 Task: Who was an important figure in the Vienna Secession?
Action: Mouse moved to (195, 150)
Screenshot: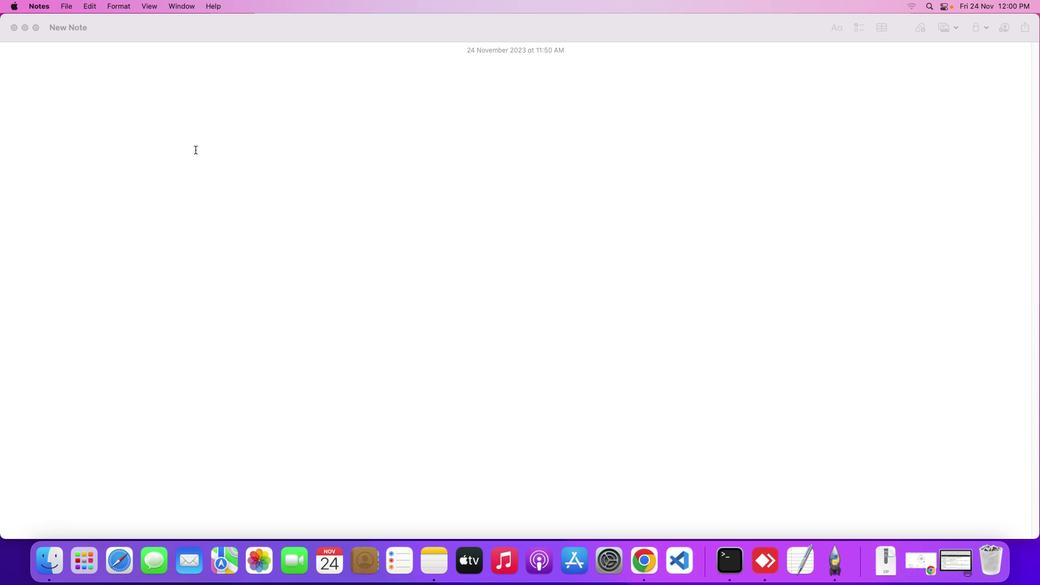 
Action: Mouse pressed left at (195, 150)
Screenshot: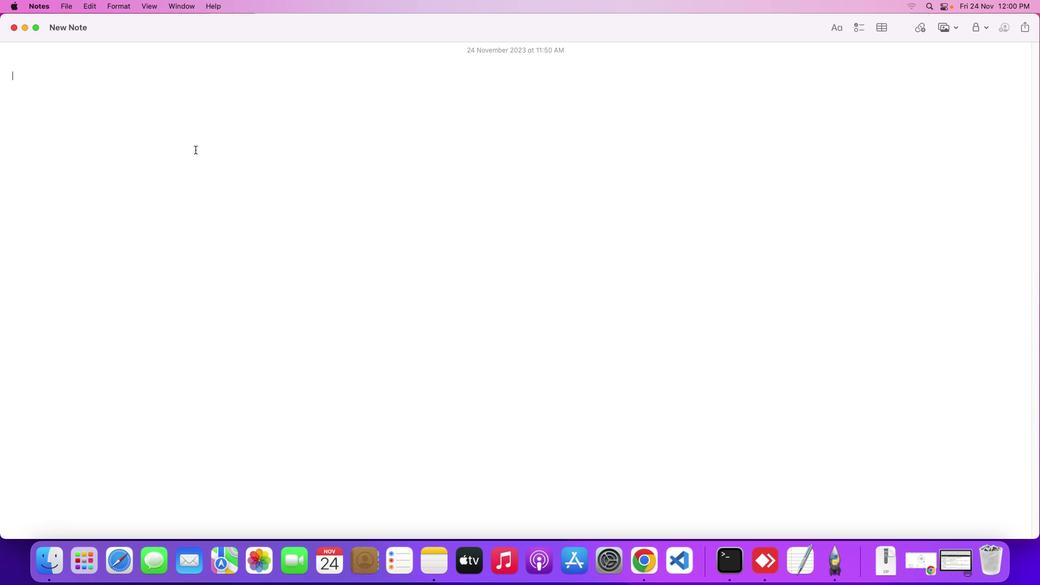 
Action: Mouse moved to (194, 150)
Screenshot: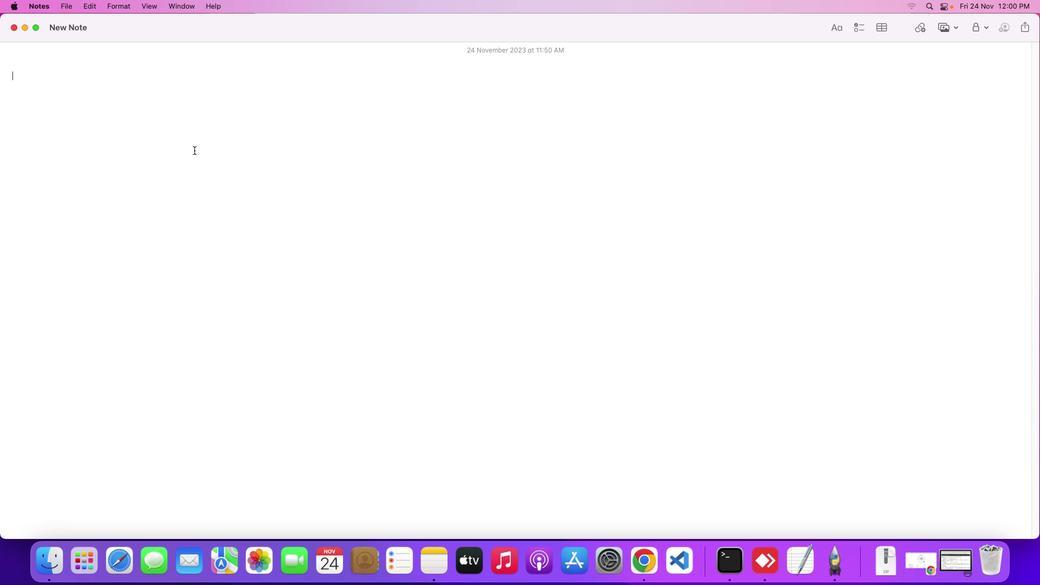 
Action: Key pressed Key.shift'W''h''o'Key.space'w''a''s'Key.space'a'Key.spaceKey.backspace'n'Key.space'i''m''p''o''r''t''a''n''t'Key.space'f''i''g''u''r''e'Key.space'i''n'Key.space't''h''e'Key.spaceKey.shift'V''i''e''n''n''a'Key.spaceKey.shift'S''e''c''e''s''s''i''o''n''.'Key.backspaceKey.shift_r'?'Key.enter
Screenshot: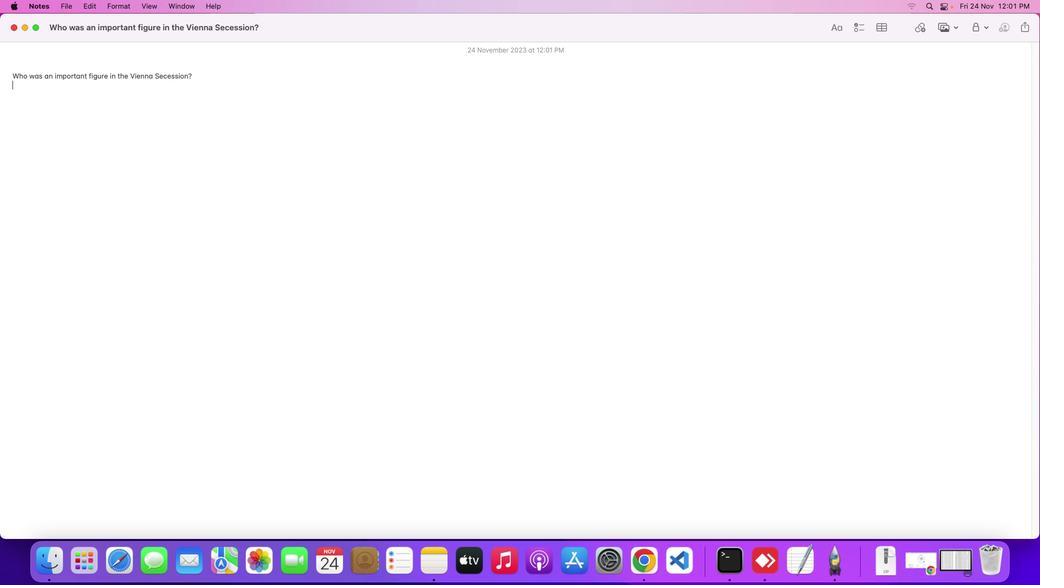 
Action: Mouse moved to (922, 559)
Screenshot: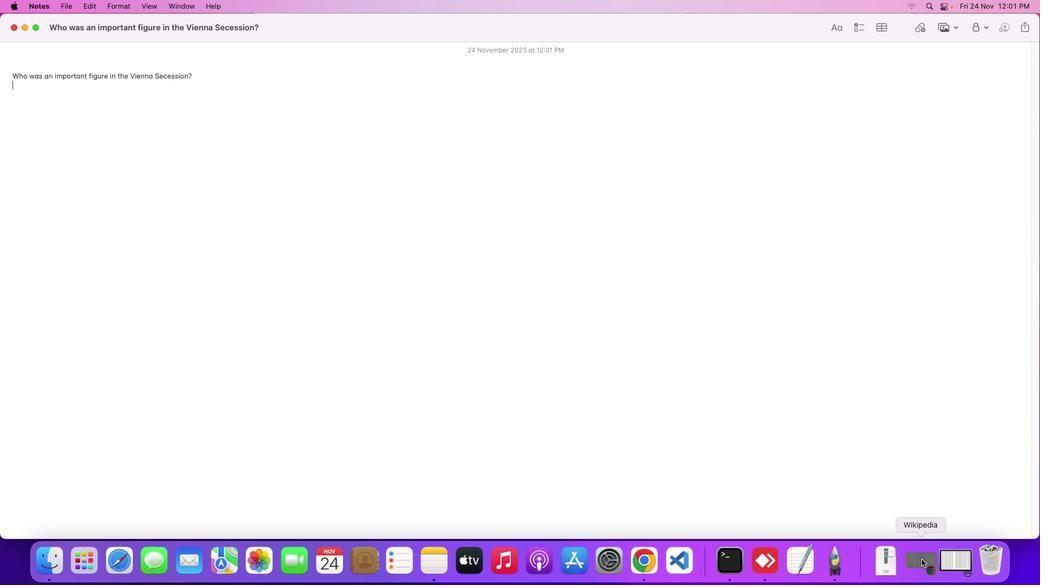 
Action: Mouse pressed left at (922, 559)
Screenshot: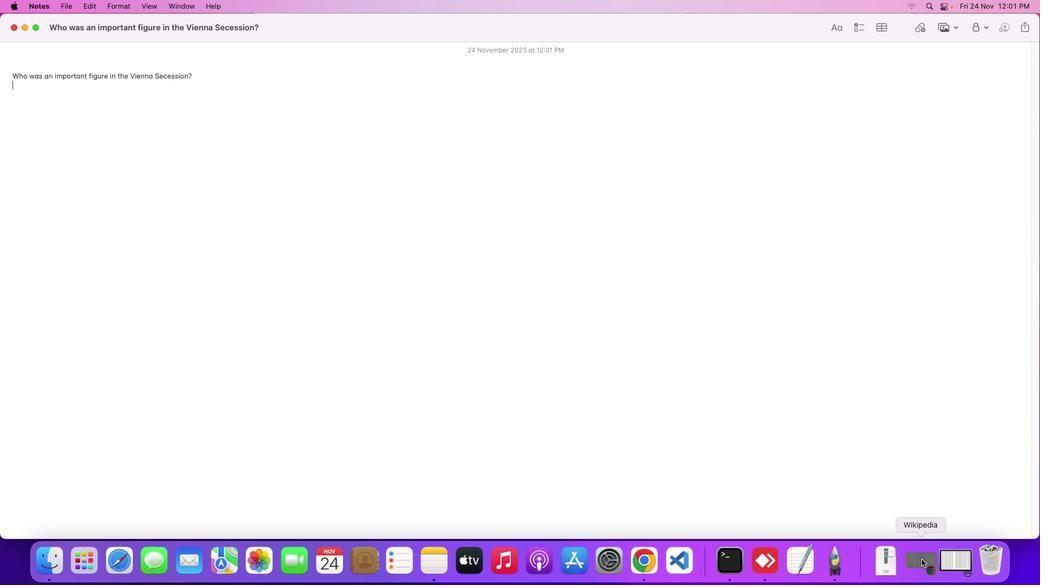 
Action: Mouse moved to (413, 332)
Screenshot: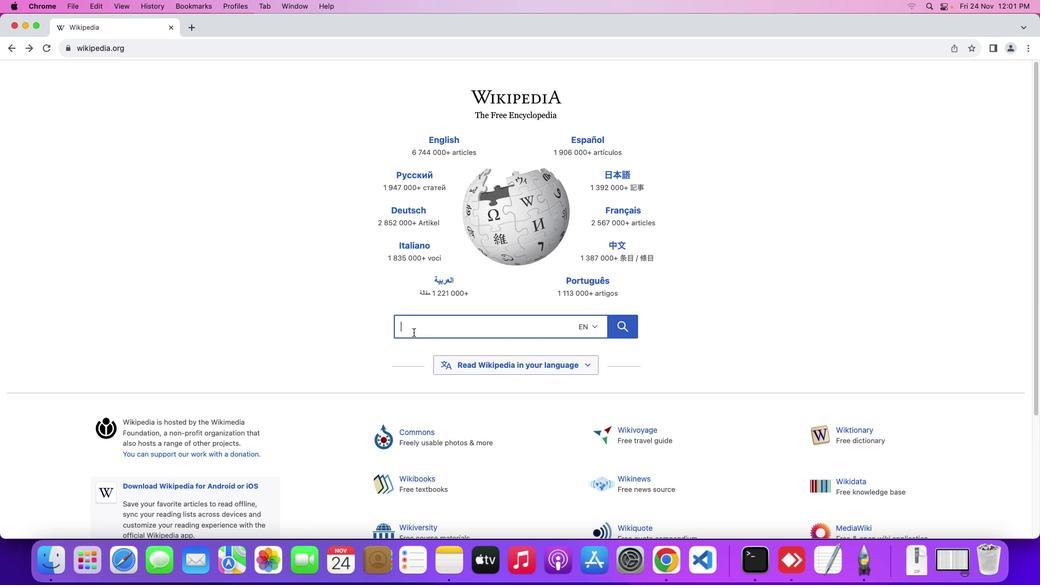 
Action: Mouse pressed left at (413, 332)
Screenshot: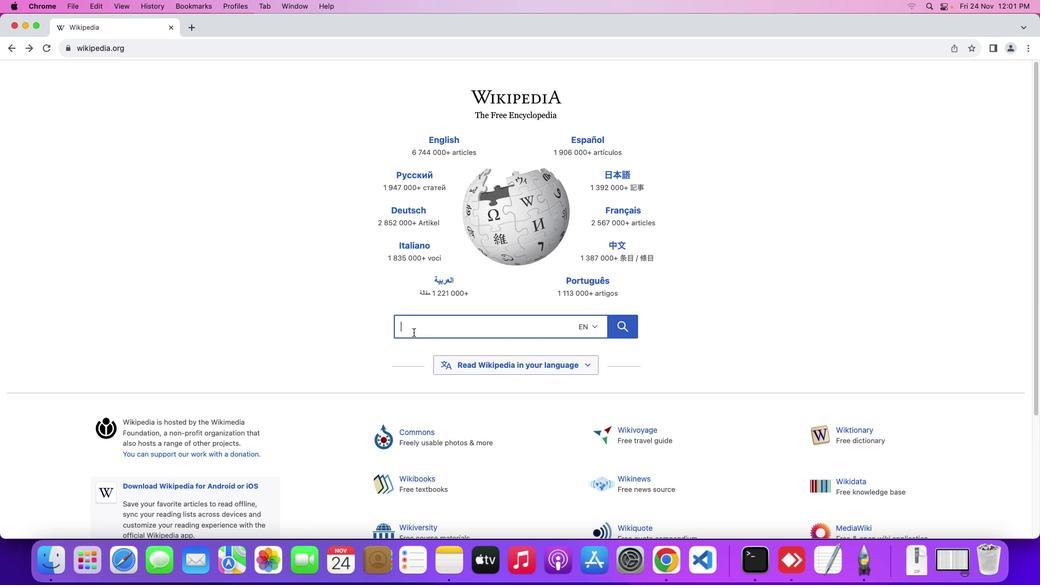 
Action: Mouse moved to (413, 332)
Screenshot: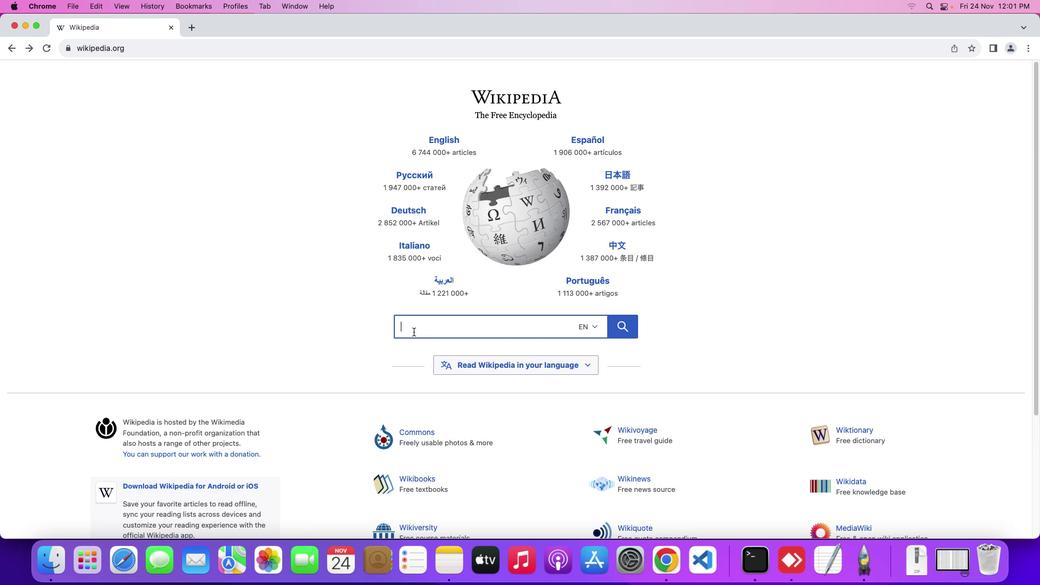 
Action: Key pressed Key.shift'V''i''e''n''n''a'Key.spaceKey.shift'S''e''c''e''s''s''i''o''n'Key.enter
Screenshot: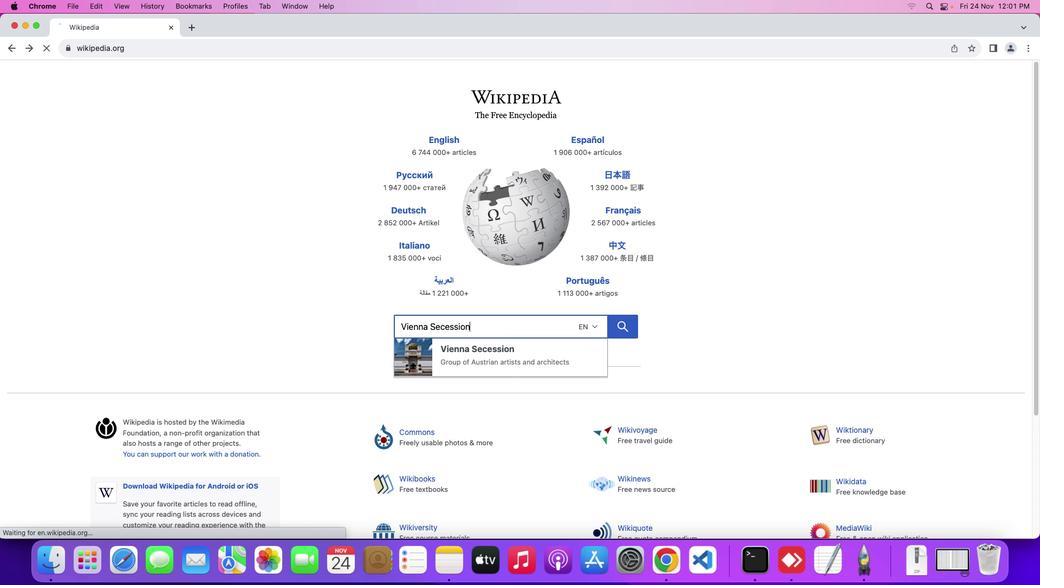 
Action: Mouse moved to (851, 345)
Screenshot: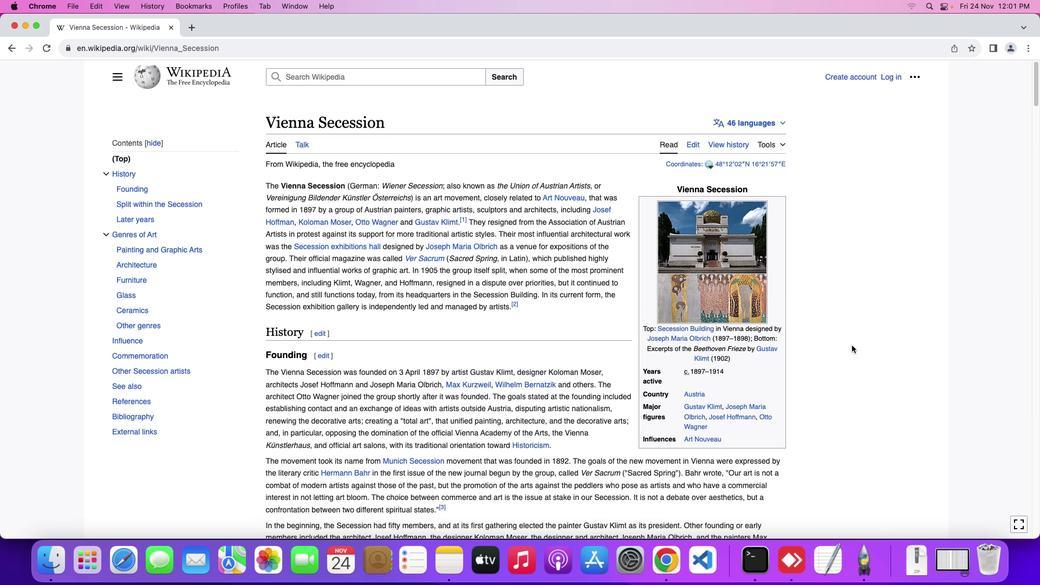 
Action: Mouse scrolled (851, 345) with delta (0, 0)
Screenshot: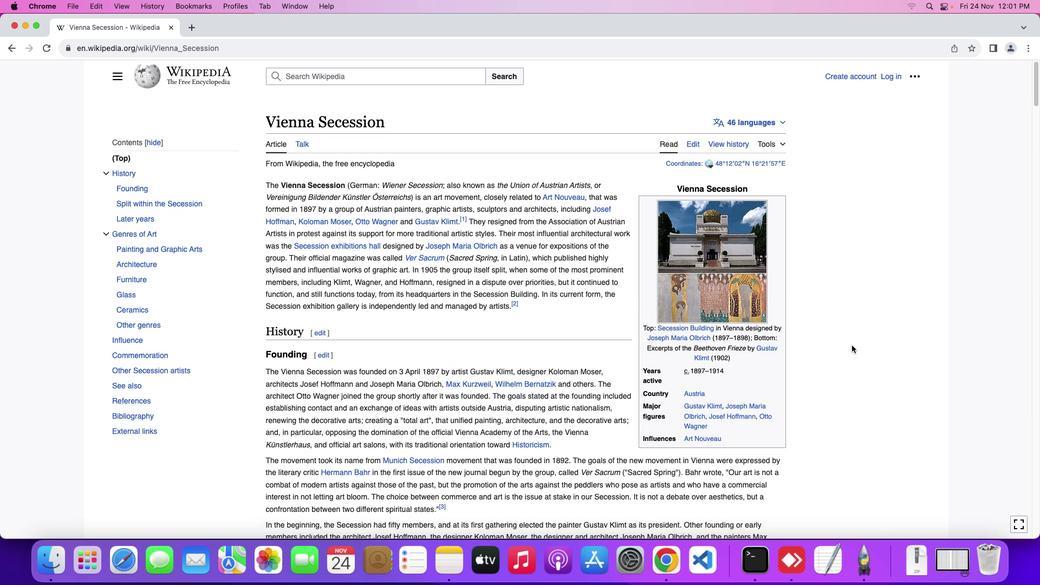 
Action: Mouse scrolled (851, 345) with delta (0, 0)
Screenshot: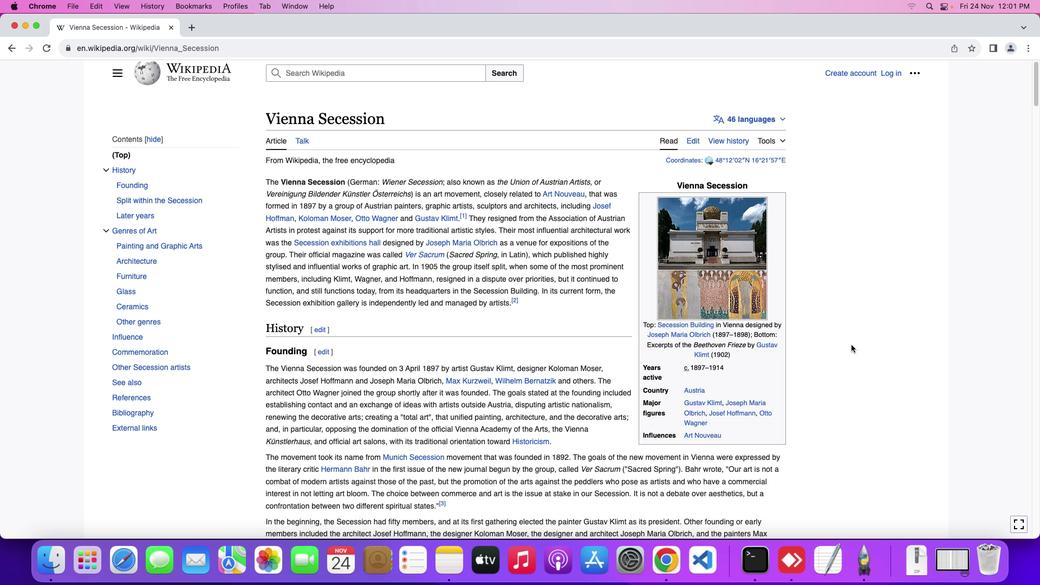 
Action: Mouse scrolled (851, 345) with delta (0, 0)
Screenshot: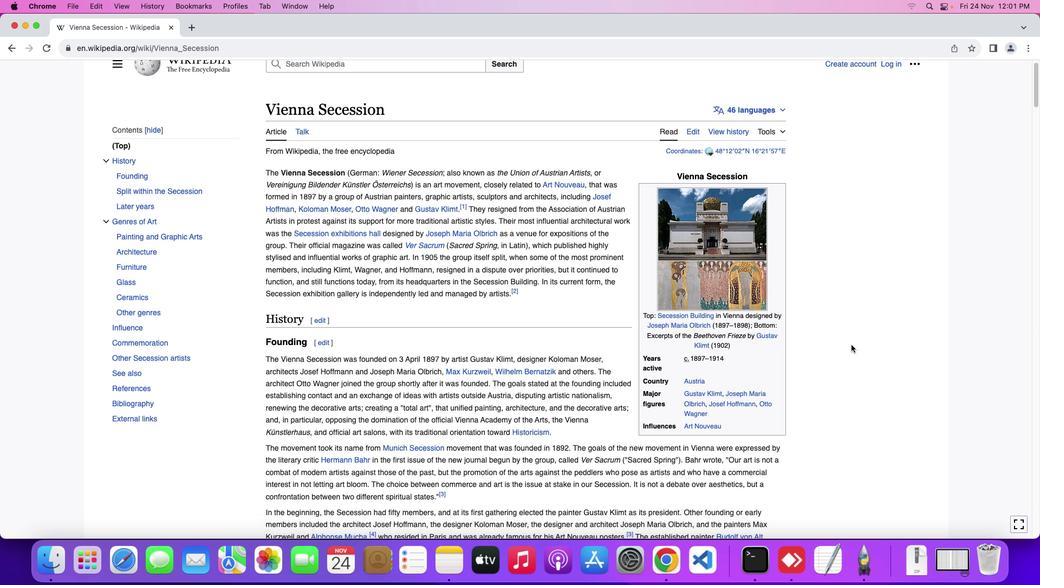 
Action: Mouse moved to (851, 344)
Screenshot: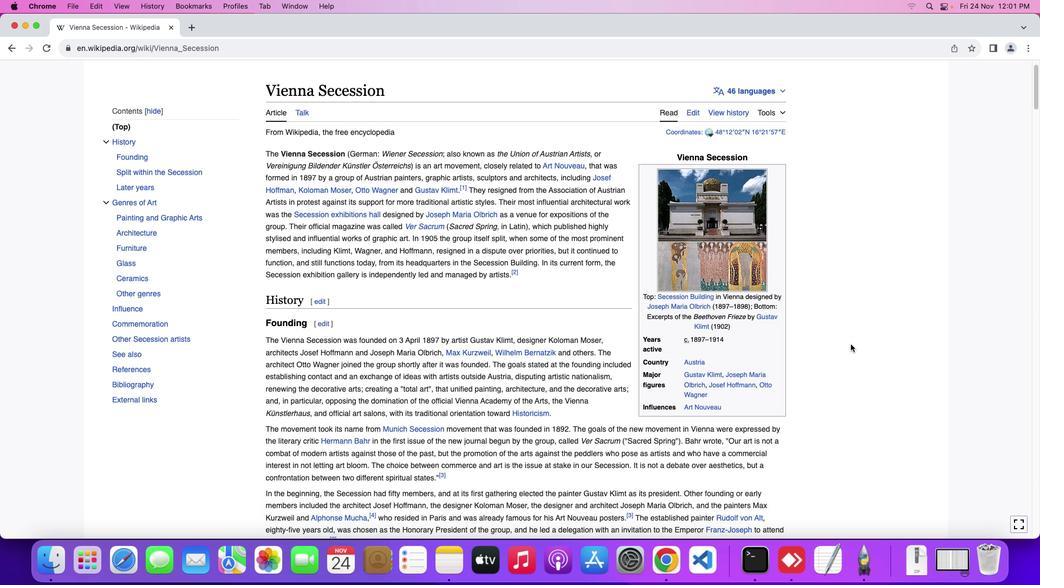 
Action: Mouse scrolled (851, 344) with delta (0, 0)
Screenshot: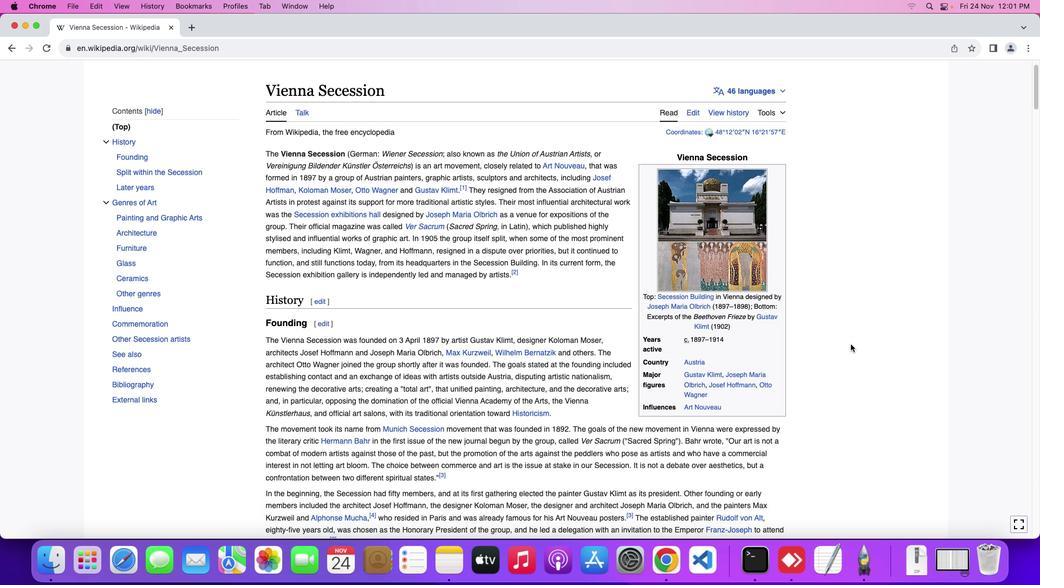 
Action: Mouse moved to (837, 351)
Screenshot: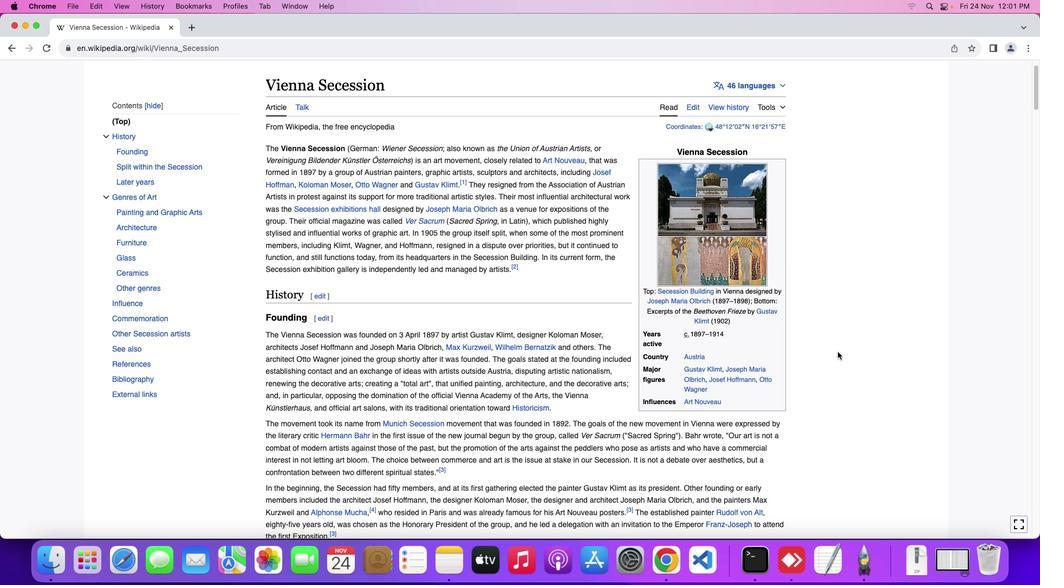 
Action: Mouse scrolled (837, 351) with delta (0, 0)
Screenshot: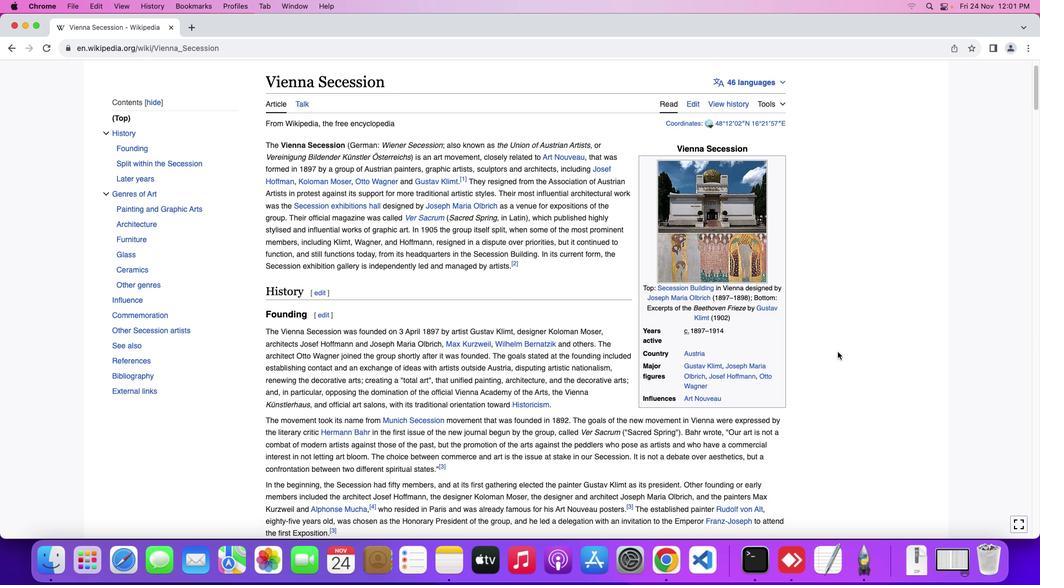 
Action: Mouse scrolled (837, 351) with delta (0, 0)
Screenshot: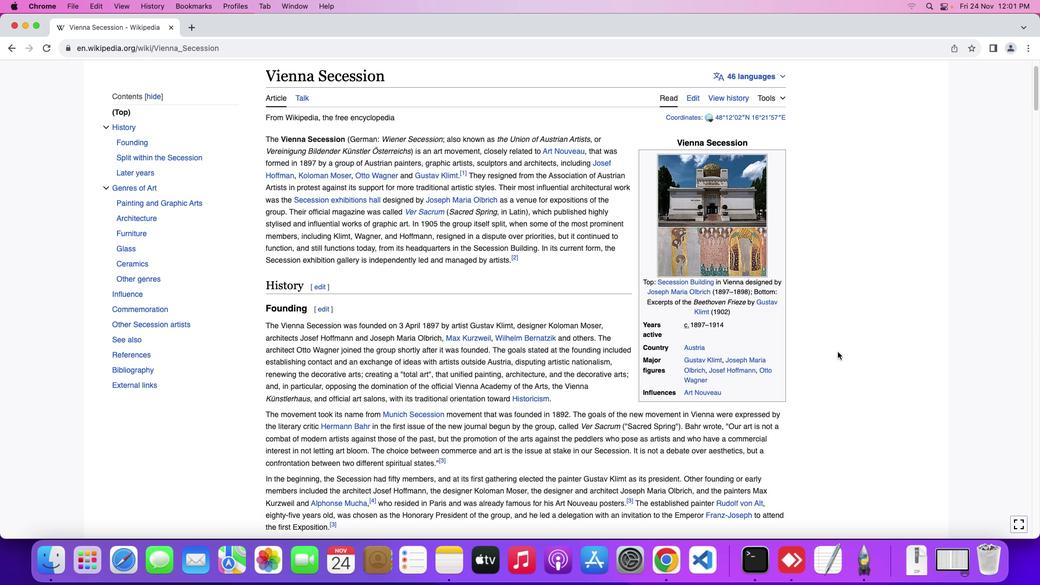 
Action: Mouse moved to (837, 352)
Screenshot: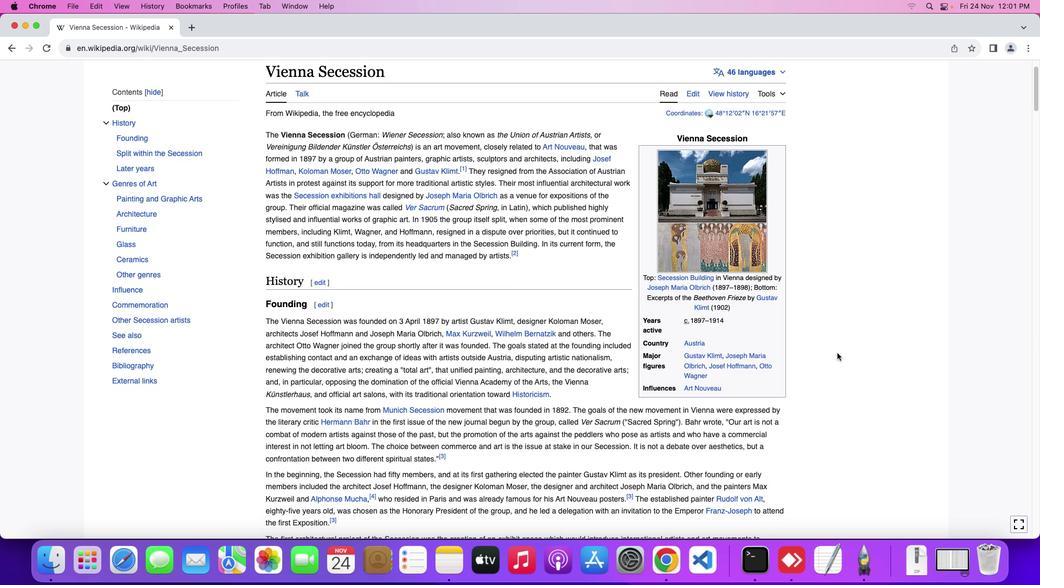 
Action: Mouse scrolled (837, 352) with delta (0, 0)
Screenshot: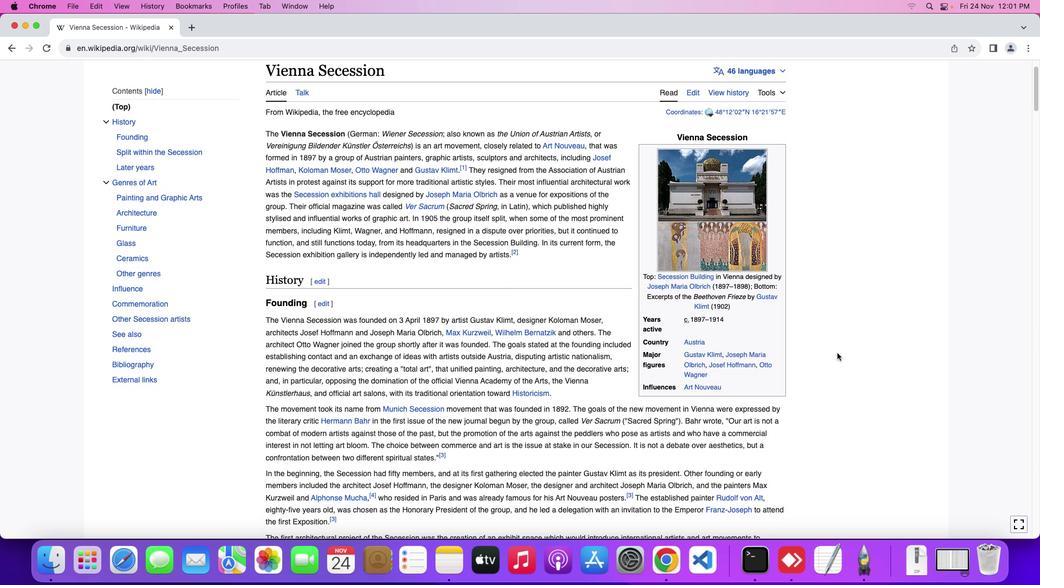 
Action: Mouse scrolled (837, 352) with delta (0, 0)
Screenshot: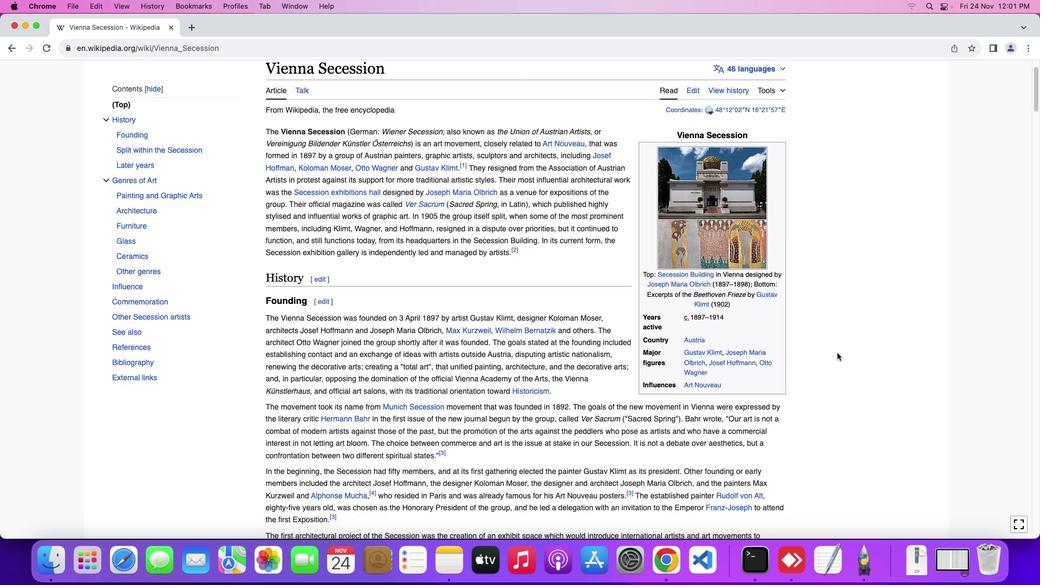 
Action: Mouse scrolled (837, 352) with delta (0, 0)
Screenshot: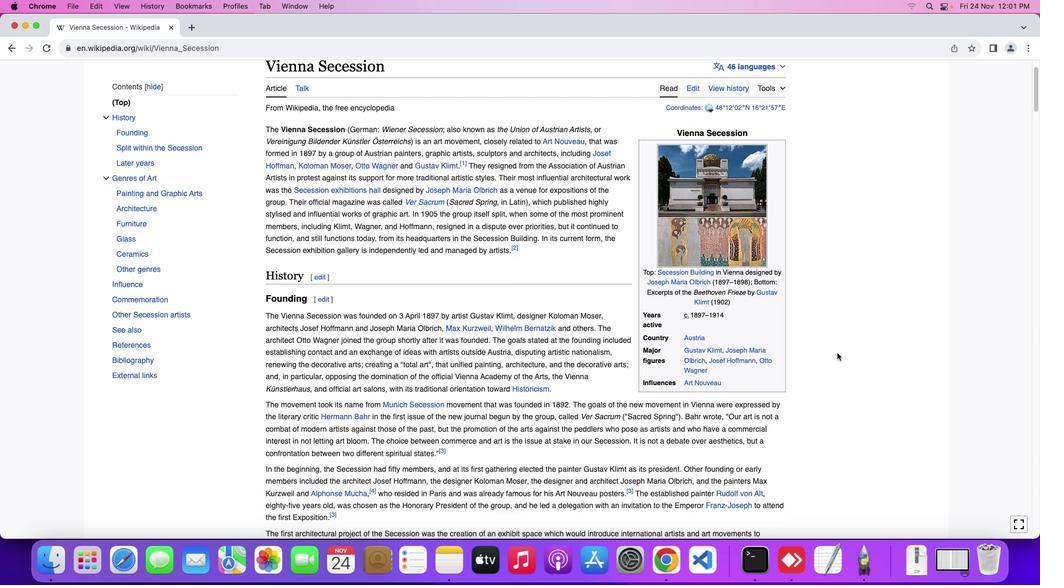 
Action: Mouse scrolled (837, 352) with delta (0, 0)
Screenshot: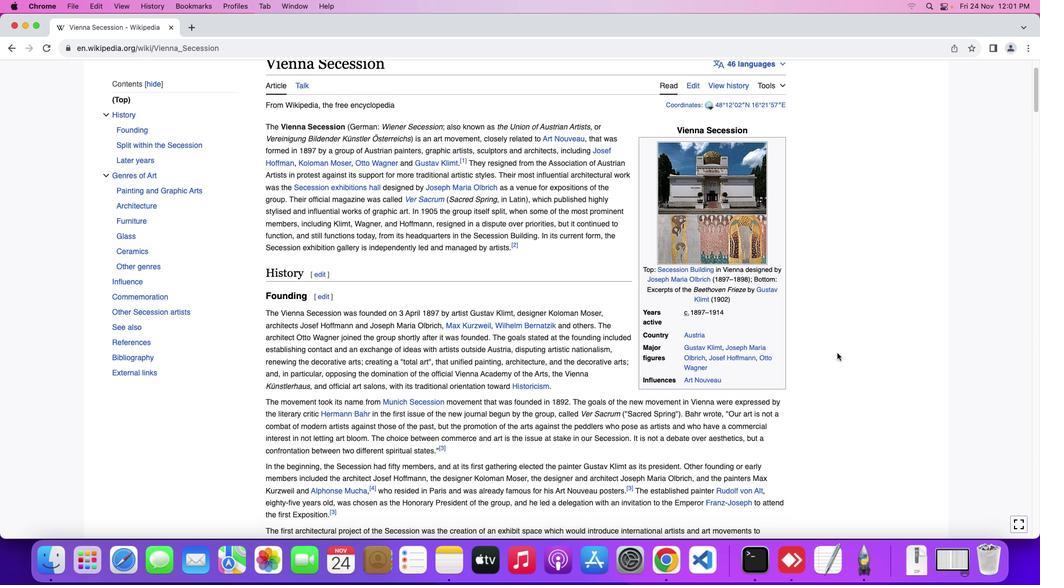 
Action: Mouse scrolled (837, 352) with delta (0, 0)
Screenshot: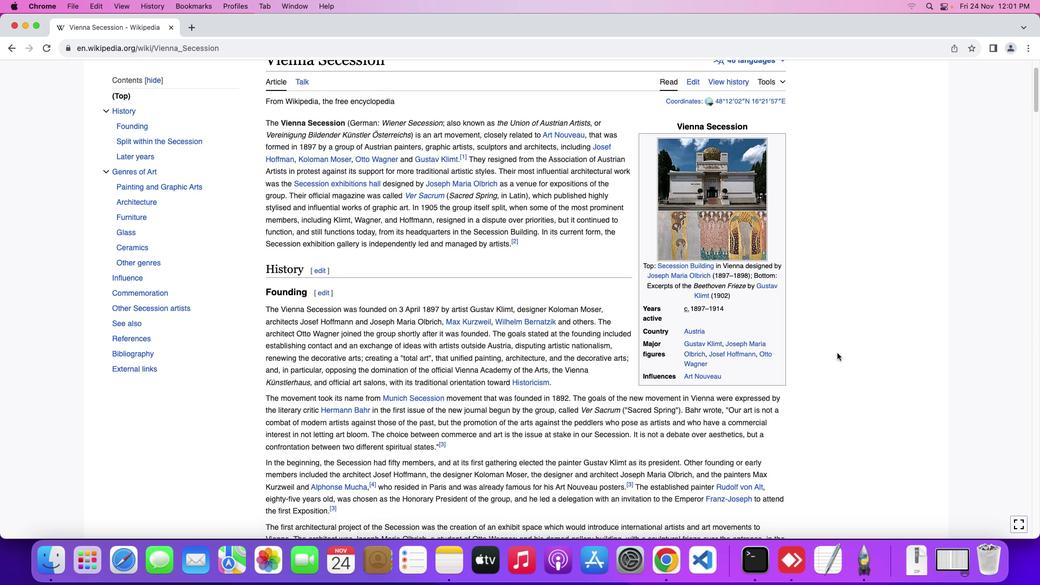 
Action: Mouse scrolled (837, 352) with delta (0, 0)
Screenshot: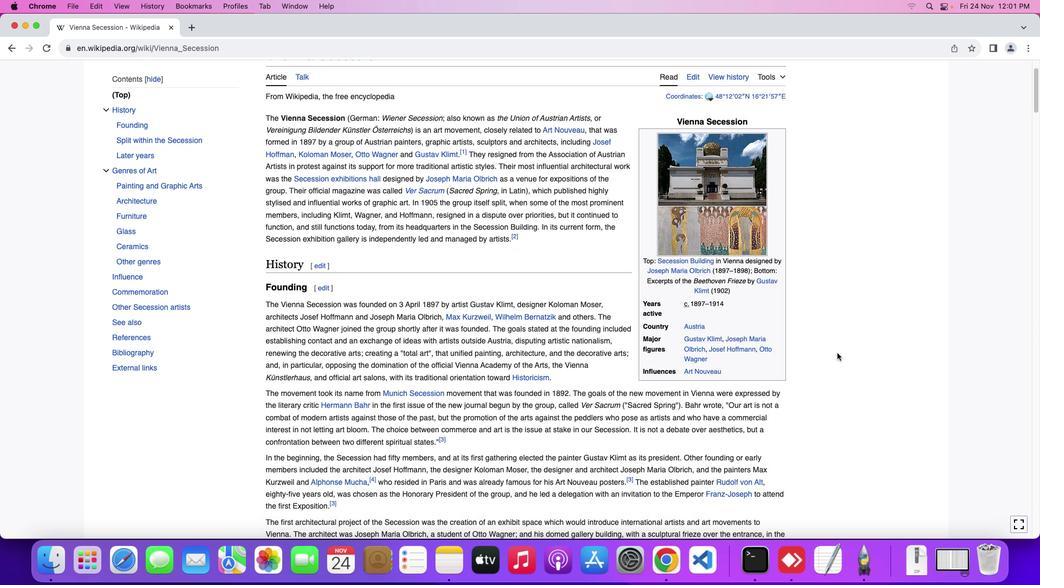 
Action: Mouse moved to (835, 358)
Screenshot: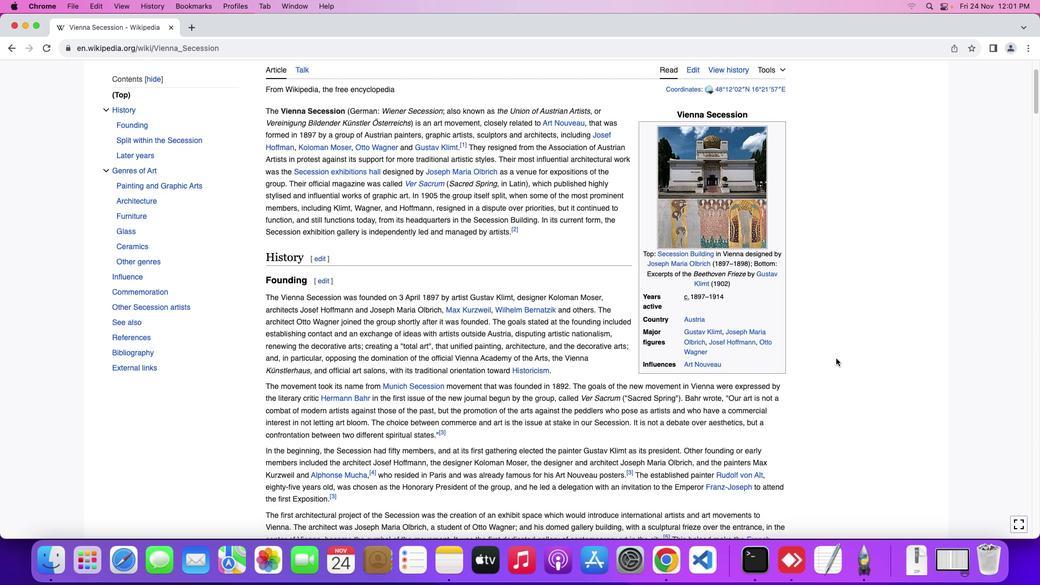 
Action: Mouse scrolled (835, 358) with delta (0, 0)
Screenshot: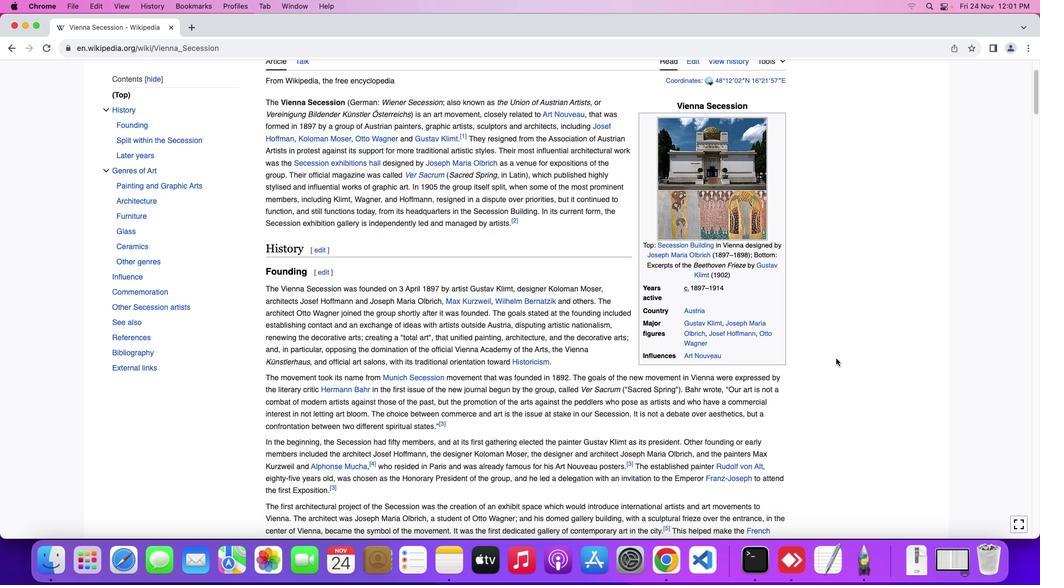 
Action: Mouse scrolled (835, 358) with delta (0, 0)
Screenshot: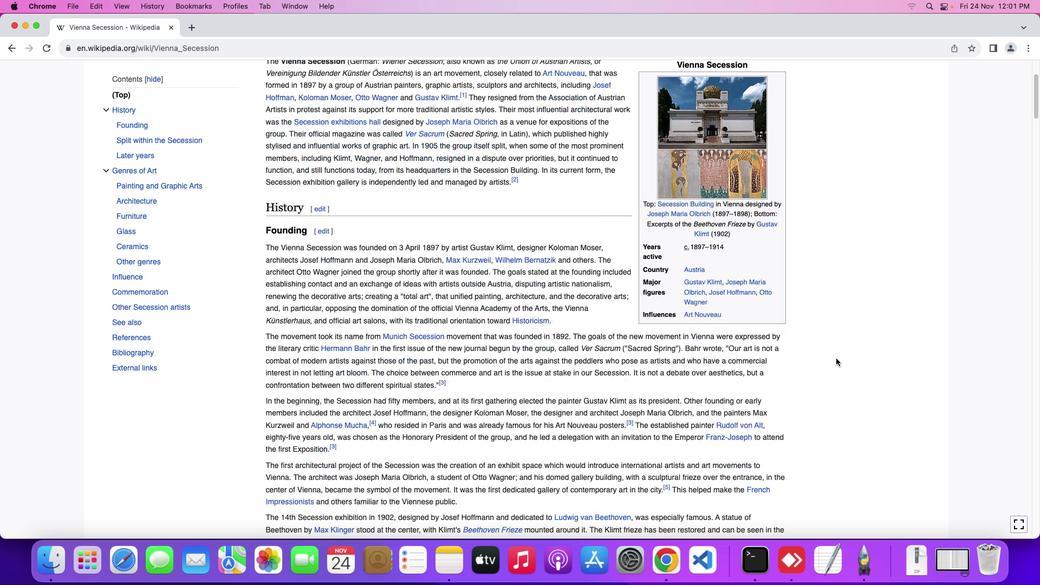 
Action: Mouse scrolled (835, 358) with delta (0, -1)
Screenshot: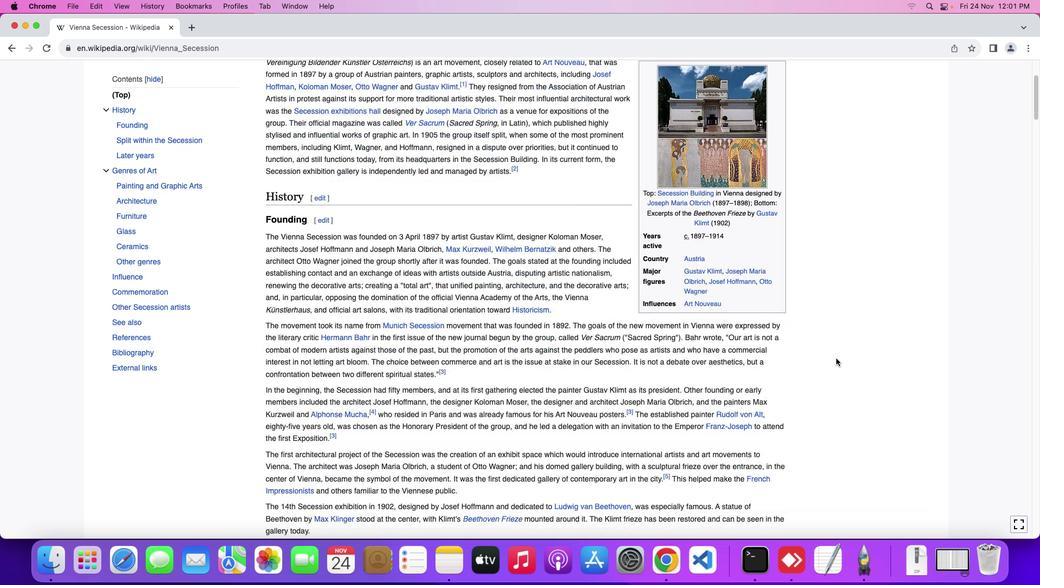 
Action: Mouse scrolled (835, 358) with delta (0, 0)
Screenshot: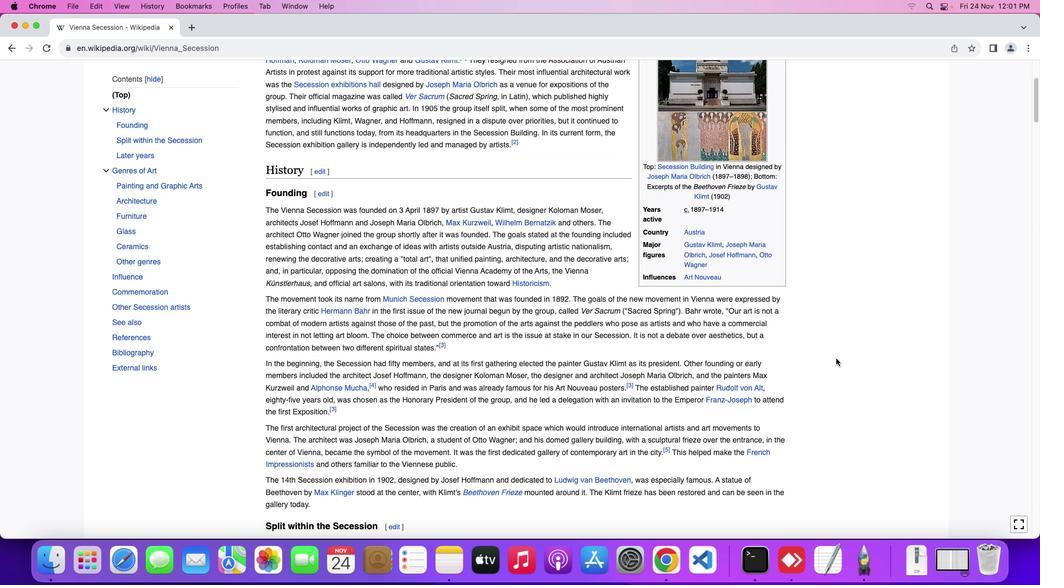 
Action: Mouse scrolled (835, 358) with delta (0, 0)
Screenshot: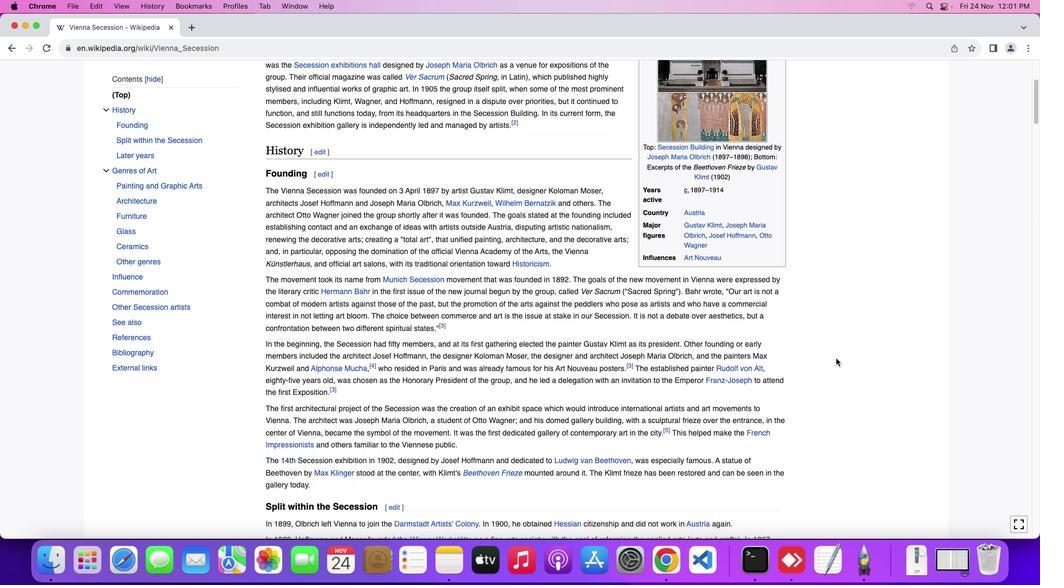 
Action: Mouse scrolled (835, 358) with delta (0, 0)
Screenshot: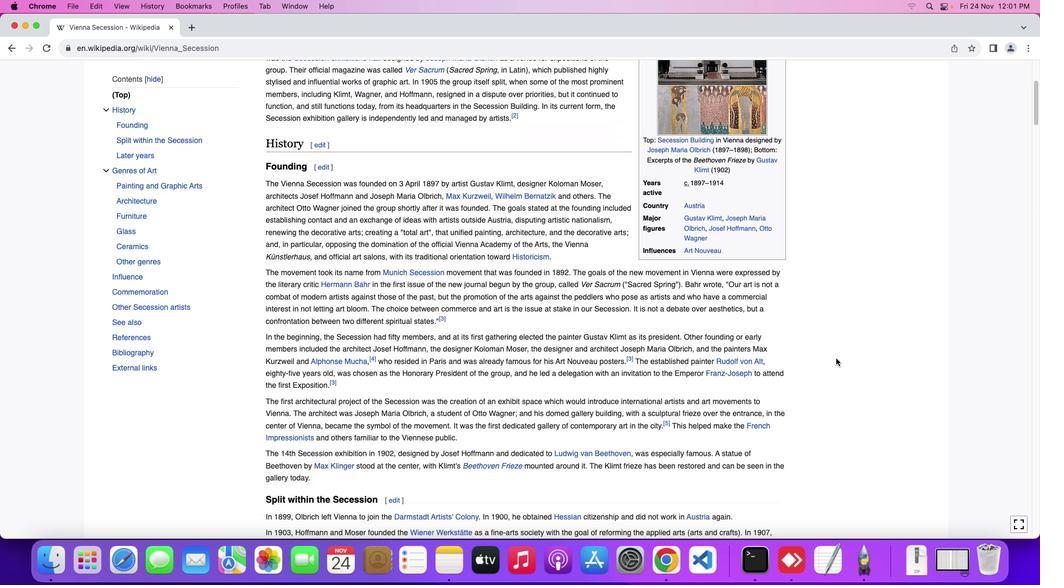 
Action: Mouse moved to (835, 371)
Screenshot: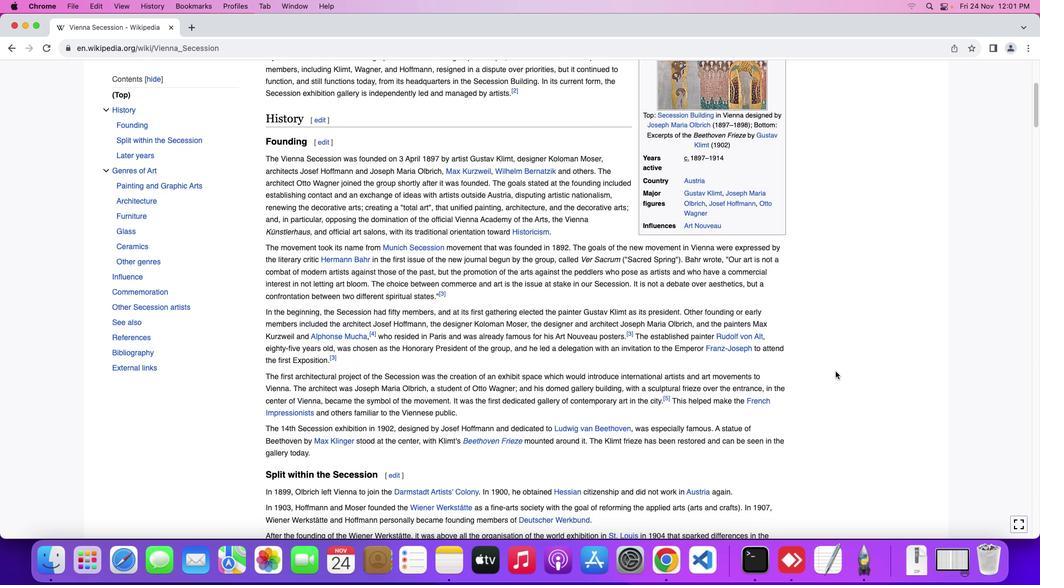 
Action: Mouse scrolled (835, 371) with delta (0, 0)
Screenshot: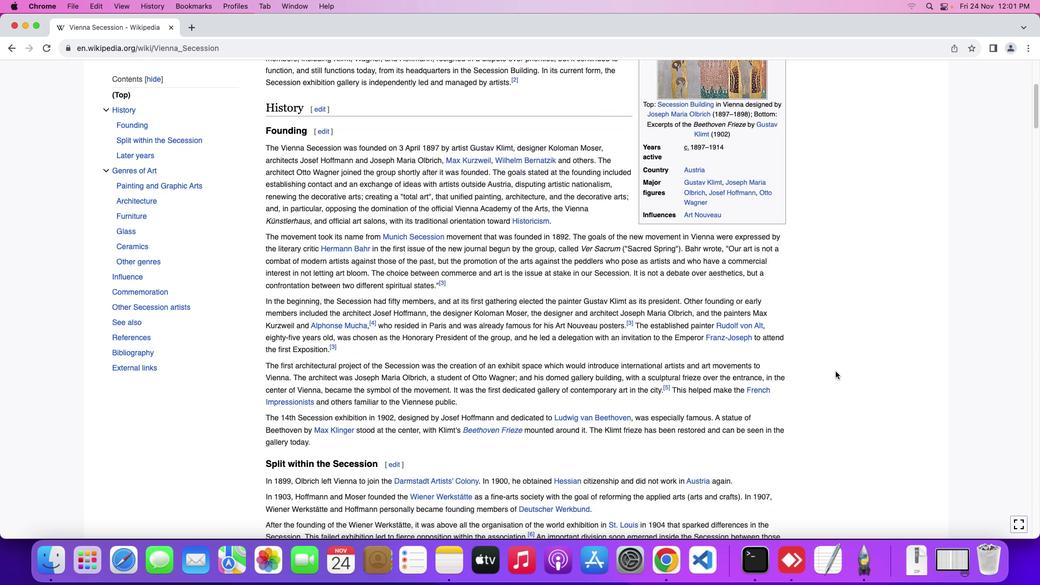 
Action: Mouse scrolled (835, 371) with delta (0, 0)
Screenshot: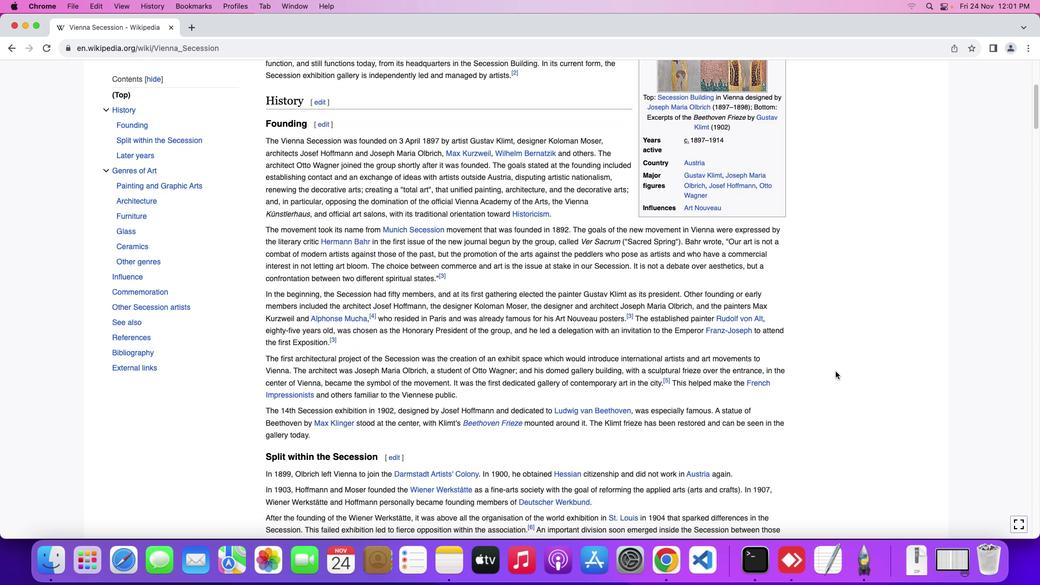 
Action: Mouse scrolled (835, 371) with delta (0, -1)
Screenshot: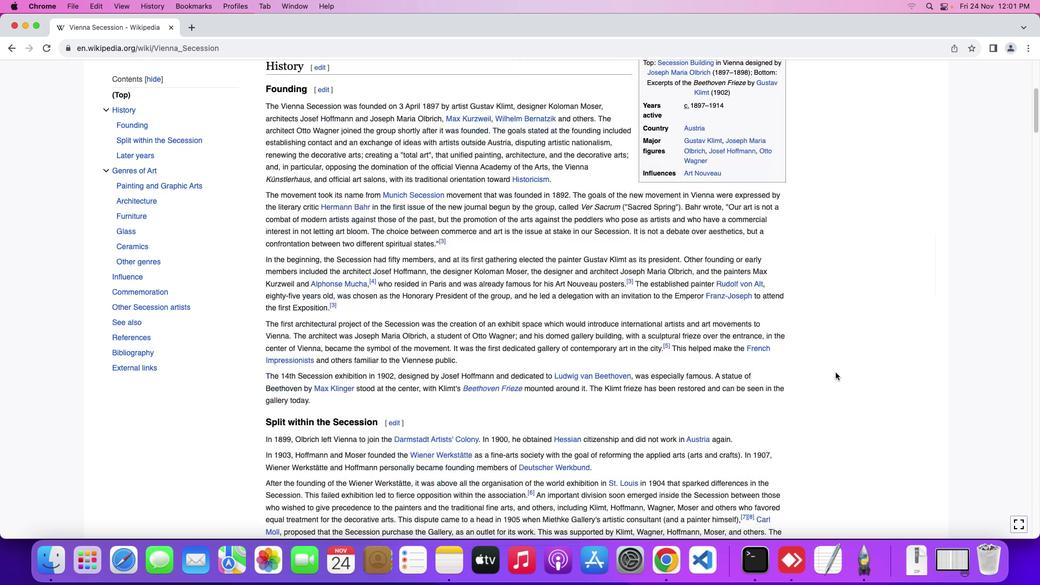 
Action: Mouse moved to (833, 377)
Screenshot: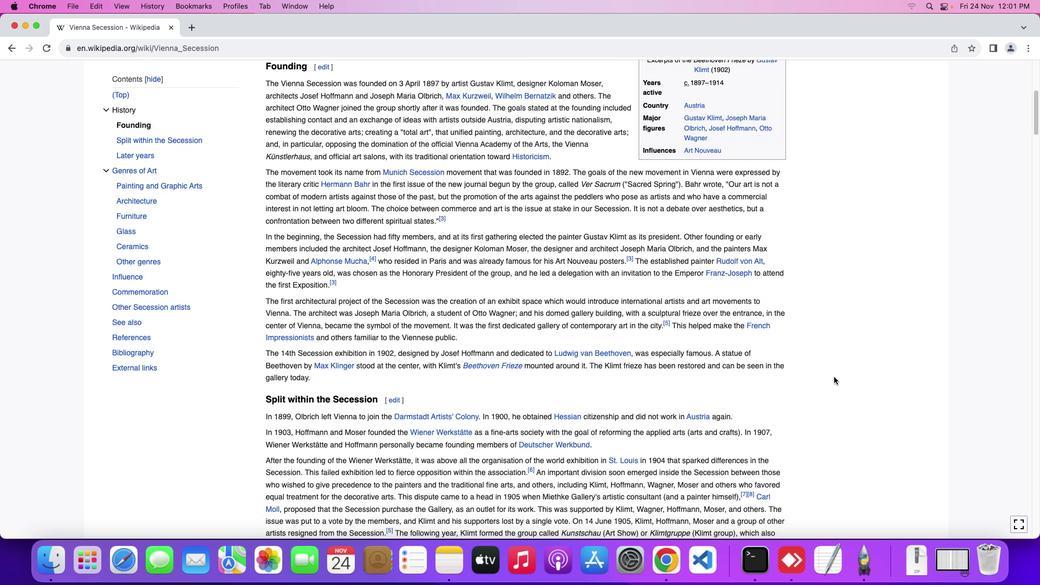 
Action: Mouse scrolled (833, 377) with delta (0, 0)
Screenshot: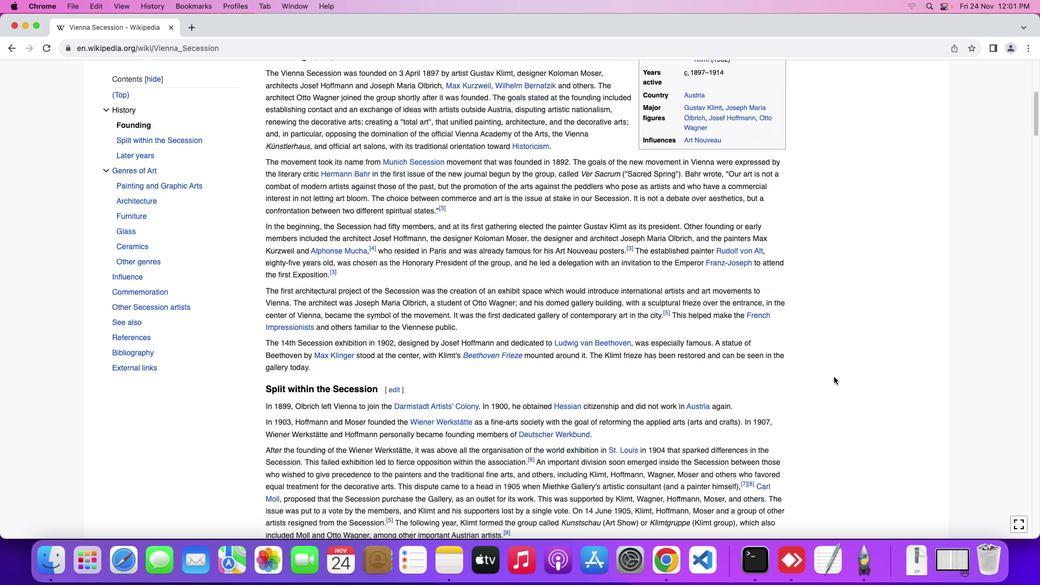 
Action: Mouse scrolled (833, 377) with delta (0, 0)
Screenshot: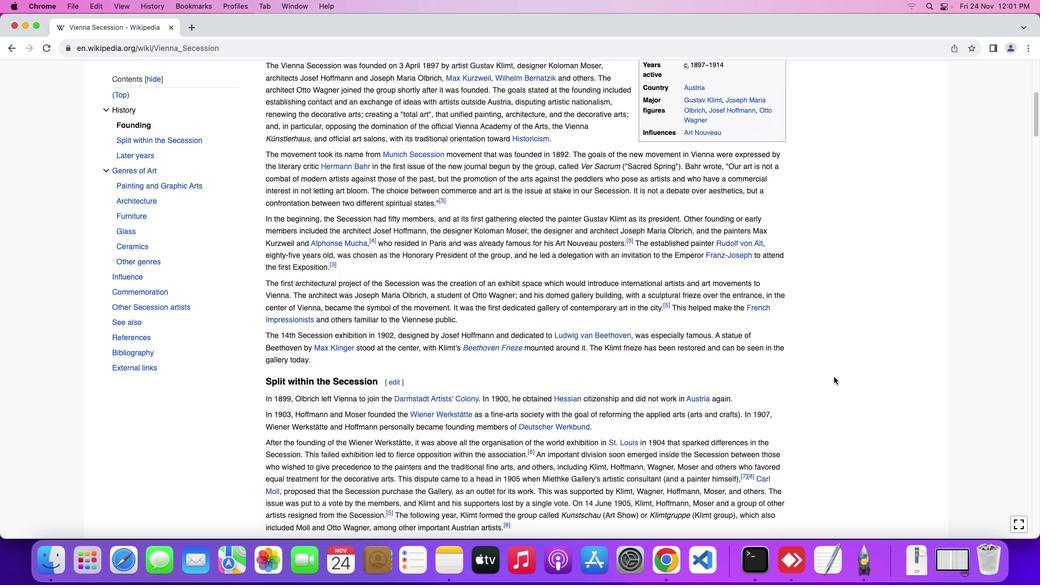 
Action: Mouse scrolled (833, 377) with delta (0, -1)
Screenshot: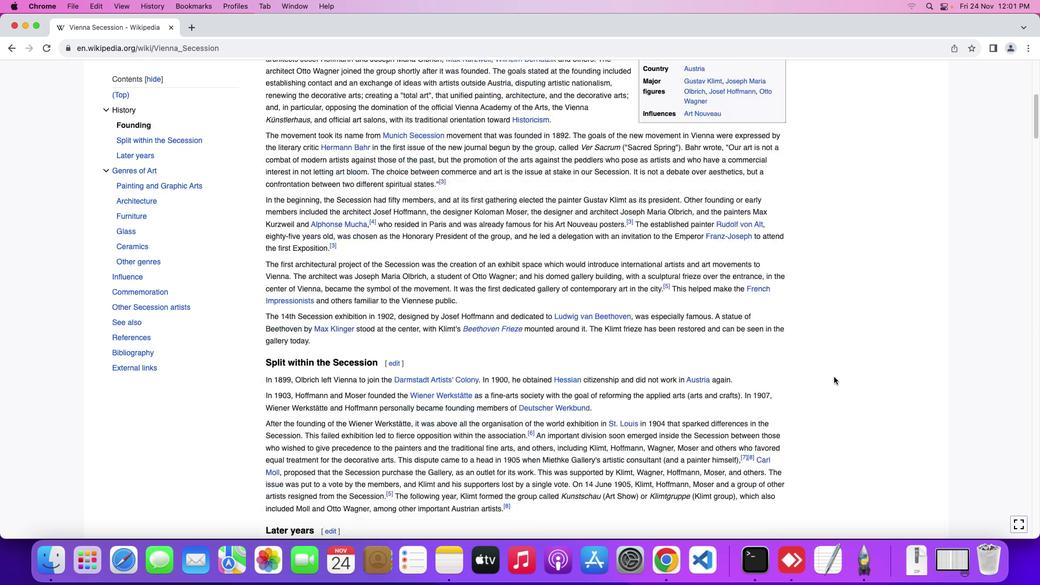 
Action: Mouse moved to (833, 384)
Screenshot: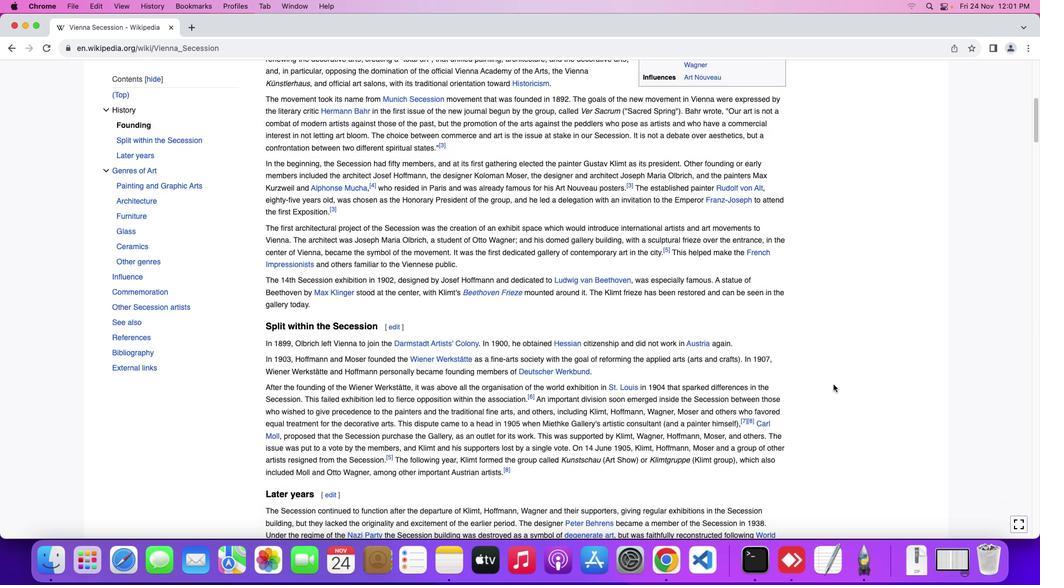 
Action: Mouse scrolled (833, 384) with delta (0, 0)
Screenshot: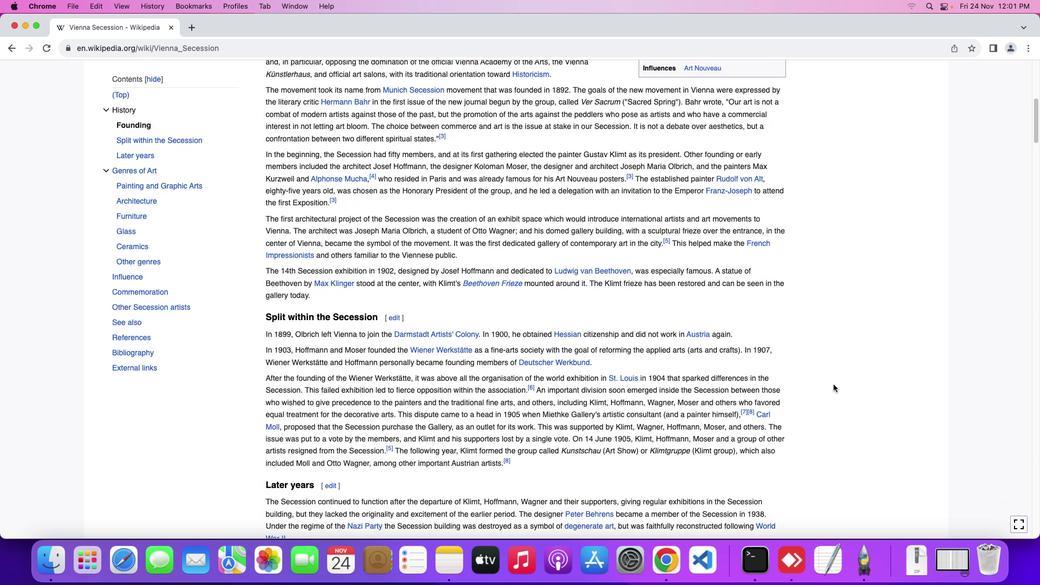 
Action: Mouse scrolled (833, 384) with delta (0, 0)
Screenshot: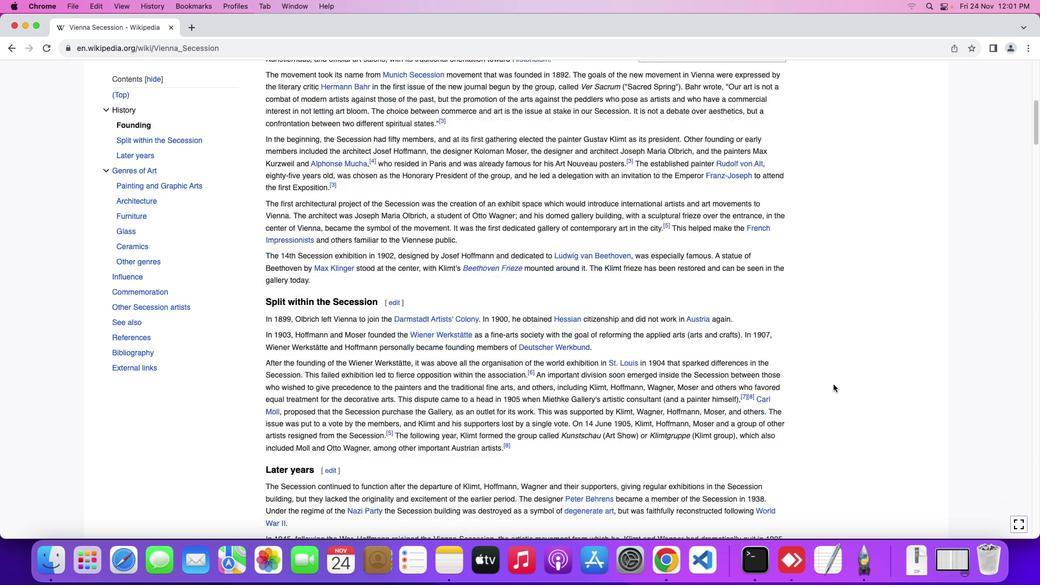 
Action: Mouse scrolled (833, 384) with delta (0, -1)
Screenshot: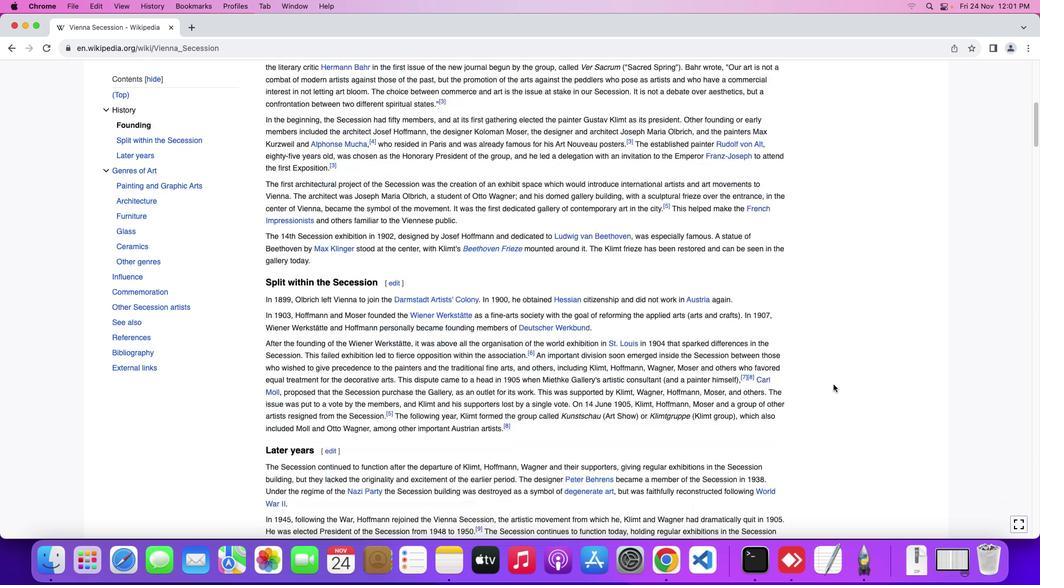 
Action: Mouse moved to (832, 385)
Screenshot: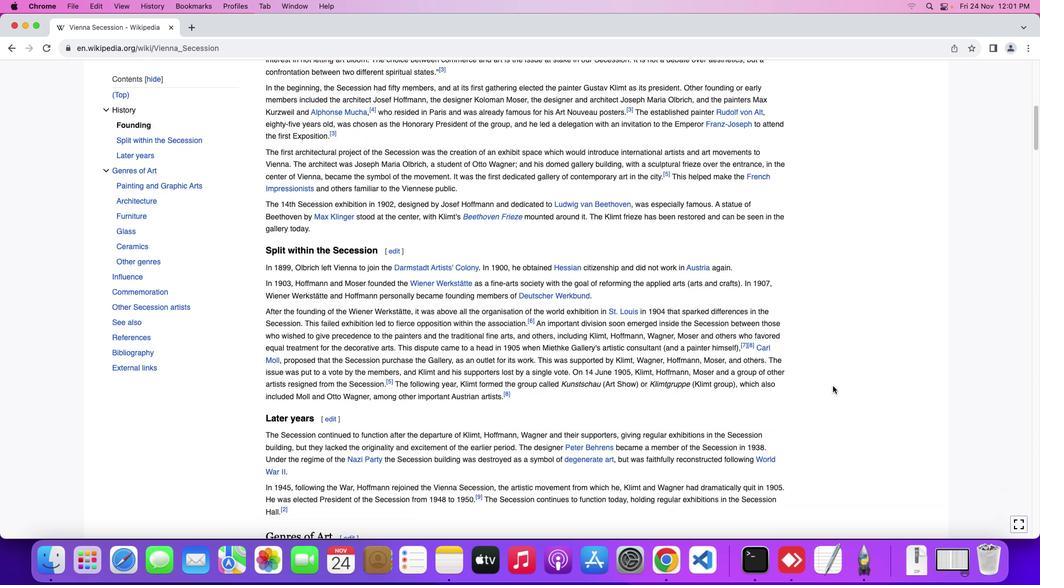 
Action: Mouse scrolled (832, 385) with delta (0, 0)
Screenshot: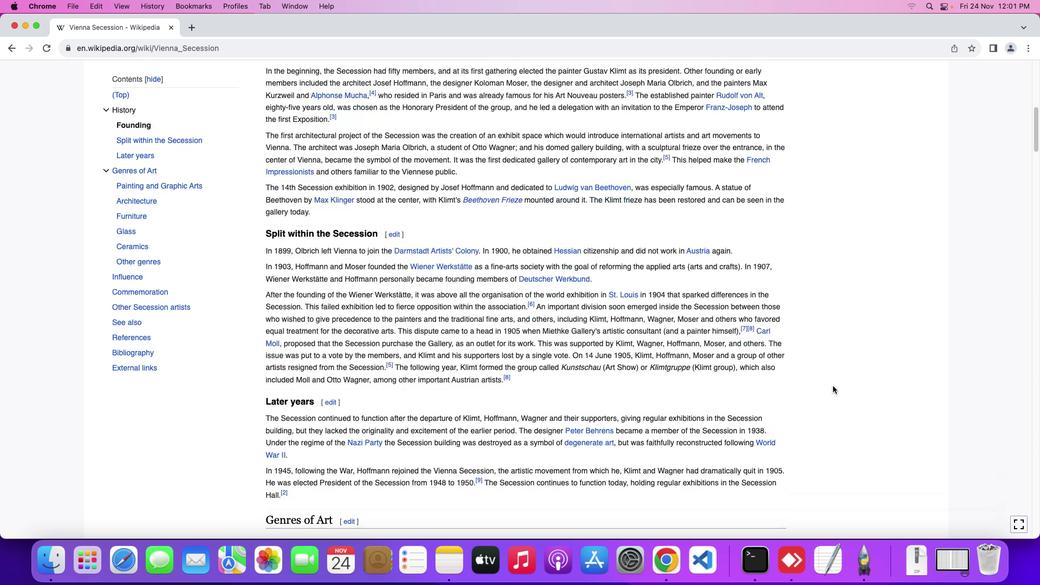 
Action: Mouse scrolled (832, 385) with delta (0, 0)
Screenshot: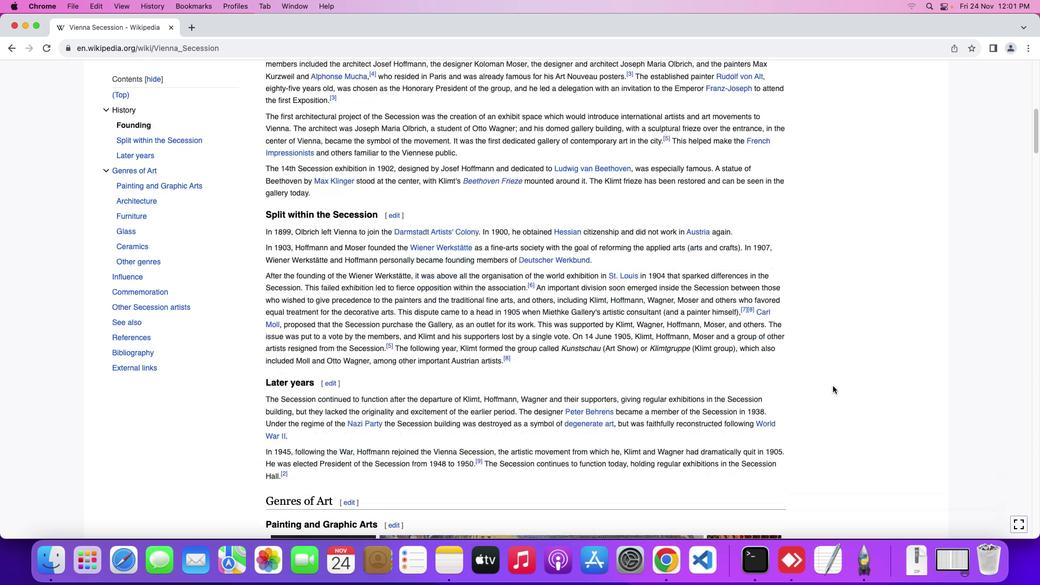 
Action: Mouse scrolled (832, 385) with delta (0, -1)
Screenshot: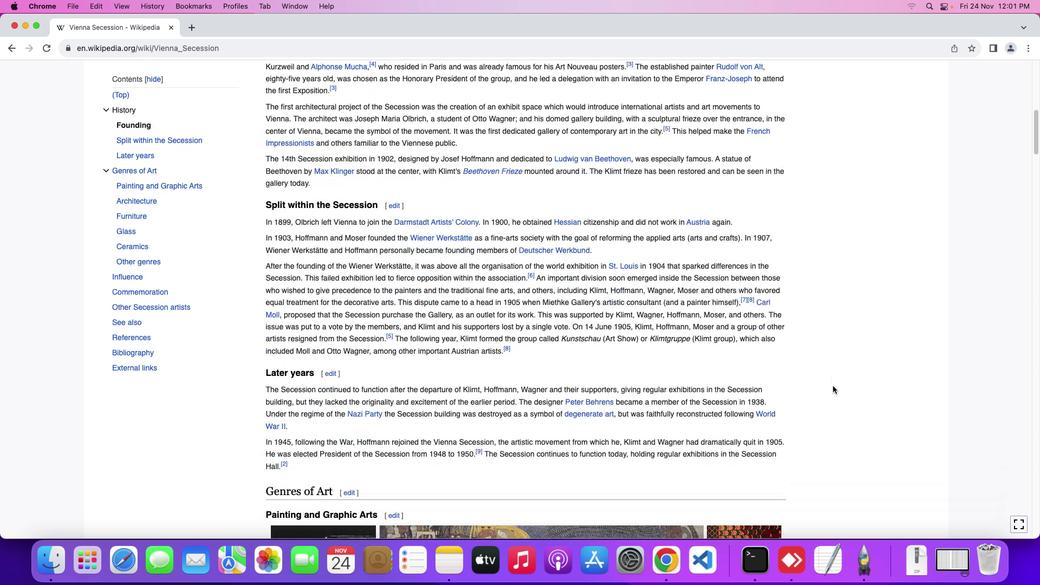 
Action: Mouse moved to (832, 386)
Screenshot: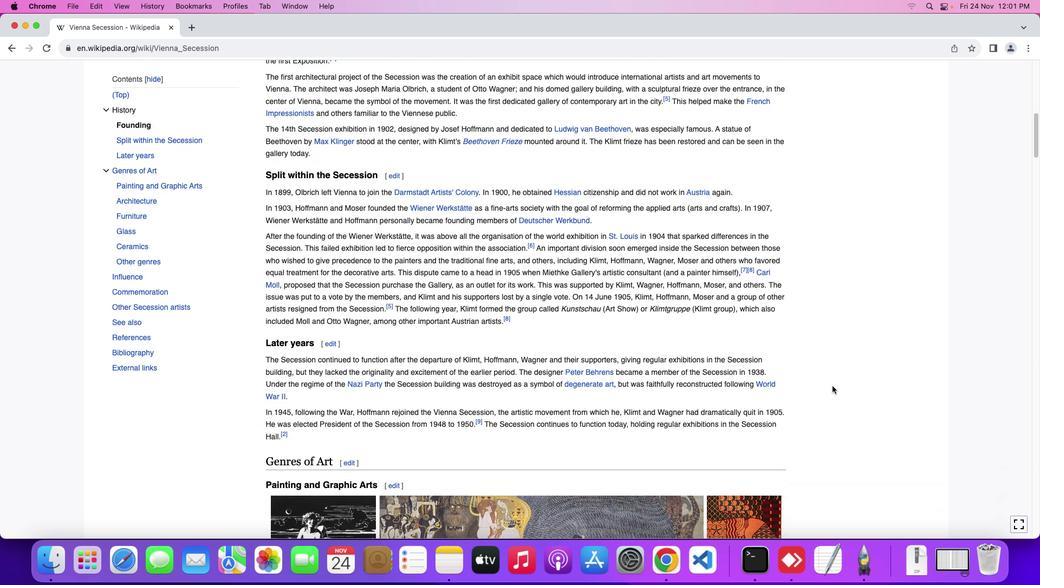 
Action: Mouse scrolled (832, 386) with delta (0, 0)
Screenshot: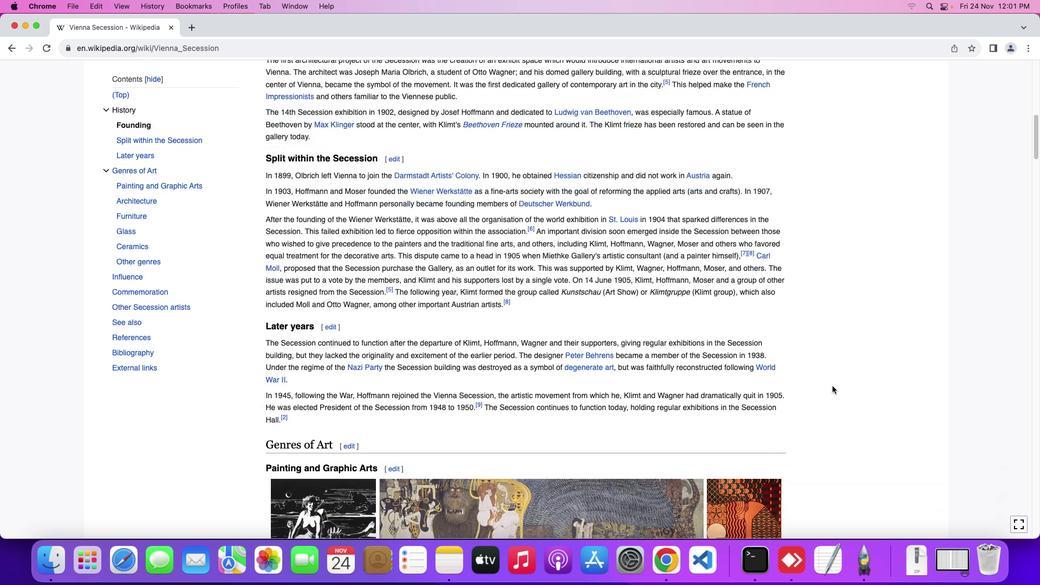 
Action: Mouse scrolled (832, 386) with delta (0, 0)
Screenshot: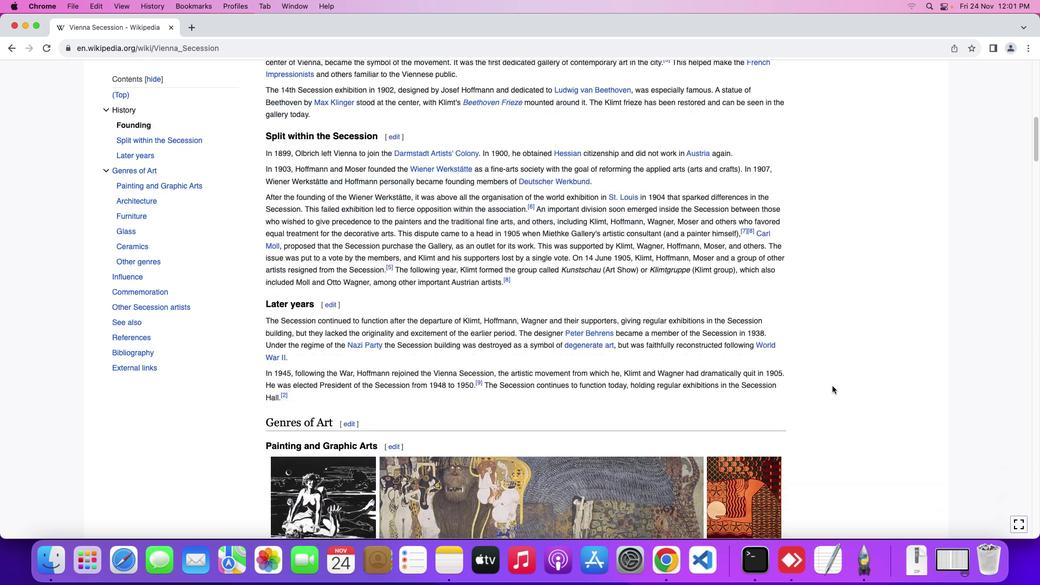 
Action: Mouse scrolled (832, 386) with delta (0, -1)
Screenshot: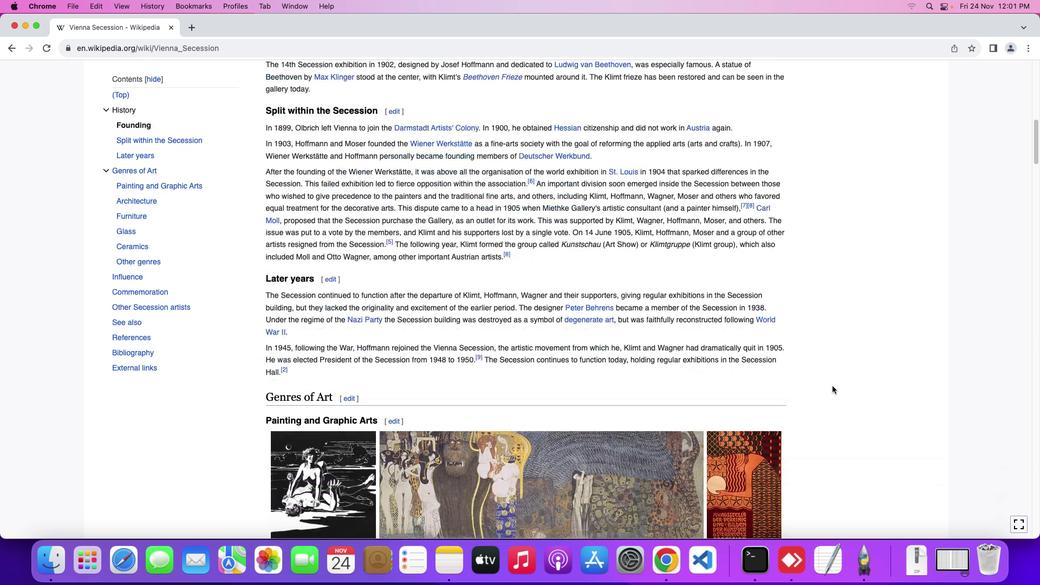 
Action: Mouse moved to (832, 386)
Screenshot: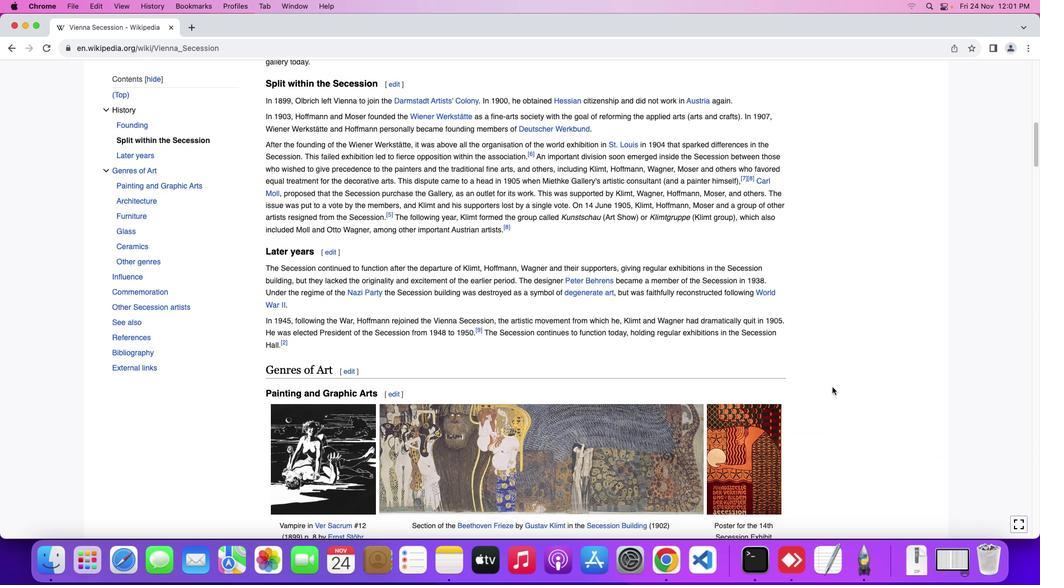 
Action: Mouse scrolled (832, 386) with delta (0, 0)
Screenshot: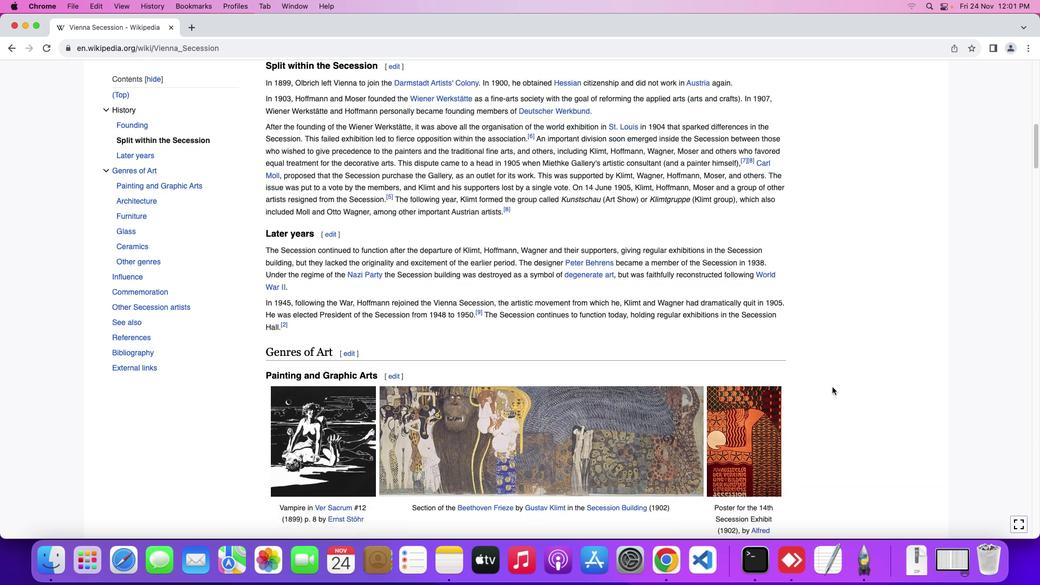 
Action: Mouse scrolled (832, 386) with delta (0, 0)
Screenshot: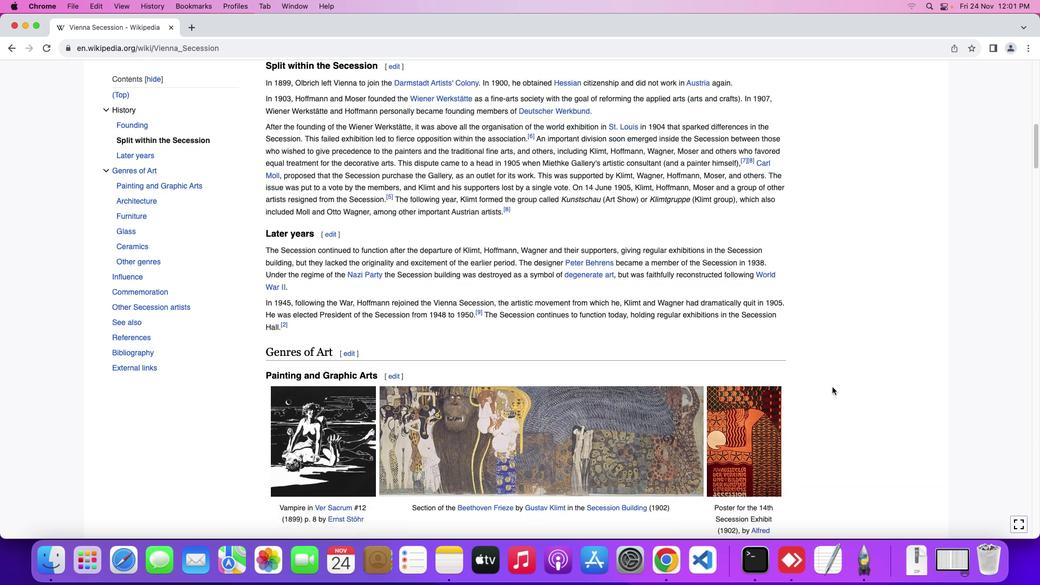 
Action: Mouse scrolled (832, 386) with delta (0, -1)
Screenshot: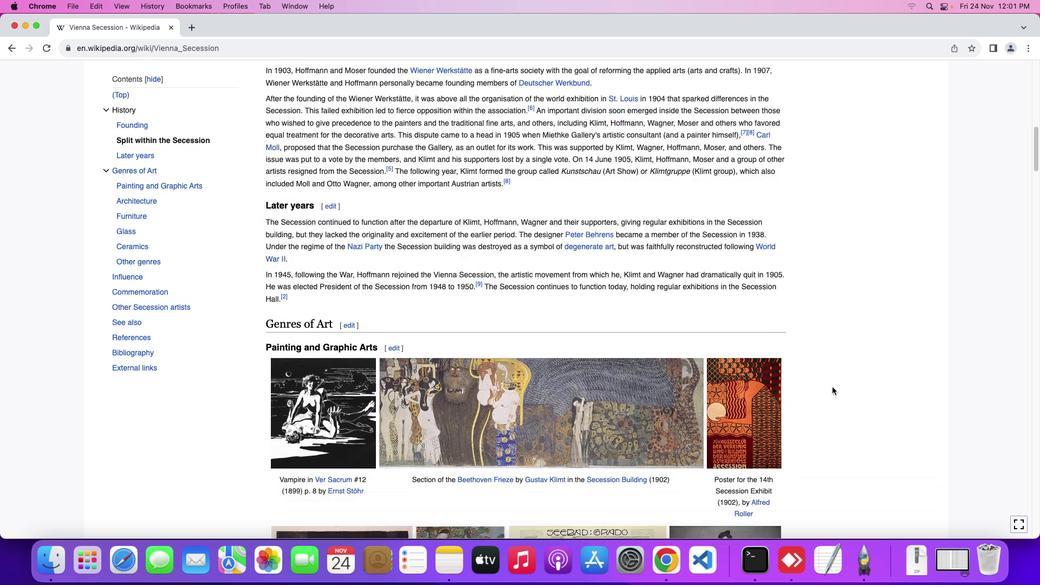 
Action: Mouse moved to (832, 387)
Screenshot: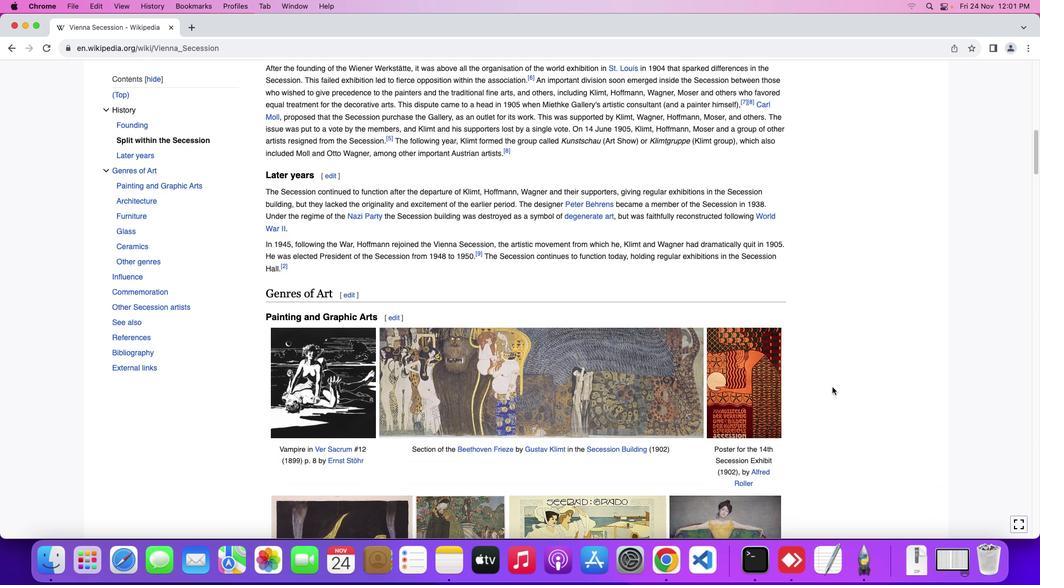 
Action: Mouse scrolled (832, 387) with delta (0, 0)
Screenshot: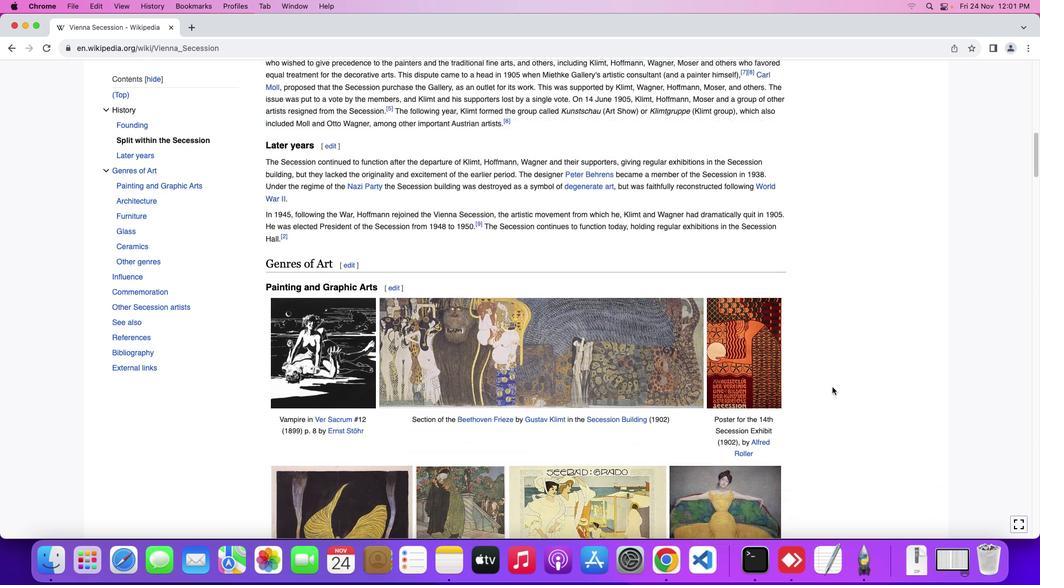 
Action: Mouse scrolled (832, 387) with delta (0, 0)
Screenshot: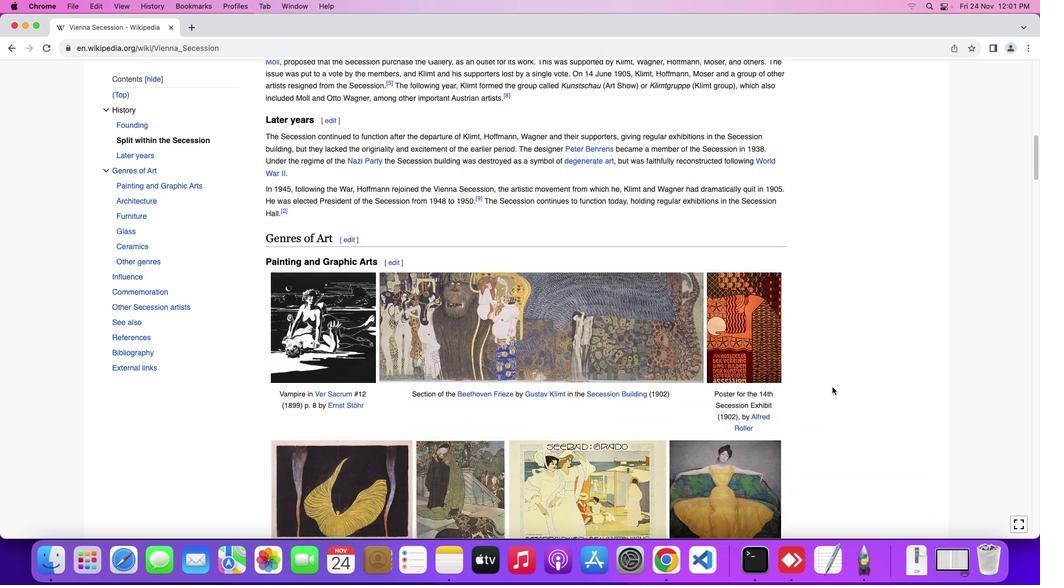 
Action: Mouse scrolled (832, 387) with delta (0, -1)
Screenshot: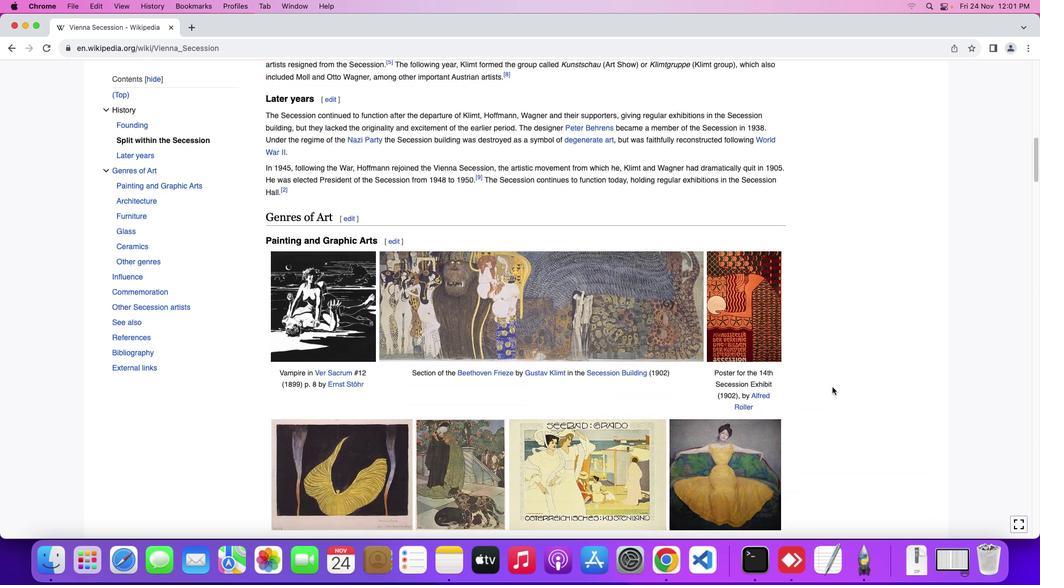 
Action: Mouse moved to (832, 387)
Screenshot: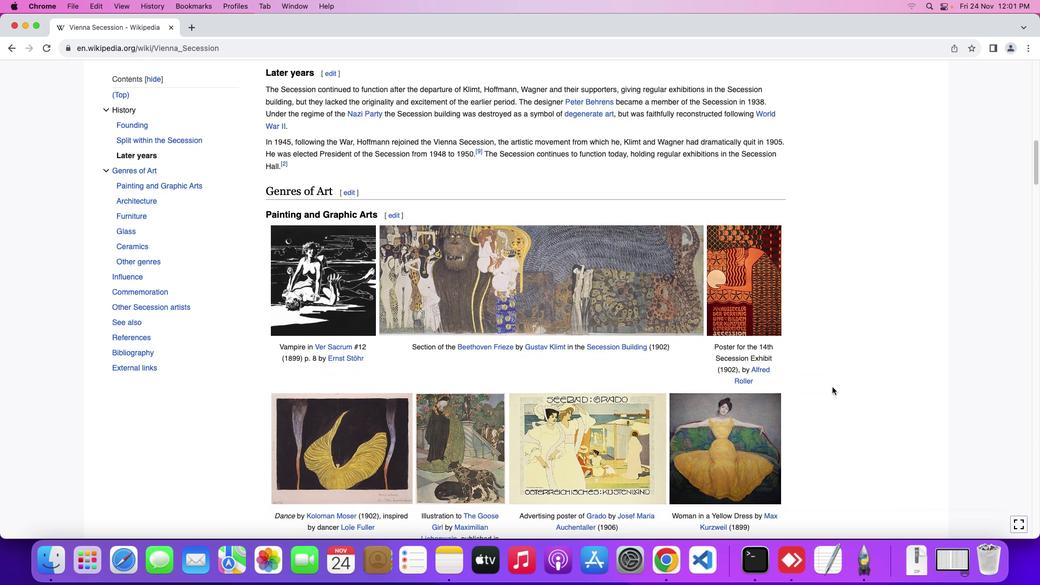 
Action: Mouse scrolled (832, 387) with delta (0, 0)
Screenshot: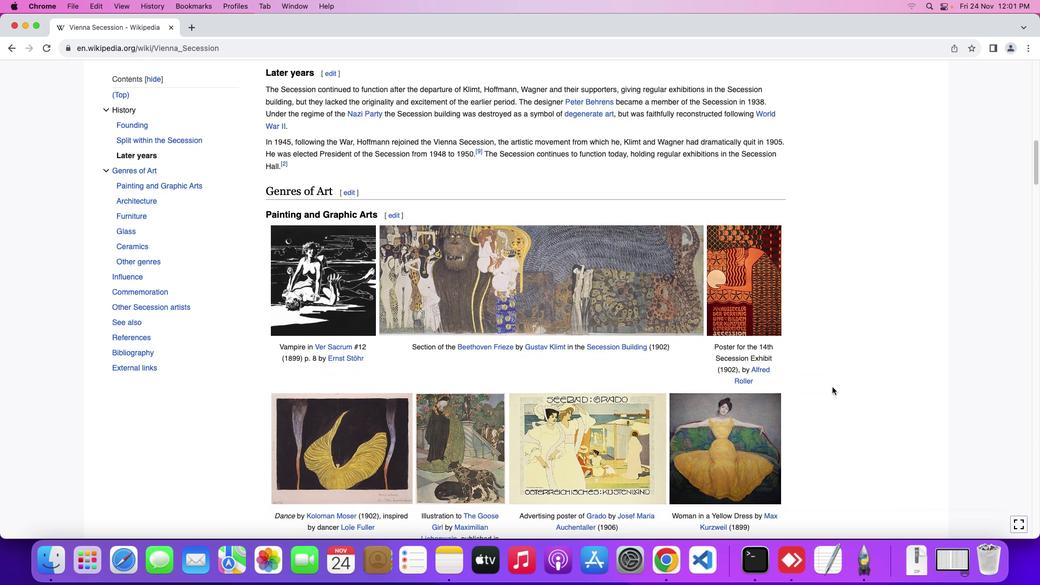 
Action: Mouse scrolled (832, 387) with delta (0, 0)
Screenshot: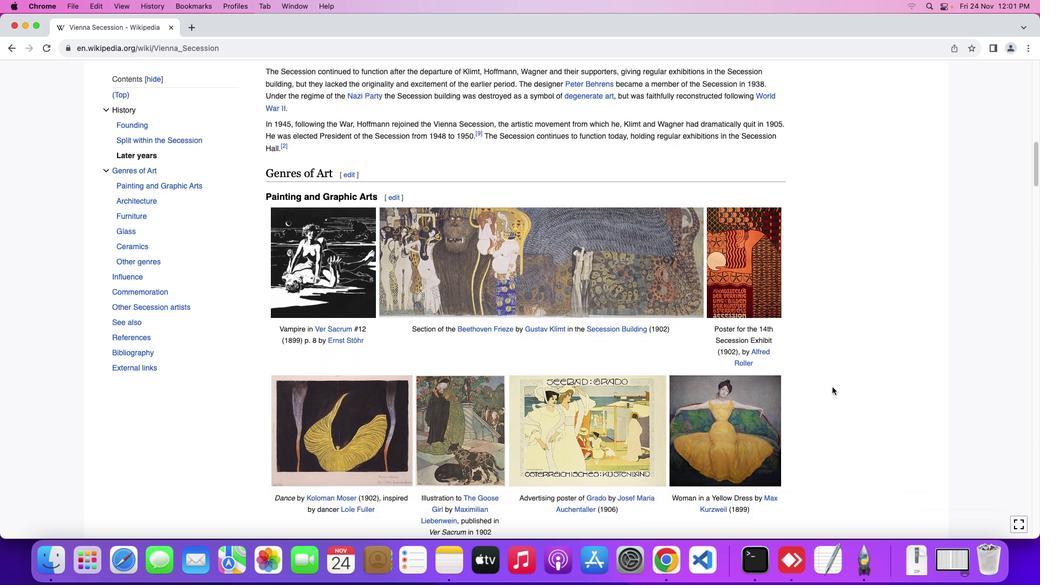 
Action: Mouse scrolled (832, 387) with delta (0, -1)
Screenshot: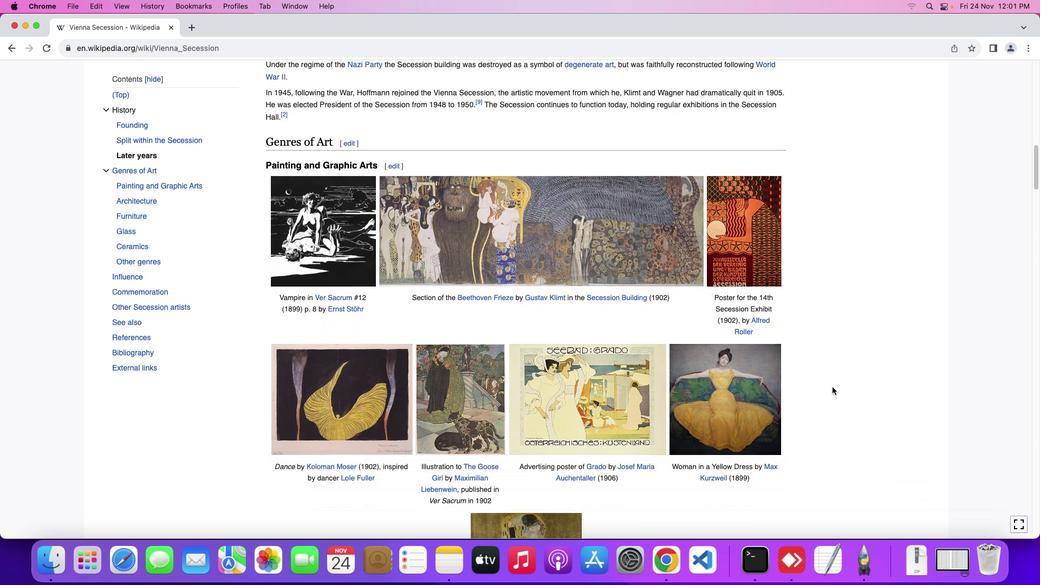 
Action: Mouse moved to (832, 387)
Screenshot: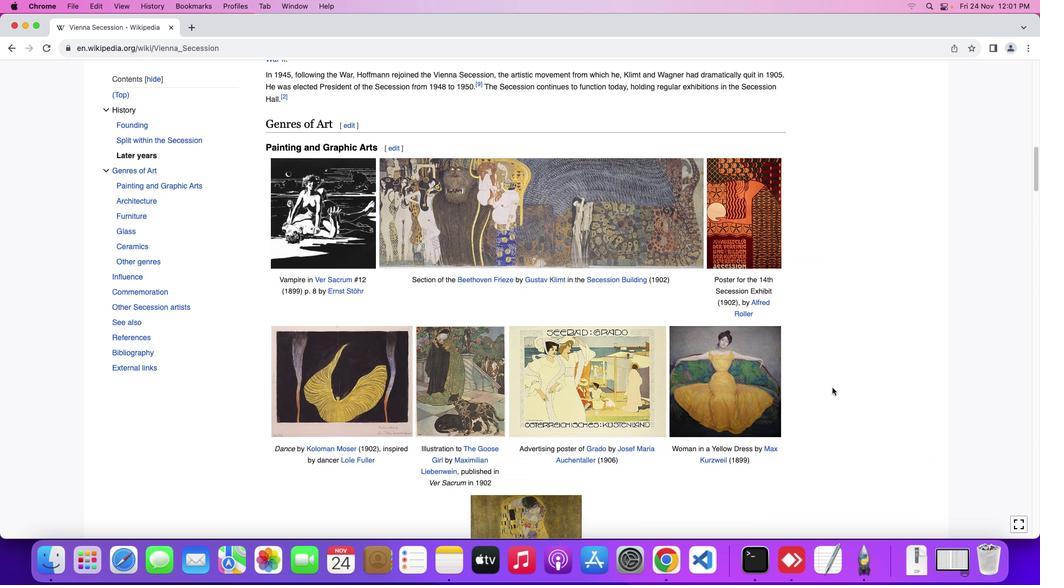 
Action: Mouse scrolled (832, 387) with delta (0, 0)
Screenshot: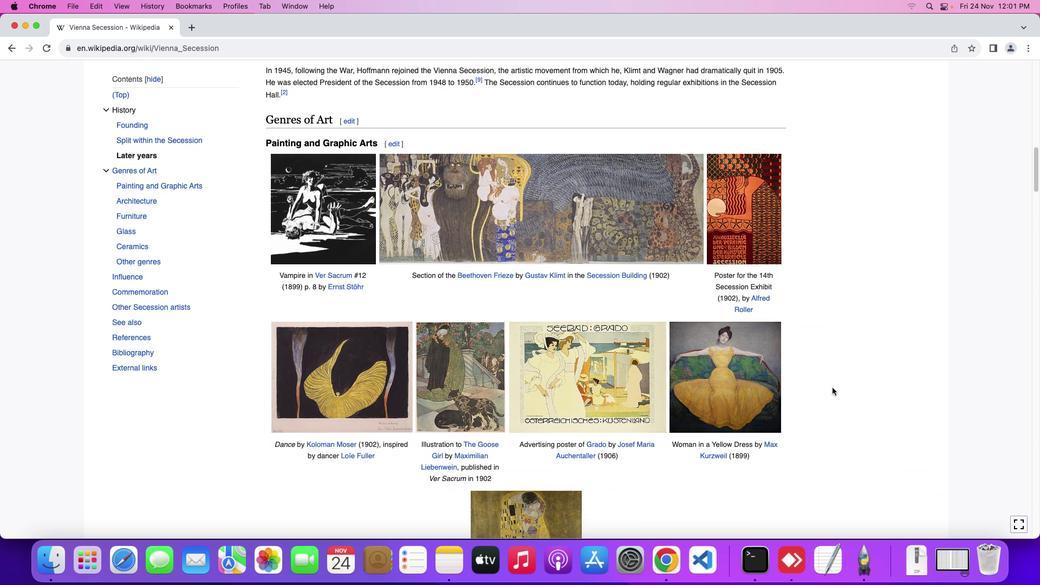 
Action: Mouse scrolled (832, 387) with delta (0, 0)
Screenshot: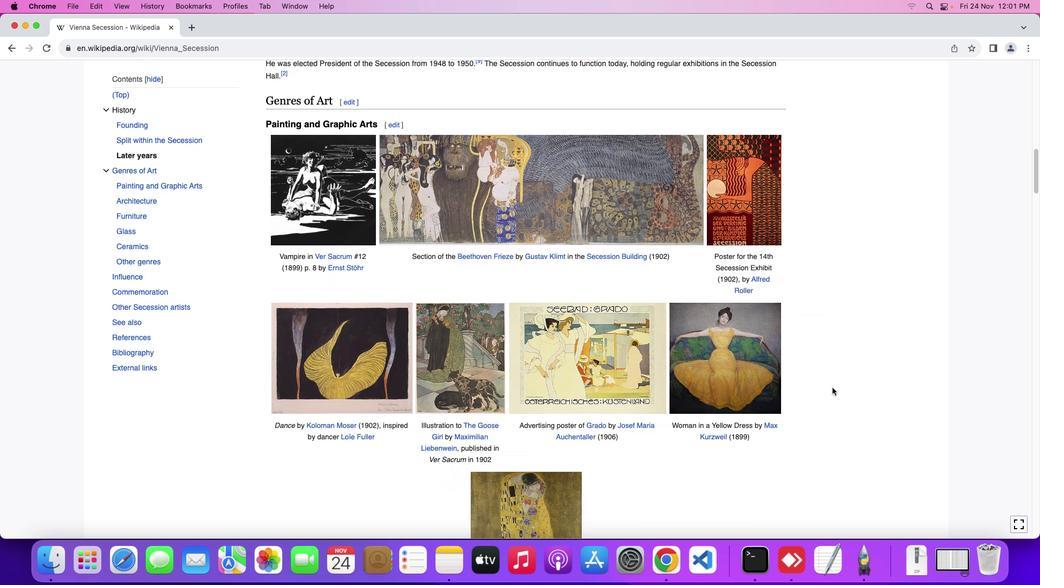 
Action: Mouse scrolled (832, 387) with delta (0, -1)
Screenshot: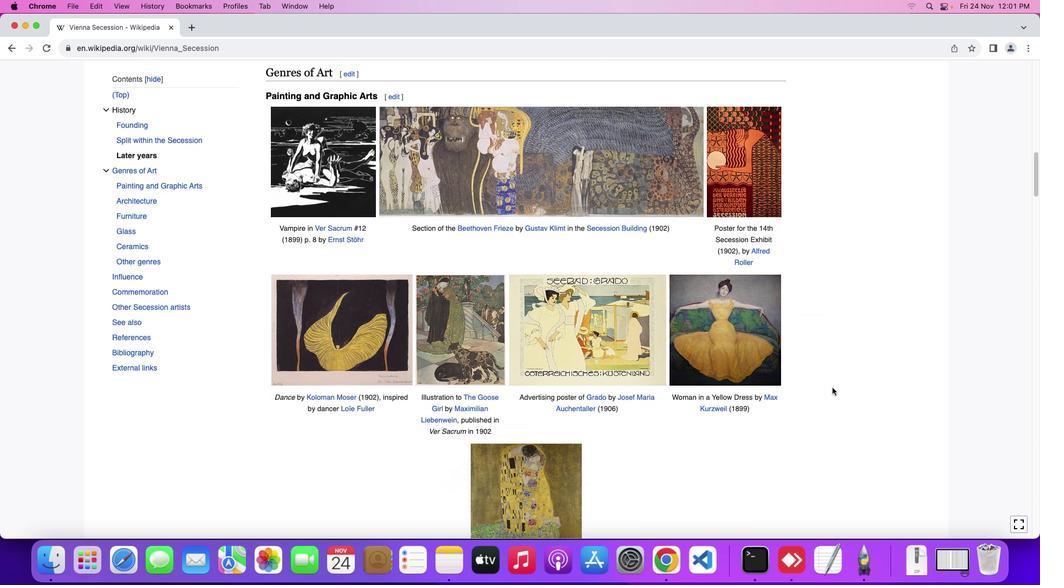 
Action: Mouse moved to (832, 388)
Screenshot: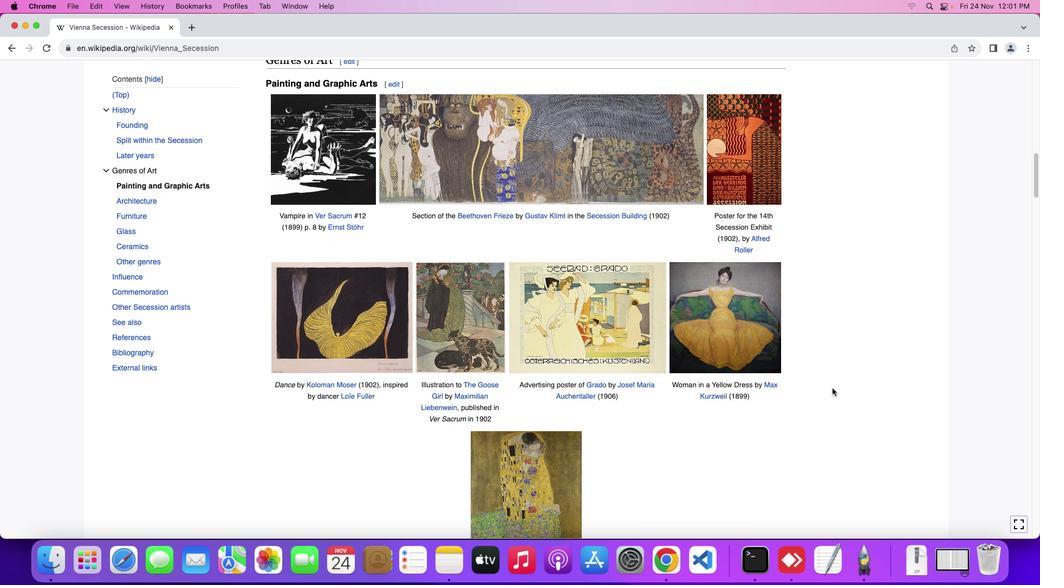 
Action: Mouse scrolled (832, 388) with delta (0, 0)
Screenshot: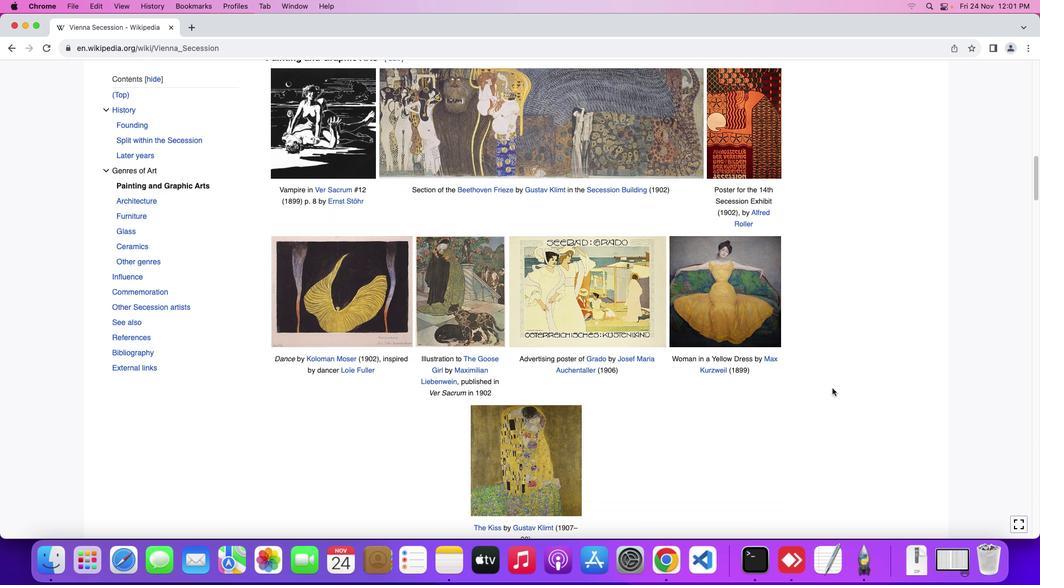 
Action: Mouse scrolled (832, 388) with delta (0, 0)
Screenshot: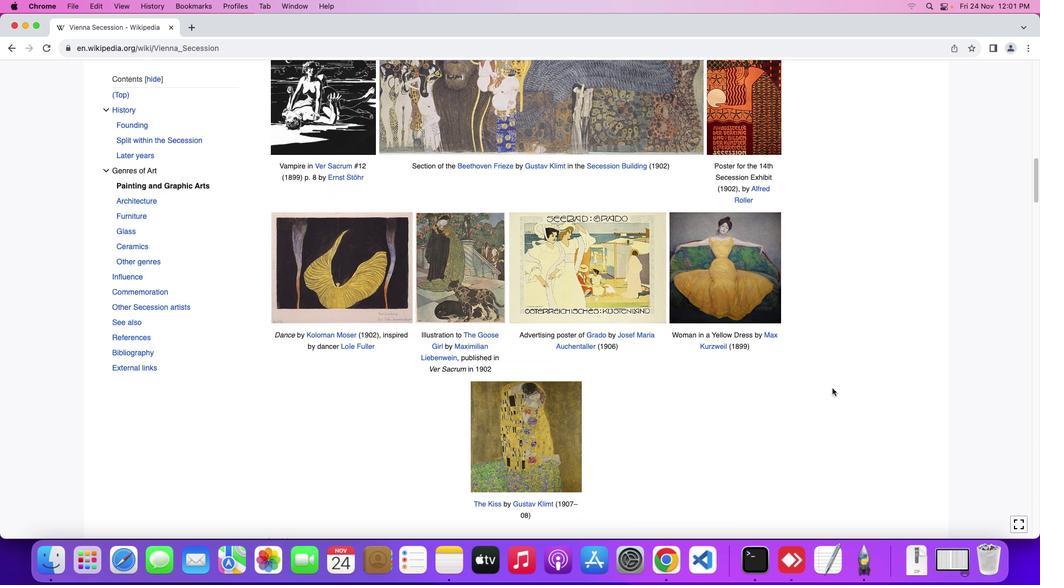 
Action: Mouse scrolled (832, 388) with delta (0, -1)
Screenshot: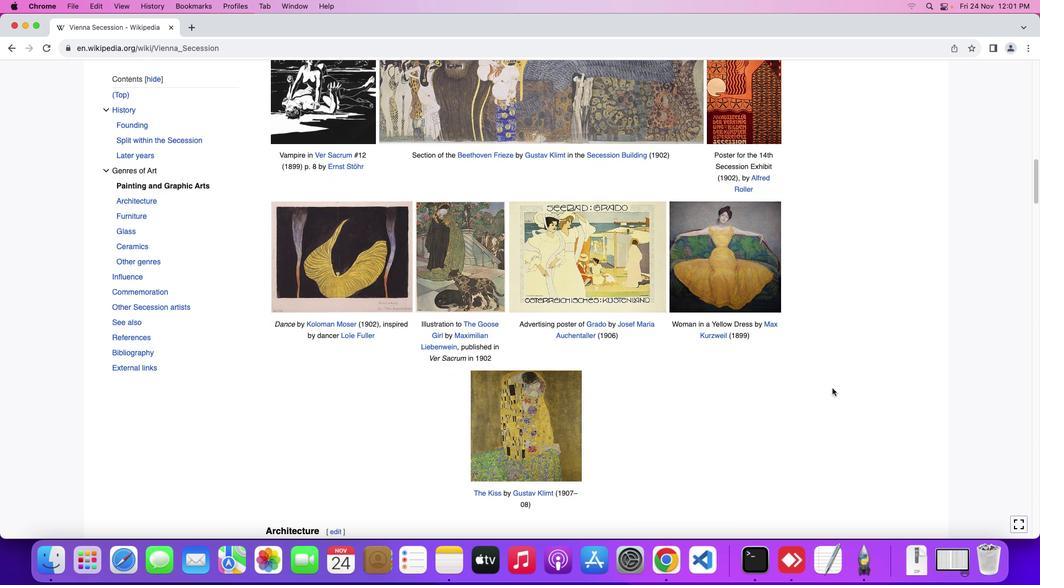 
Action: Mouse moved to (832, 389)
Screenshot: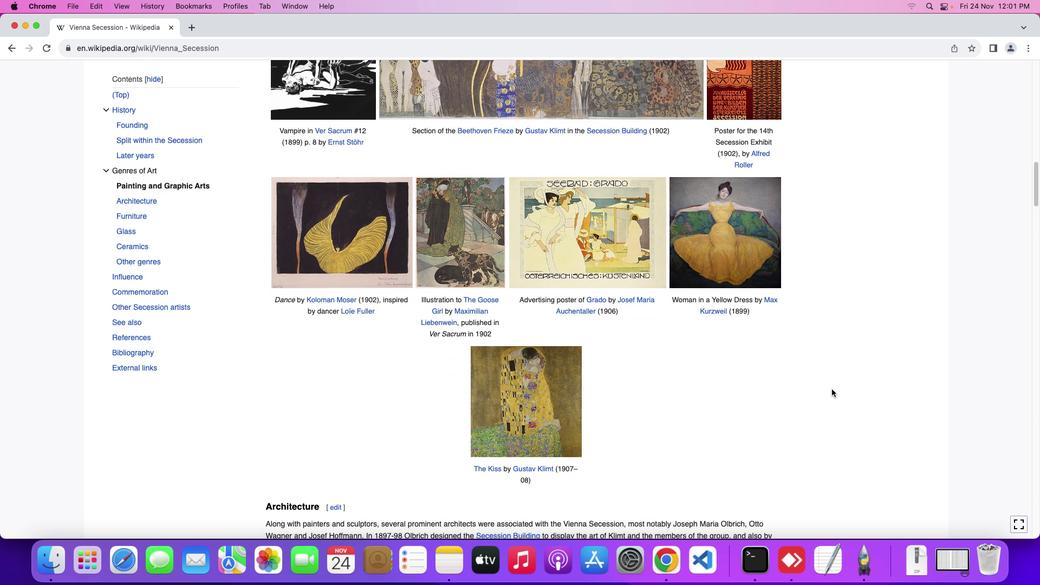 
Action: Mouse scrolled (832, 389) with delta (0, 0)
Screenshot: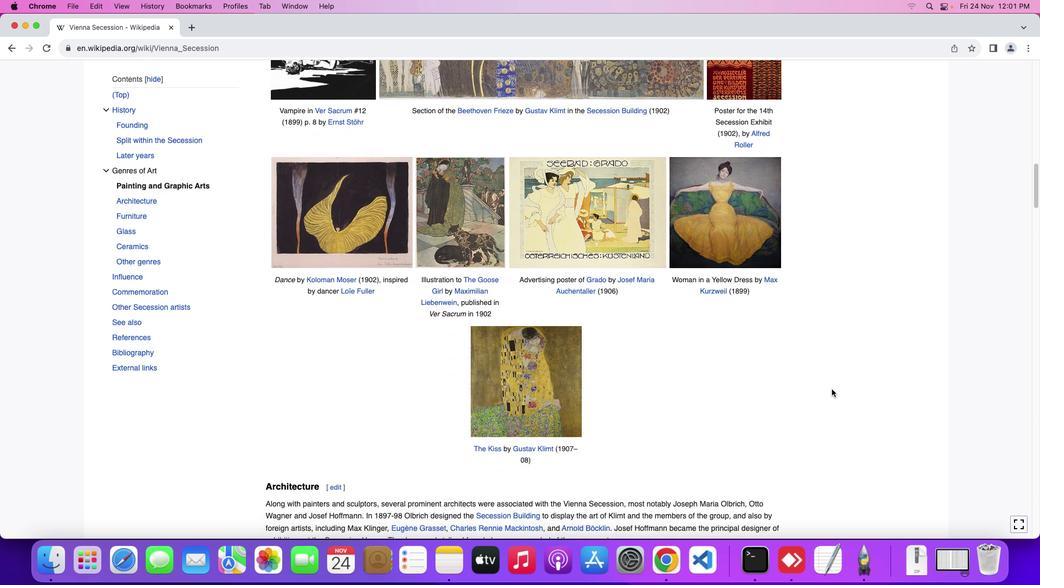 
Action: Mouse scrolled (832, 389) with delta (0, 0)
Screenshot: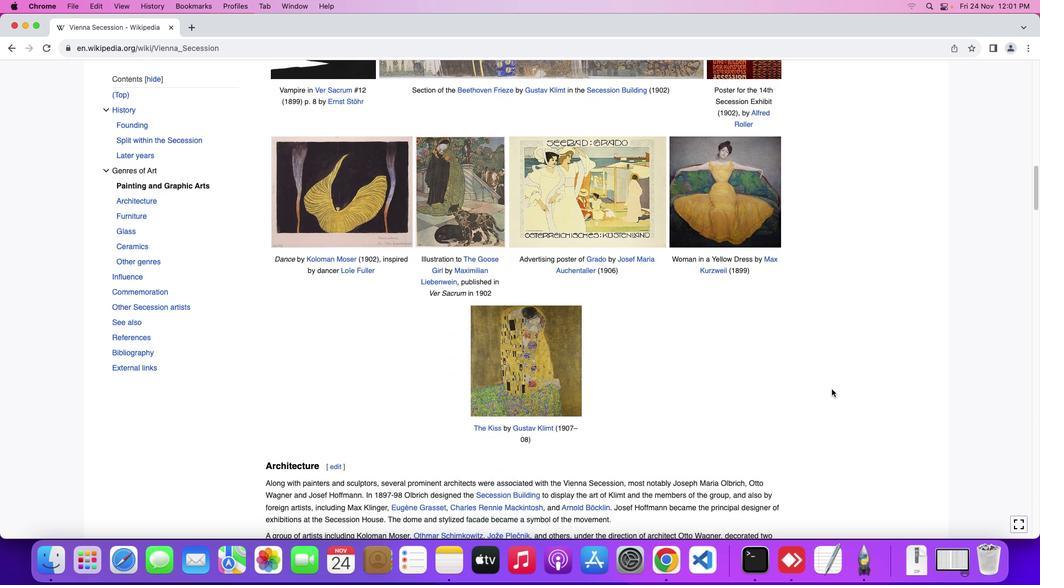 
Action: Mouse scrolled (832, 389) with delta (0, -1)
Screenshot: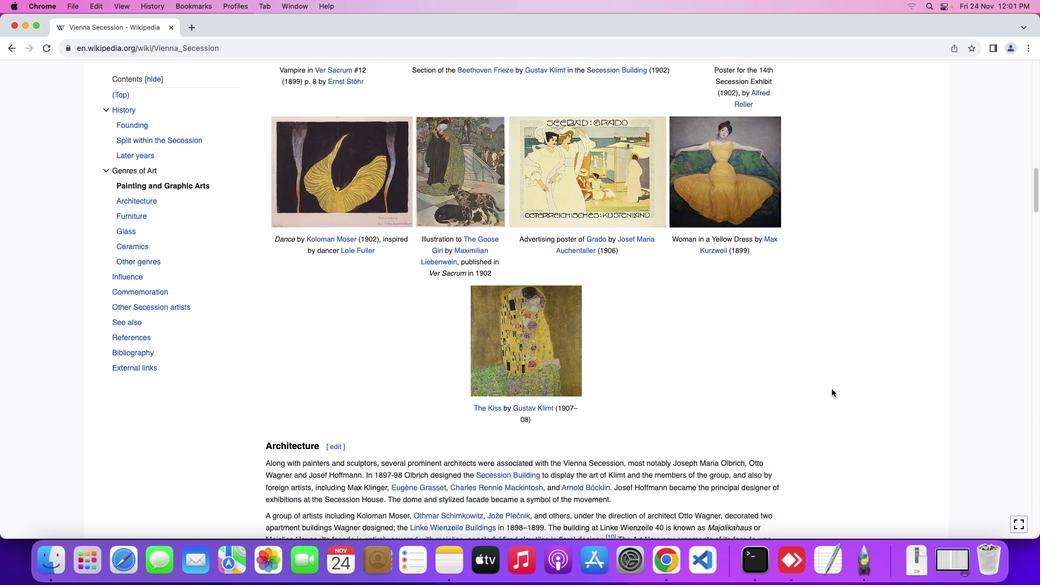 
Action: Mouse moved to (832, 389)
Screenshot: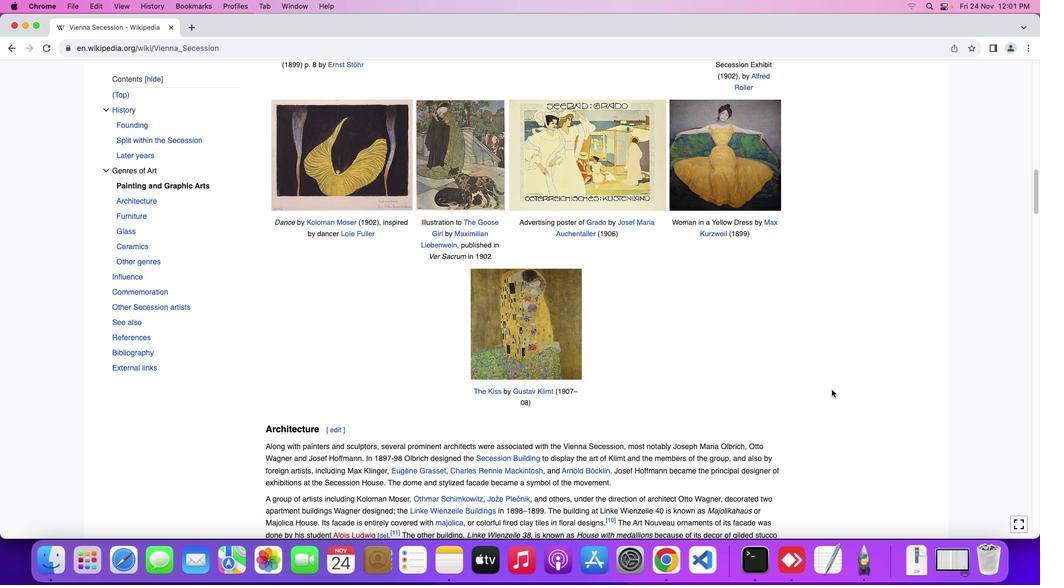 
Action: Mouse scrolled (832, 389) with delta (0, 0)
Screenshot: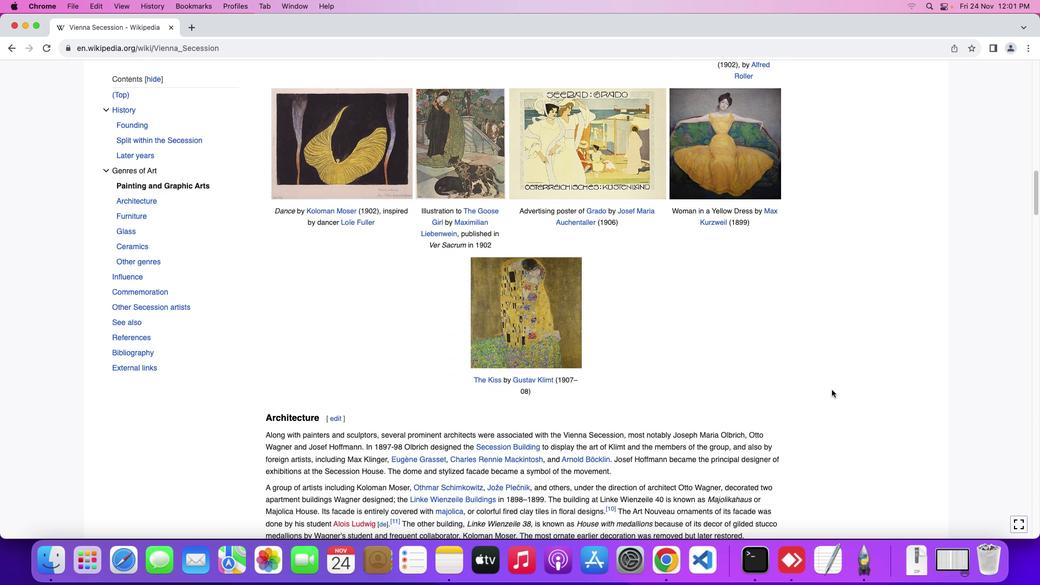 
Action: Mouse scrolled (832, 389) with delta (0, 0)
Screenshot: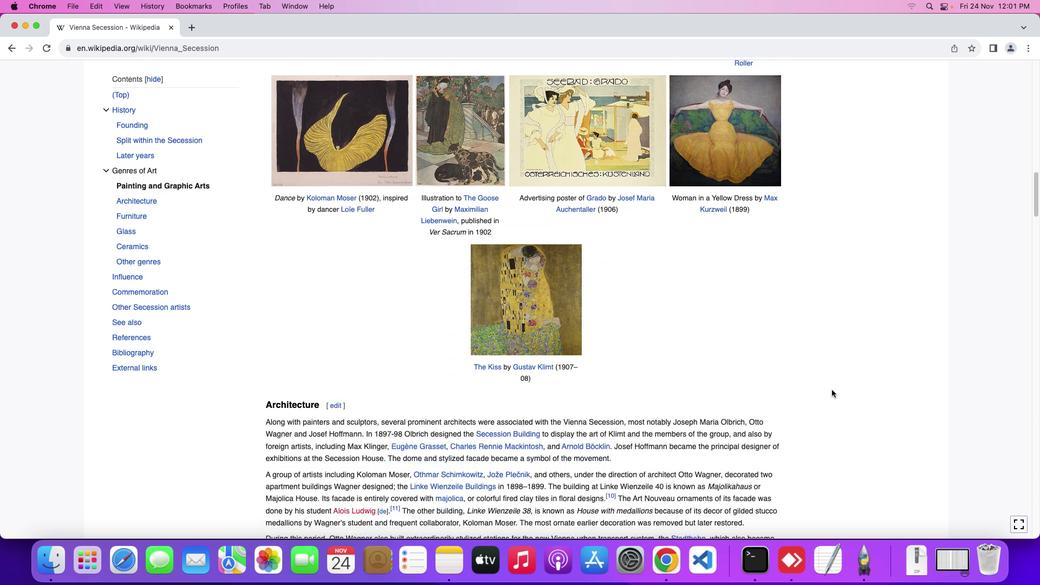 
Action: Mouse scrolled (832, 389) with delta (0, -1)
Screenshot: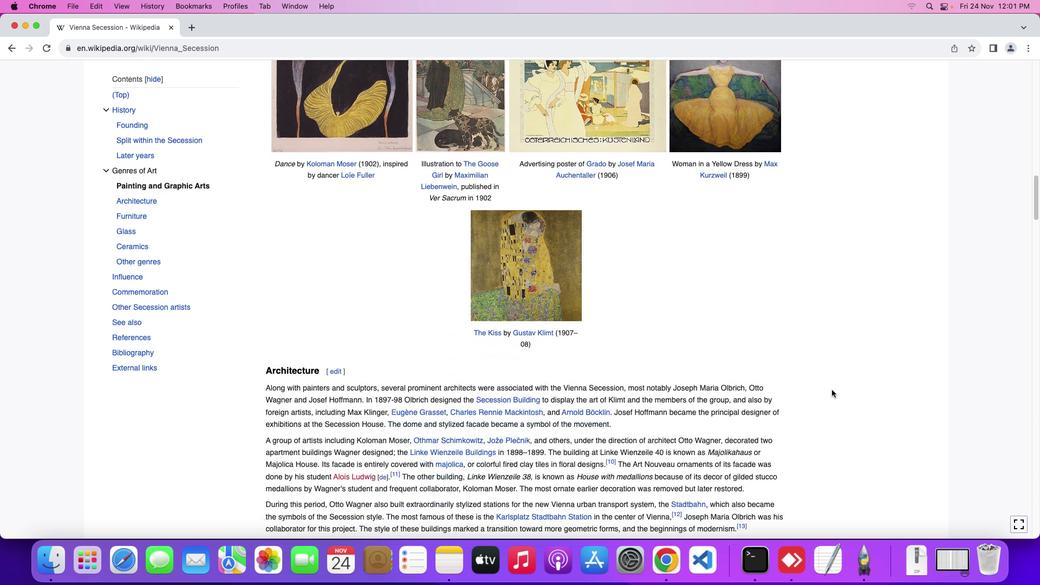 
Action: Mouse moved to (831, 390)
Screenshot: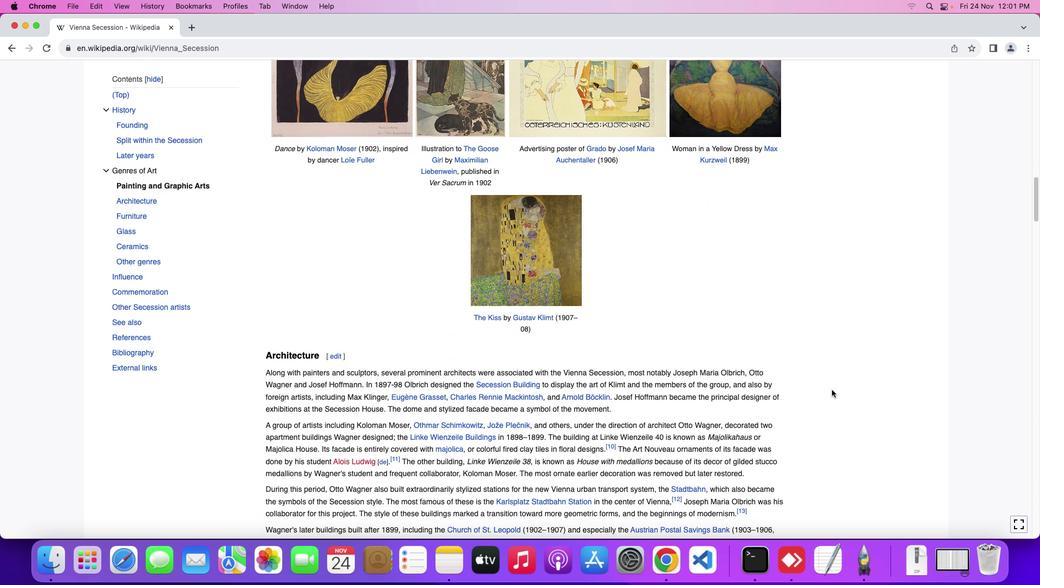 
Action: Mouse scrolled (831, 390) with delta (0, 0)
Screenshot: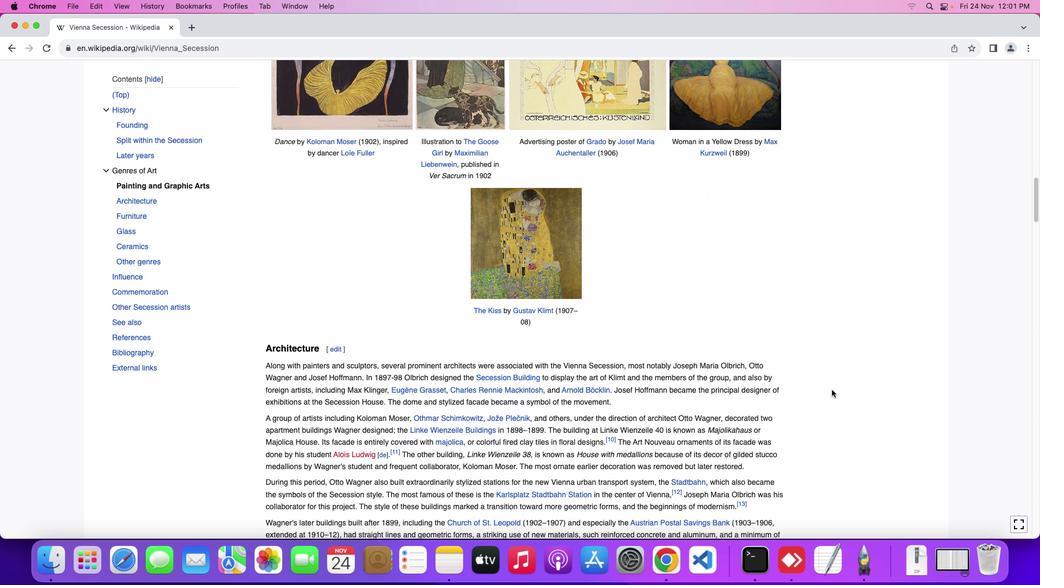 
Action: Mouse scrolled (831, 390) with delta (0, 0)
Screenshot: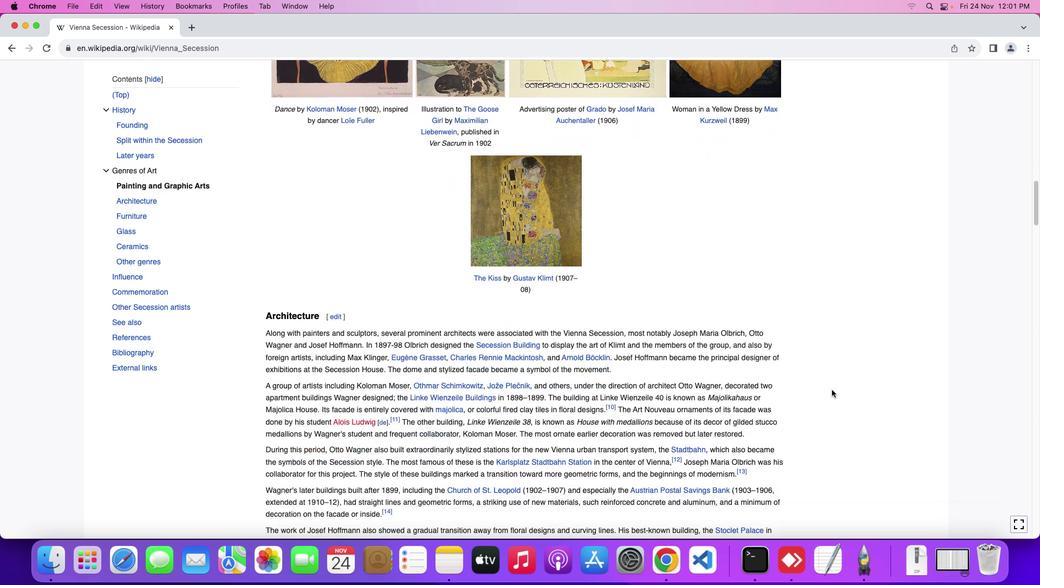 
Action: Mouse scrolled (831, 390) with delta (0, -1)
Screenshot: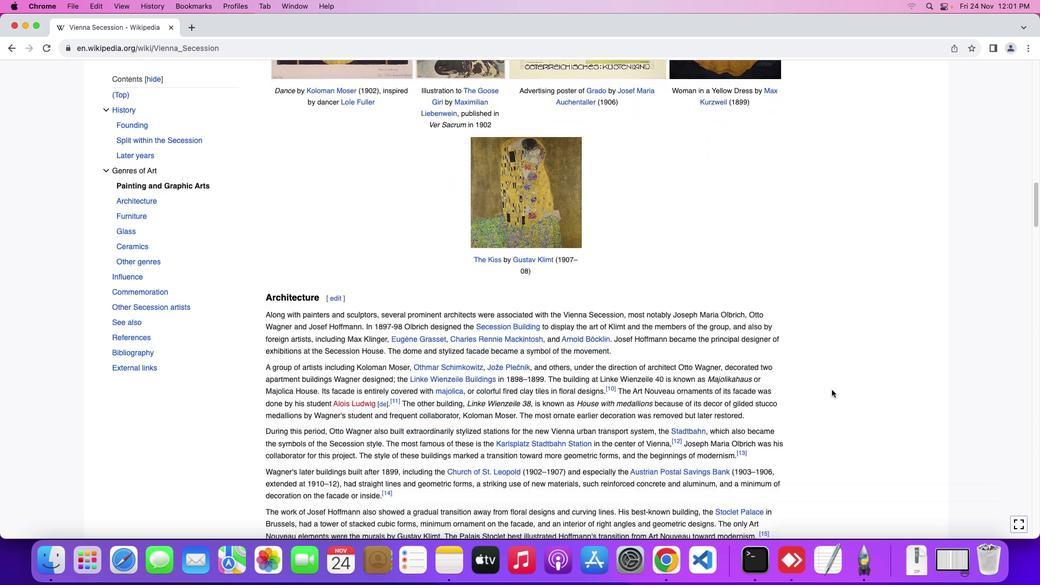 
Action: Mouse moved to (831, 390)
Screenshot: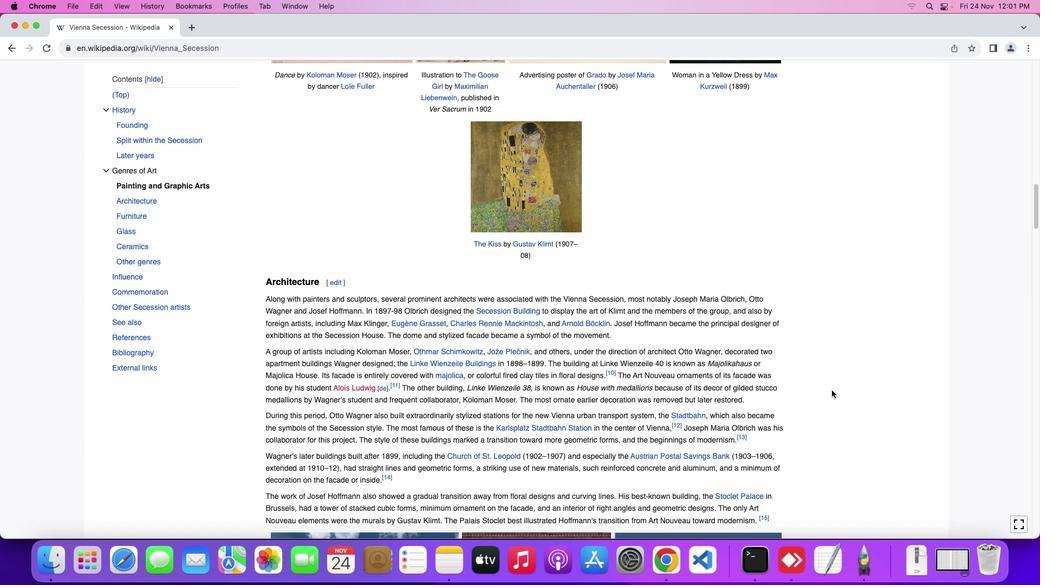 
Action: Mouse scrolled (831, 390) with delta (0, 0)
Screenshot: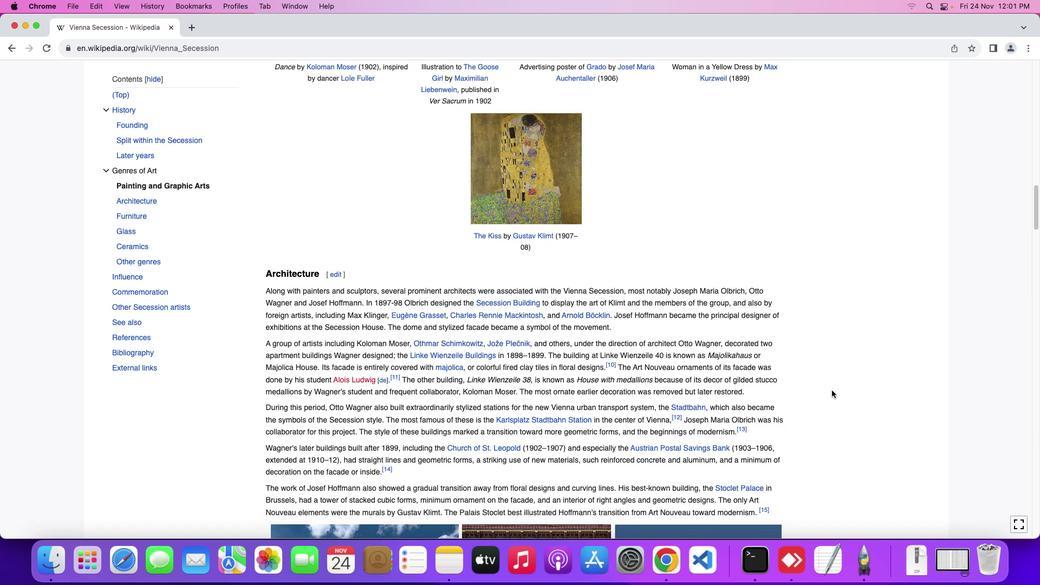 
Action: Mouse scrolled (831, 390) with delta (0, 0)
Screenshot: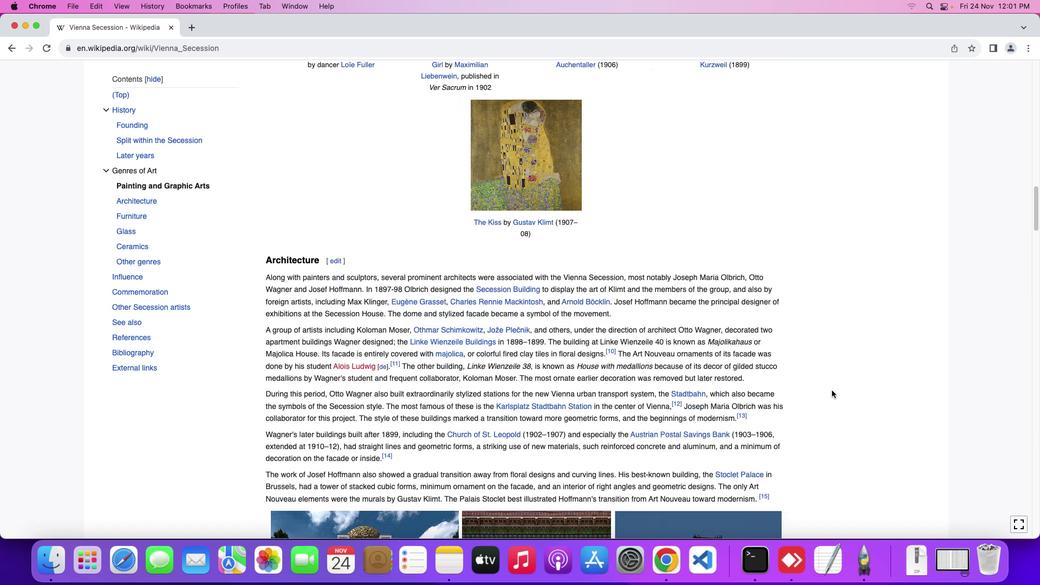 
Action: Mouse scrolled (831, 390) with delta (0, -1)
Screenshot: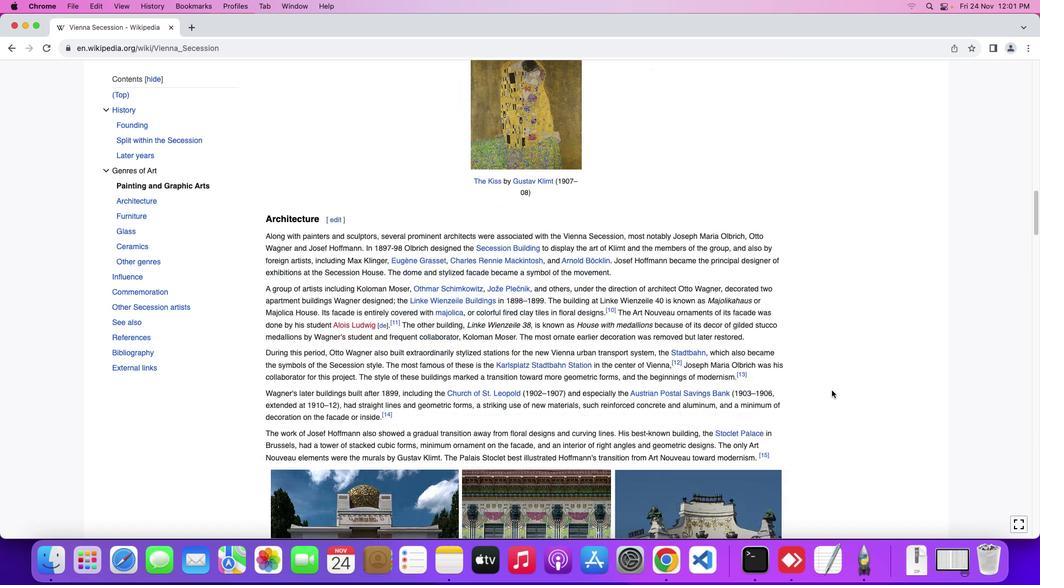 
Action: Mouse moved to (831, 391)
Screenshot: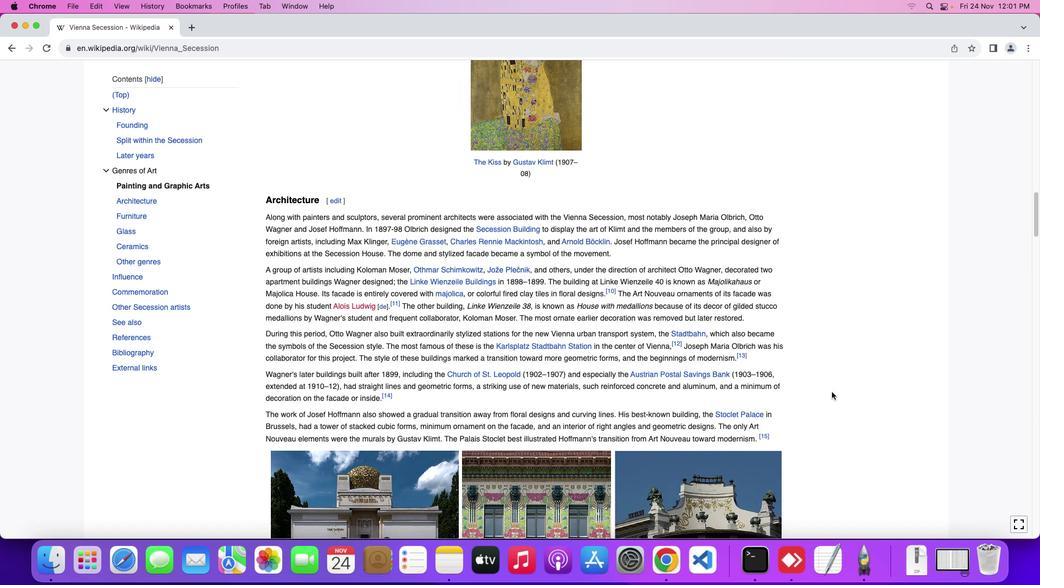 
Action: Mouse scrolled (831, 391) with delta (0, 0)
Screenshot: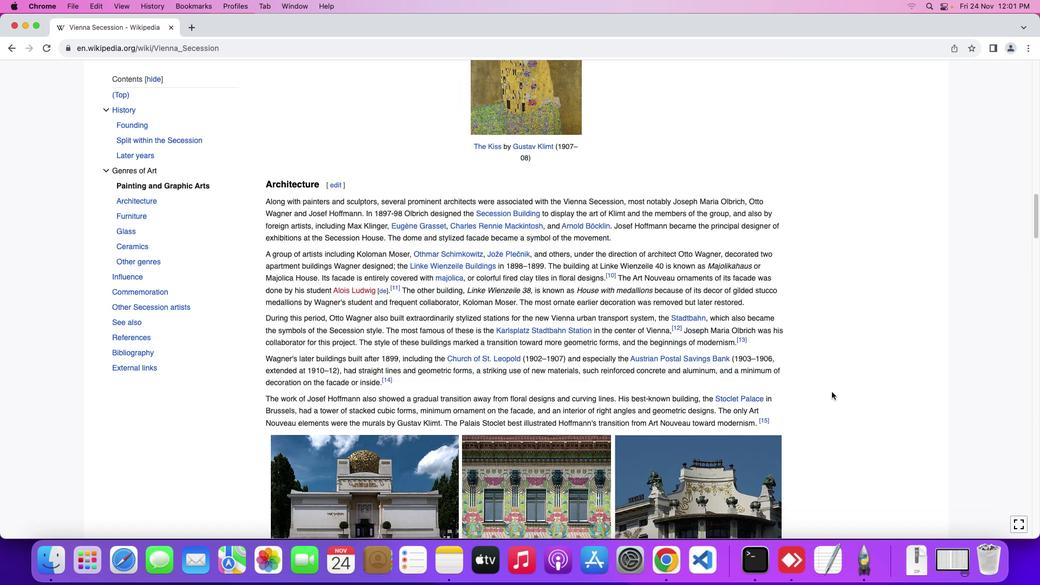 
Action: Mouse scrolled (831, 391) with delta (0, 0)
Screenshot: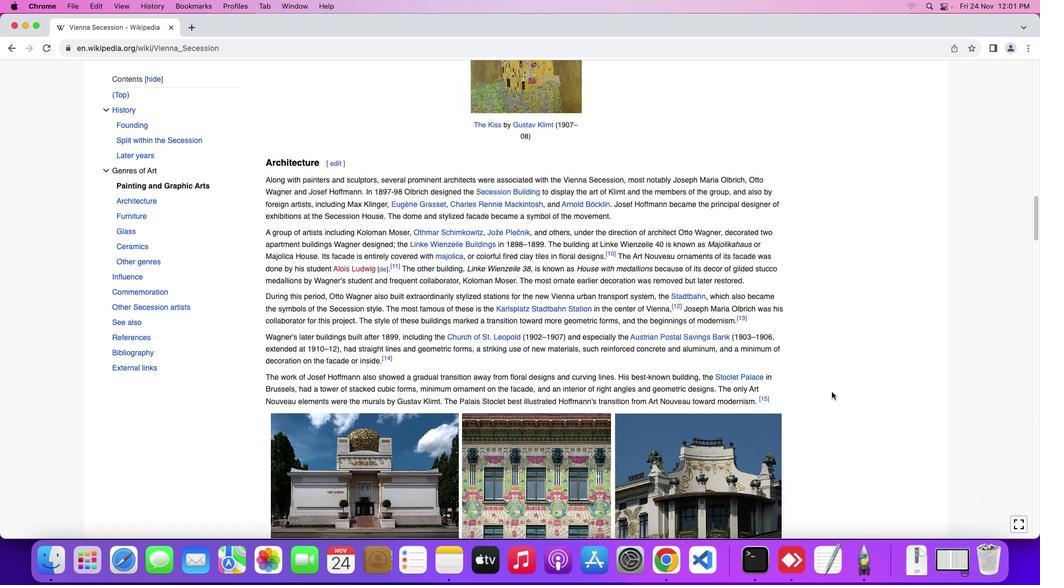 
Action: Mouse scrolled (831, 391) with delta (0, -1)
Screenshot: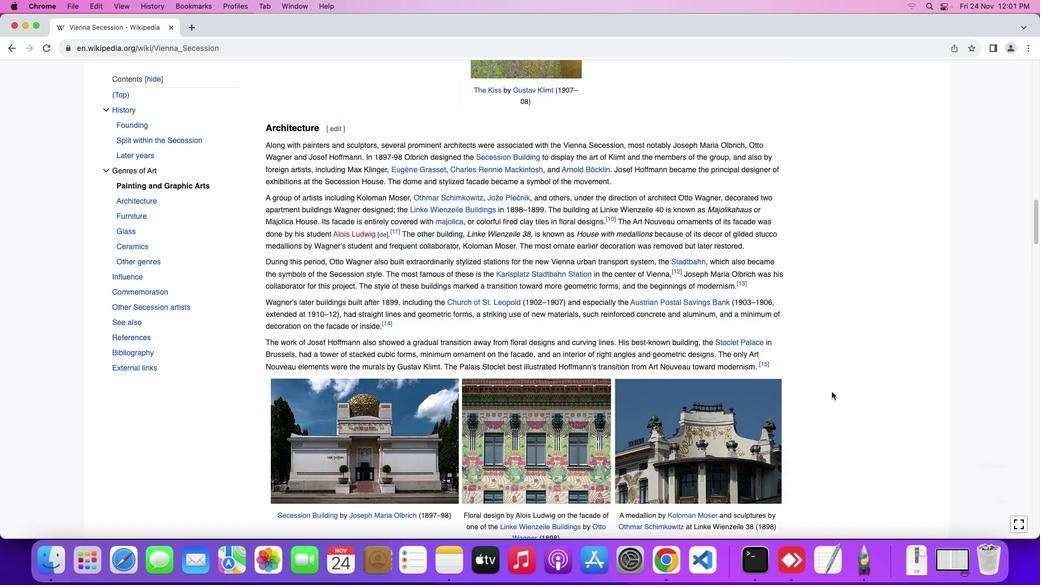 
Action: Mouse scrolled (831, 391) with delta (0, -1)
Screenshot: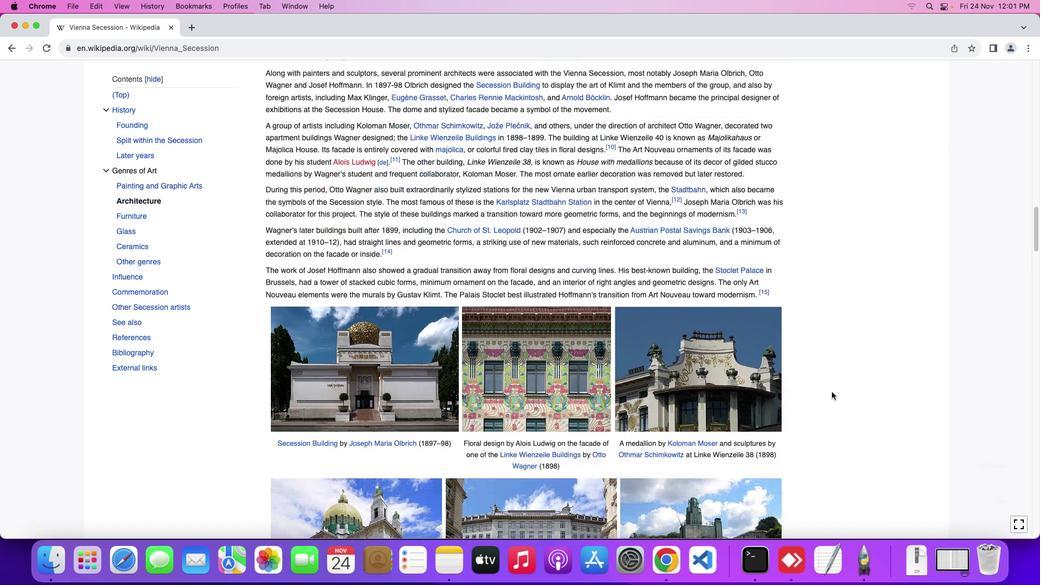 
Action: Mouse moved to (831, 392)
Screenshot: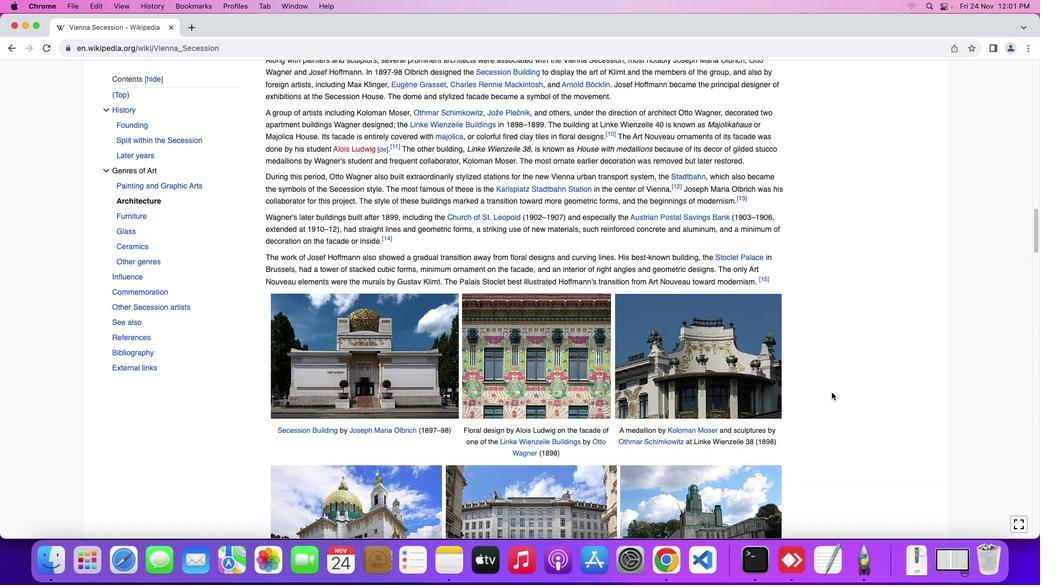 
Action: Mouse scrolled (831, 392) with delta (0, 0)
Screenshot: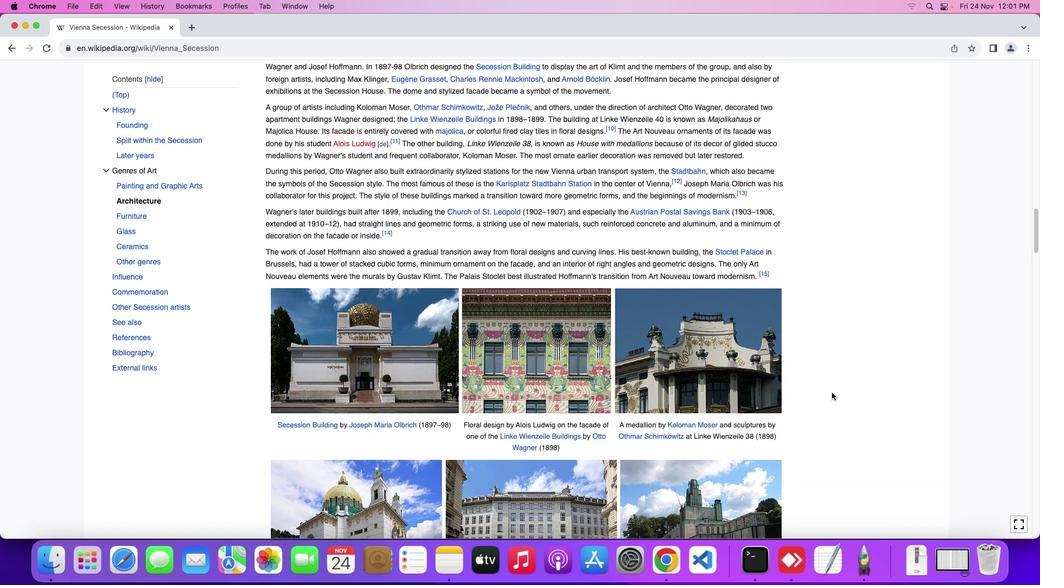 
Action: Mouse scrolled (831, 392) with delta (0, 0)
Screenshot: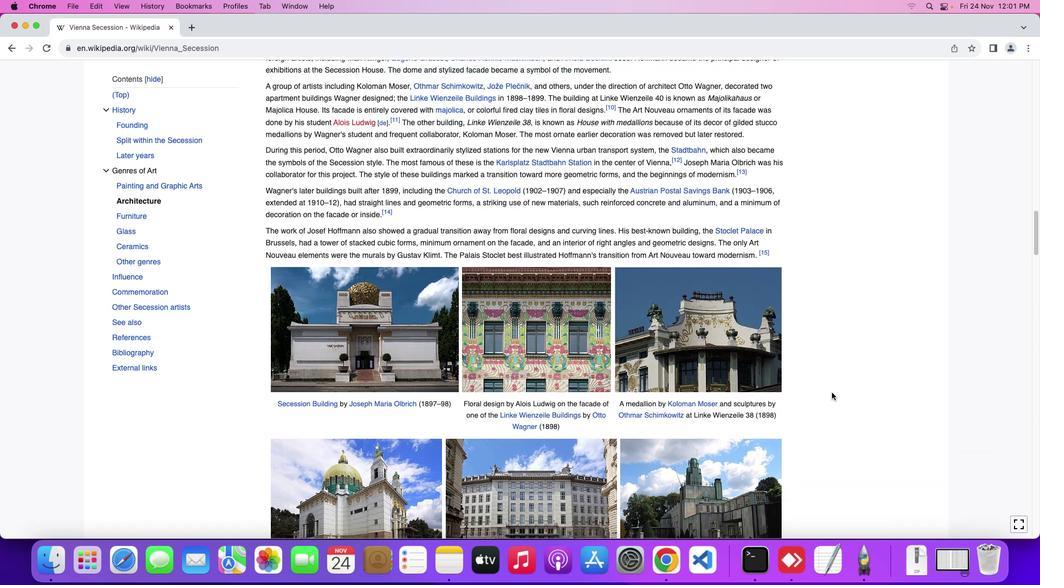 
Action: Mouse scrolled (831, 392) with delta (0, -1)
Screenshot: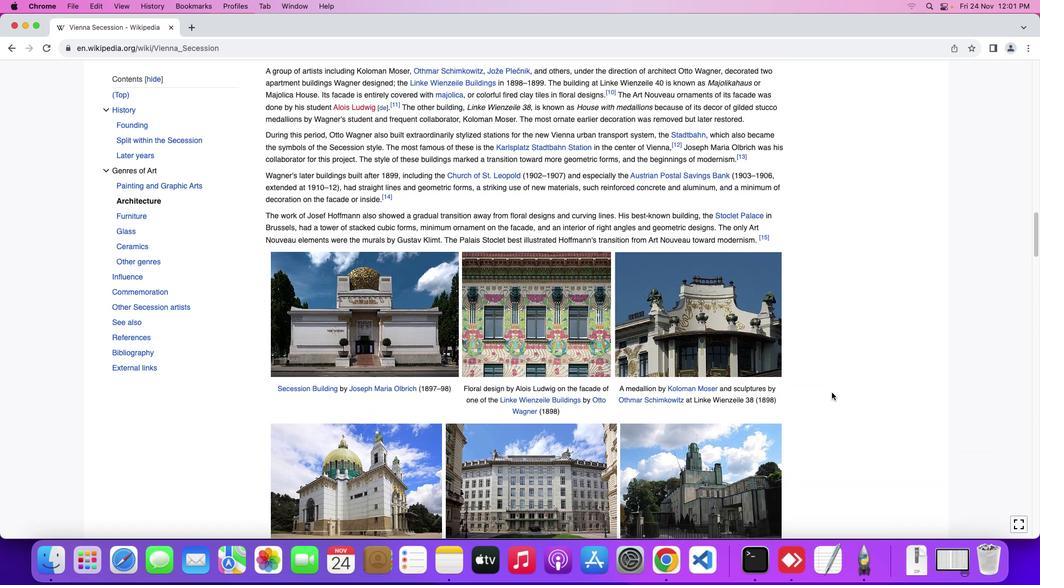 
Action: Mouse scrolled (831, 392) with delta (0, -1)
Screenshot: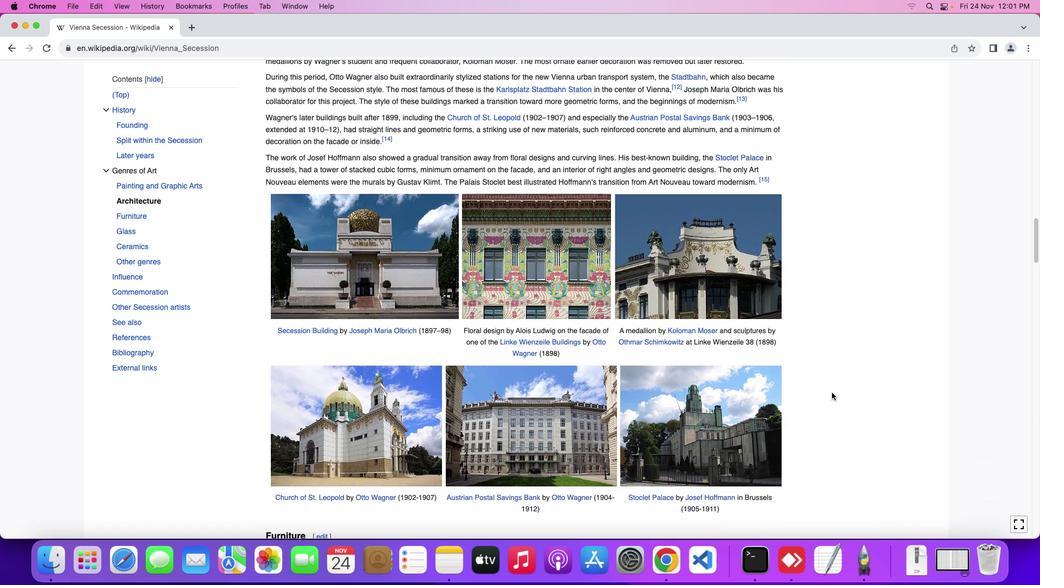 
Action: Mouse moved to (831, 392)
Screenshot: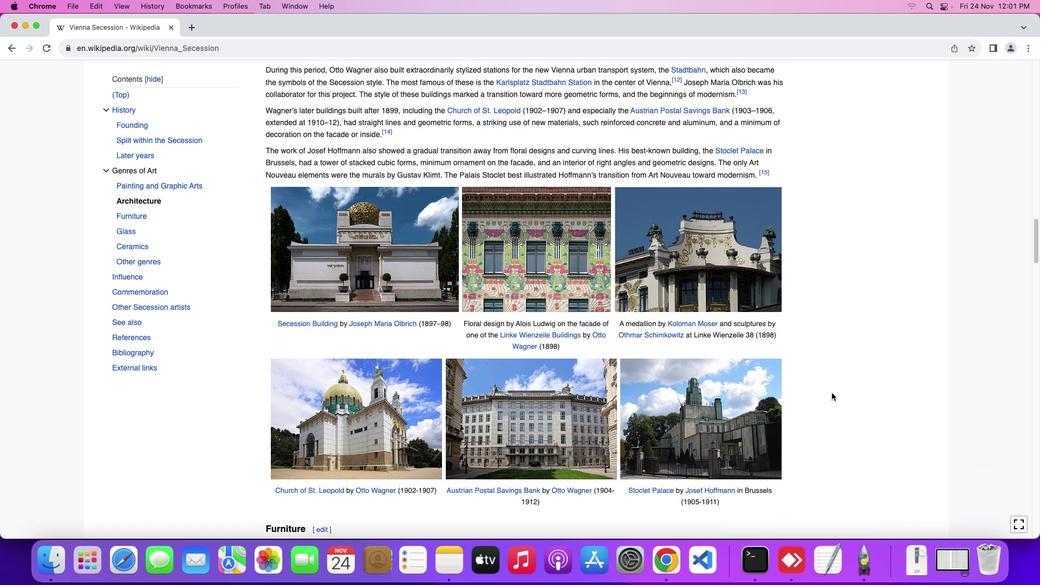 
Action: Mouse scrolled (831, 392) with delta (0, 0)
Screenshot: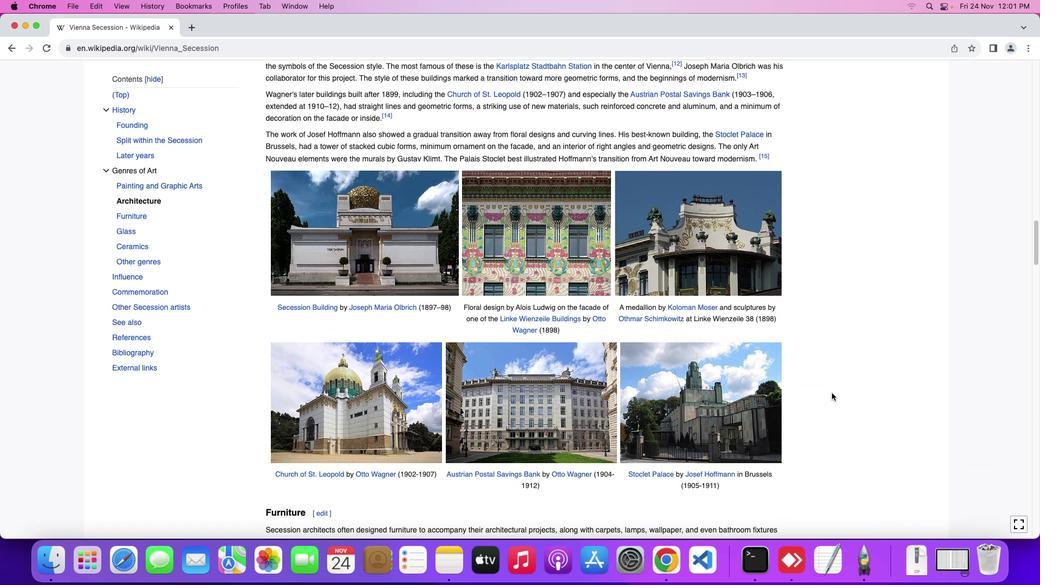 
Action: Mouse scrolled (831, 392) with delta (0, 0)
Screenshot: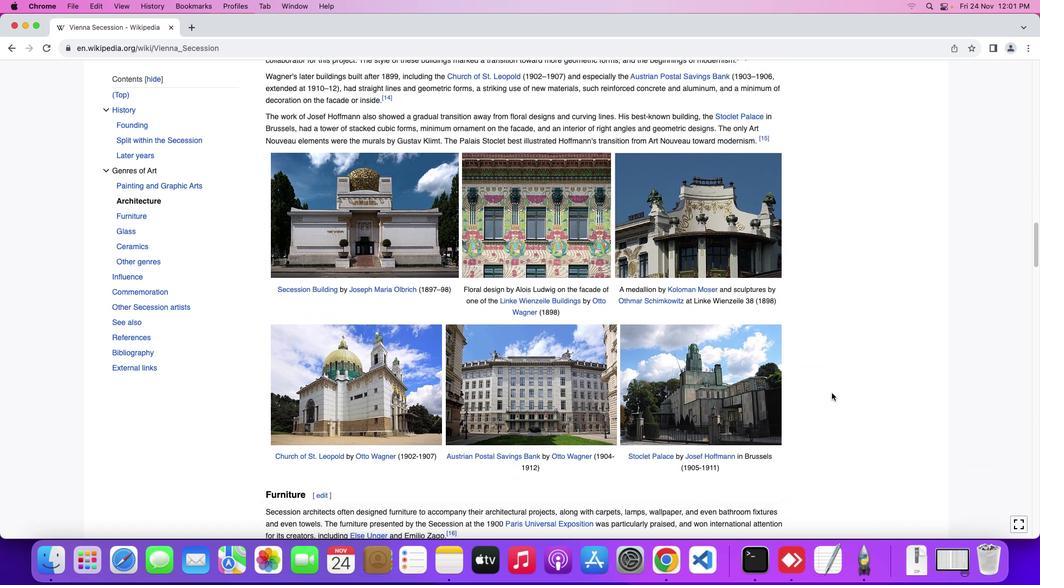 
Action: Mouse scrolled (831, 392) with delta (0, -1)
Screenshot: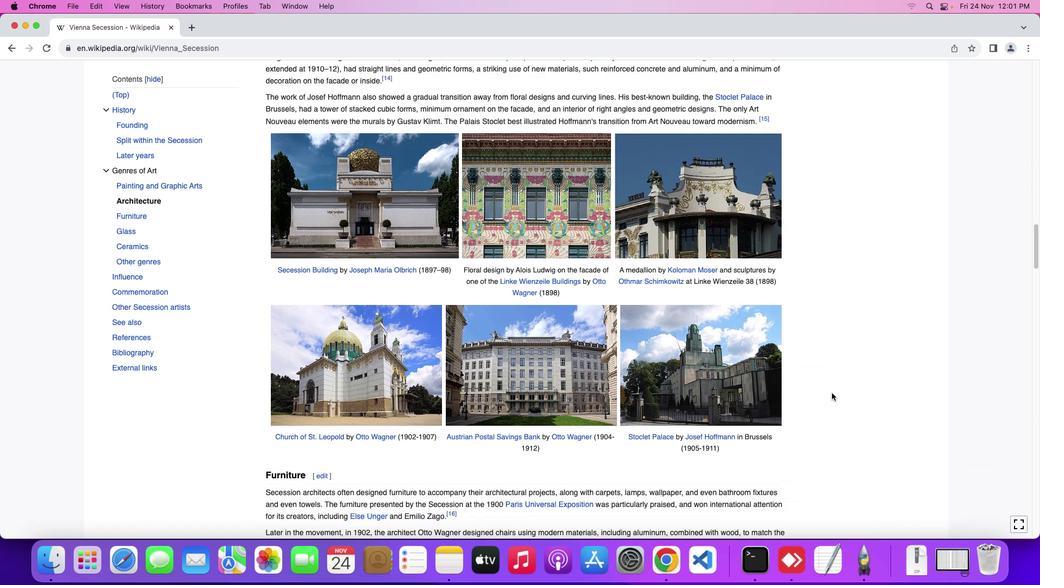 
Action: Mouse scrolled (831, 392) with delta (0, 0)
Screenshot: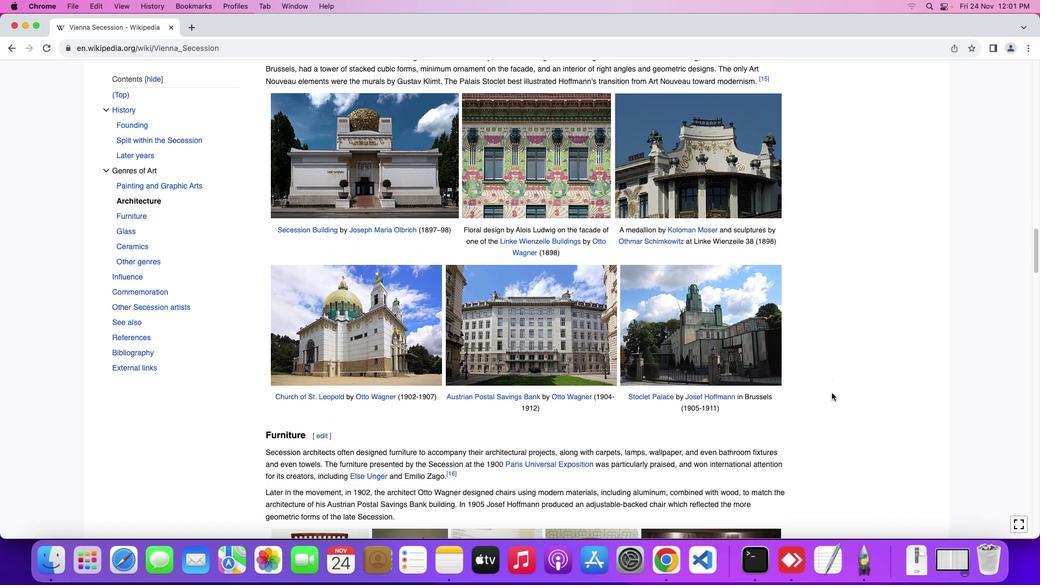 
Action: Mouse scrolled (831, 392) with delta (0, 0)
Screenshot: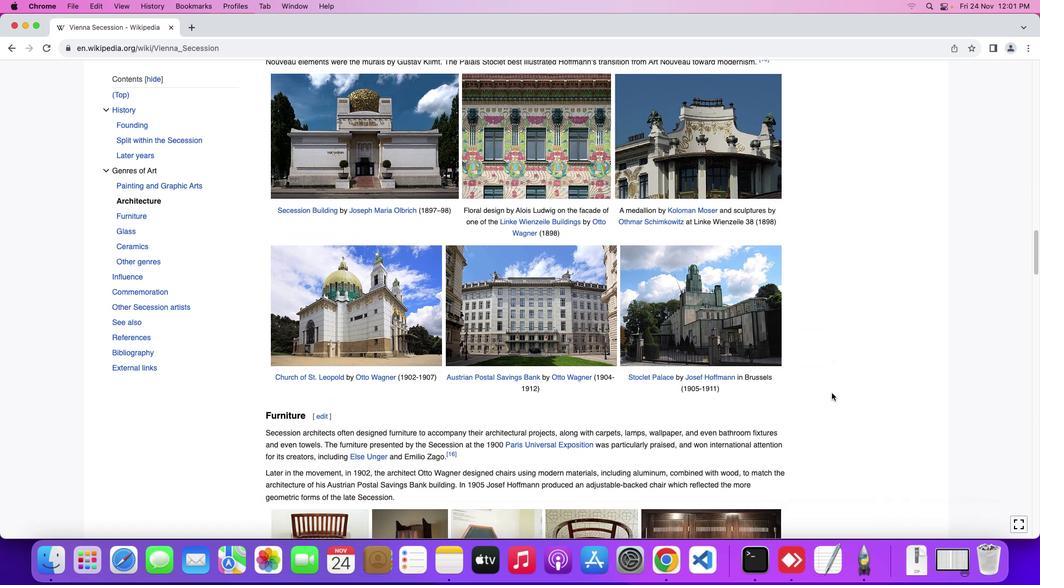 
Action: Mouse scrolled (831, 392) with delta (0, -1)
Screenshot: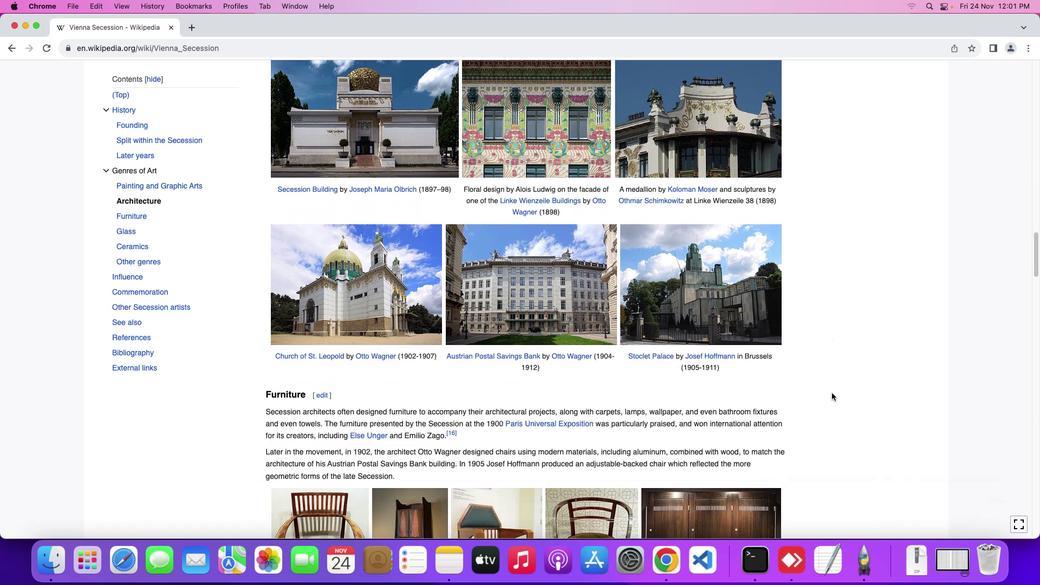 
Action: Mouse scrolled (831, 392) with delta (0, 0)
Screenshot: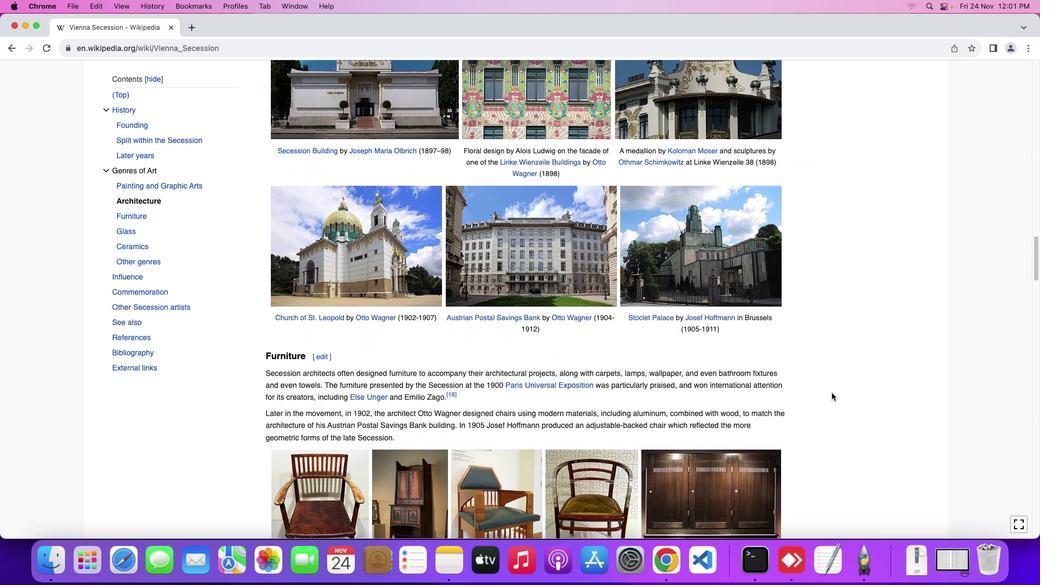 
Action: Mouse scrolled (831, 392) with delta (0, 0)
Screenshot: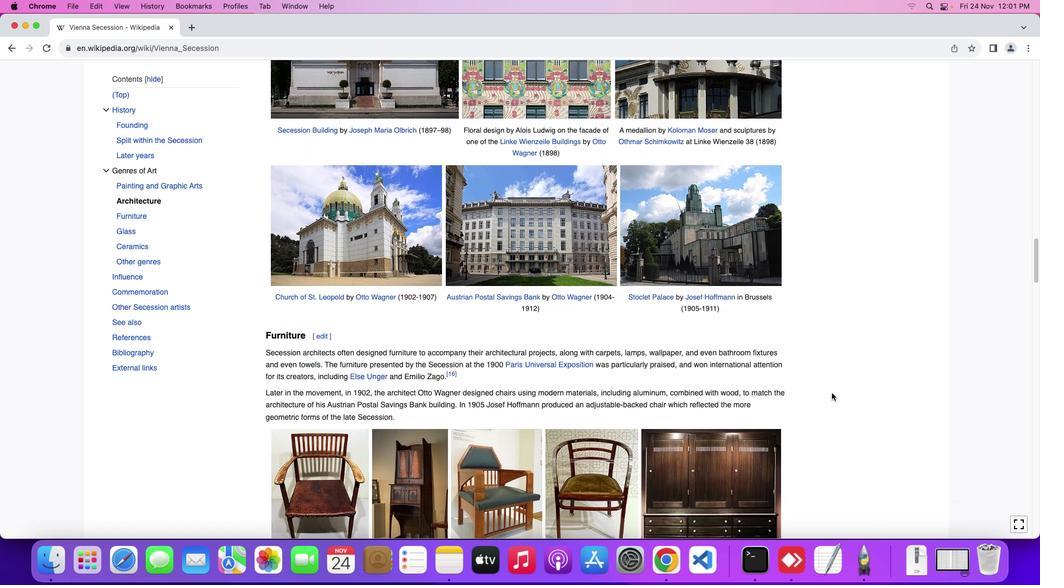 
Action: Mouse scrolled (831, 392) with delta (0, -1)
Screenshot: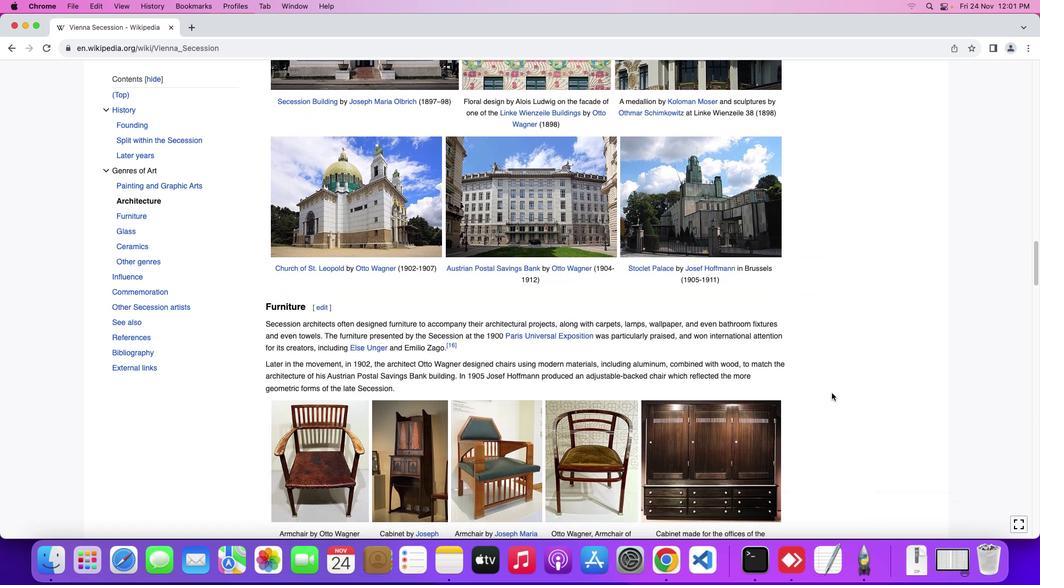 
Action: Mouse scrolled (831, 392) with delta (0, -1)
Screenshot: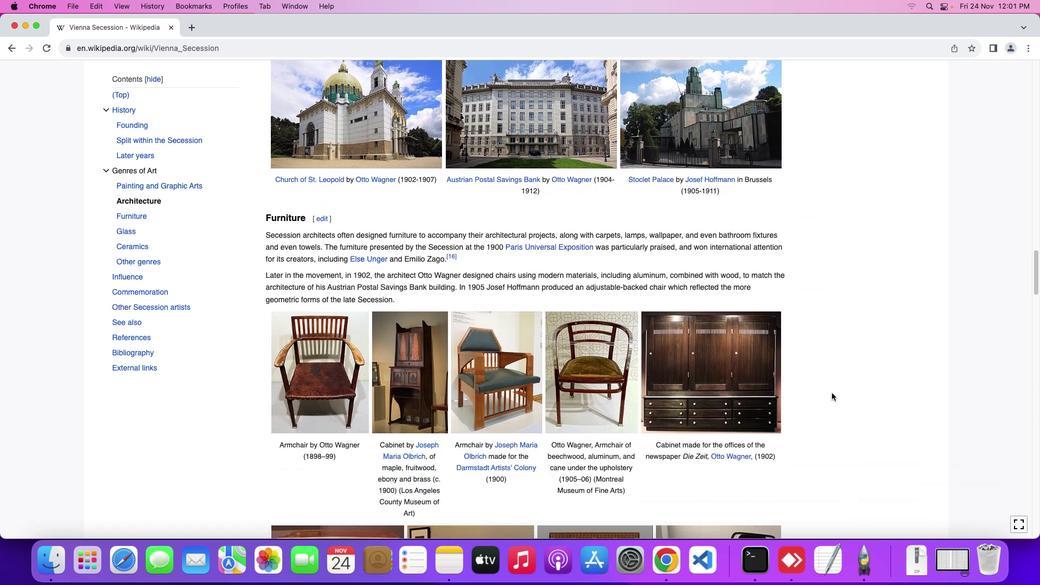 
Action: Mouse scrolled (831, 392) with delta (0, 0)
Screenshot: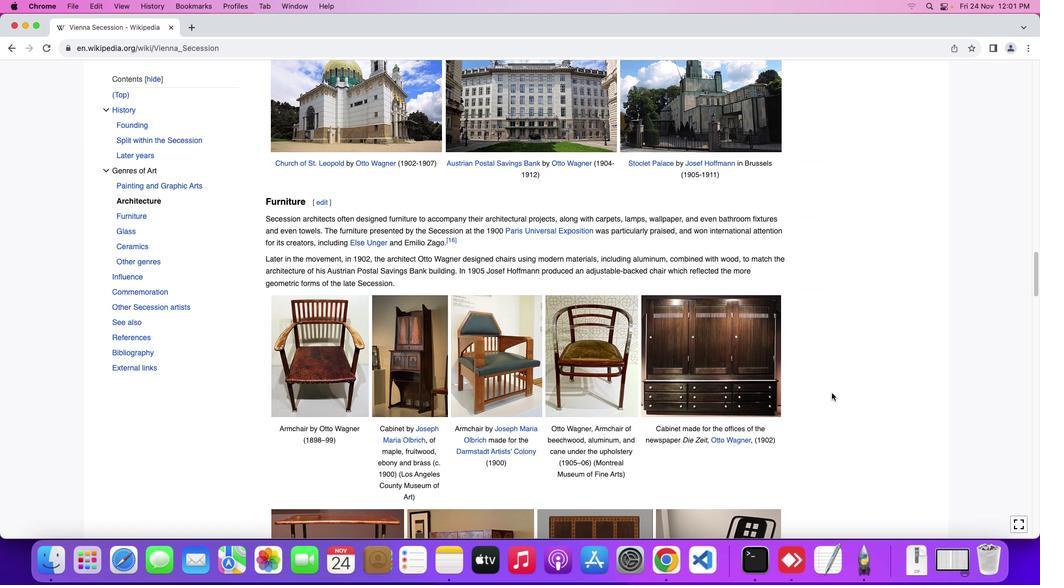 
Action: Mouse scrolled (831, 392) with delta (0, 0)
Screenshot: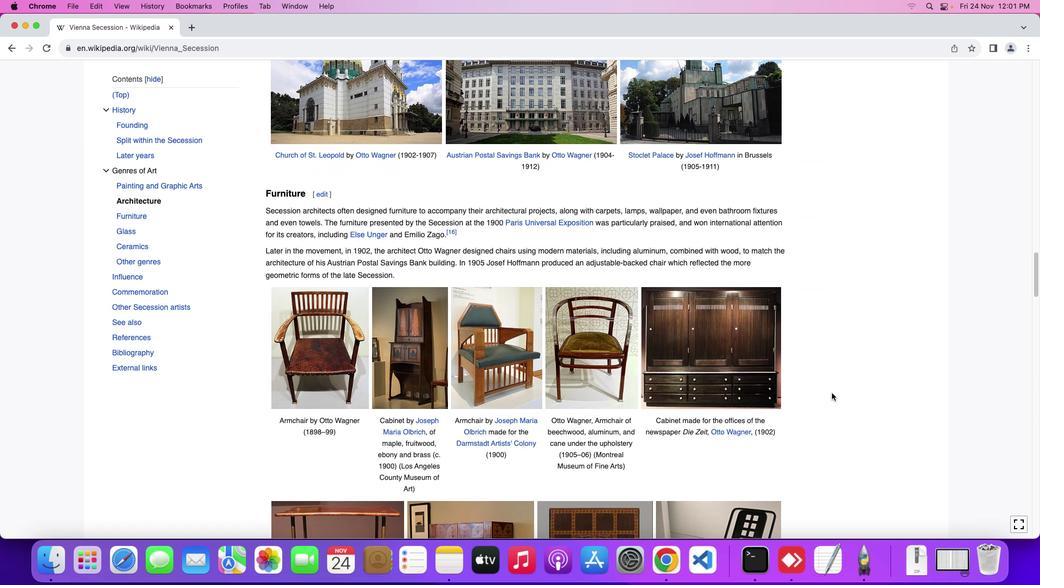 
Action: Mouse scrolled (831, 392) with delta (0, 0)
Screenshot: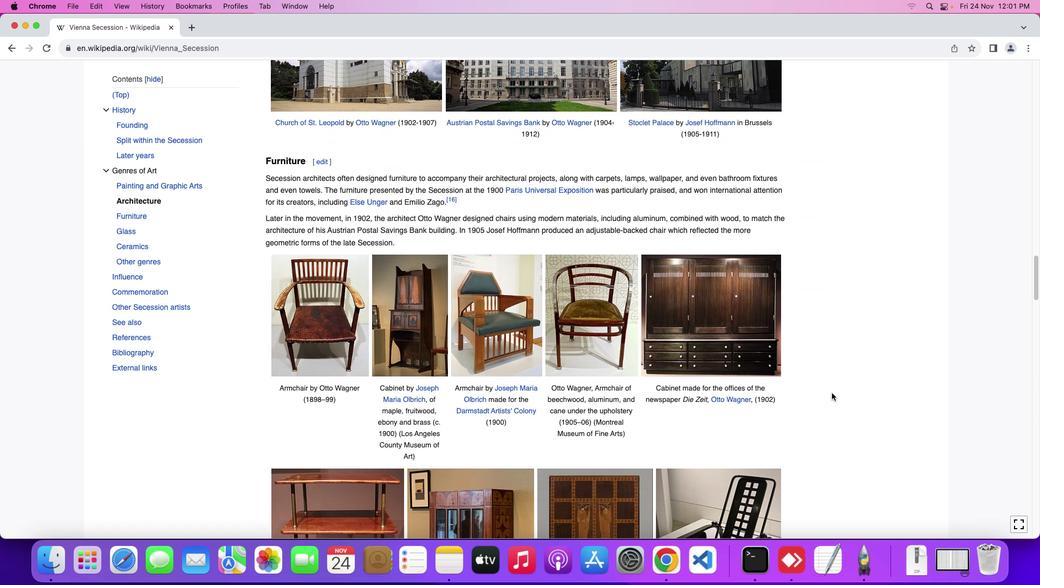 
Action: Mouse scrolled (831, 392) with delta (0, 0)
Screenshot: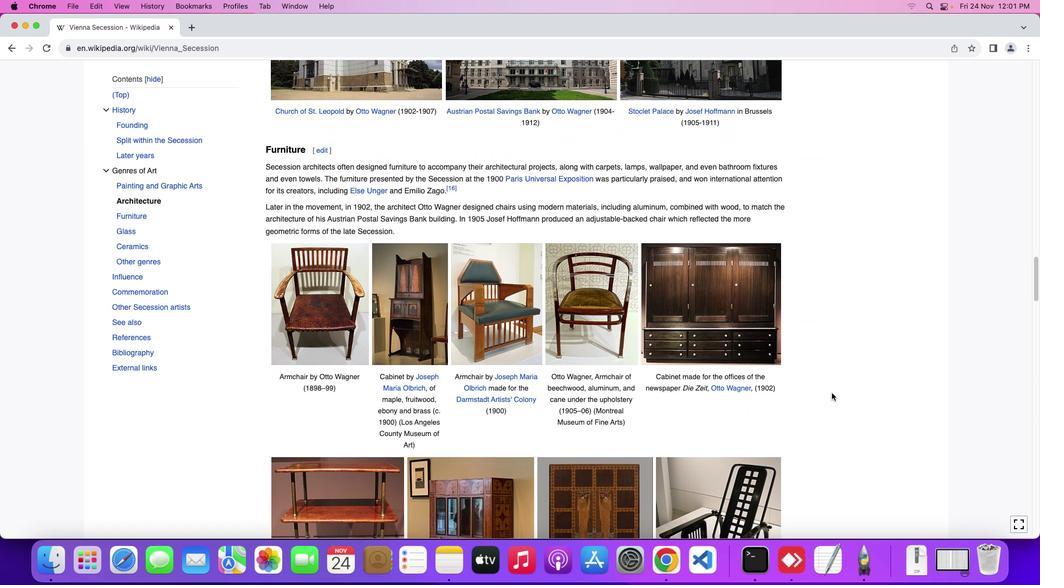 
Action: Mouse scrolled (831, 392) with delta (0, 0)
Screenshot: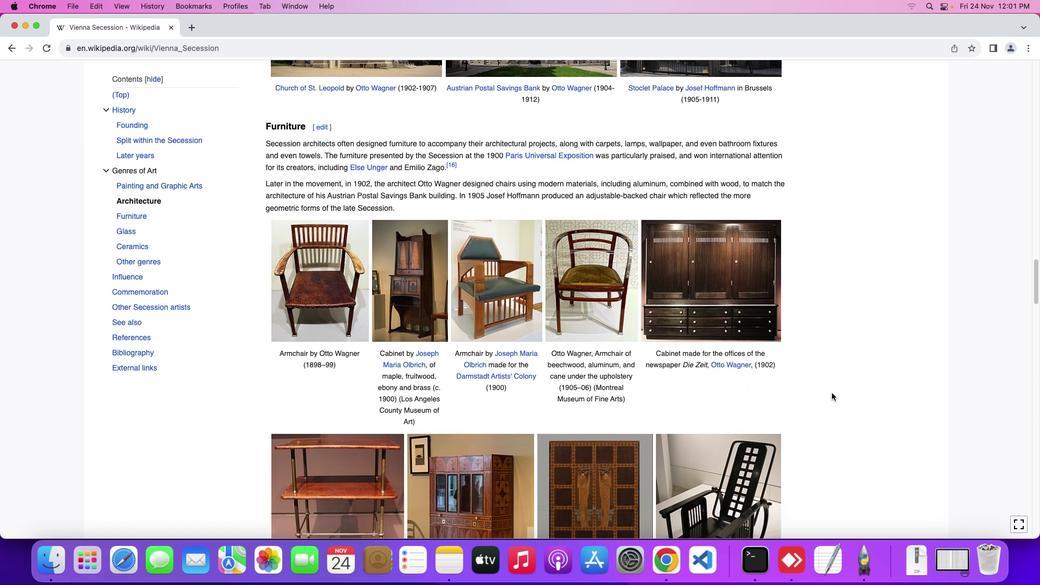 
Action: Mouse moved to (831, 392)
Screenshot: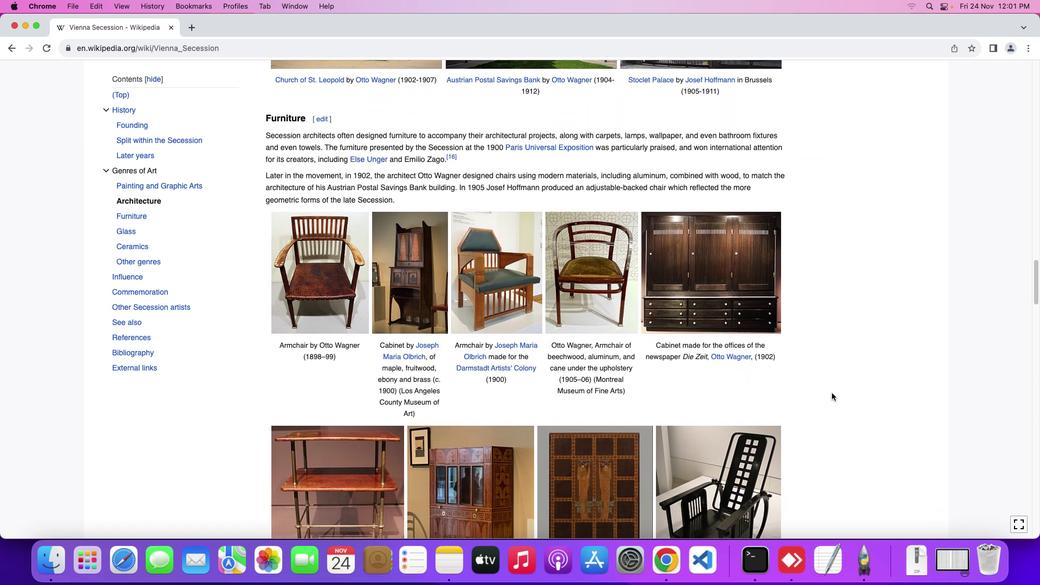 
Action: Mouse scrolled (831, 392) with delta (0, -1)
Screenshot: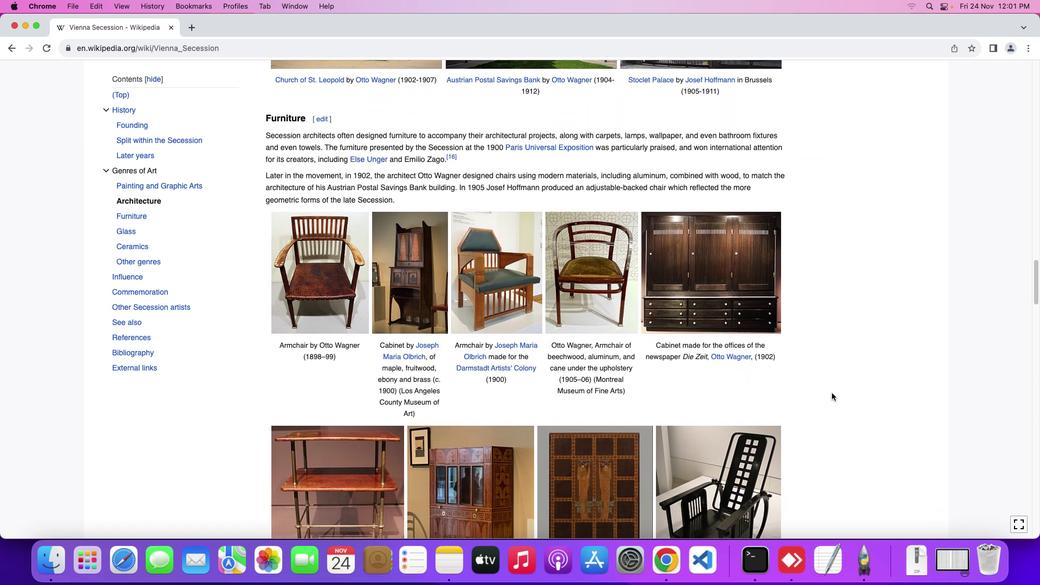 
Action: Mouse scrolled (831, 392) with delta (0, 0)
Screenshot: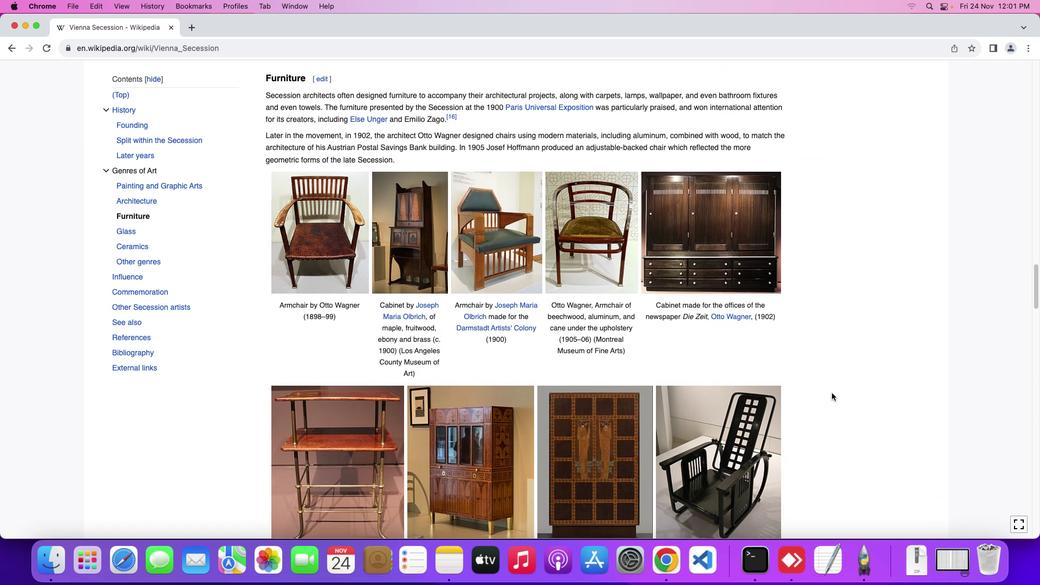 
Action: Mouse scrolled (831, 392) with delta (0, 0)
Screenshot: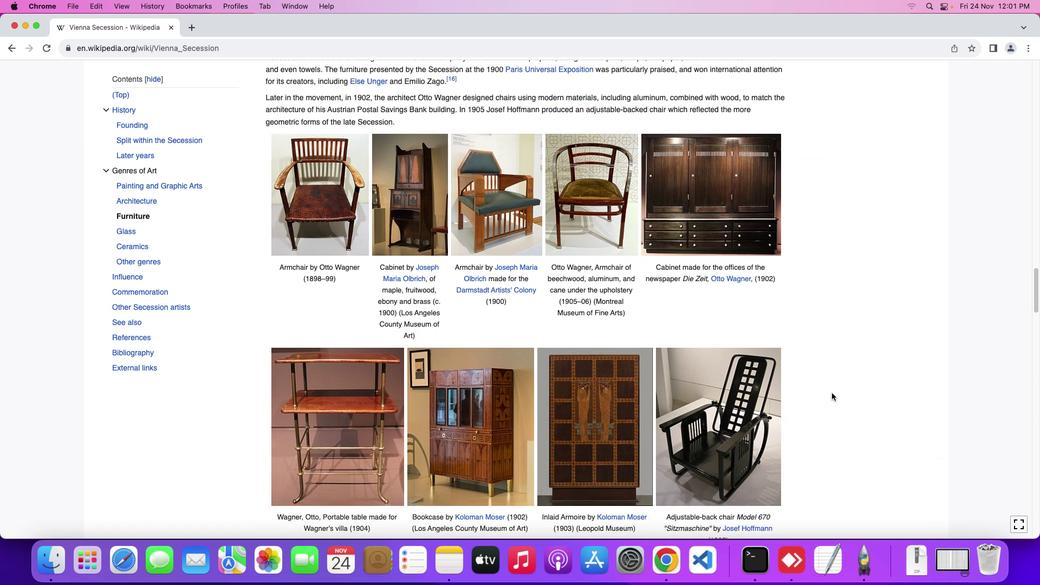 
Action: Mouse scrolled (831, 392) with delta (0, -1)
Screenshot: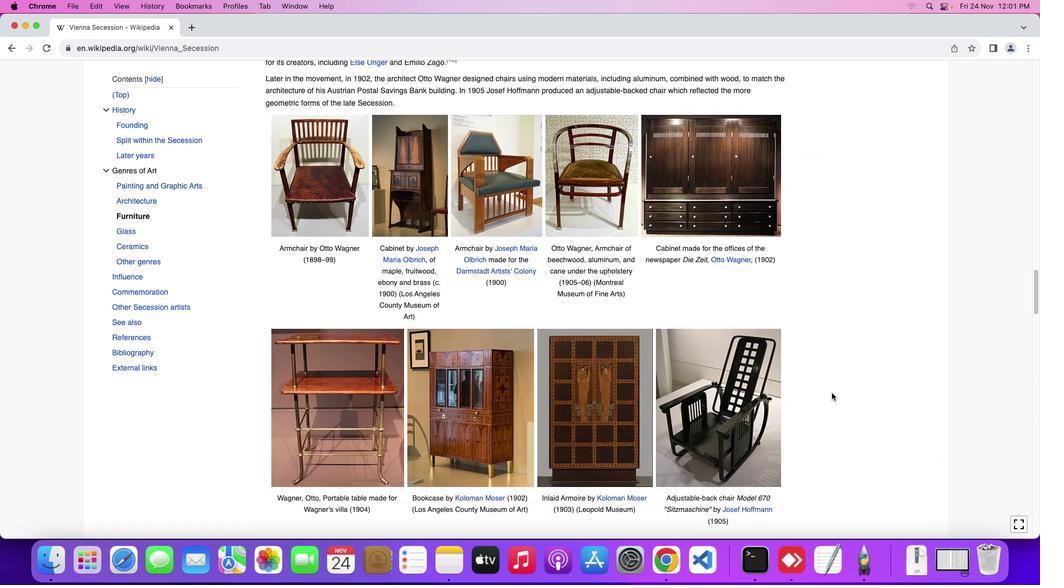 
Action: Mouse scrolled (831, 392) with delta (0, 0)
Screenshot: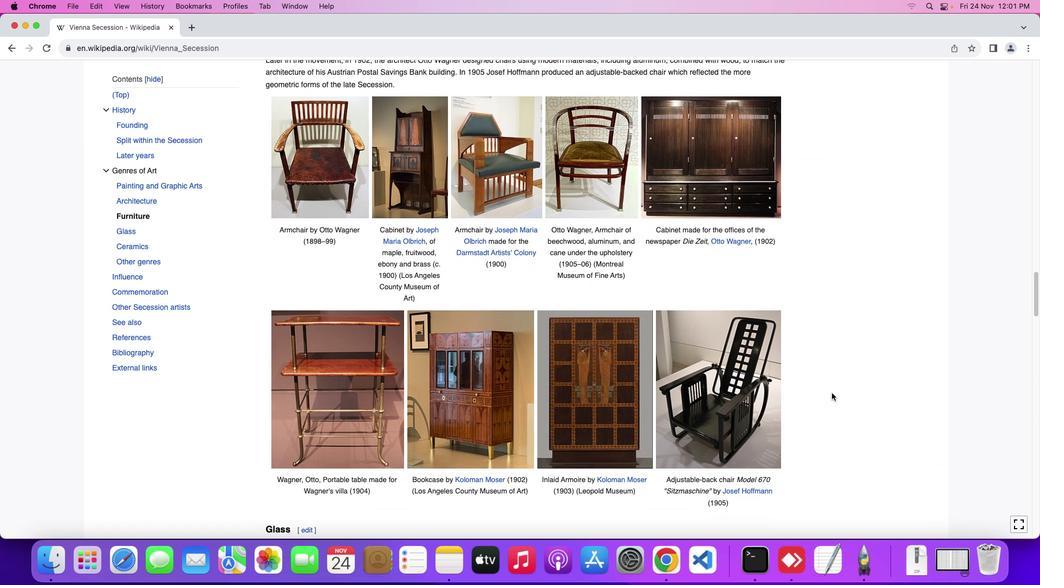 
Action: Mouse scrolled (831, 392) with delta (0, 0)
Screenshot: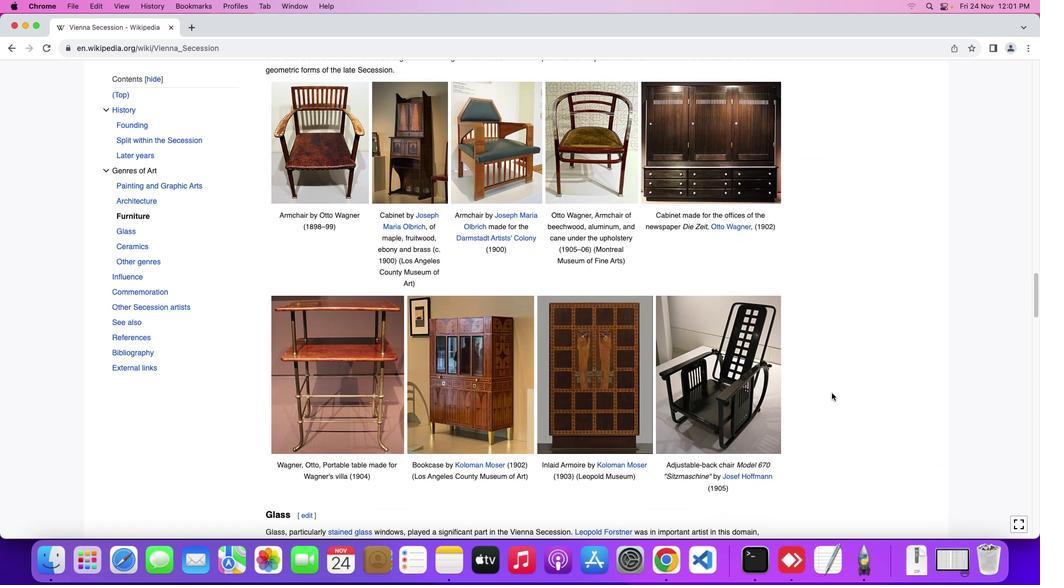 
Action: Mouse scrolled (831, 392) with delta (0, 0)
Screenshot: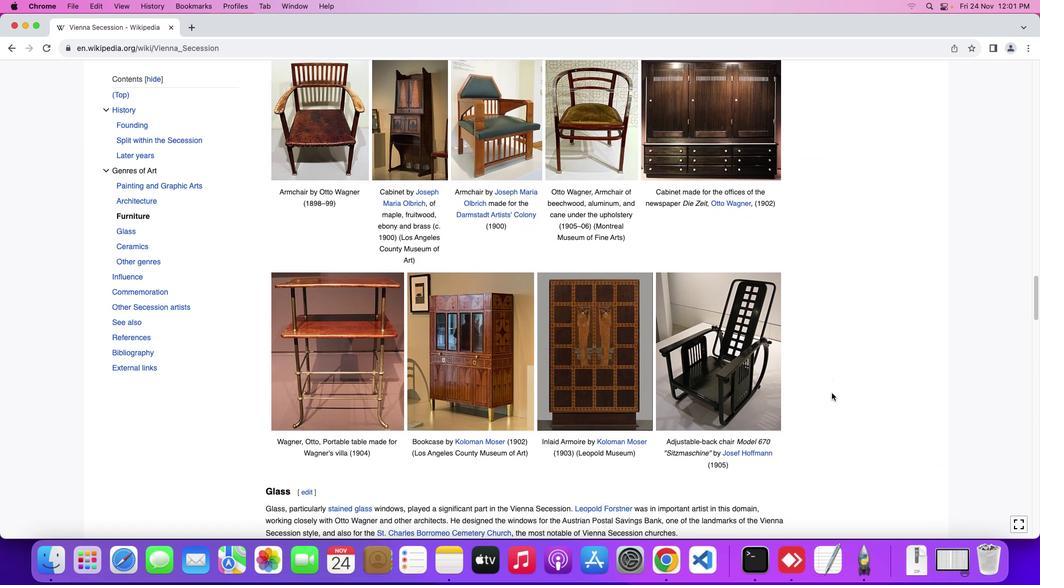 
Action: Mouse scrolled (831, 392) with delta (0, 0)
Screenshot: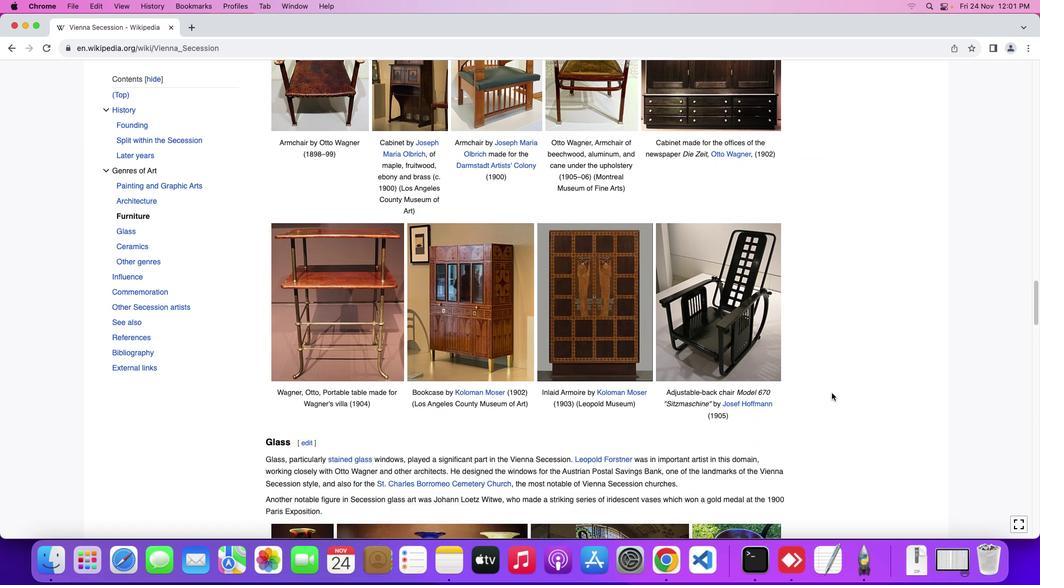 
Action: Mouse scrolled (831, 392) with delta (0, 0)
Screenshot: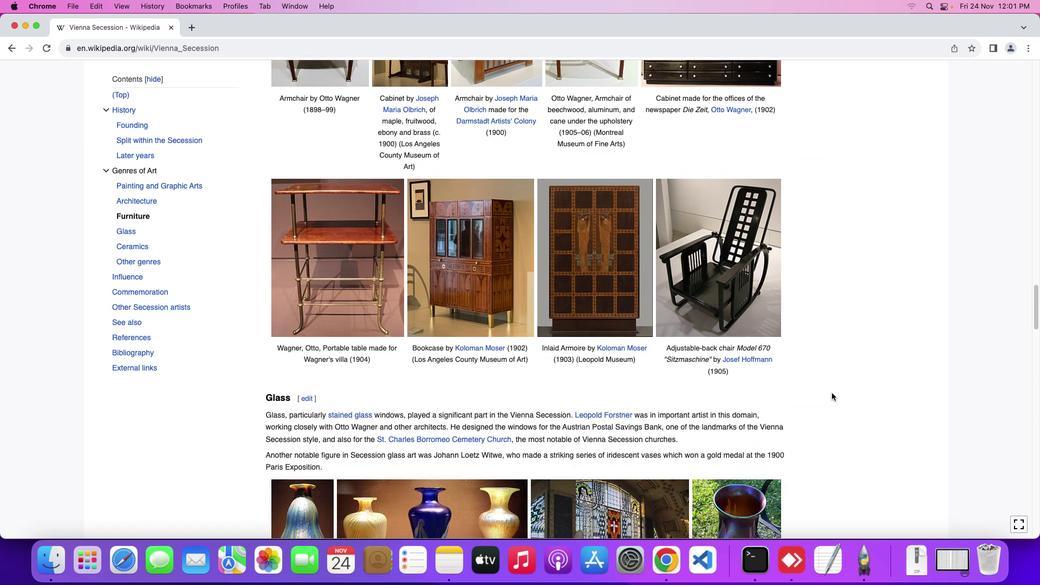 
Action: Mouse scrolled (831, 392) with delta (0, -1)
Screenshot: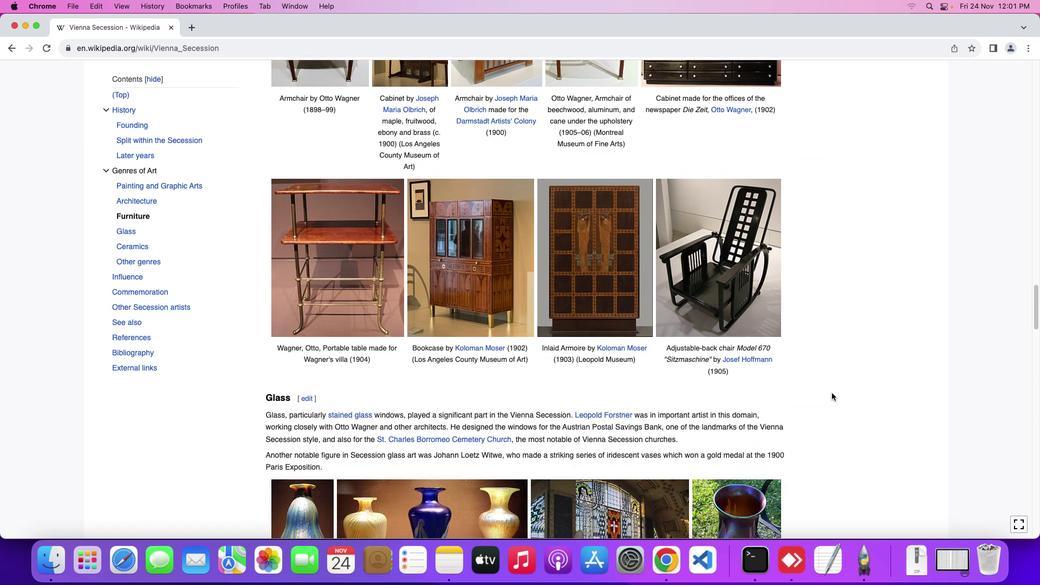 
Action: Mouse scrolled (831, 392) with delta (0, -2)
Screenshot: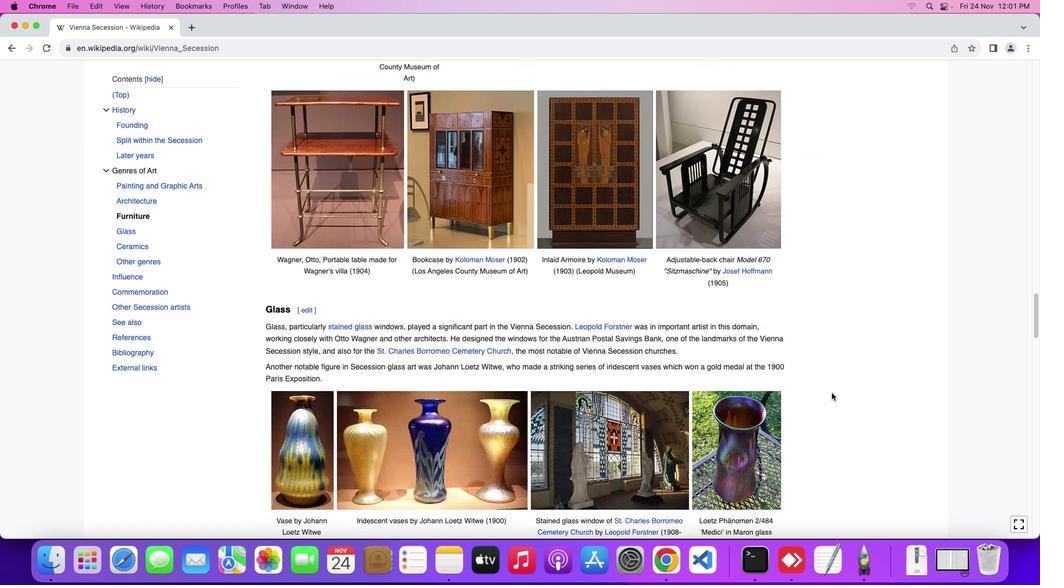 
Action: Mouse scrolled (831, 392) with delta (0, 0)
Screenshot: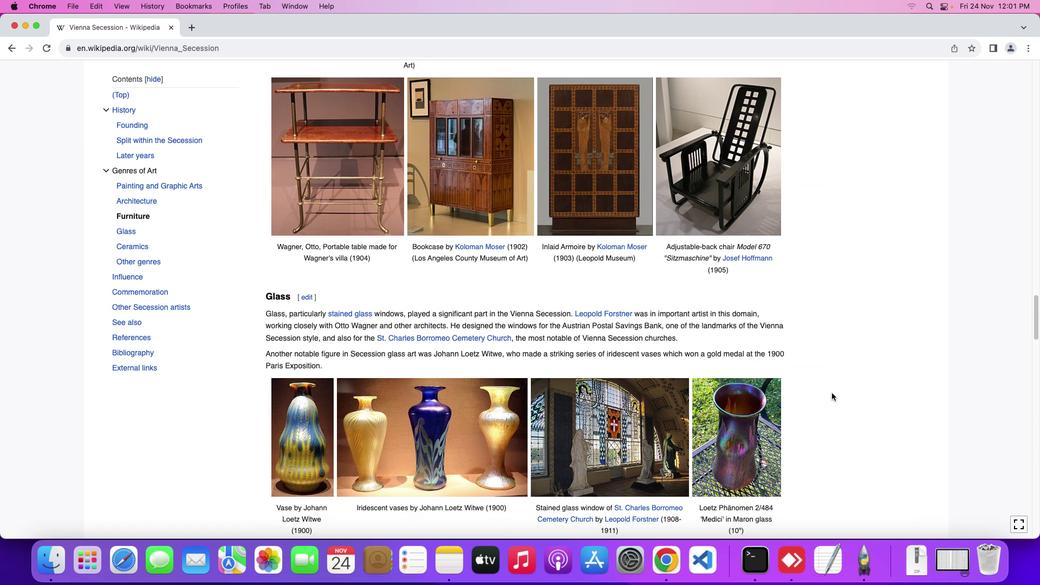 
Action: Mouse scrolled (831, 392) with delta (0, 0)
Screenshot: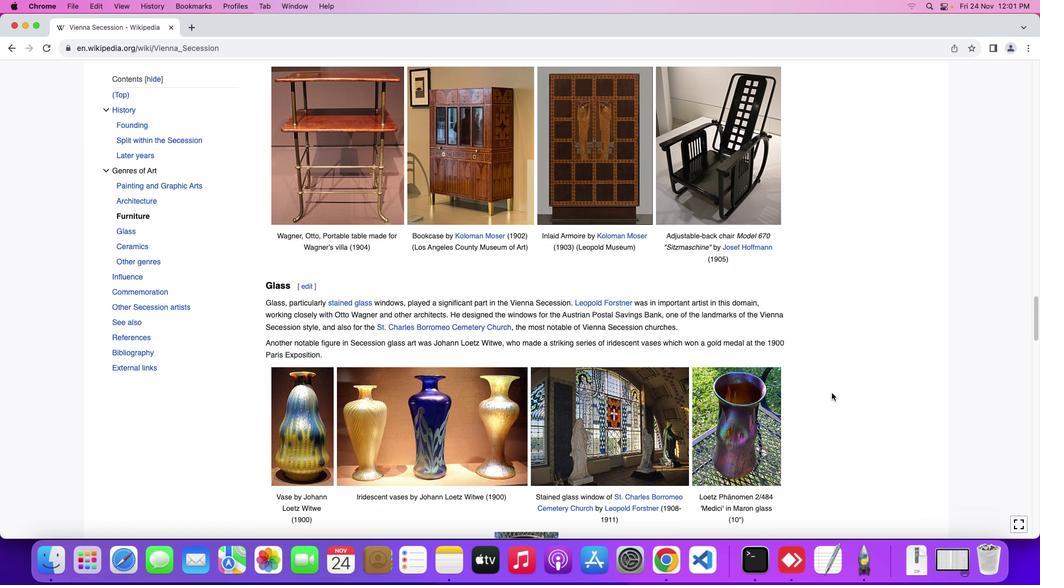 
Action: Mouse scrolled (831, 392) with delta (0, -1)
Screenshot: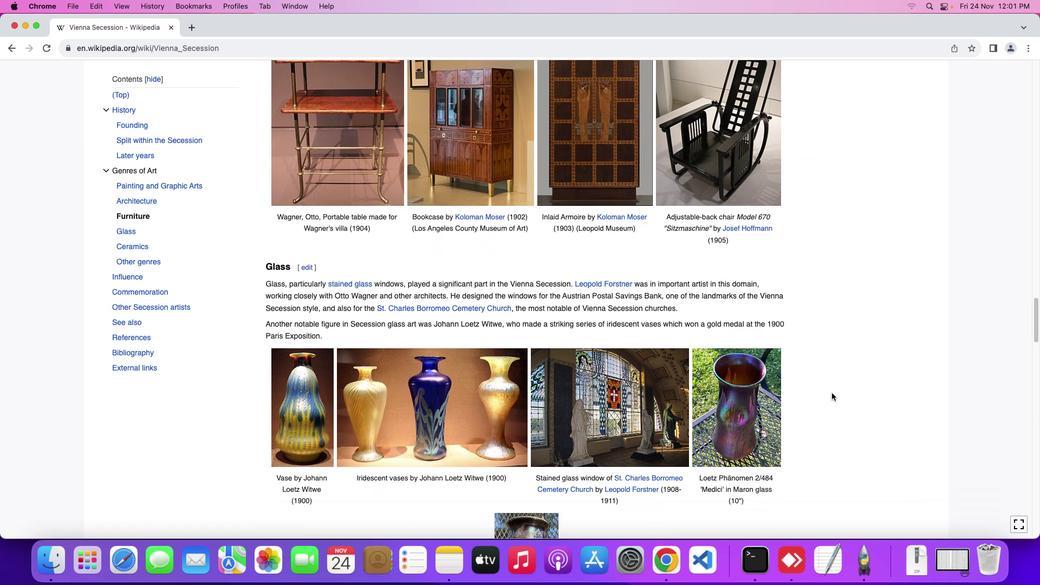 
Action: Mouse scrolled (831, 392) with delta (0, 0)
Screenshot: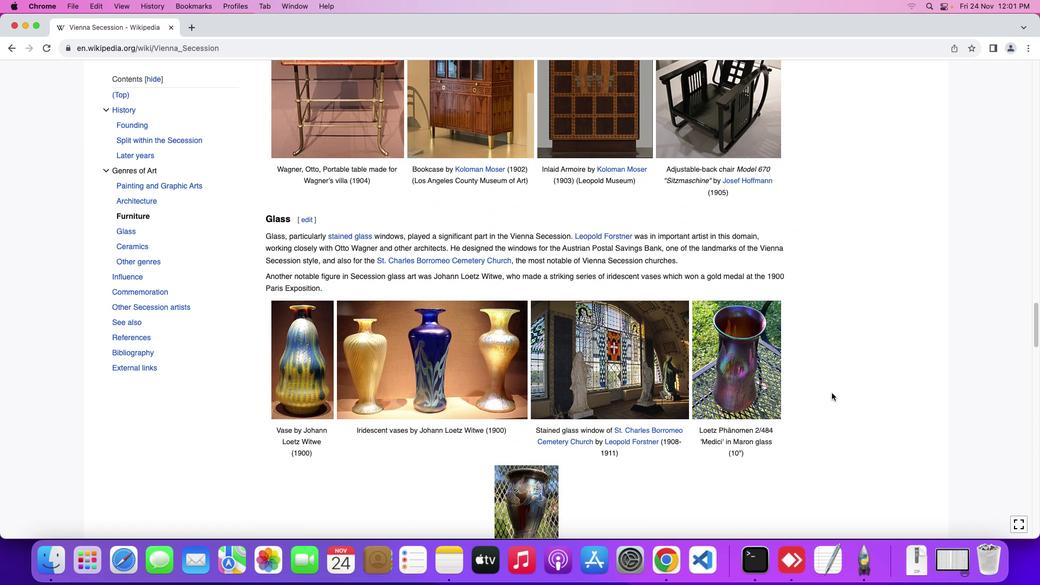 
Action: Mouse scrolled (831, 392) with delta (0, 0)
Screenshot: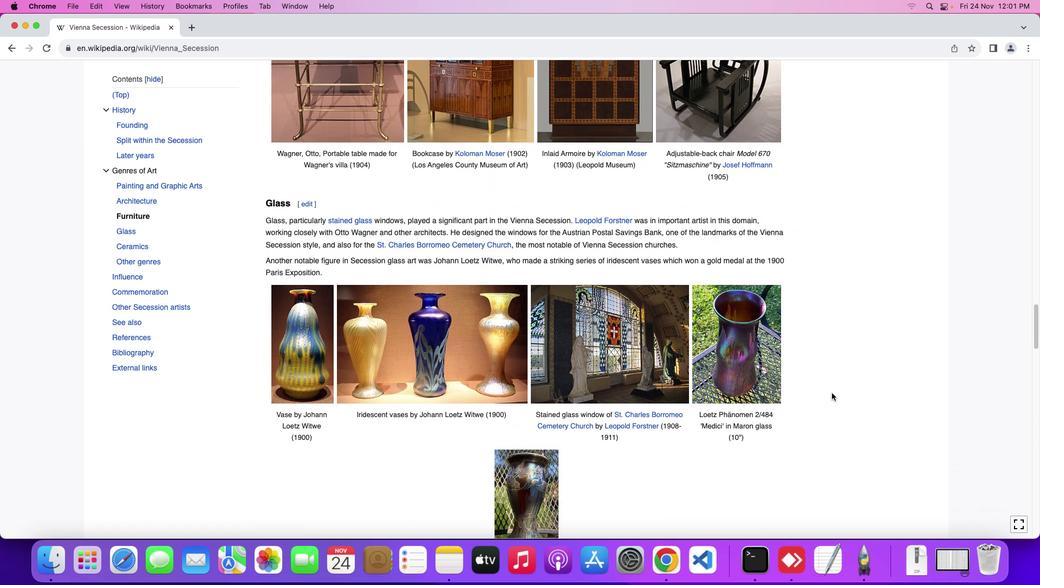 
Action: Mouse scrolled (831, 392) with delta (0, -1)
Screenshot: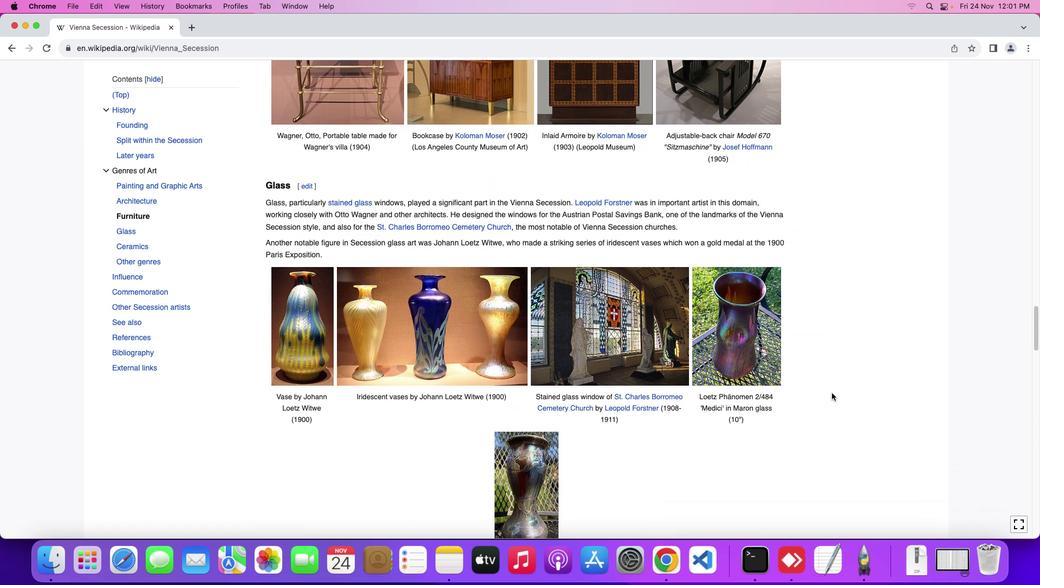 
Action: Mouse scrolled (831, 392) with delta (0, 0)
Screenshot: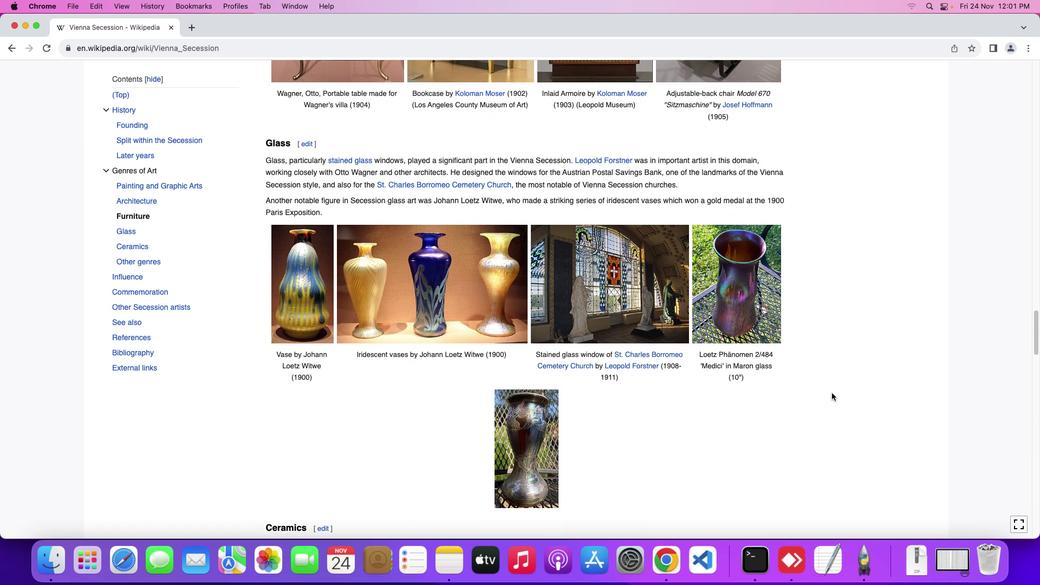 
Action: Mouse scrolled (831, 392) with delta (0, 0)
Screenshot: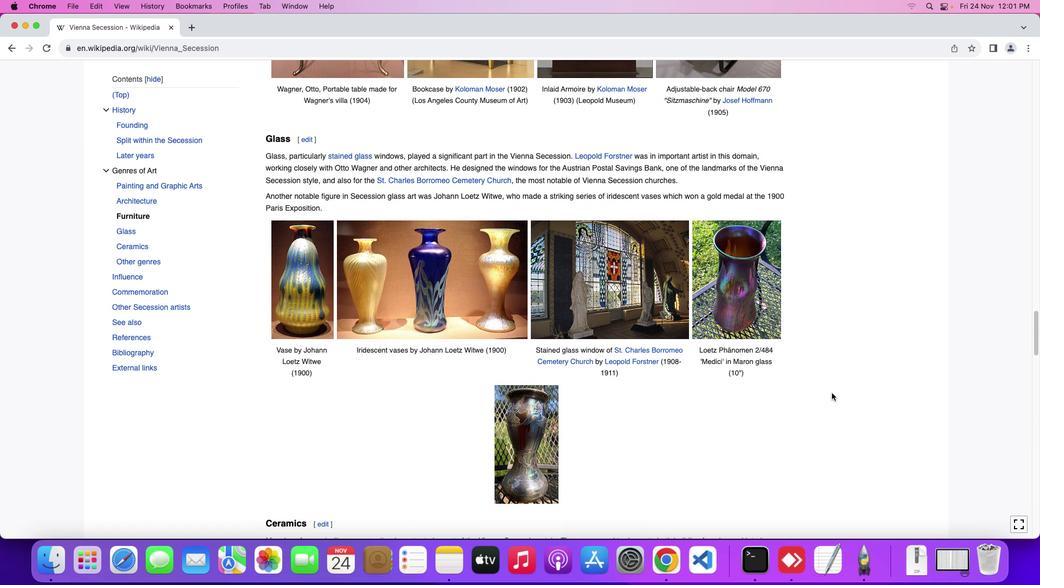 
Action: Mouse scrolled (831, 392) with delta (0, -1)
Screenshot: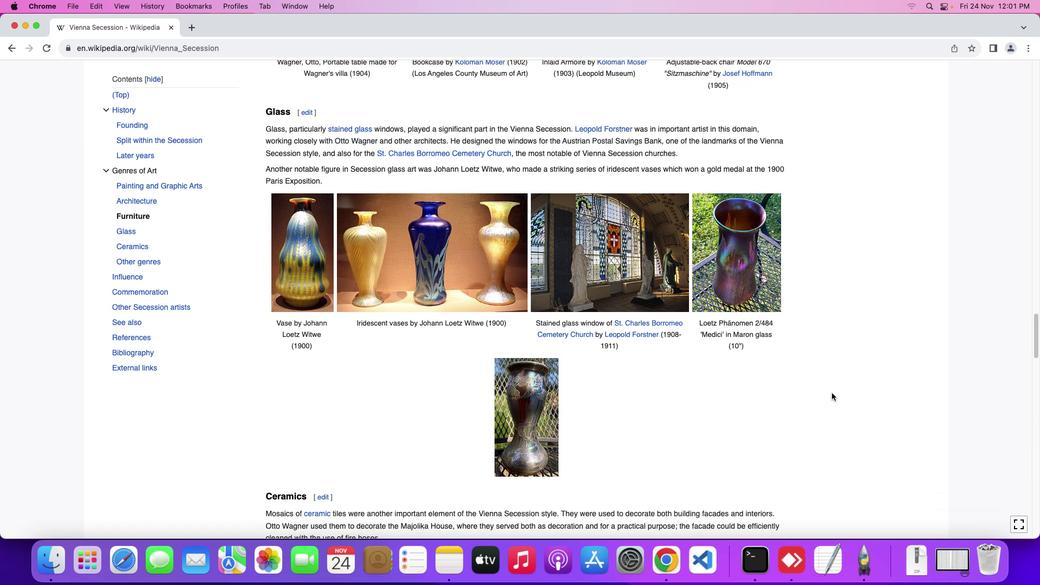 
Action: Mouse scrolled (831, 392) with delta (0, 0)
Screenshot: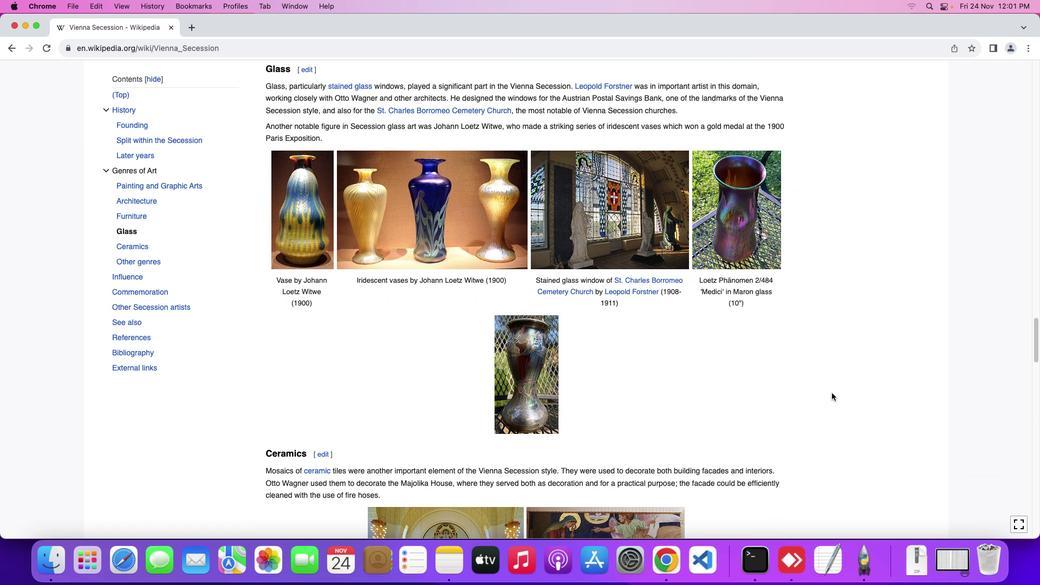 
Action: Mouse scrolled (831, 392) with delta (0, 0)
Screenshot: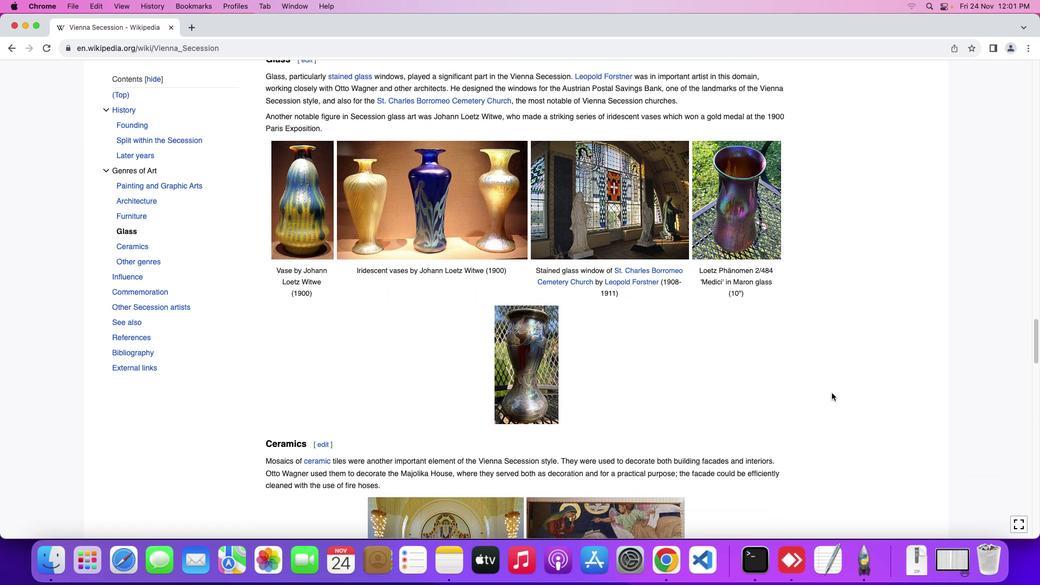 
Action: Mouse scrolled (831, 392) with delta (0, -1)
Screenshot: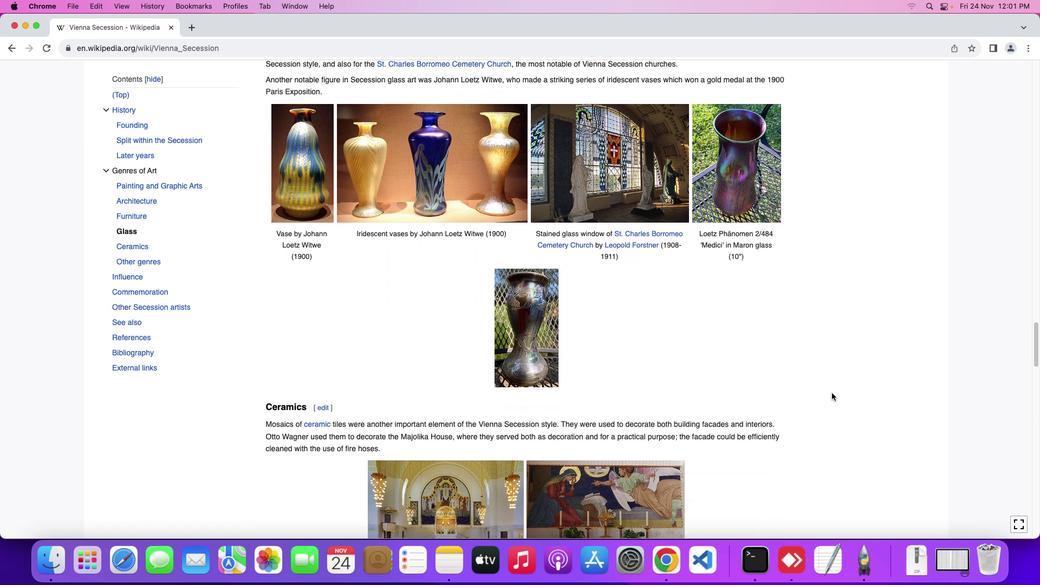 
Action: Mouse moved to (831, 392)
Screenshot: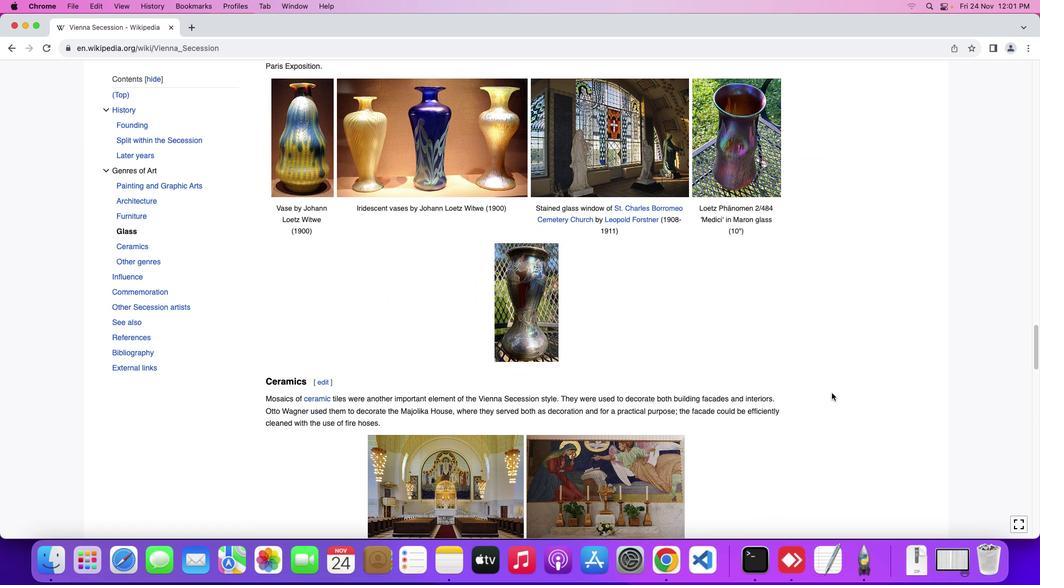 
Action: Mouse scrolled (831, 392) with delta (0, 0)
Screenshot: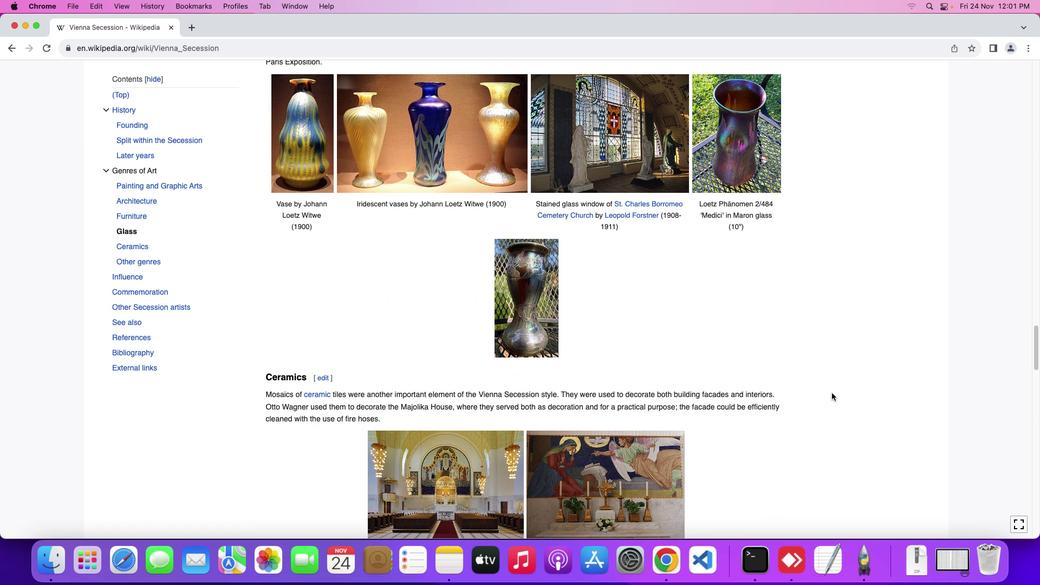 
Action: Mouse scrolled (831, 392) with delta (0, 0)
Screenshot: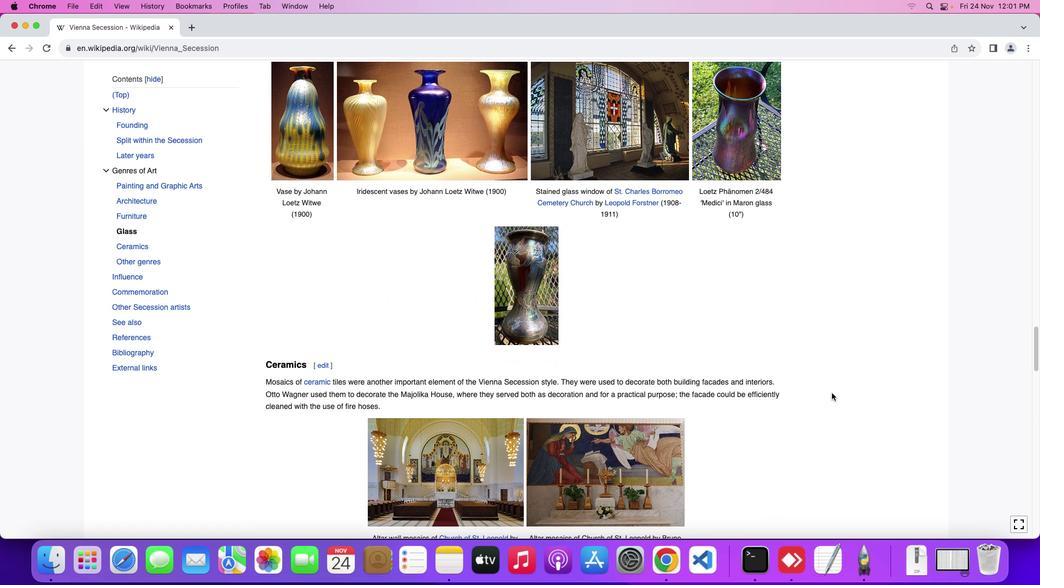 
Action: Mouse scrolled (831, 392) with delta (0, -1)
Screenshot: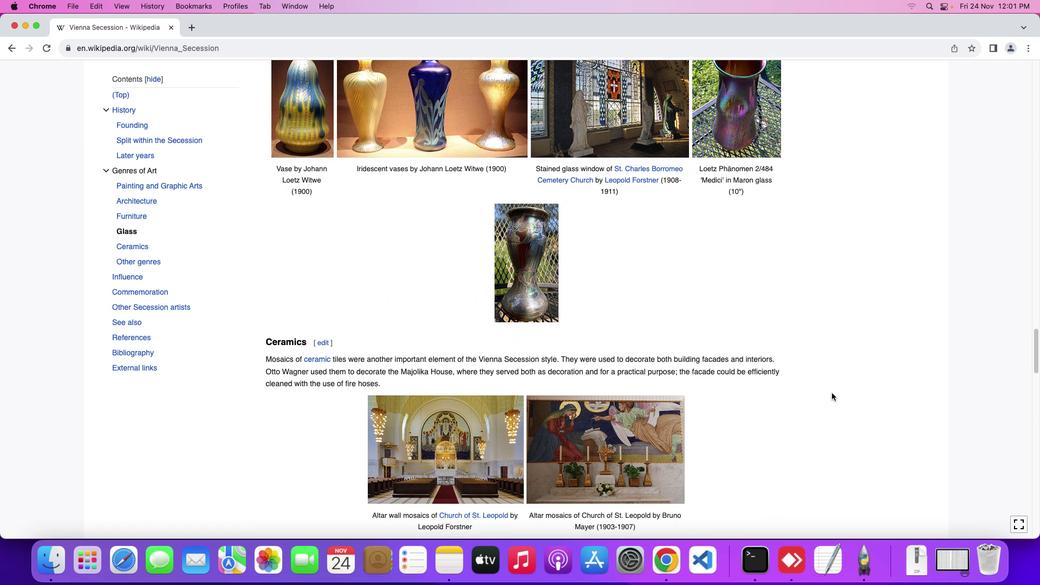 
Action: Mouse scrolled (831, 392) with delta (0, -1)
Screenshot: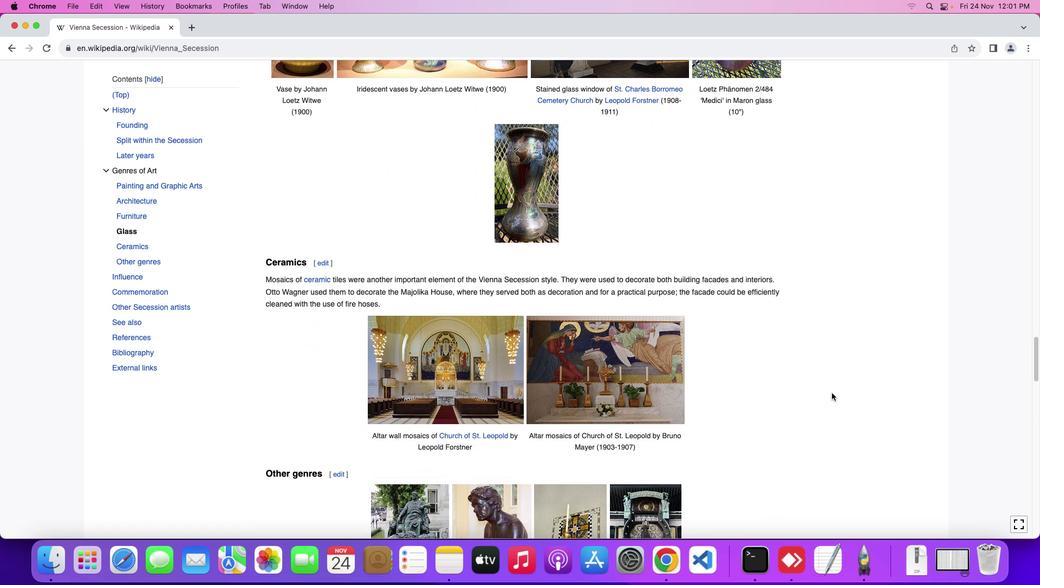 
Action: Mouse scrolled (831, 392) with delta (0, 0)
Screenshot: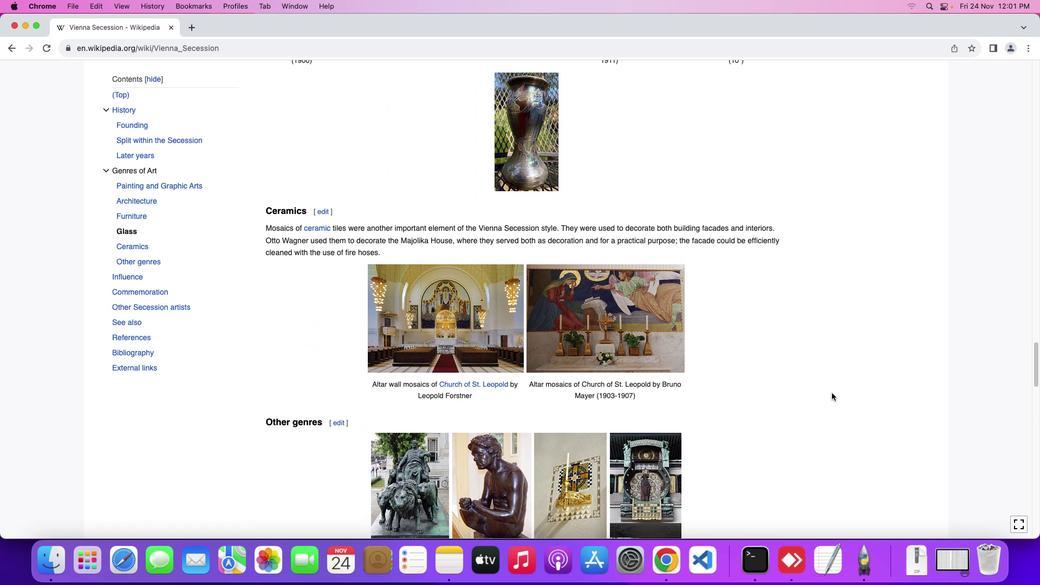 
Action: Mouse scrolled (831, 392) with delta (0, 0)
Screenshot: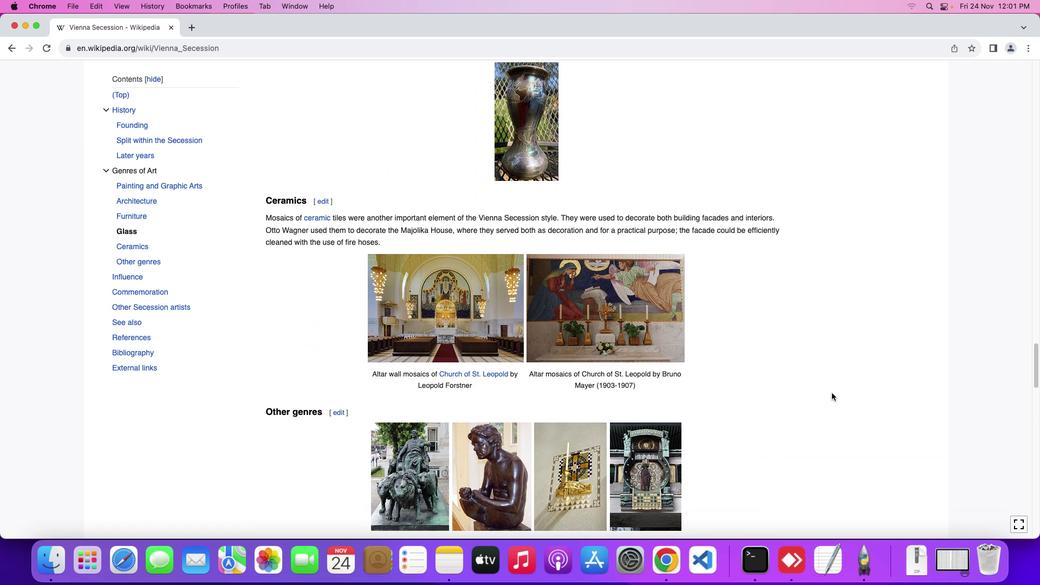 
Action: Mouse scrolled (831, 392) with delta (0, -1)
Screenshot: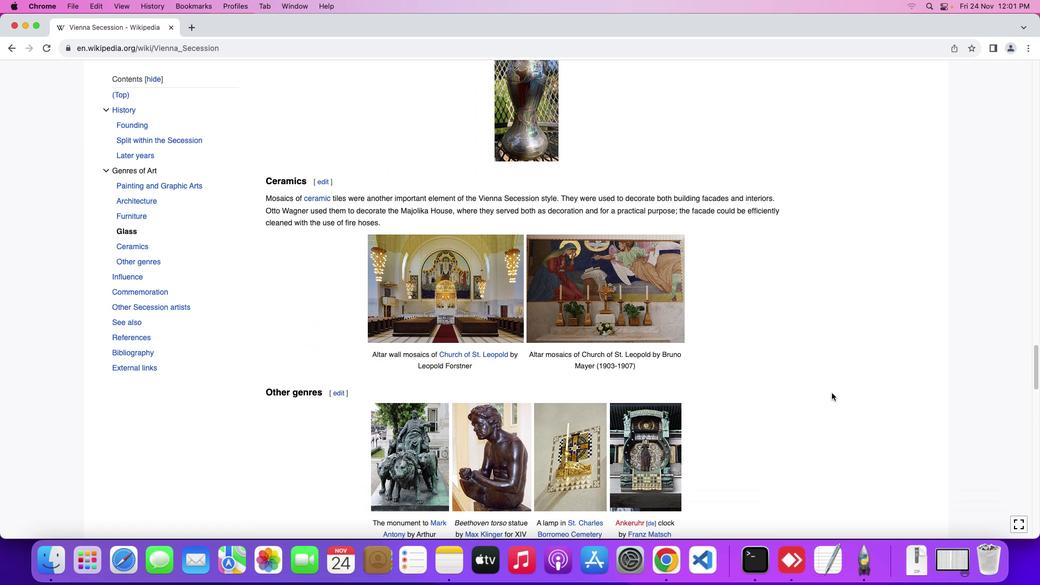 
Action: Mouse scrolled (831, 392) with delta (0, 0)
Screenshot: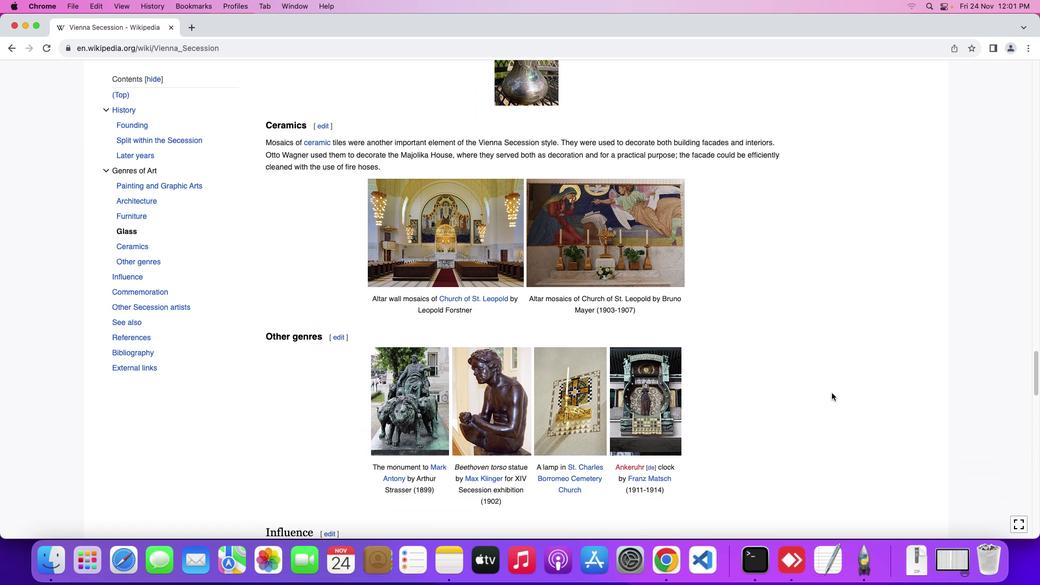 
Action: Mouse scrolled (831, 392) with delta (0, 0)
Screenshot: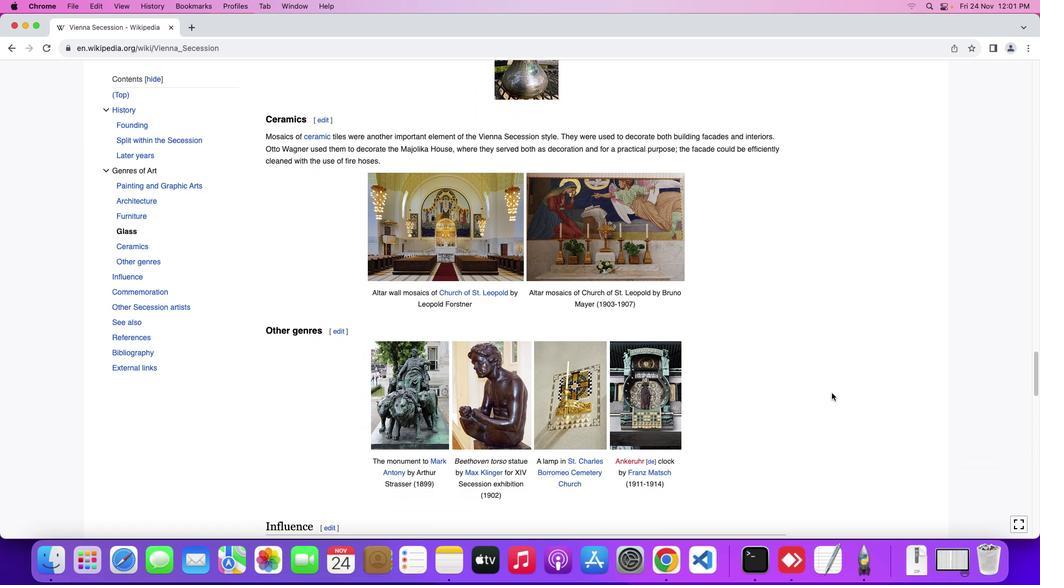 
Action: Mouse scrolled (831, 392) with delta (0, -1)
Screenshot: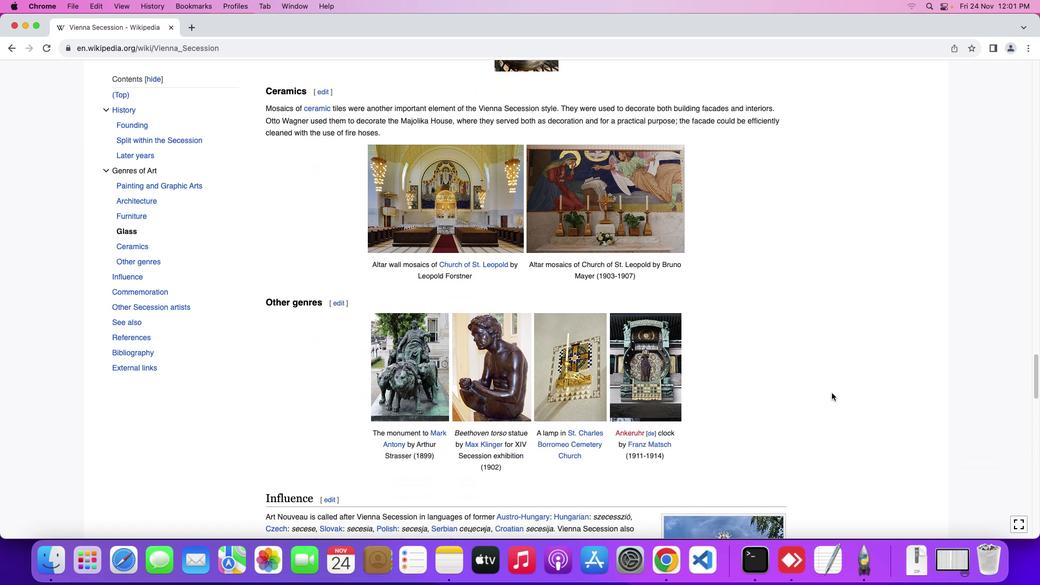
Action: Mouse scrolled (831, 392) with delta (0, 0)
Screenshot: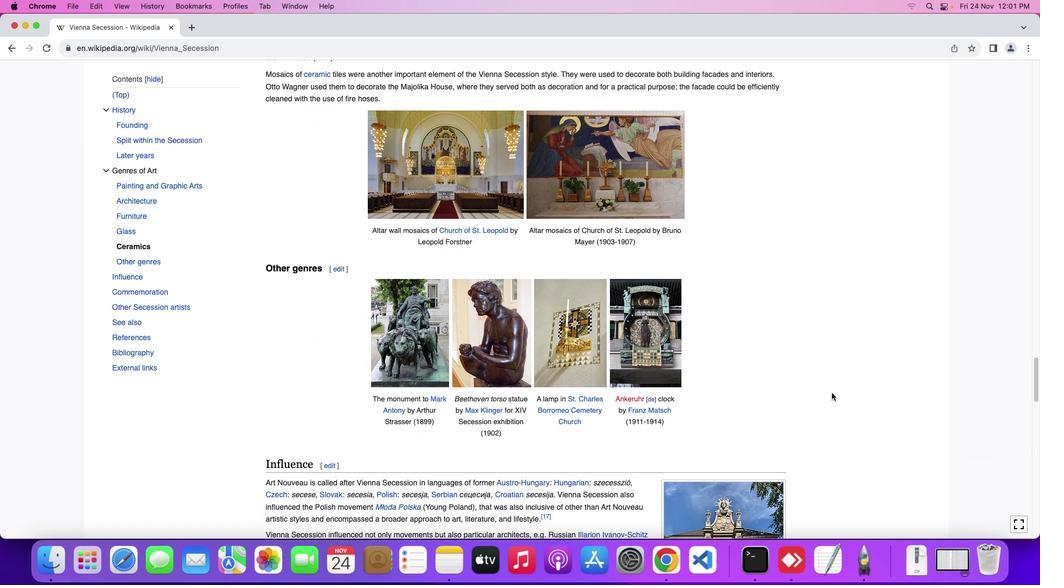 
Action: Mouse scrolled (831, 392) with delta (0, 0)
Screenshot: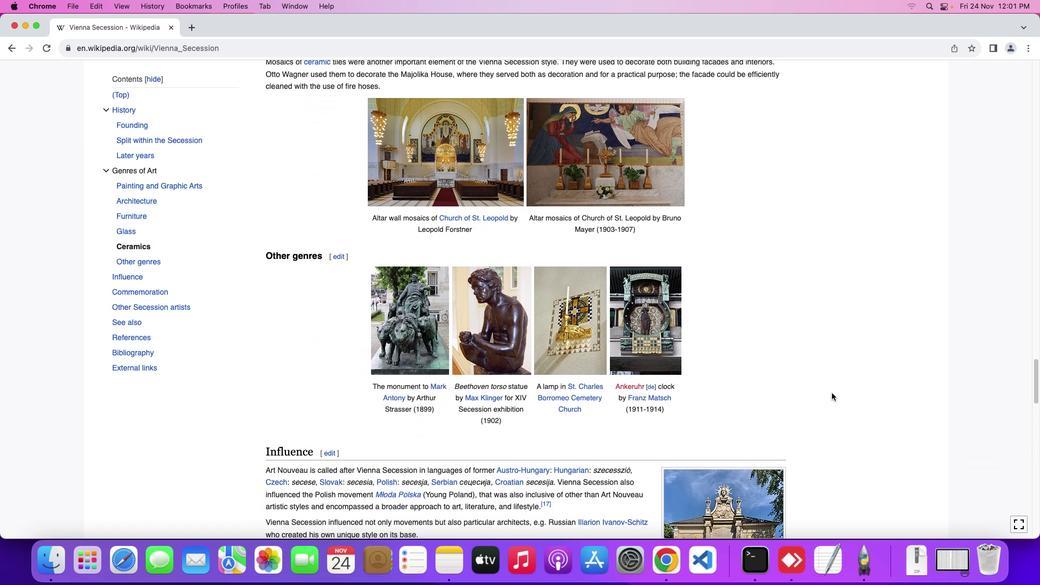
Action: Mouse scrolled (831, 392) with delta (0, -1)
Screenshot: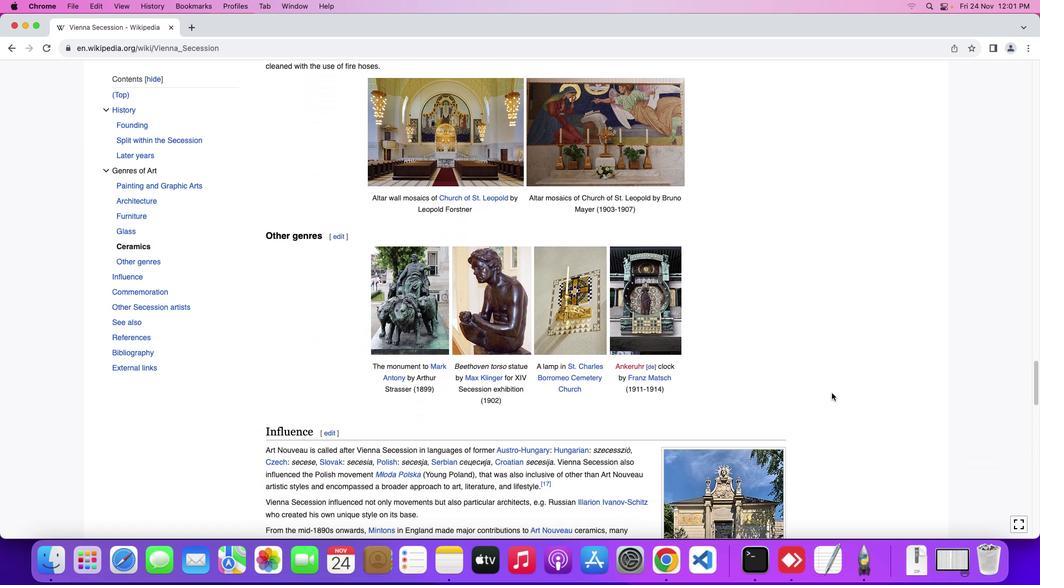 
Action: Mouse scrolled (831, 392) with delta (0, 0)
Screenshot: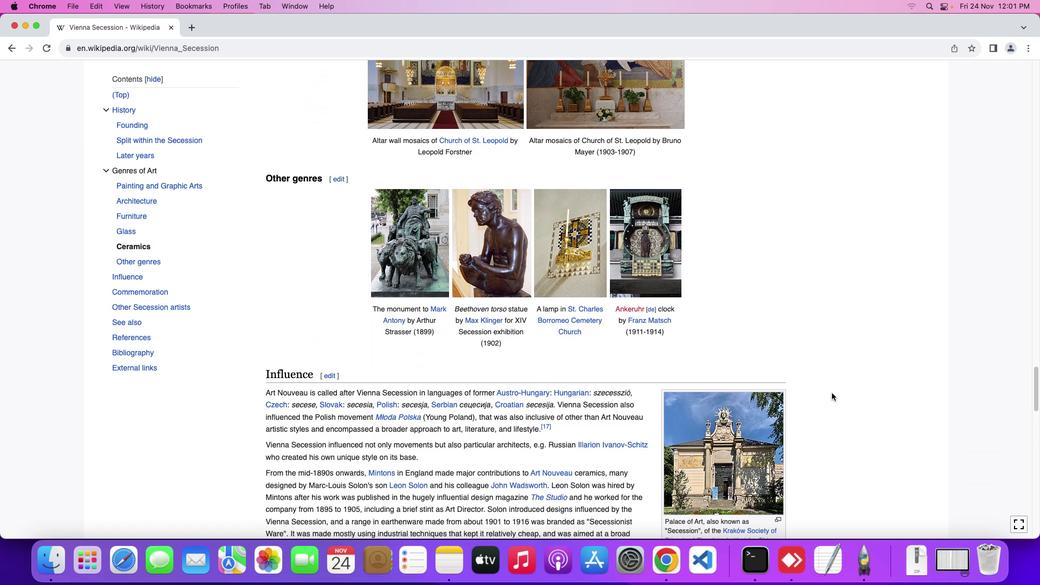 
Action: Mouse scrolled (831, 392) with delta (0, 0)
Screenshot: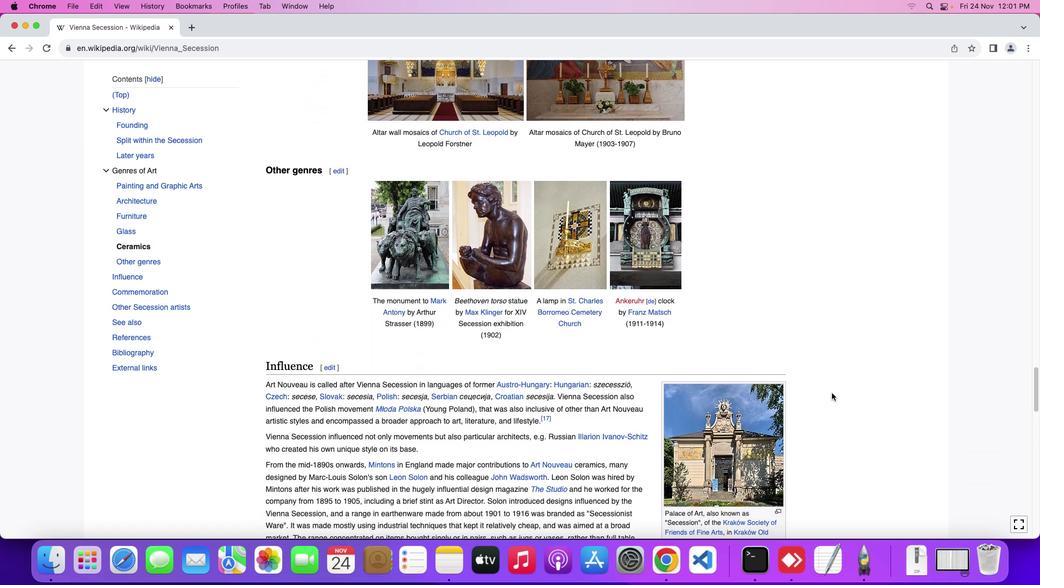 
Action: Mouse scrolled (831, 392) with delta (0, -1)
Screenshot: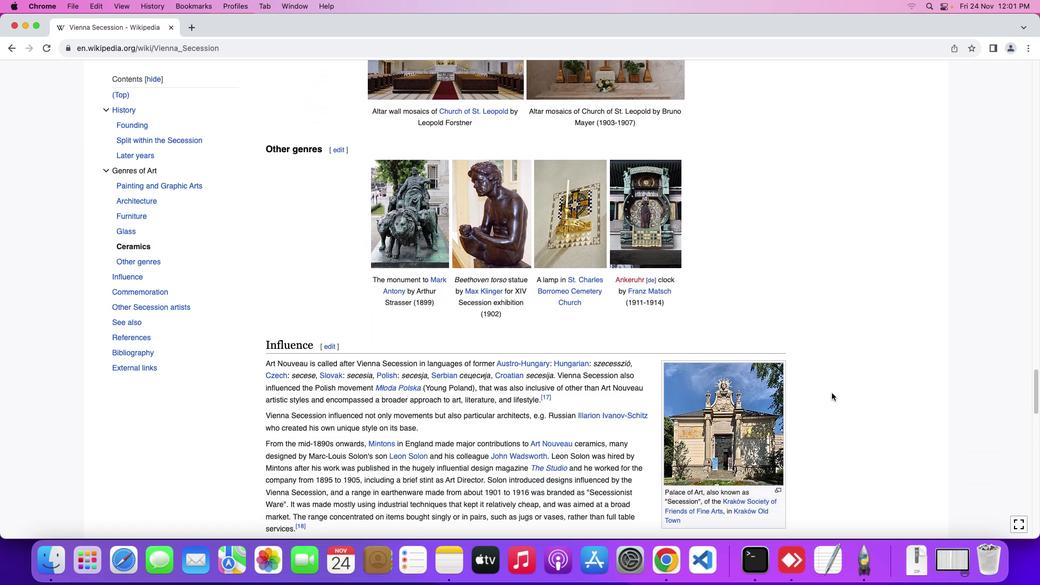
Action: Mouse scrolled (831, 392) with delta (0, 0)
Screenshot: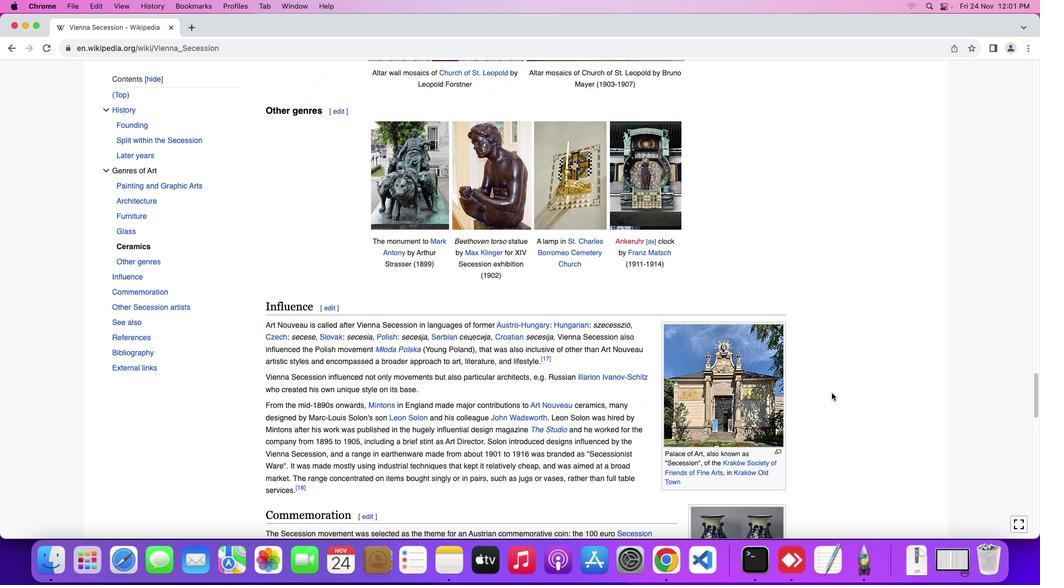 
Action: Mouse scrolled (831, 392) with delta (0, 0)
Screenshot: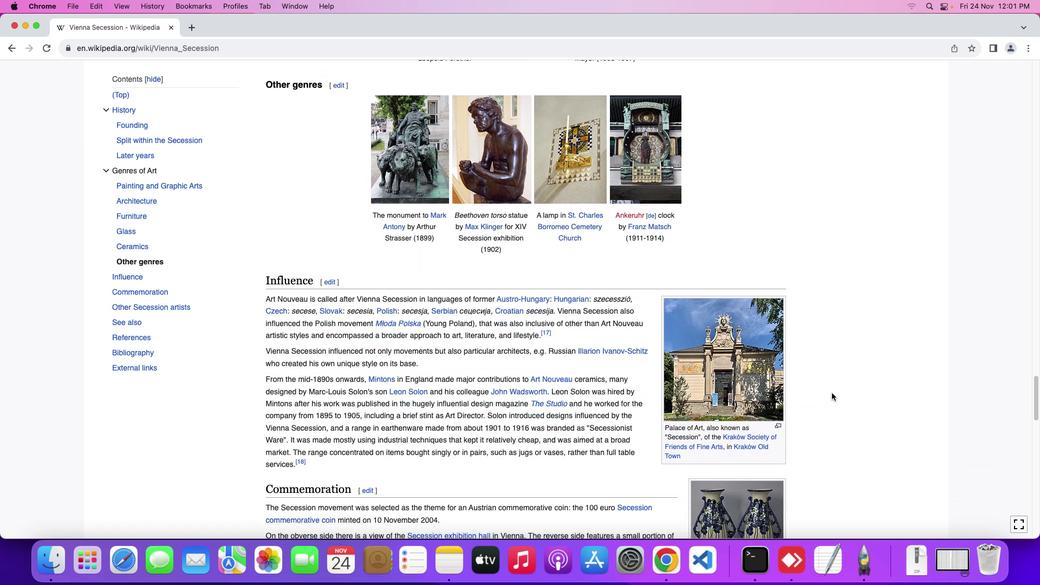 
Action: Mouse scrolled (831, 392) with delta (0, -1)
Screenshot: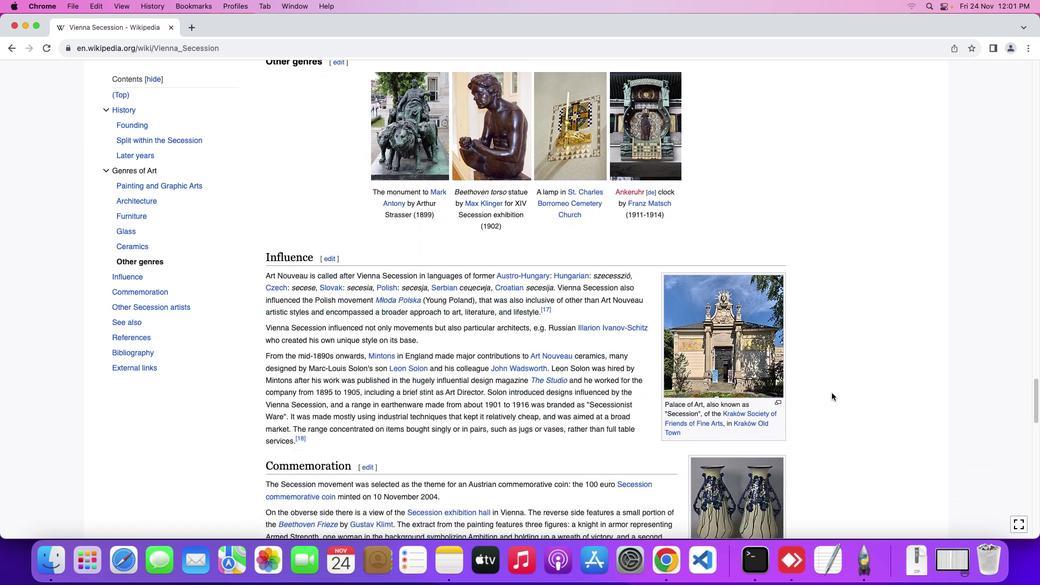 
Action: Mouse scrolled (831, 392) with delta (0, 0)
Screenshot: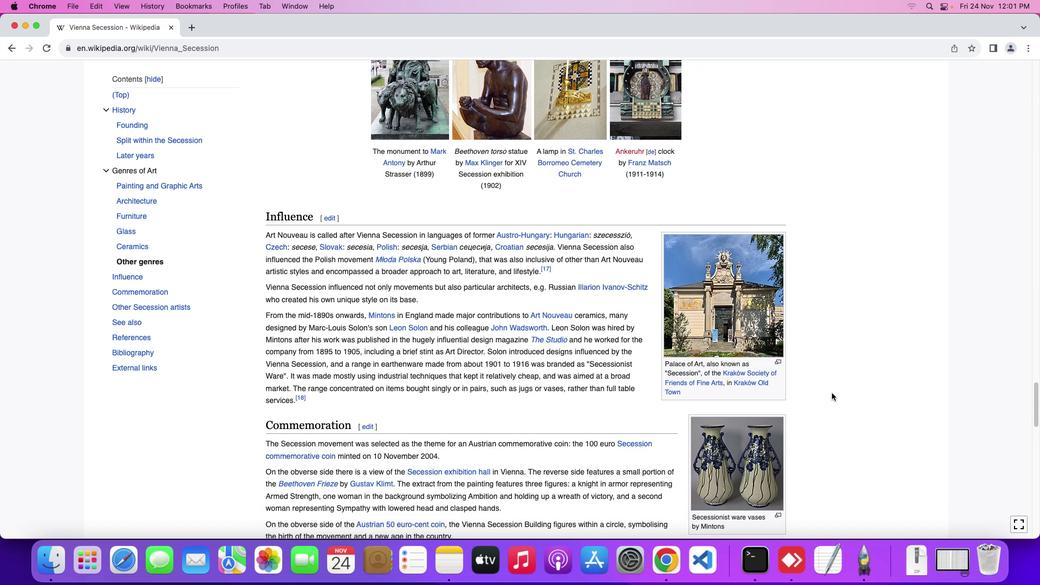 
Action: Mouse scrolled (831, 392) with delta (0, 0)
Screenshot: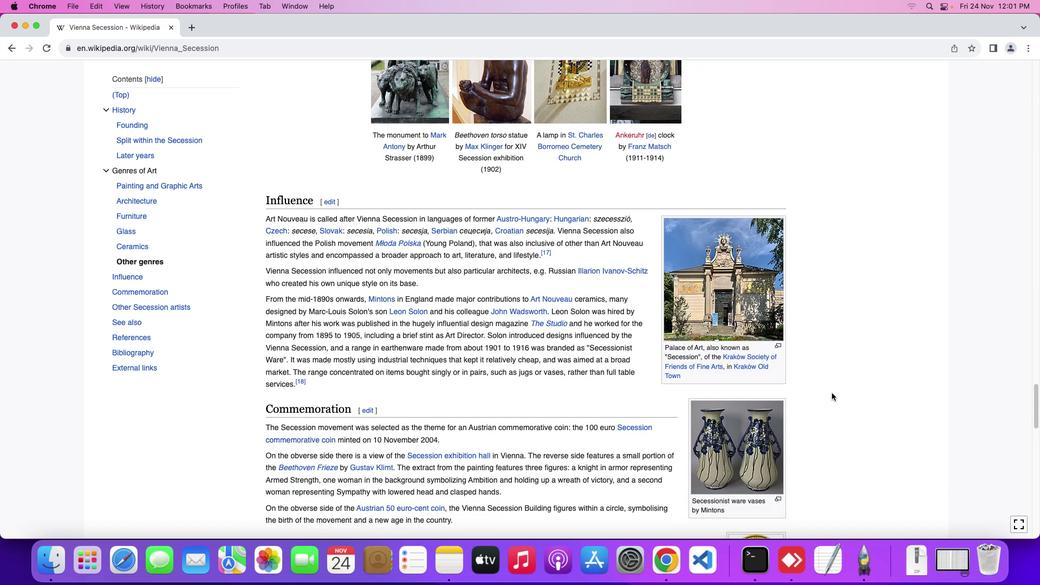 
Action: Mouse scrolled (831, 392) with delta (0, -1)
Screenshot: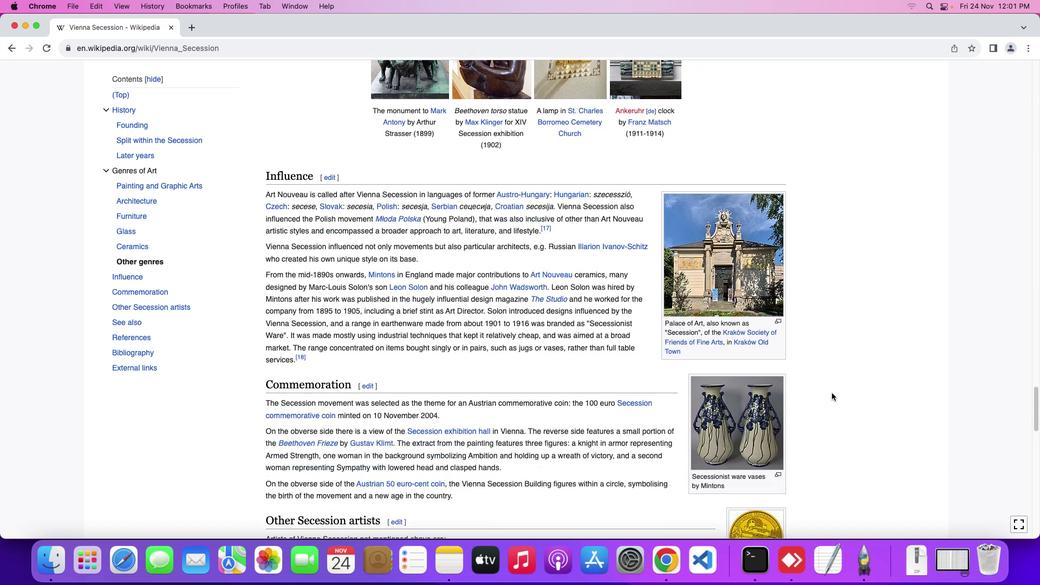 
Action: Mouse scrolled (831, 392) with delta (0, 0)
Screenshot: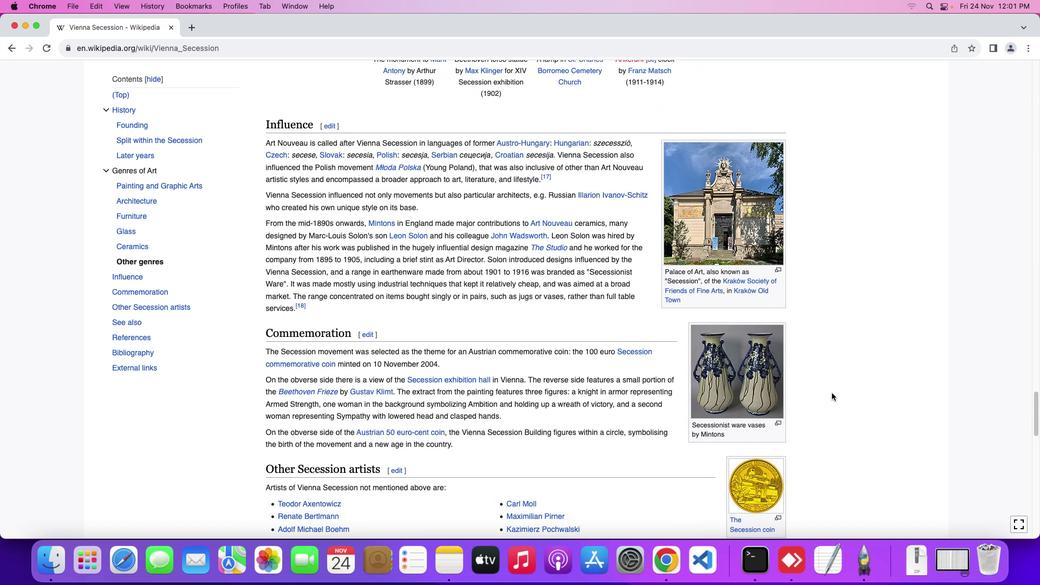 
Action: Mouse scrolled (831, 392) with delta (0, 0)
Screenshot: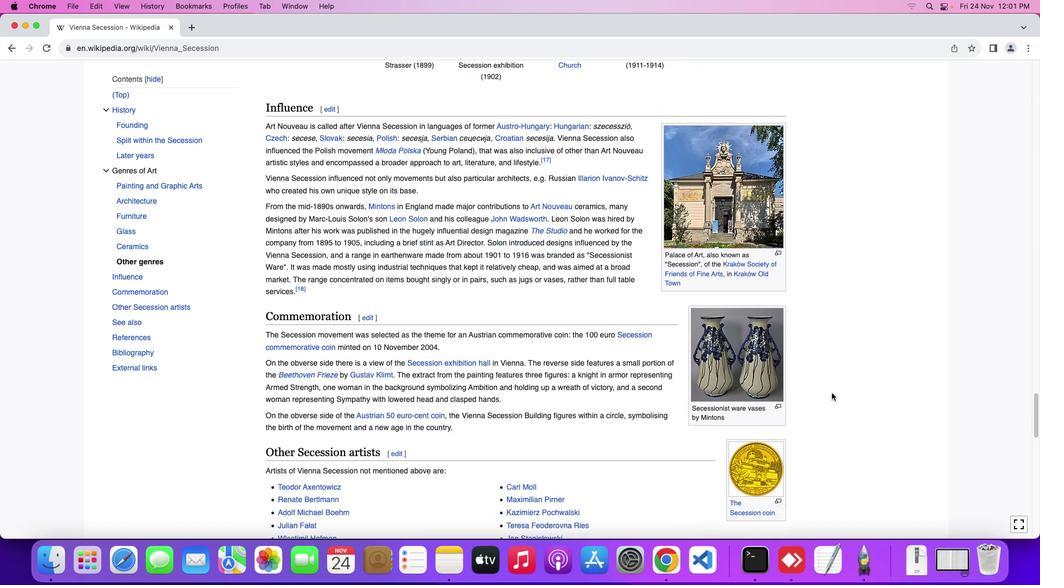 
Action: Mouse scrolled (831, 392) with delta (0, -1)
Screenshot: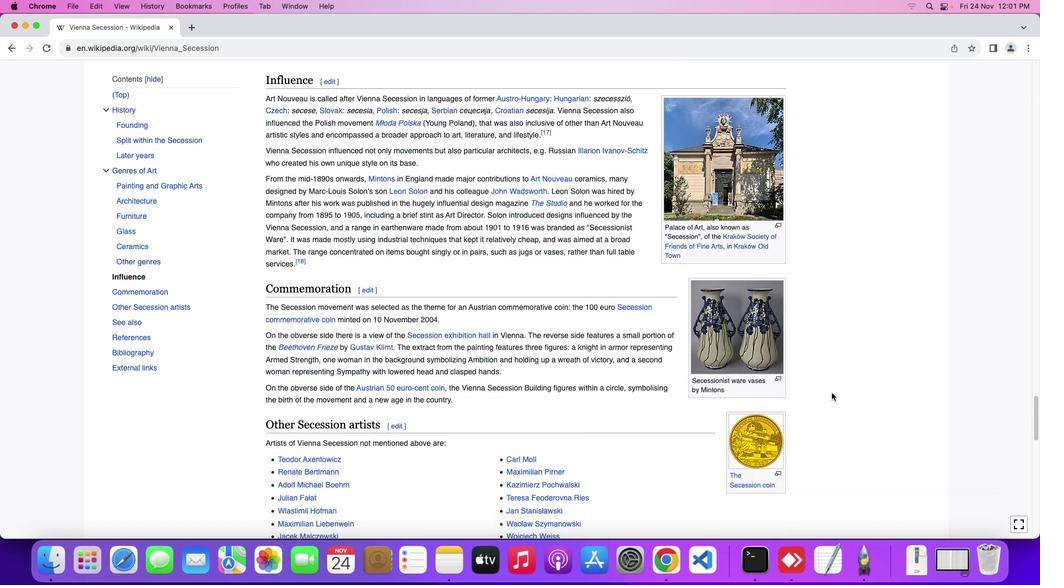 
Action: Mouse scrolled (831, 392) with delta (0, -1)
Screenshot: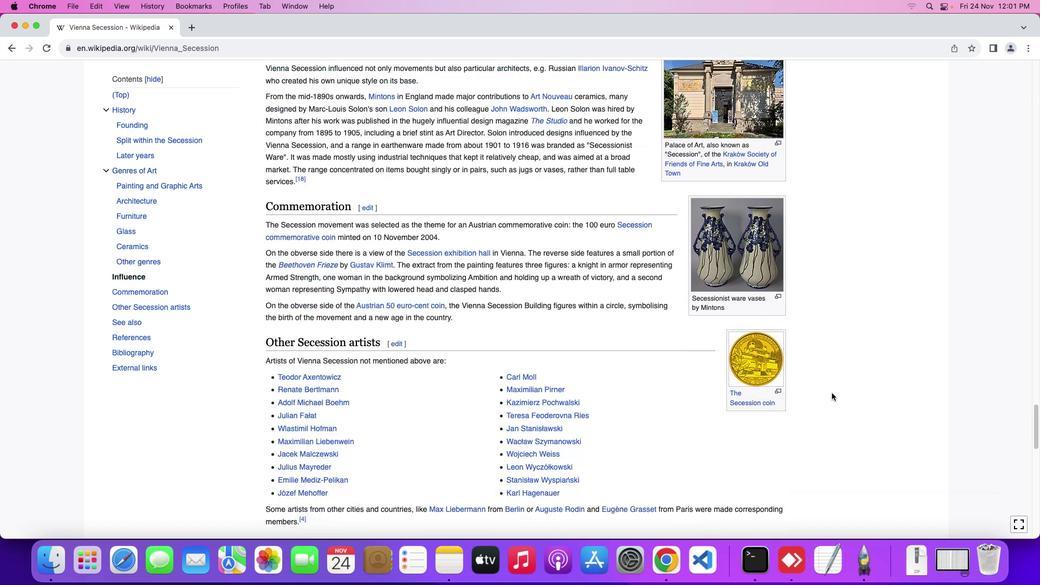 
Action: Mouse scrolled (831, 392) with delta (0, 0)
Screenshot: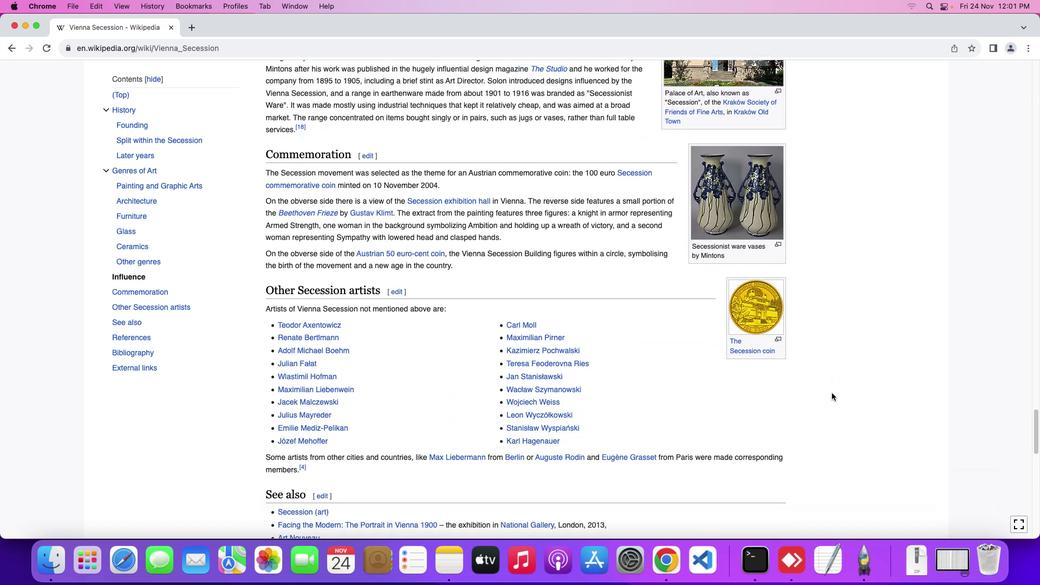 
Action: Mouse scrolled (831, 392) with delta (0, 0)
Screenshot: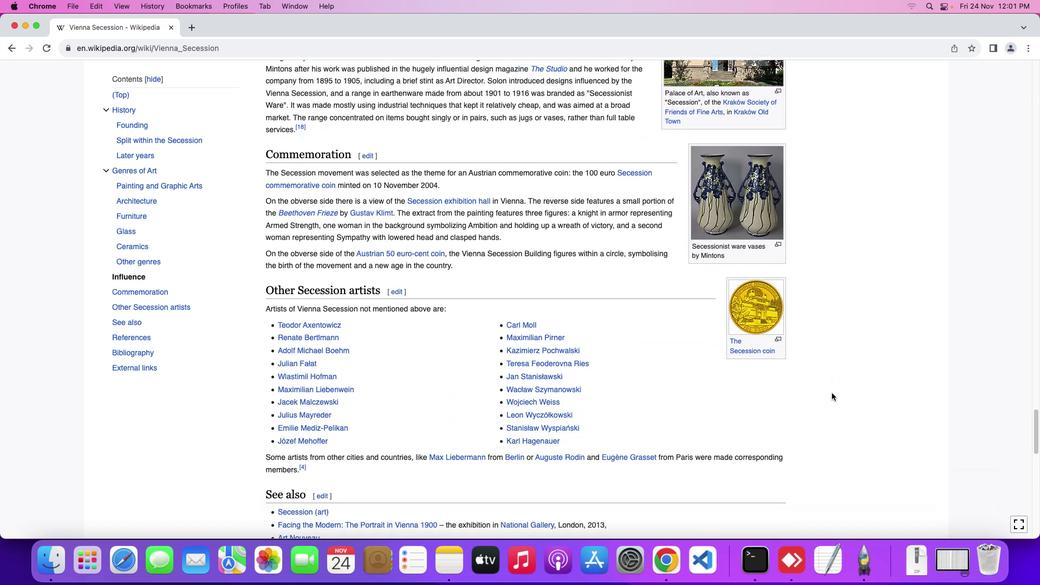 
Action: Mouse scrolled (831, 392) with delta (0, -1)
Screenshot: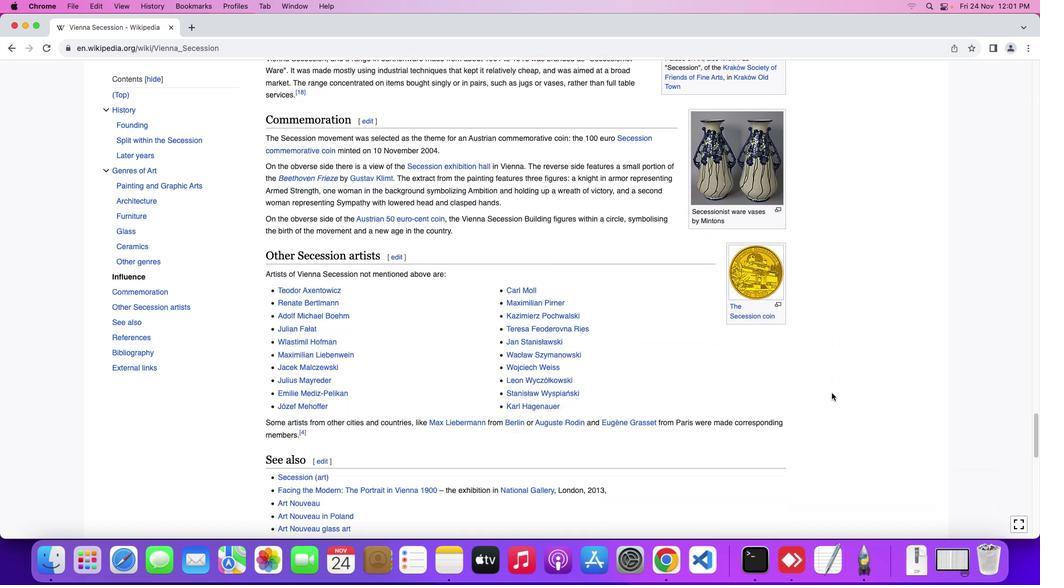 
Action: Mouse scrolled (831, 392) with delta (0, 0)
Screenshot: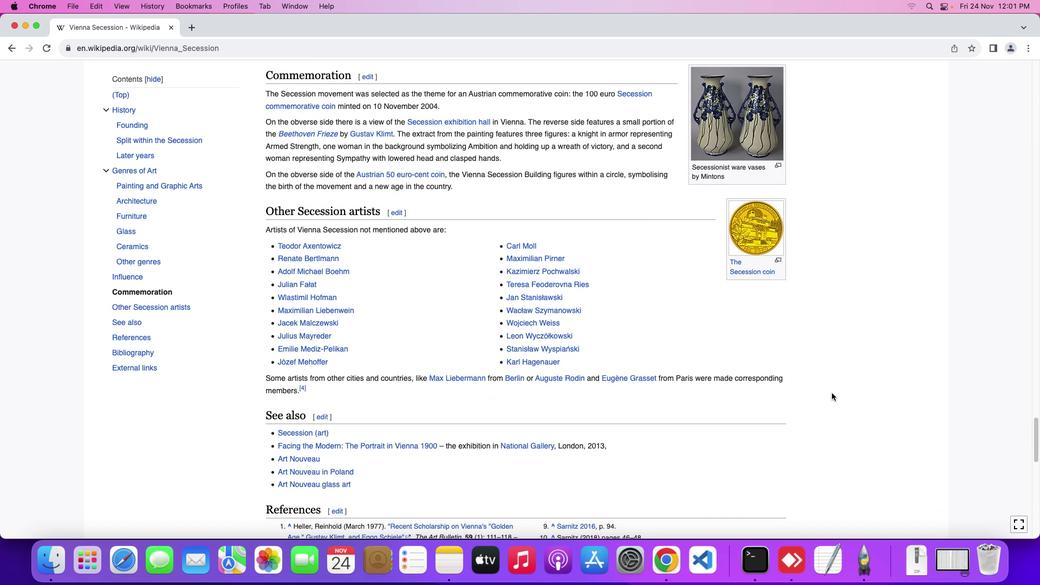 
Action: Mouse scrolled (831, 392) with delta (0, 0)
Screenshot: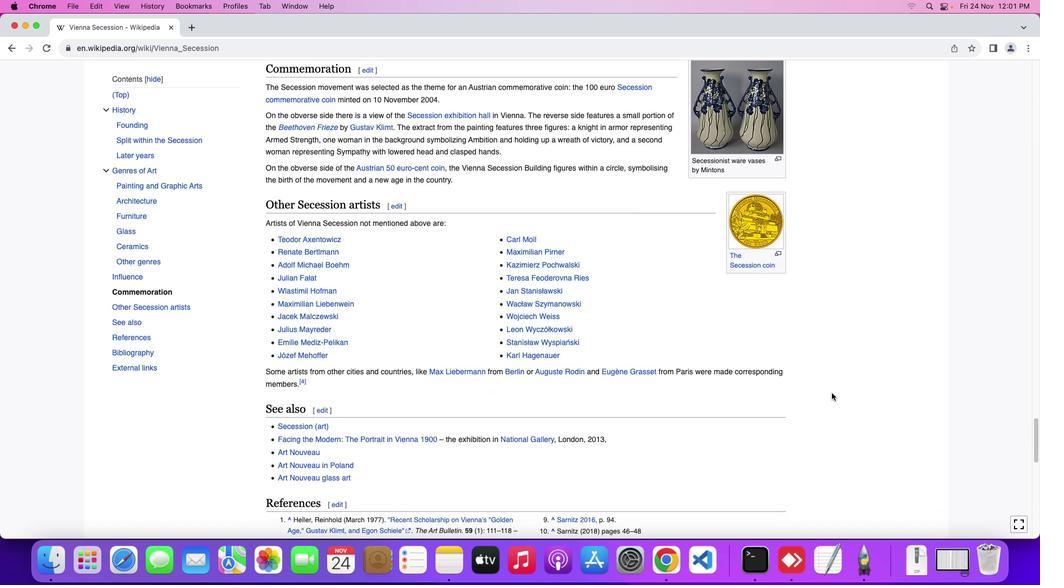 
Action: Mouse scrolled (831, 392) with delta (0, -1)
Screenshot: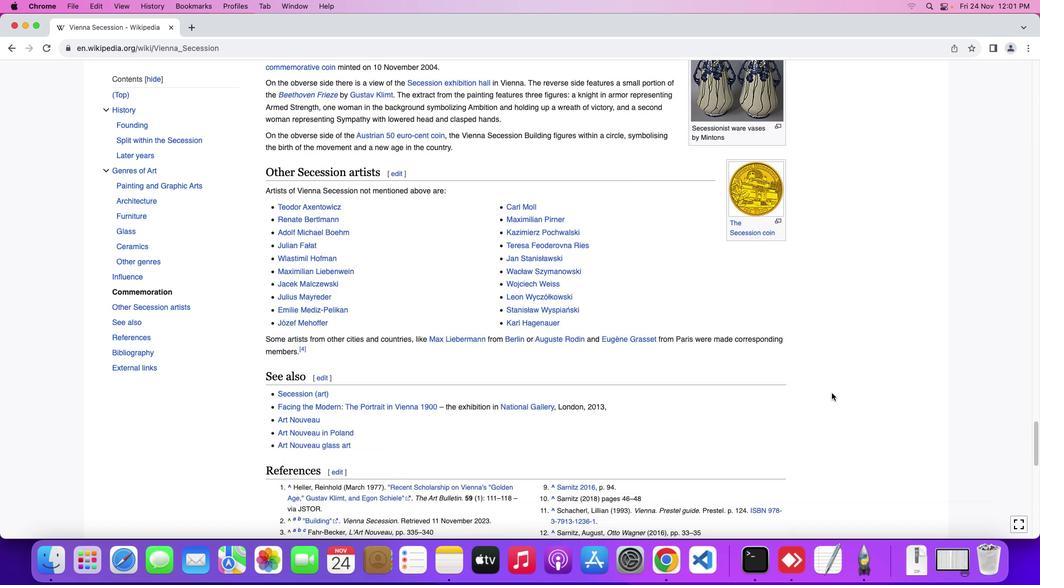 
Action: Mouse scrolled (831, 392) with delta (0, 0)
Screenshot: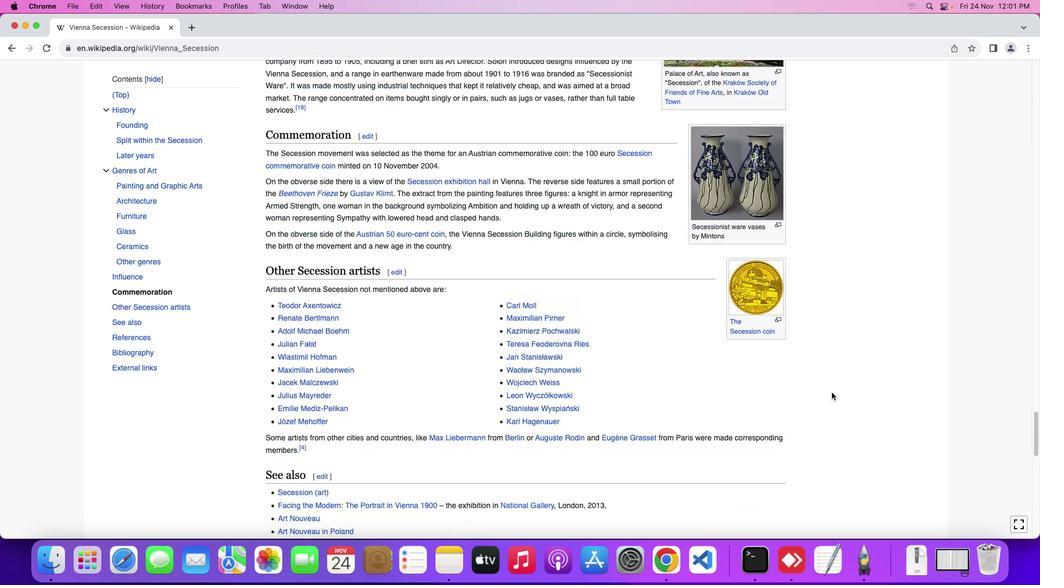 
Action: Mouse scrolled (831, 392) with delta (0, 0)
Screenshot: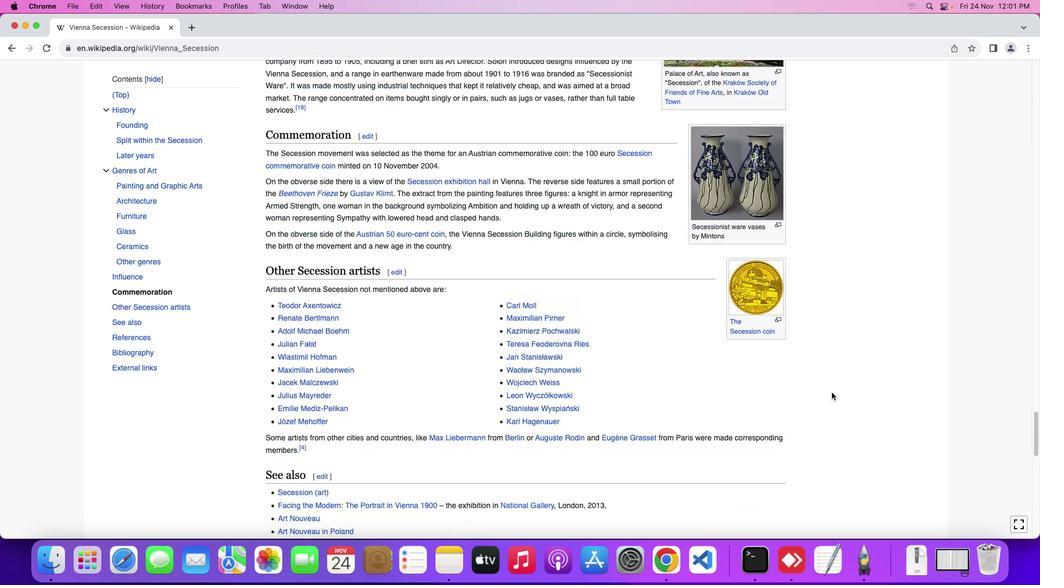 
Action: Mouse scrolled (831, 392) with delta (0, 1)
Screenshot: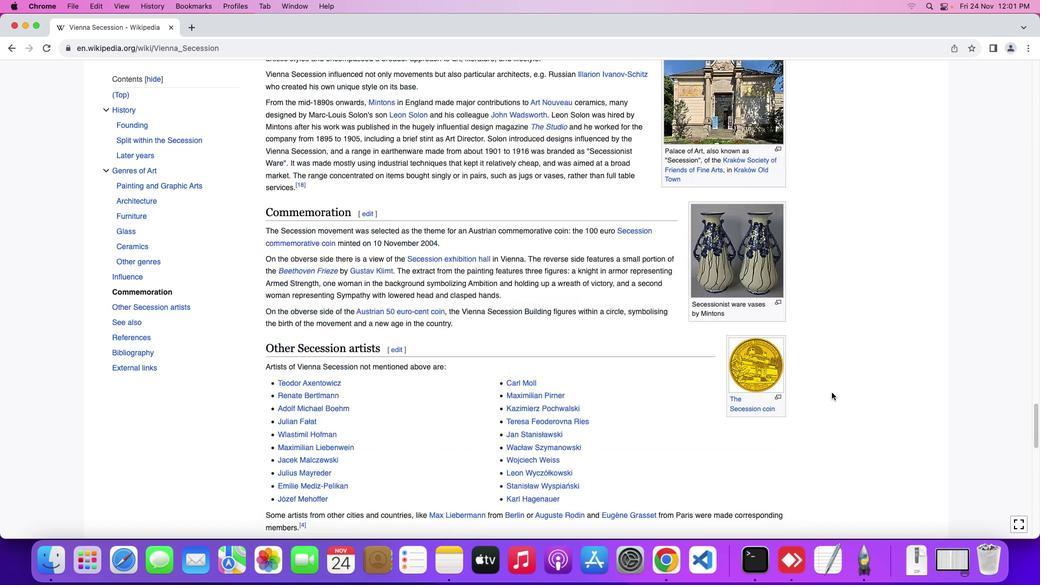 
Action: Mouse scrolled (831, 392) with delta (0, 2)
Screenshot: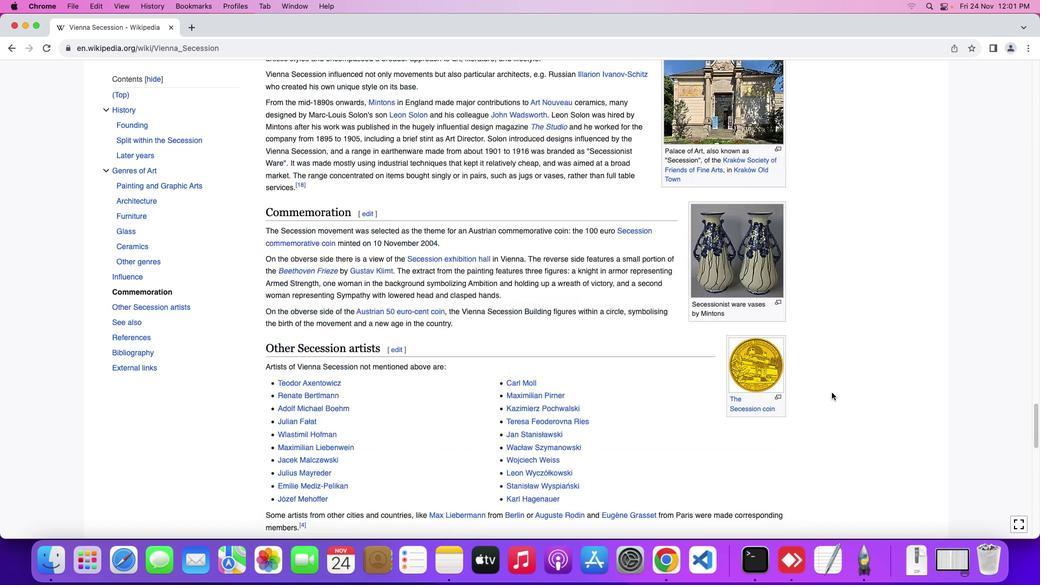 
Action: Mouse scrolled (831, 392) with delta (0, 3)
Screenshot: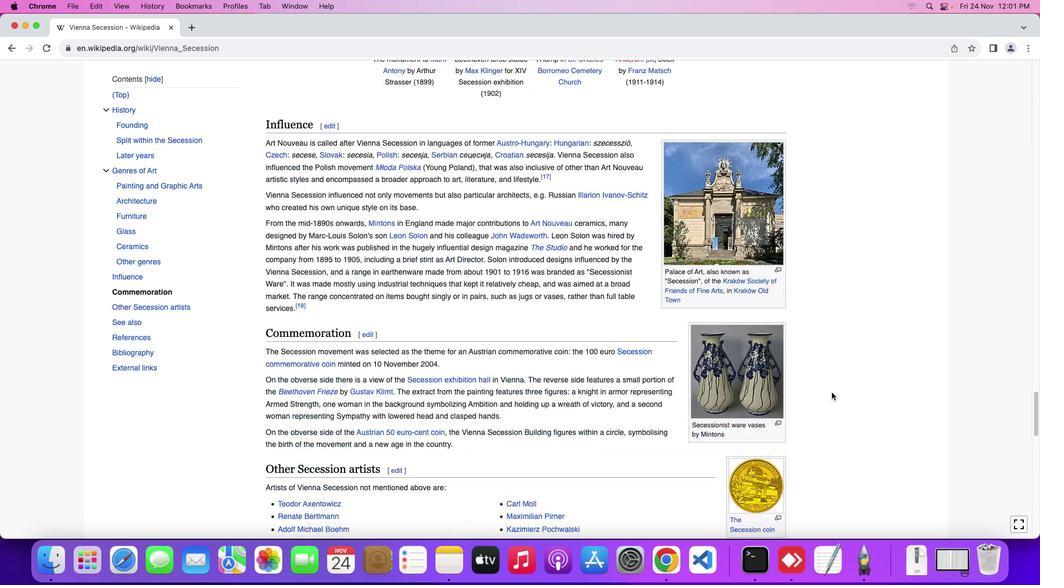 
Action: Mouse moved to (832, 392)
Screenshot: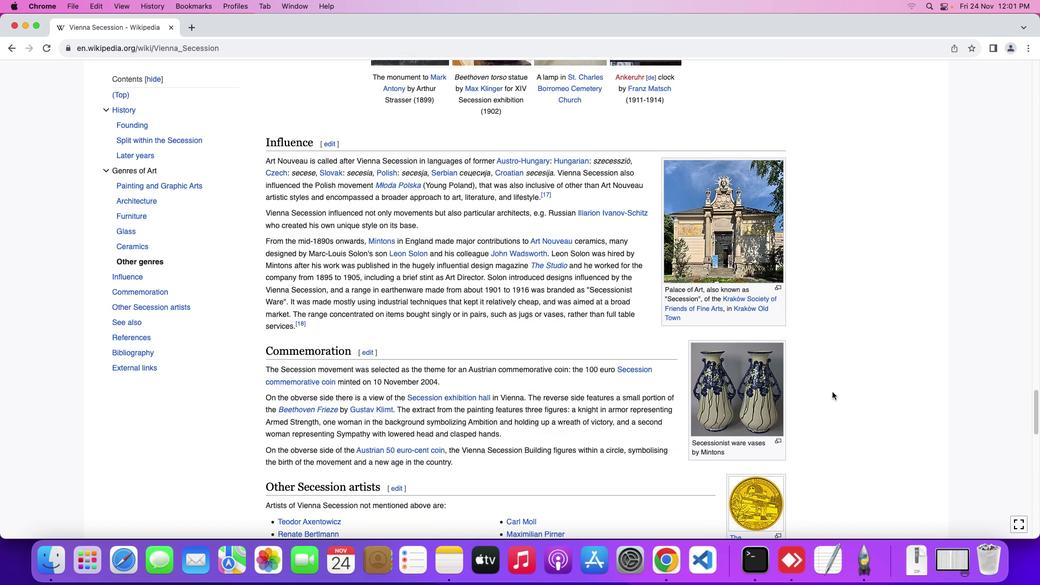 
Action: Mouse scrolled (832, 392) with delta (0, 0)
Screenshot: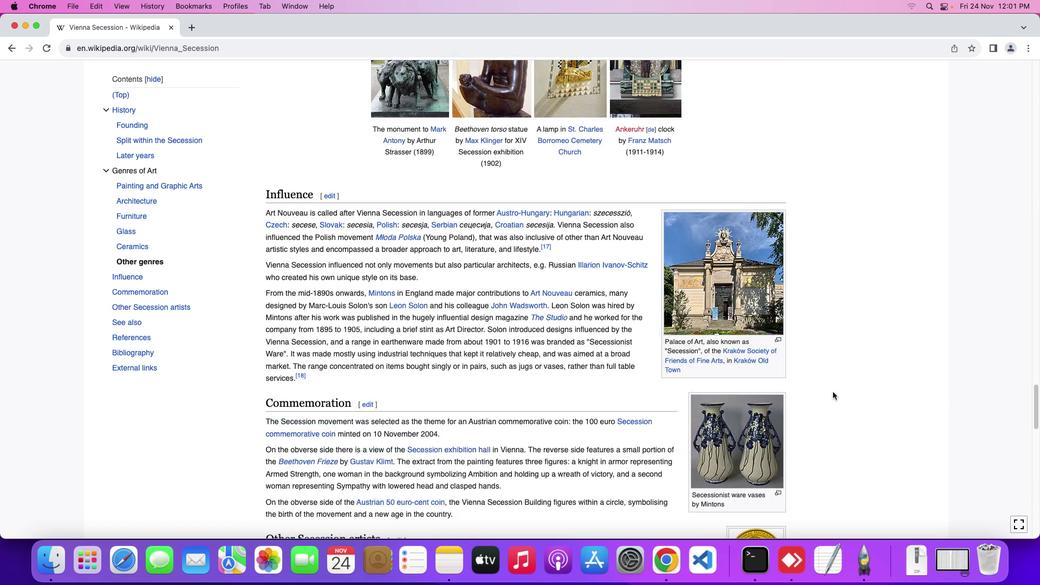 
Action: Mouse scrolled (832, 392) with delta (0, 0)
Screenshot: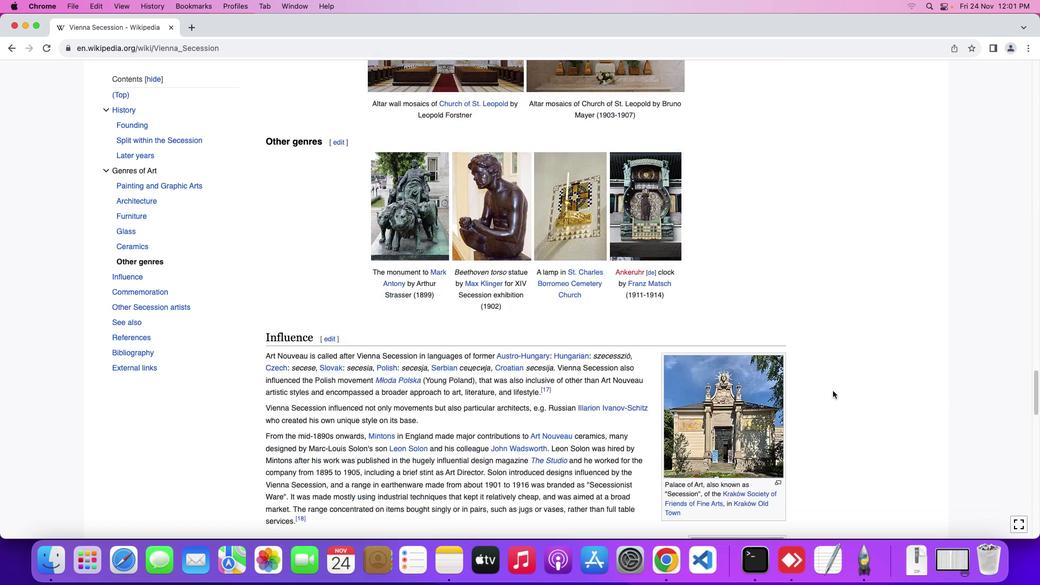 
Action: Mouse scrolled (832, 392) with delta (0, 1)
Screenshot: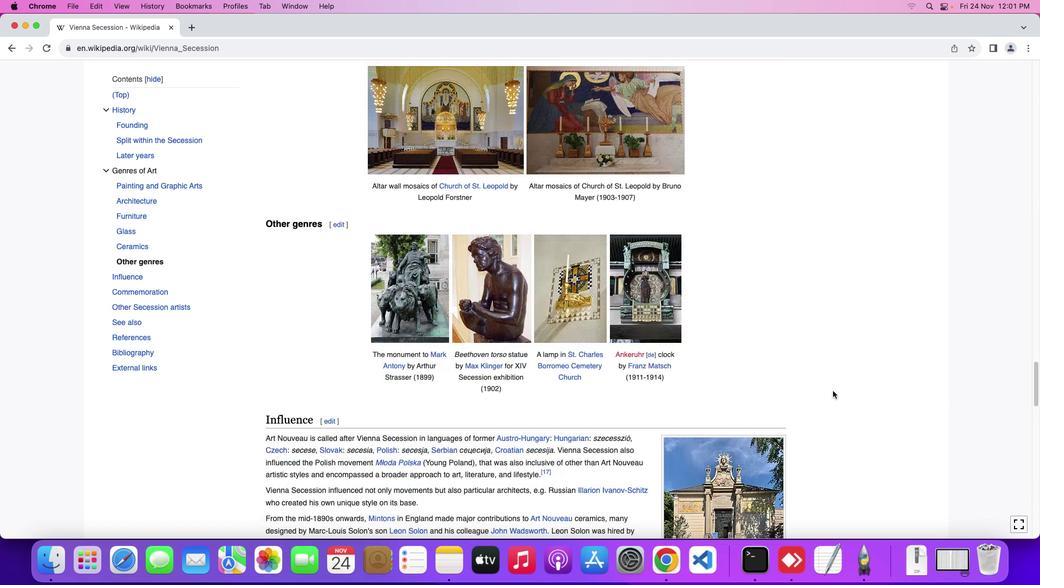 
Action: Mouse scrolled (832, 392) with delta (0, 2)
Screenshot: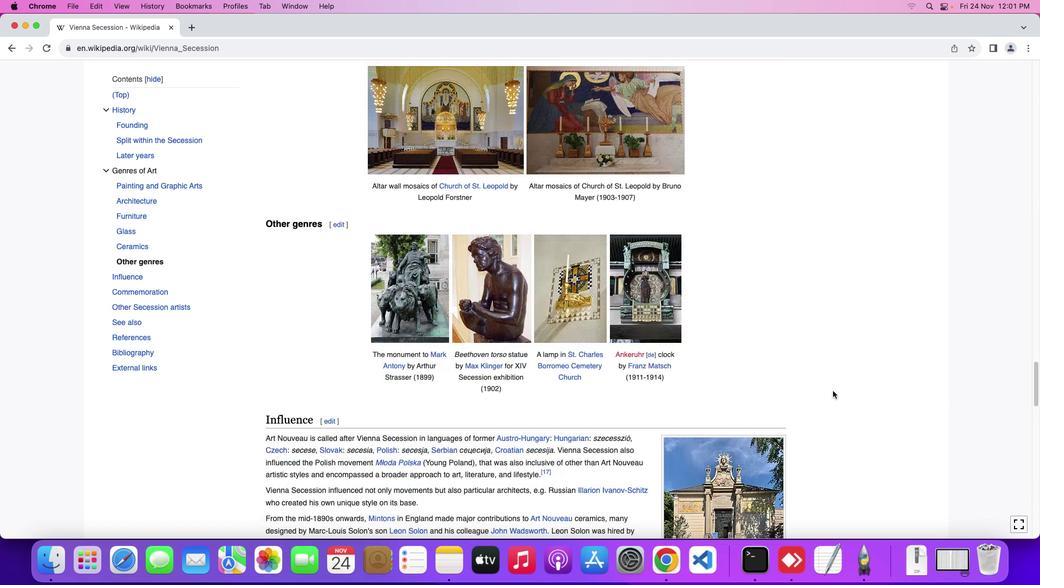 
Action: Mouse scrolled (832, 392) with delta (0, 3)
Screenshot: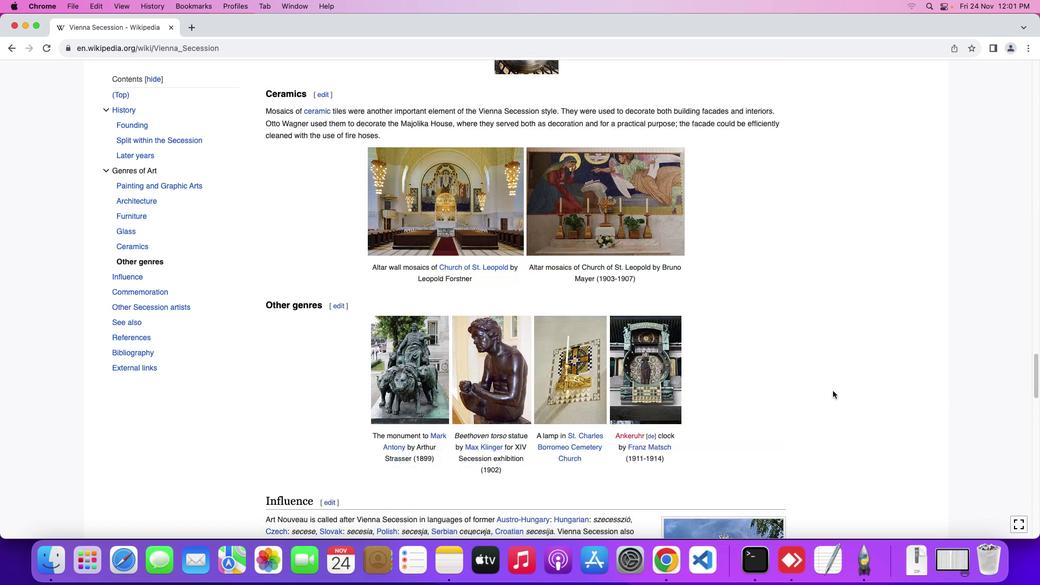 
Action: Mouse moved to (832, 389)
Screenshot: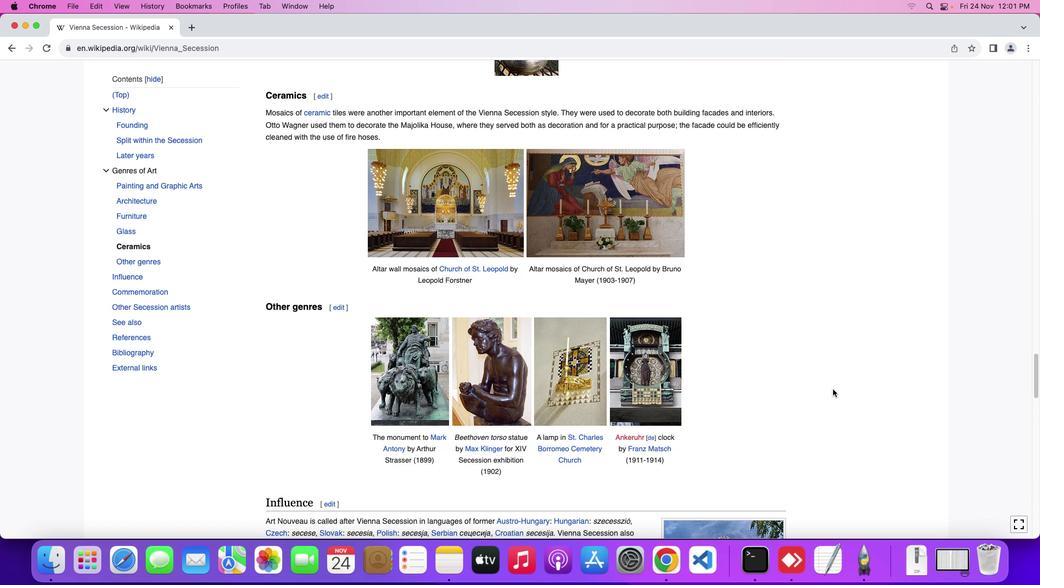 
Action: Mouse scrolled (832, 389) with delta (0, 0)
Screenshot: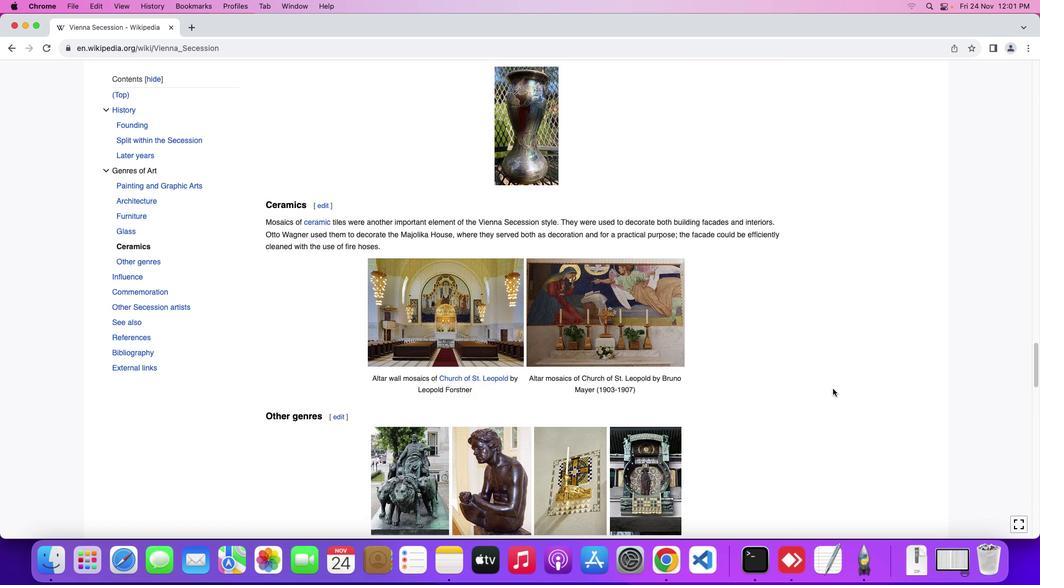 
Action: Mouse scrolled (832, 389) with delta (0, 0)
Screenshot: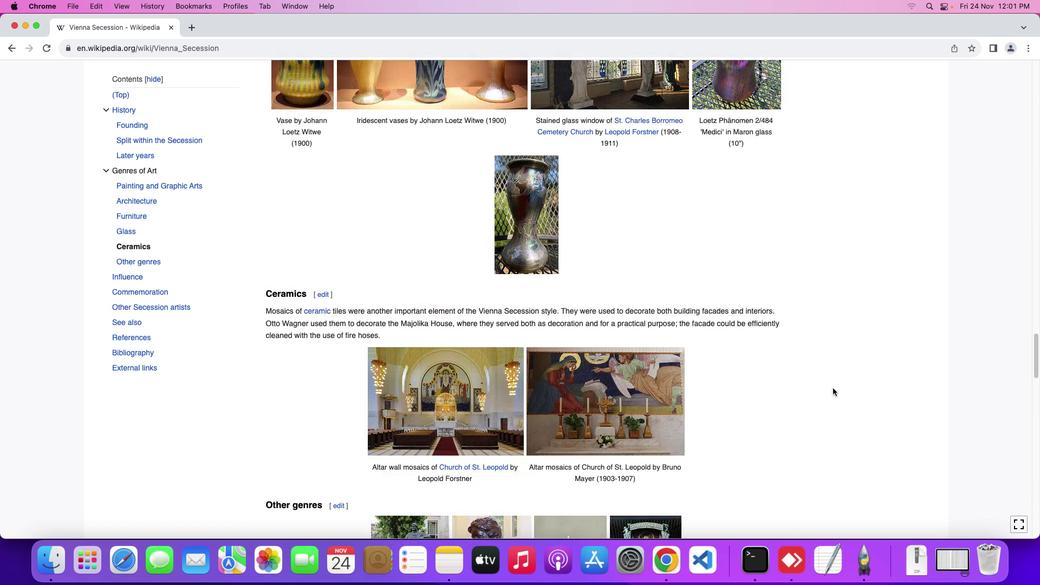
Action: Mouse scrolled (832, 389) with delta (0, 1)
Screenshot: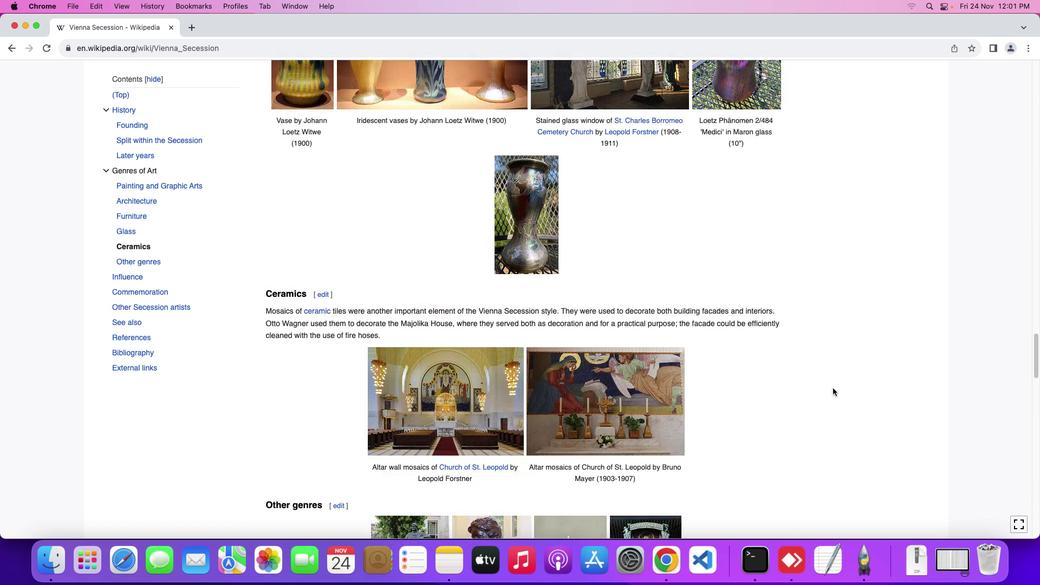 
Action: Mouse scrolled (832, 389) with delta (0, 2)
Screenshot: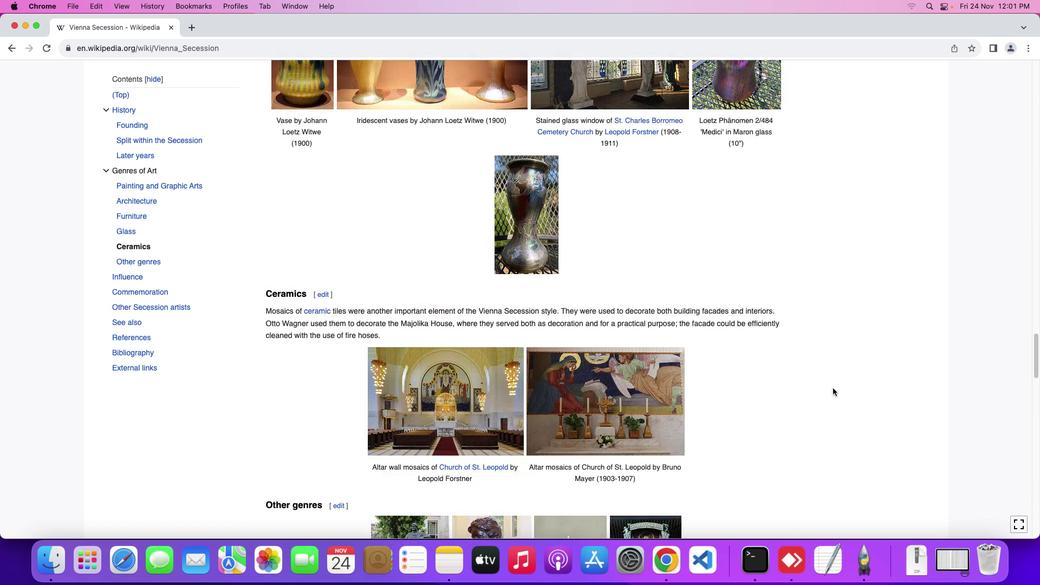 
Action: Mouse moved to (832, 387)
Screenshot: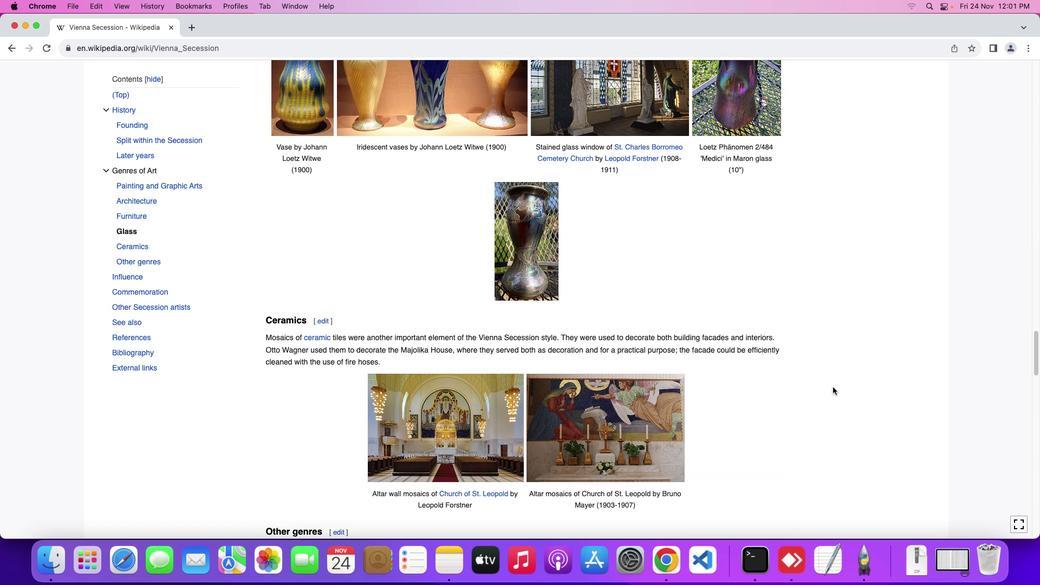 
Action: Mouse scrolled (832, 387) with delta (0, 0)
Screenshot: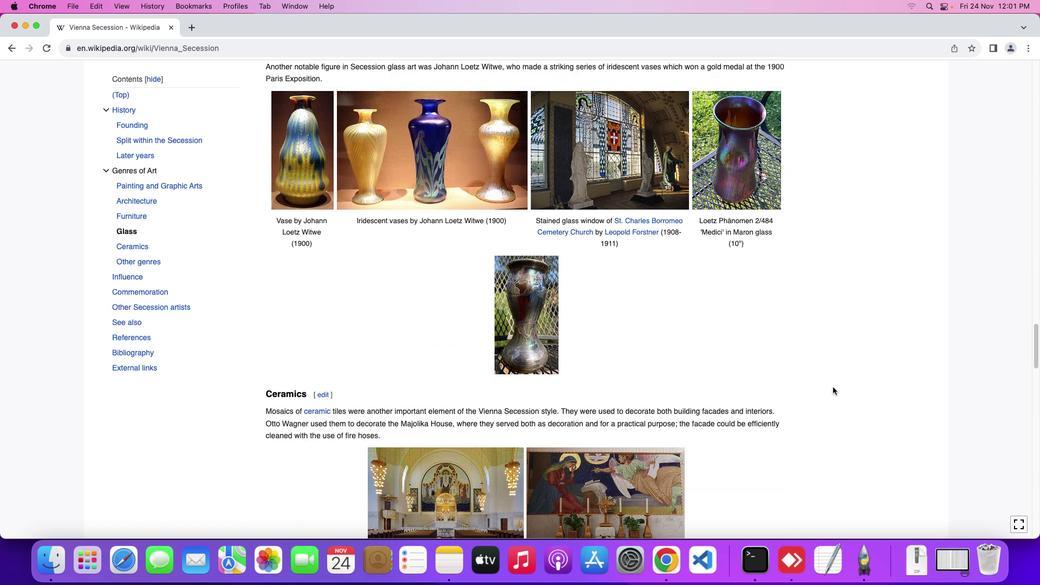
Action: Mouse scrolled (832, 387) with delta (0, 0)
Screenshot: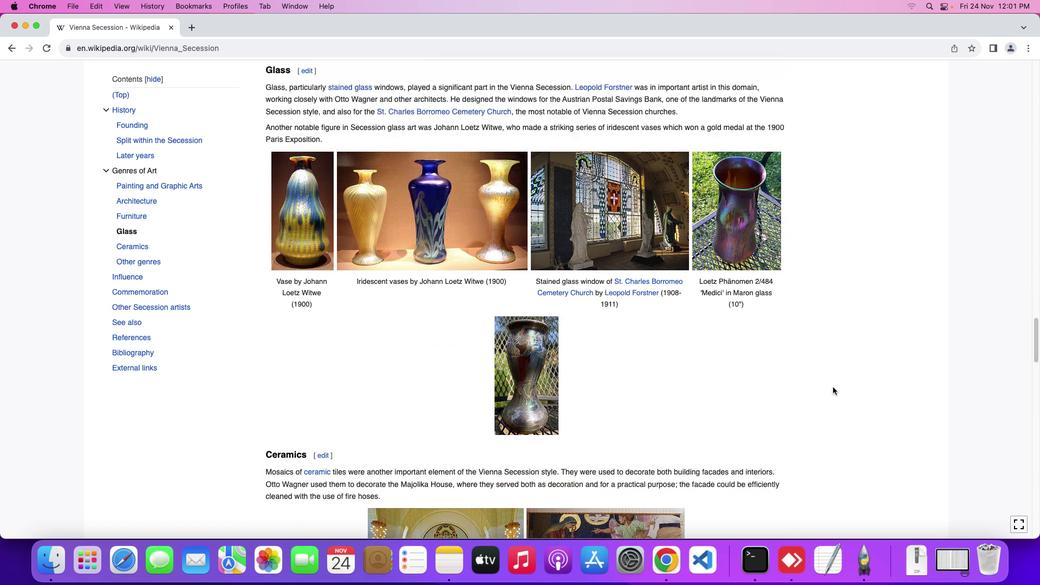 
Action: Mouse scrolled (832, 387) with delta (0, 1)
Screenshot: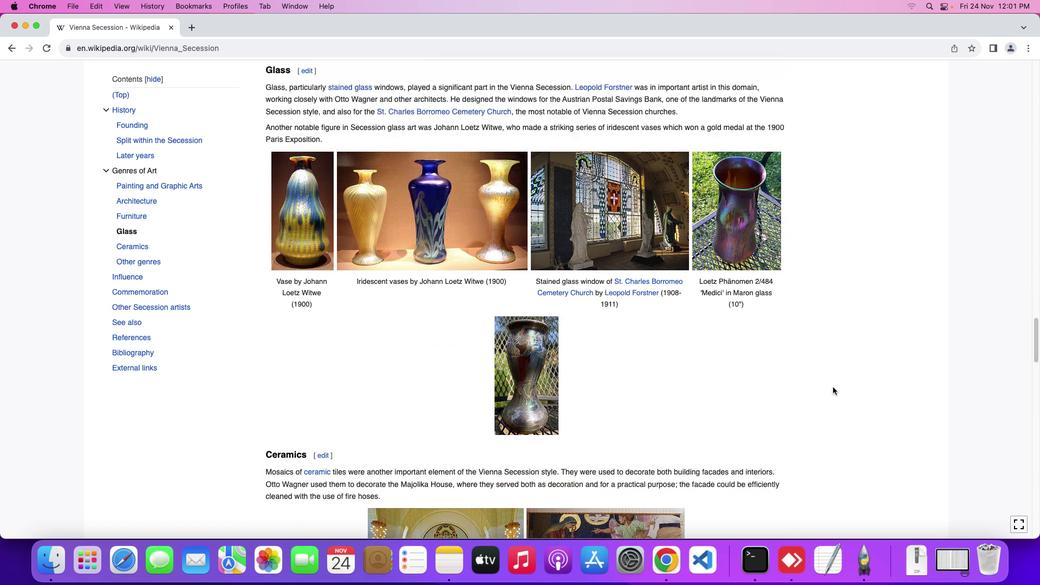 
Action: Mouse scrolled (832, 387) with delta (0, 2)
Screenshot: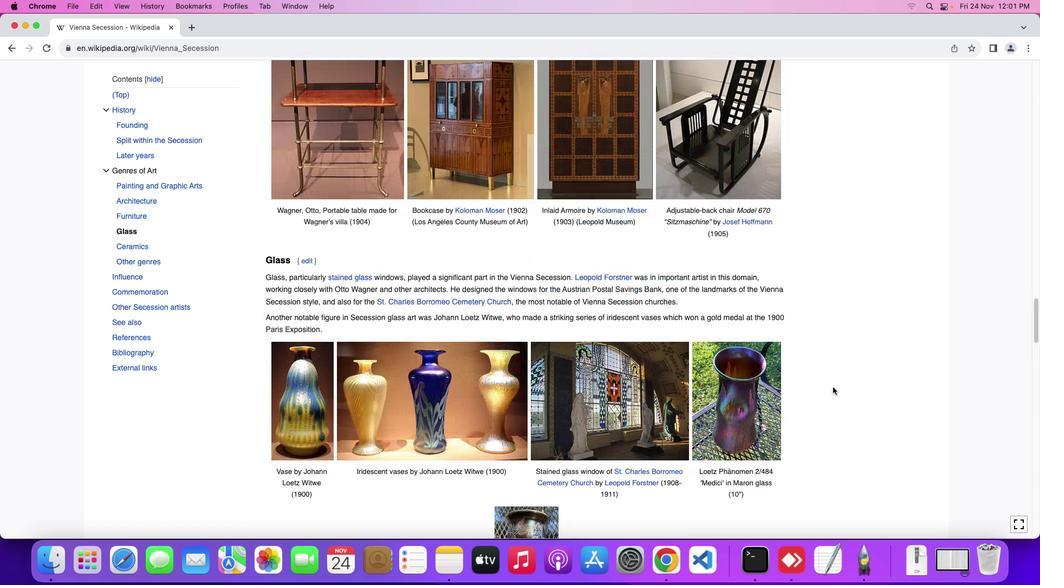 
Action: Mouse scrolled (832, 387) with delta (0, 2)
Screenshot: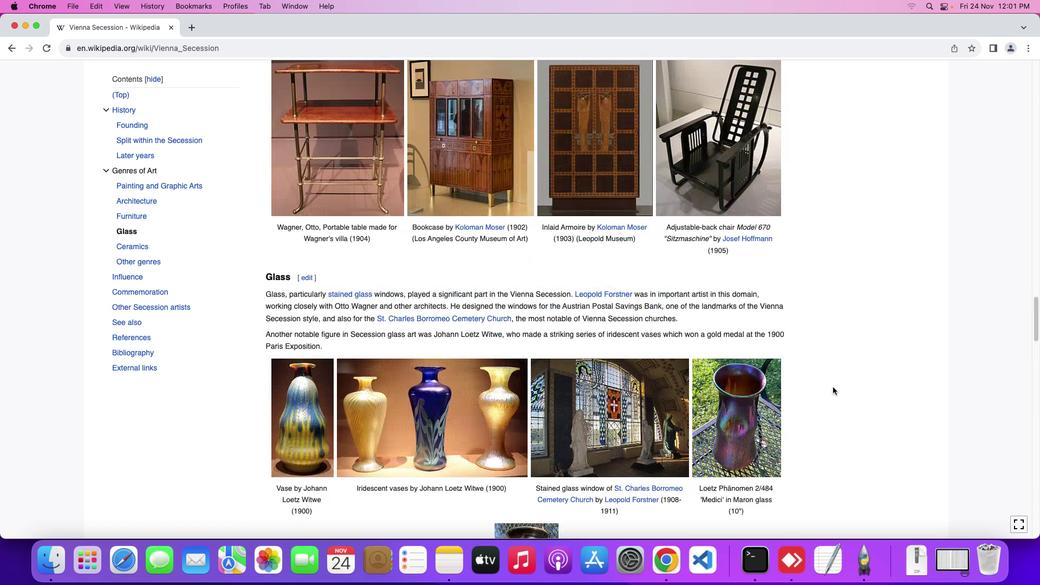 
Action: Mouse moved to (832, 386)
Screenshot: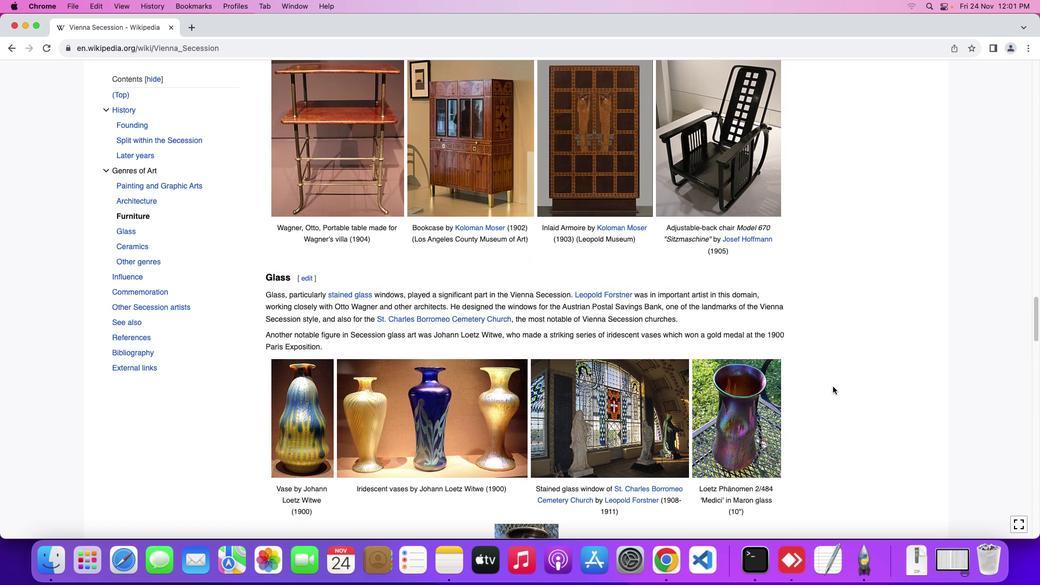 
Action: Mouse scrolled (832, 386) with delta (0, 0)
Screenshot: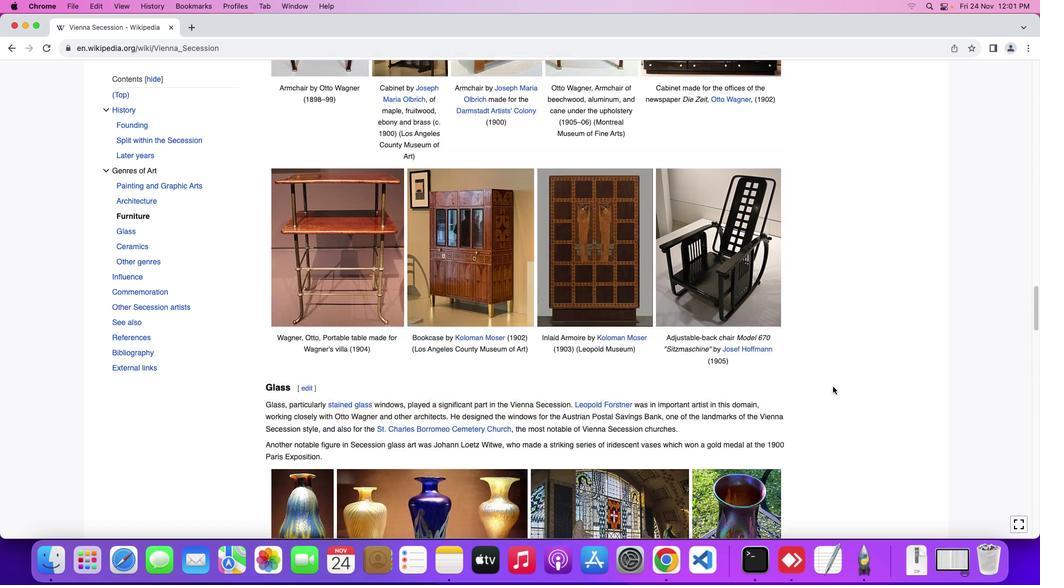 
Action: Mouse scrolled (832, 386) with delta (0, 0)
Screenshot: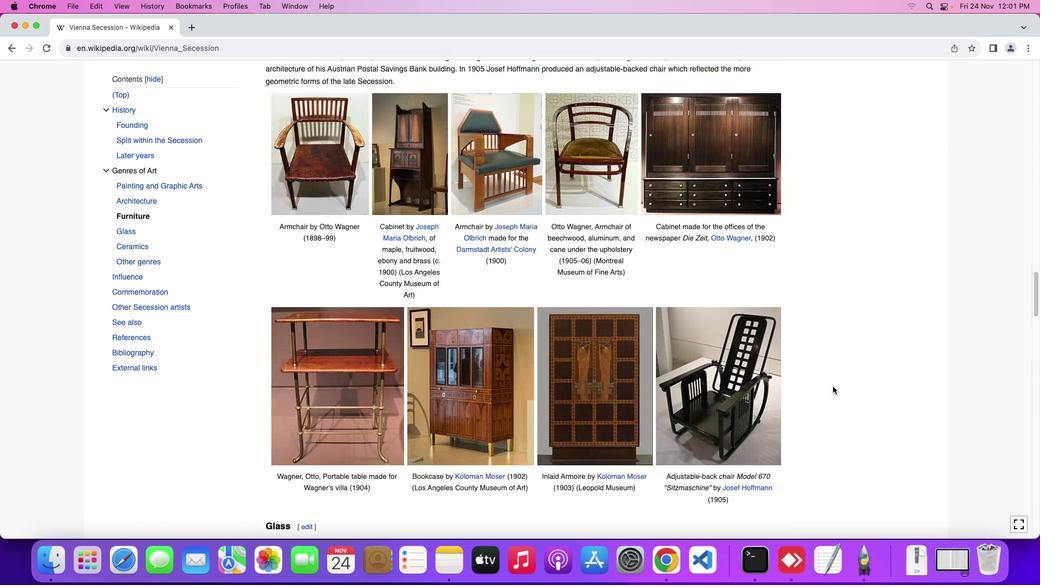 
Action: Mouse scrolled (832, 386) with delta (0, 1)
Screenshot: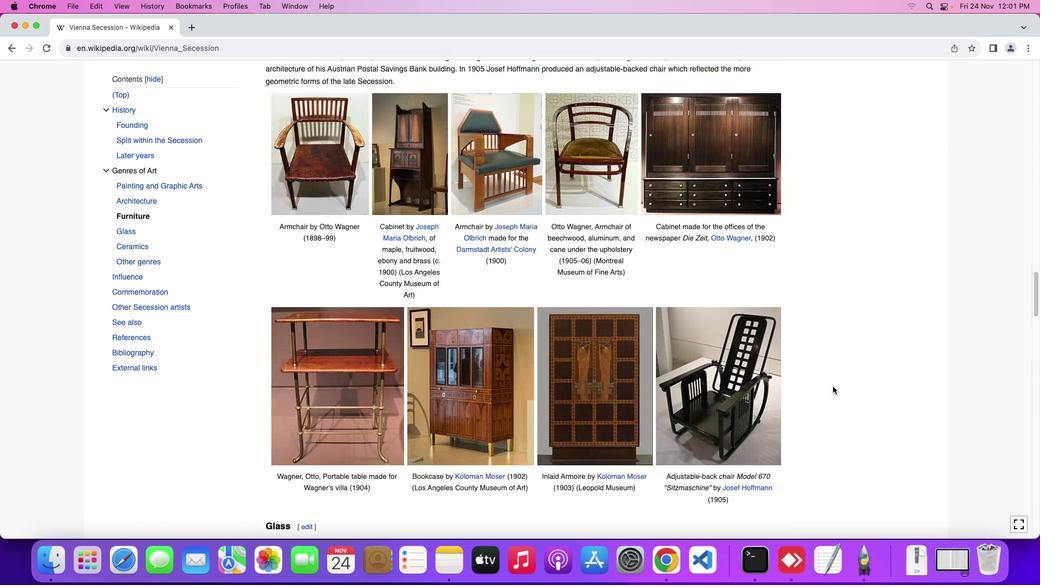 
Action: Mouse scrolled (832, 386) with delta (0, 2)
Screenshot: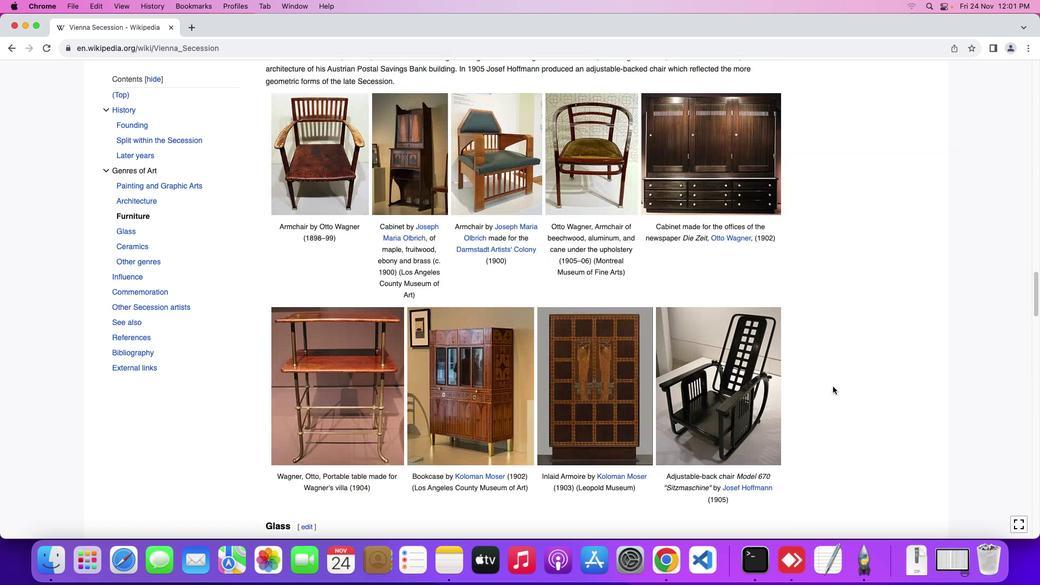 
Action: Mouse scrolled (832, 386) with delta (0, 3)
Screenshot: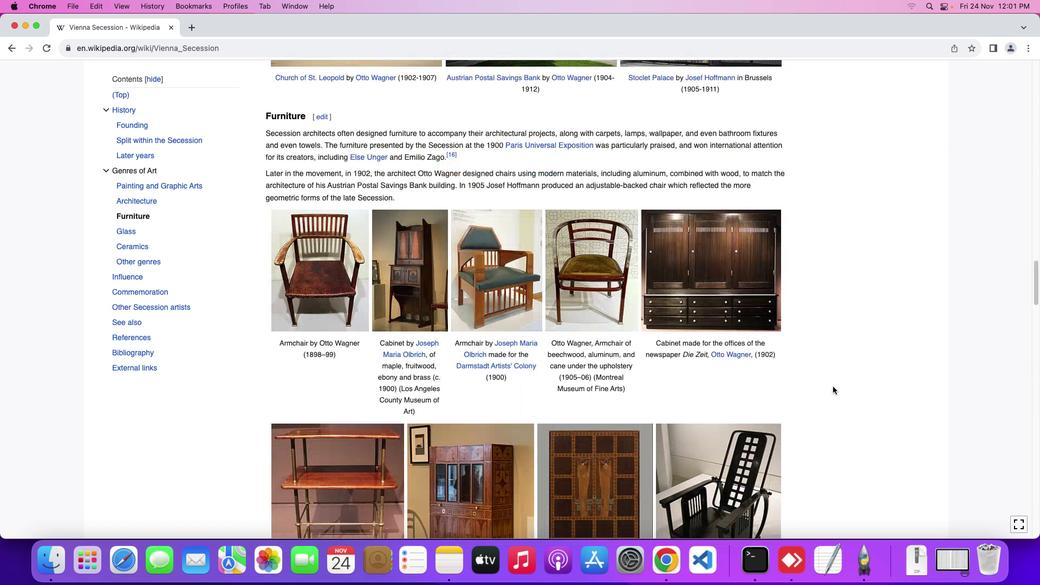 
Action: Mouse scrolled (832, 386) with delta (0, 0)
Screenshot: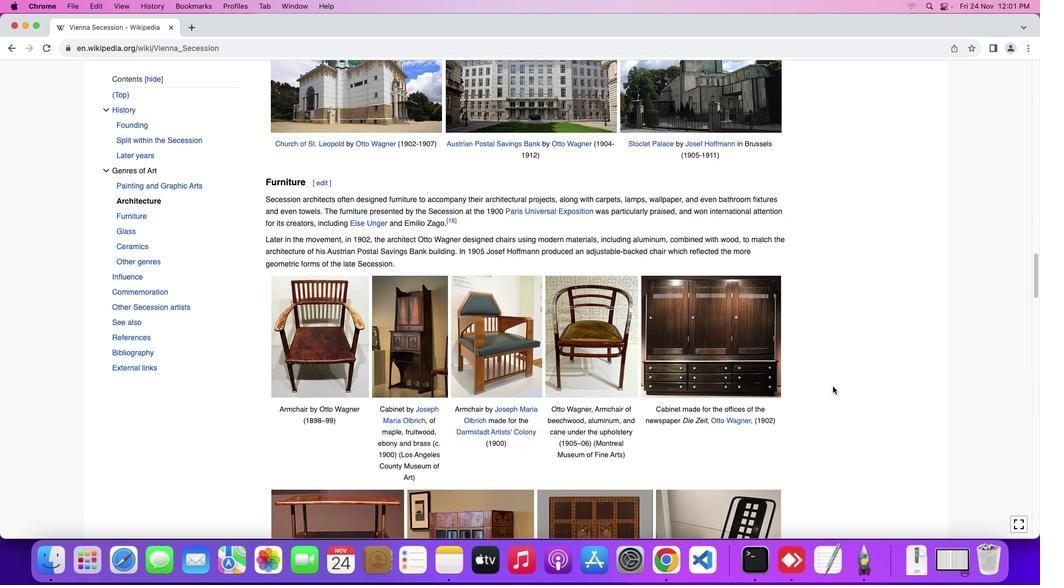 
Action: Mouse scrolled (832, 386) with delta (0, 0)
Screenshot: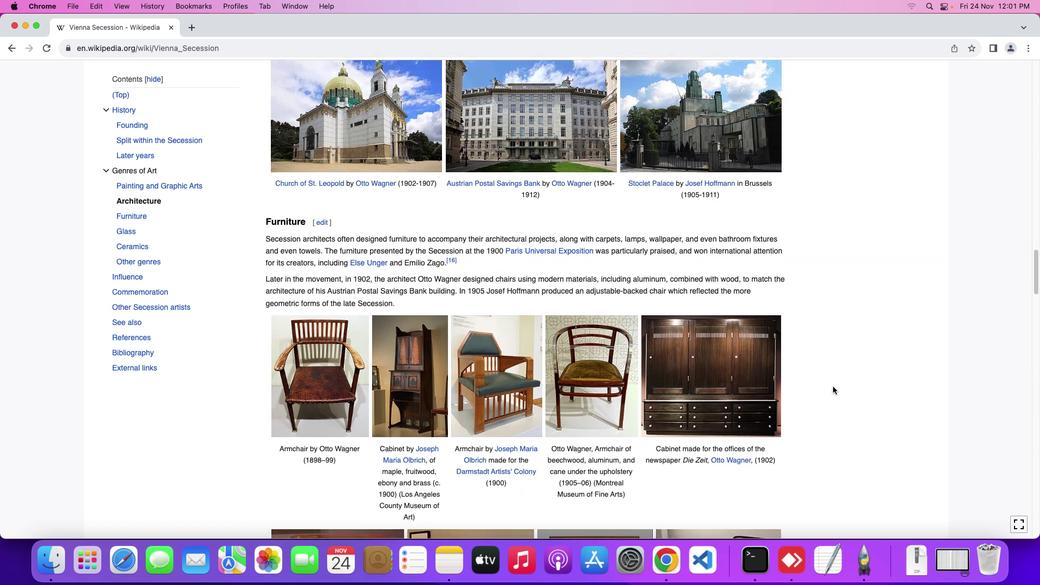 
Action: Mouse scrolled (832, 386) with delta (0, 1)
Screenshot: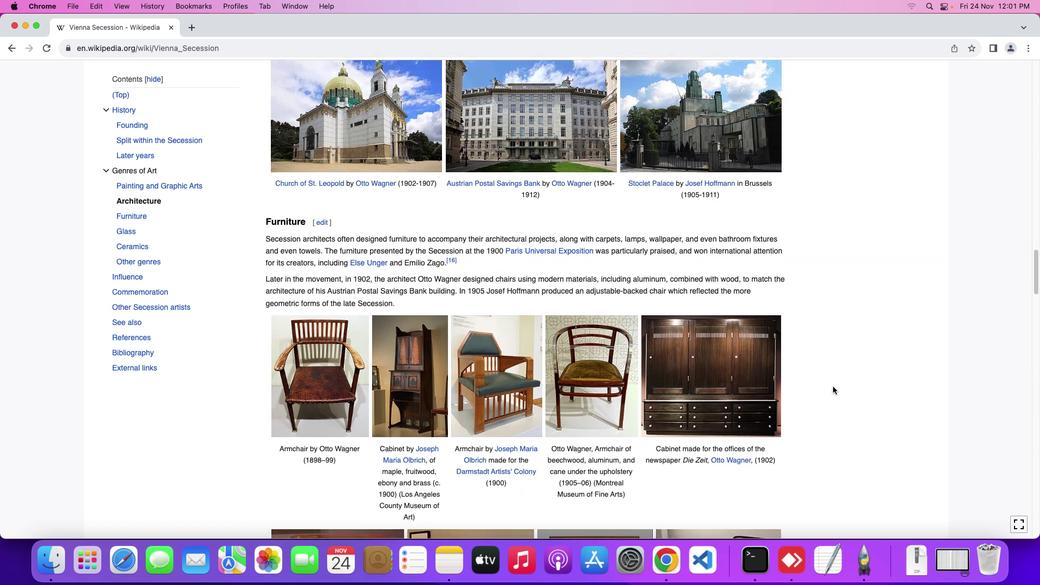 
Action: Mouse scrolled (832, 386) with delta (0, 2)
Screenshot: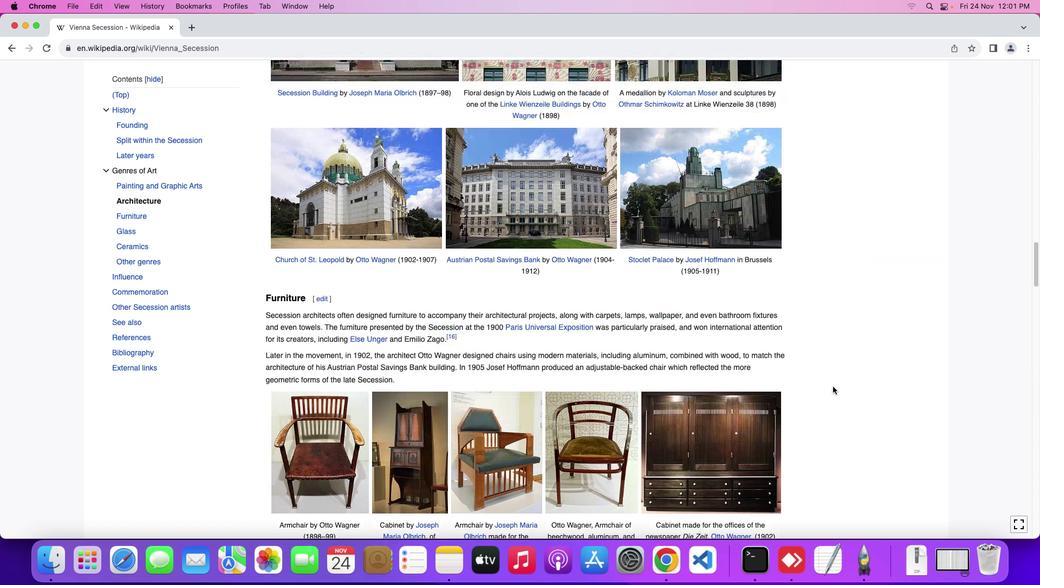 
Action: Mouse moved to (833, 386)
Screenshot: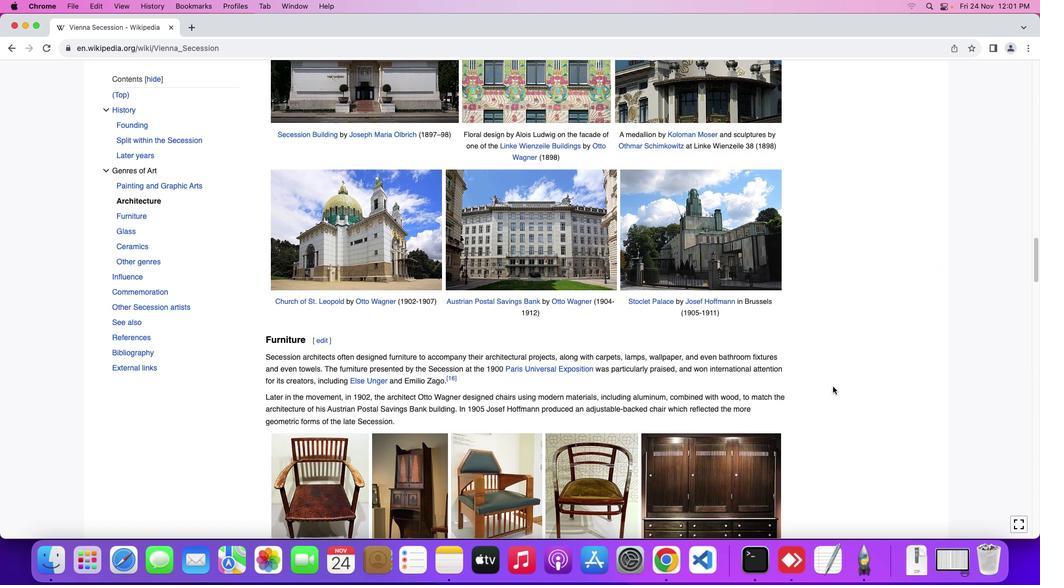 
Action: Mouse scrolled (833, 386) with delta (0, 0)
Screenshot: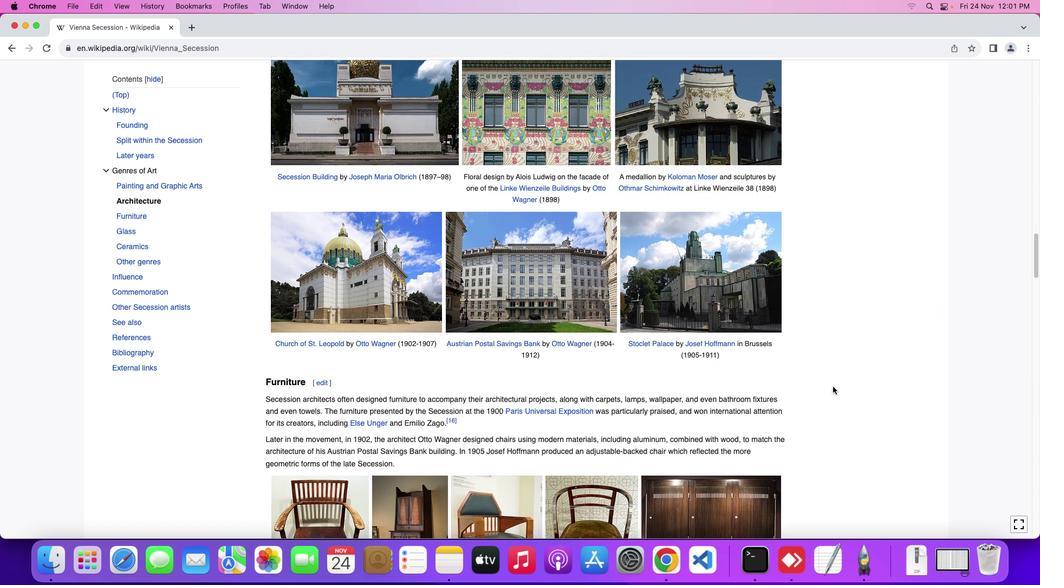 
Action: Mouse scrolled (833, 386) with delta (0, 0)
Screenshot: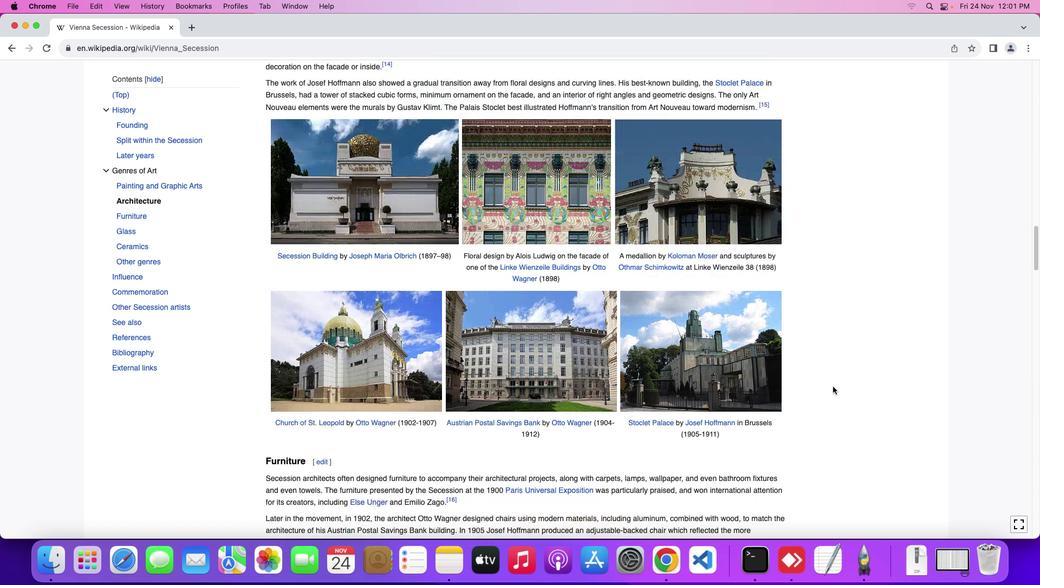 
Action: Mouse scrolled (833, 386) with delta (0, 1)
Screenshot: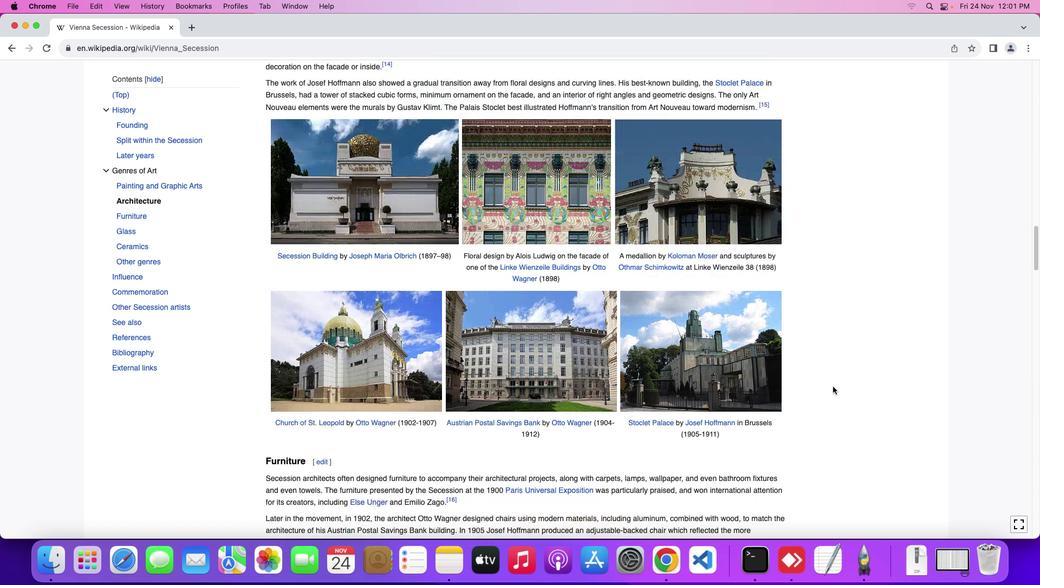 
Action: Mouse scrolled (833, 386) with delta (0, 2)
Screenshot: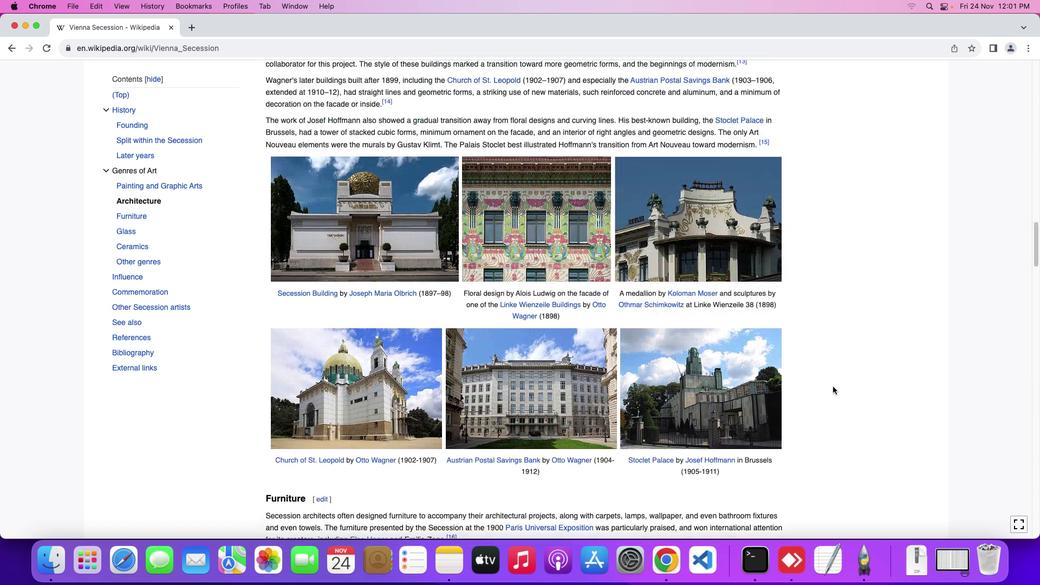 
Action: Mouse moved to (833, 386)
Screenshot: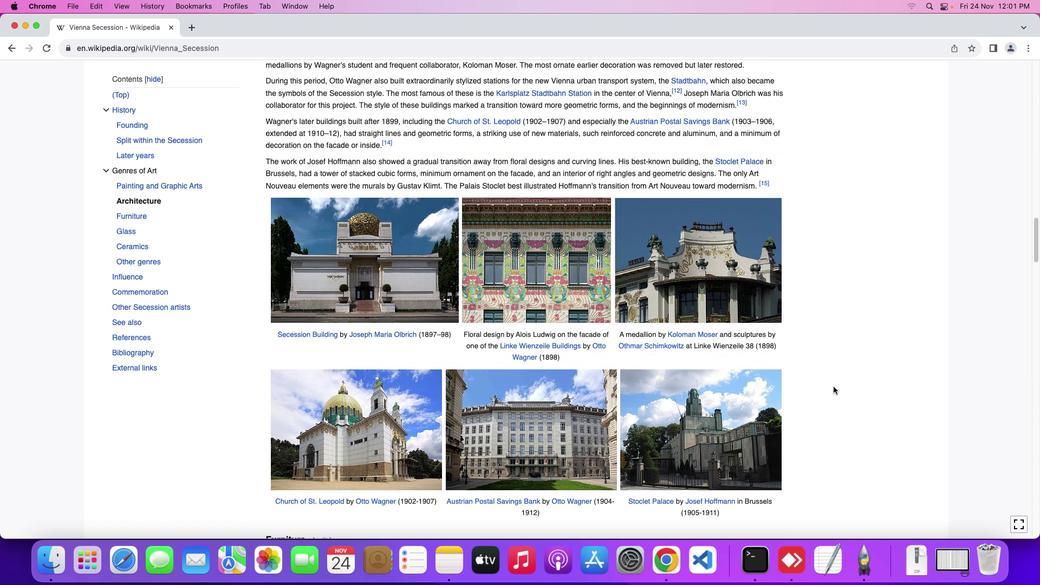 
Action: Mouse scrolled (833, 386) with delta (0, 0)
Screenshot: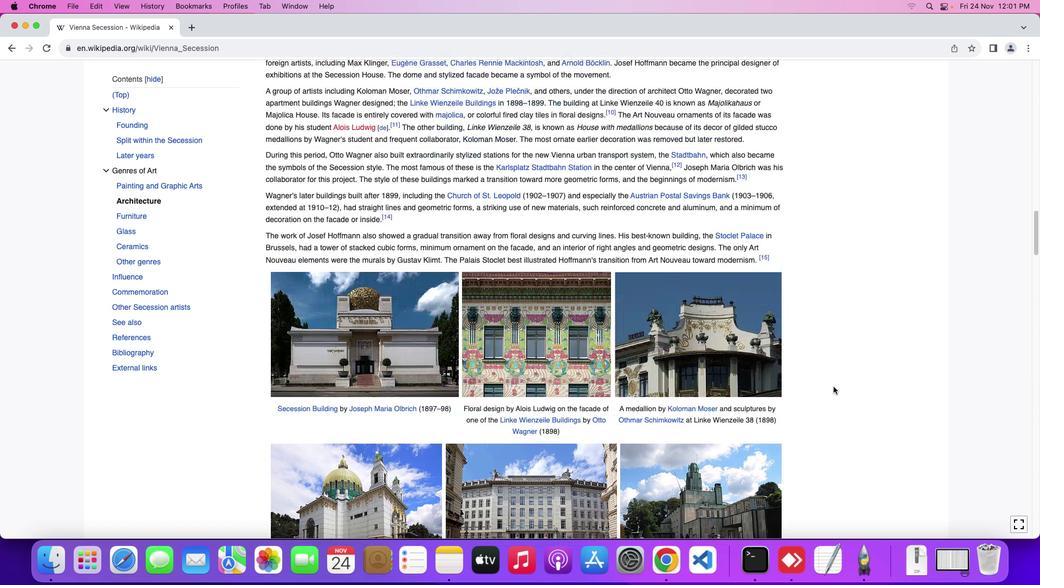 
Action: Mouse scrolled (833, 386) with delta (0, 0)
Screenshot: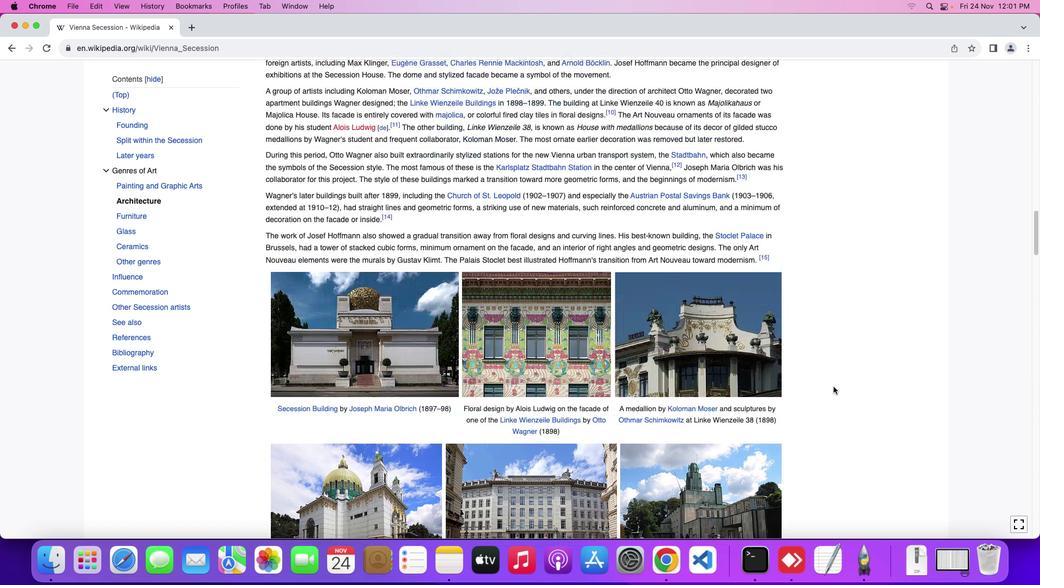 
Action: Mouse scrolled (833, 386) with delta (0, 1)
Screenshot: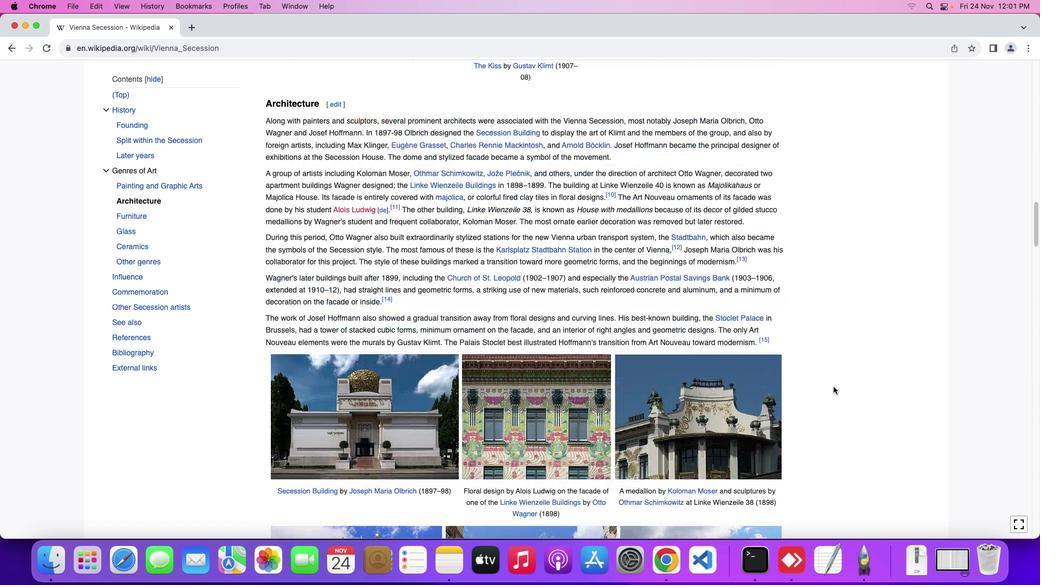 
Action: Mouse scrolled (833, 386) with delta (0, 2)
Screenshot: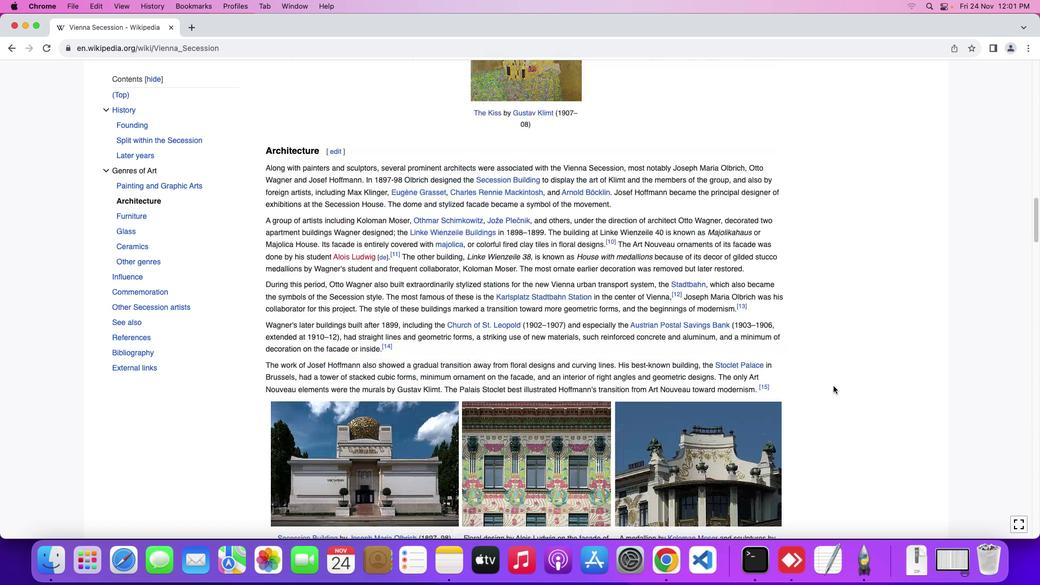 
Action: Mouse moved to (833, 385)
Screenshot: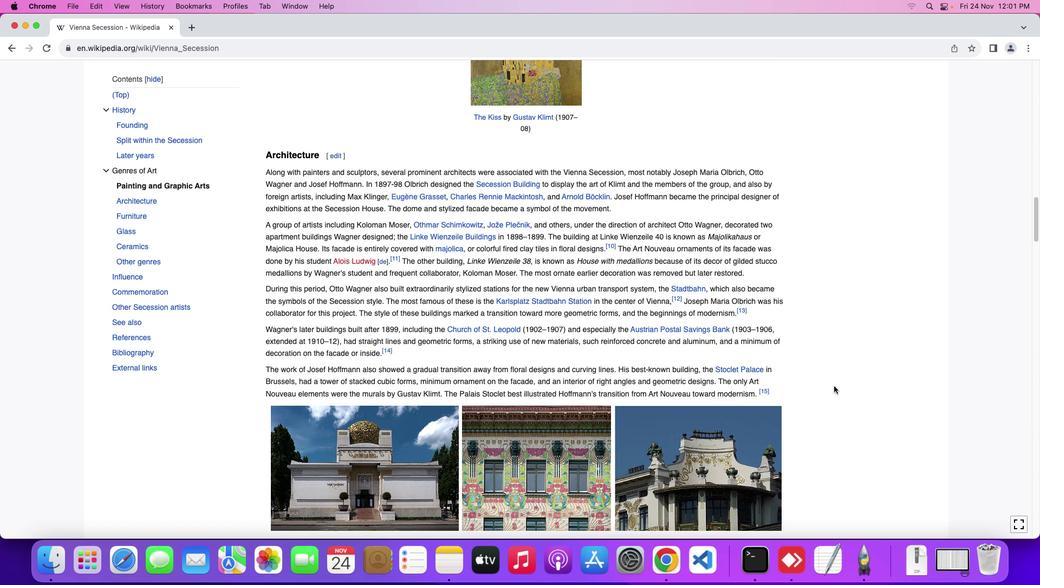 
Action: Mouse scrolled (833, 385) with delta (0, 0)
Screenshot: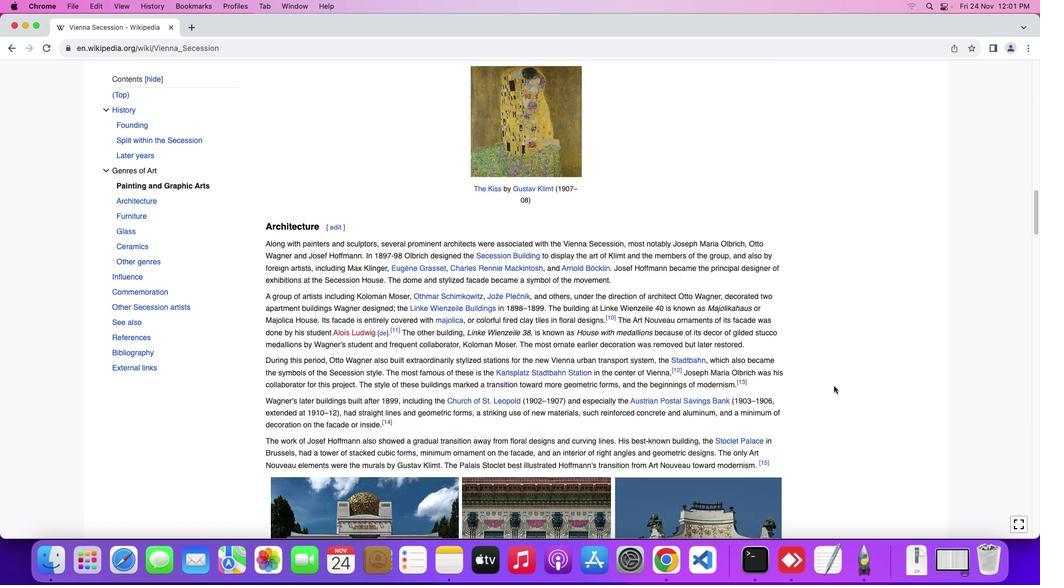 
Action: Mouse scrolled (833, 385) with delta (0, 0)
Screenshot: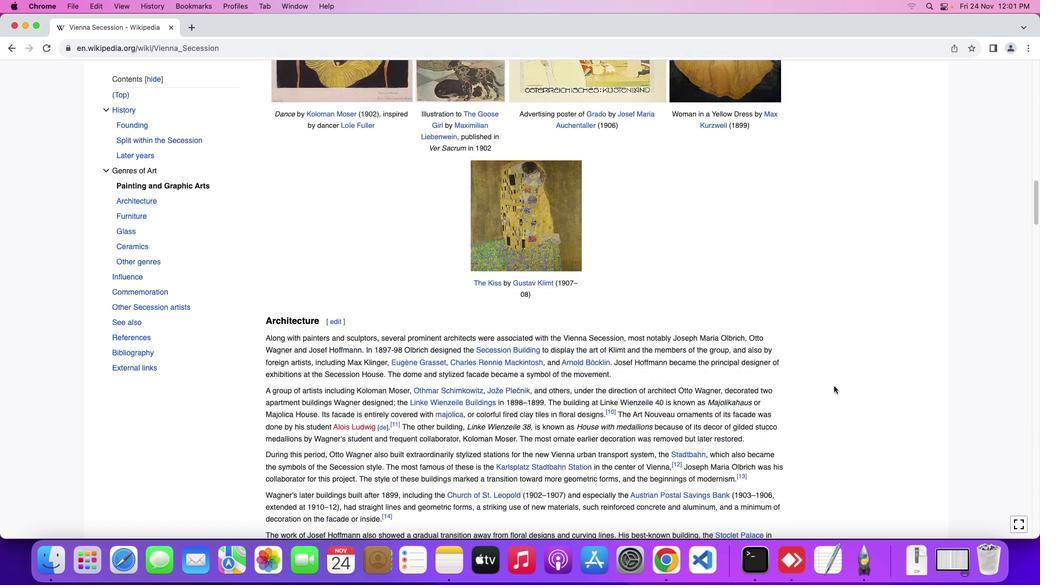 
Action: Mouse scrolled (833, 385) with delta (0, 1)
Screenshot: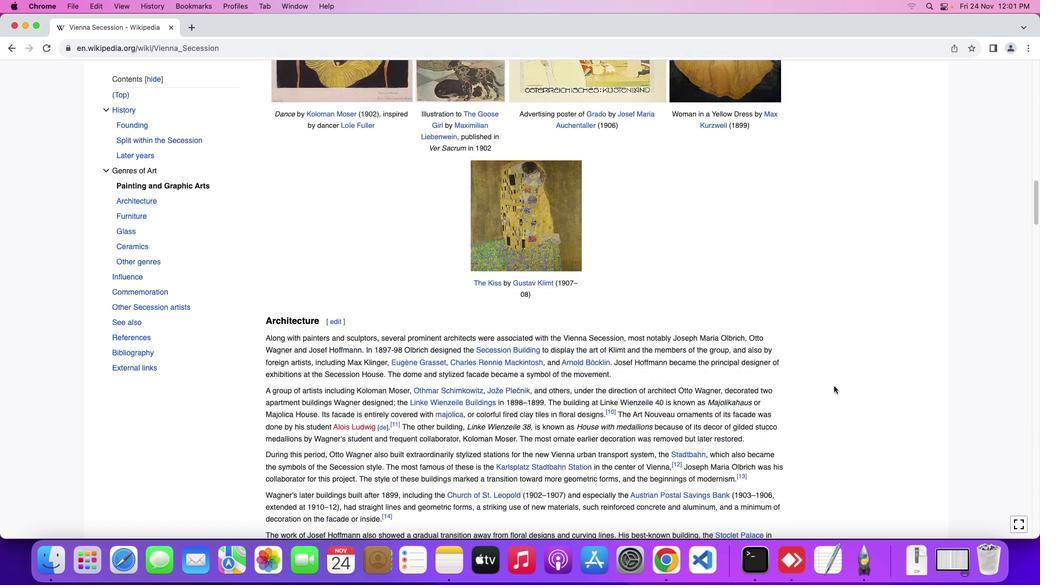 
Action: Mouse scrolled (833, 385) with delta (0, 2)
Screenshot: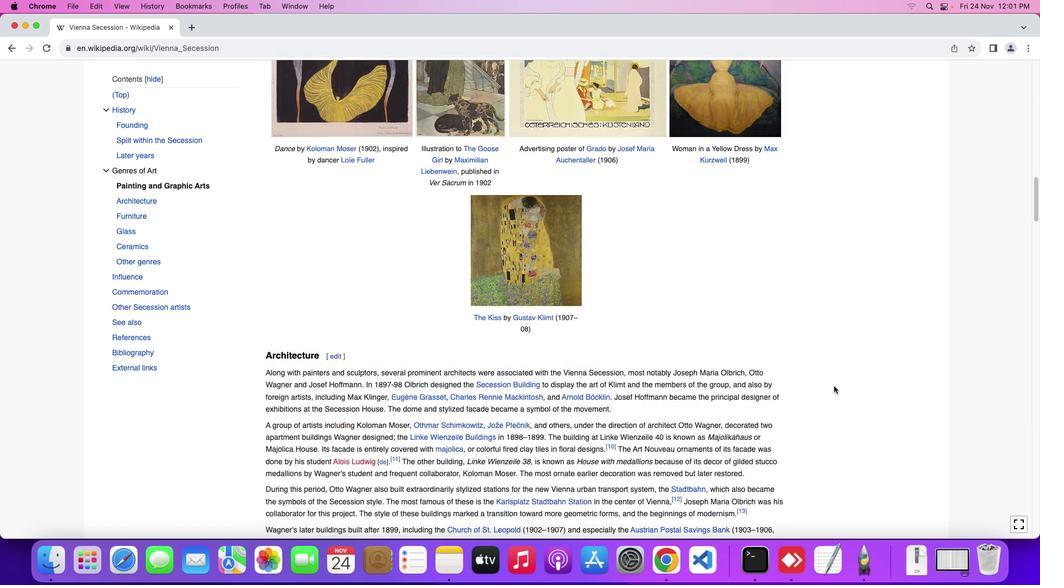 
Action: Mouse moved to (834, 385)
Screenshot: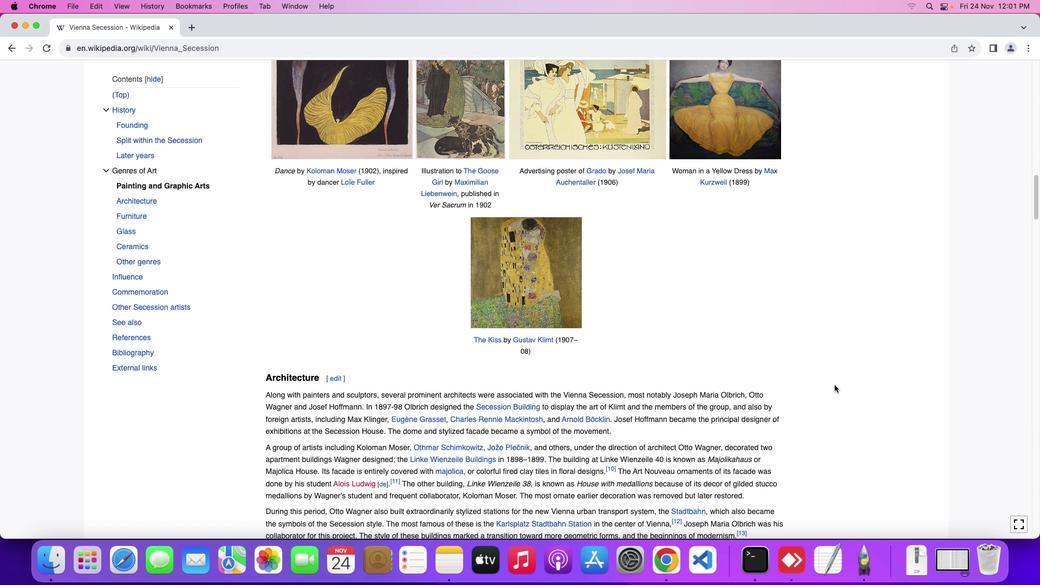 
Action: Mouse scrolled (834, 385) with delta (0, 0)
Screenshot: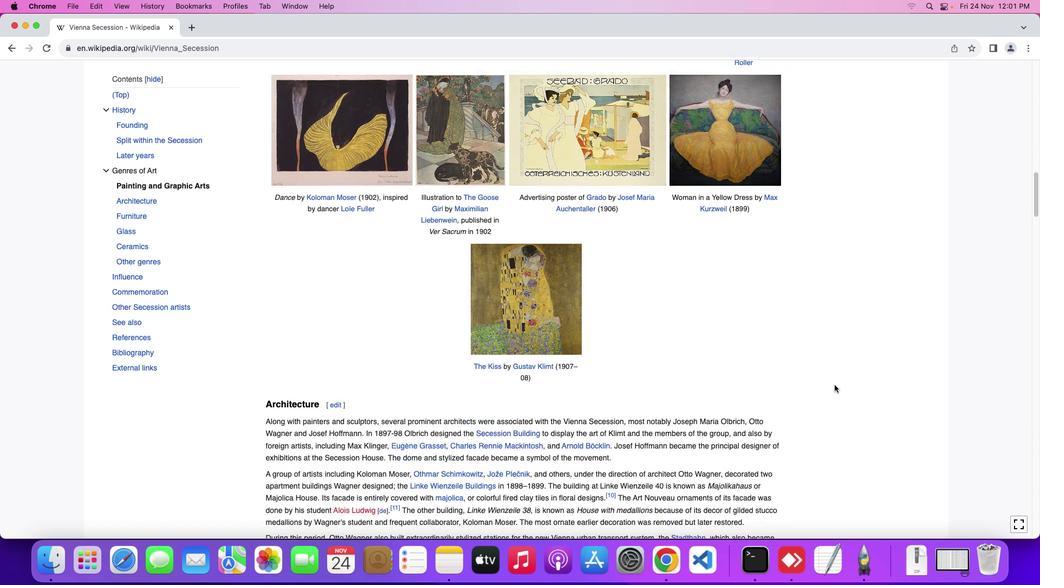 
Action: Mouse scrolled (834, 385) with delta (0, 0)
Screenshot: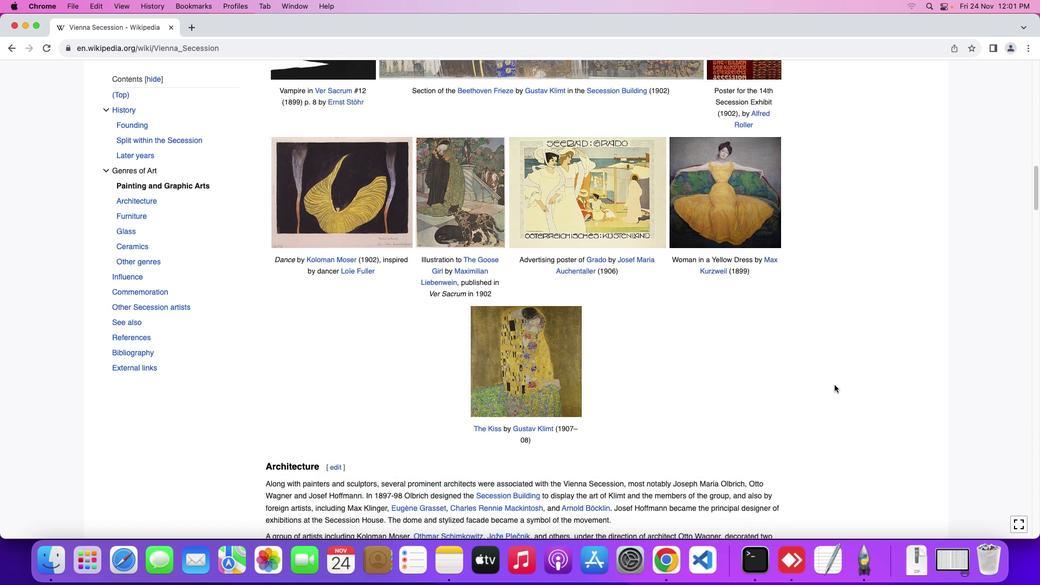 
Action: Mouse scrolled (834, 385) with delta (0, 1)
Screenshot: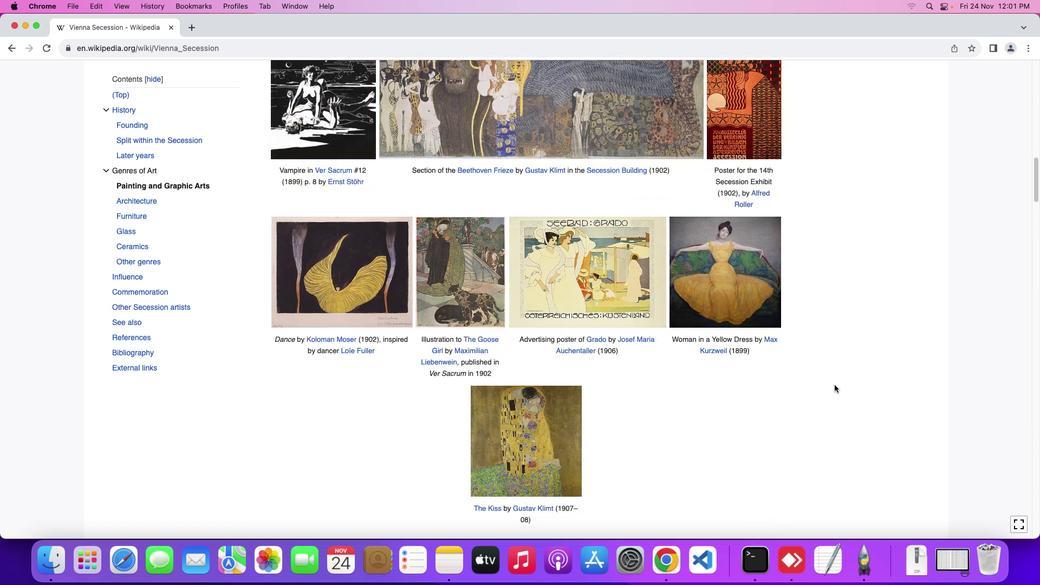 
Action: Mouse scrolled (834, 385) with delta (0, 2)
Screenshot: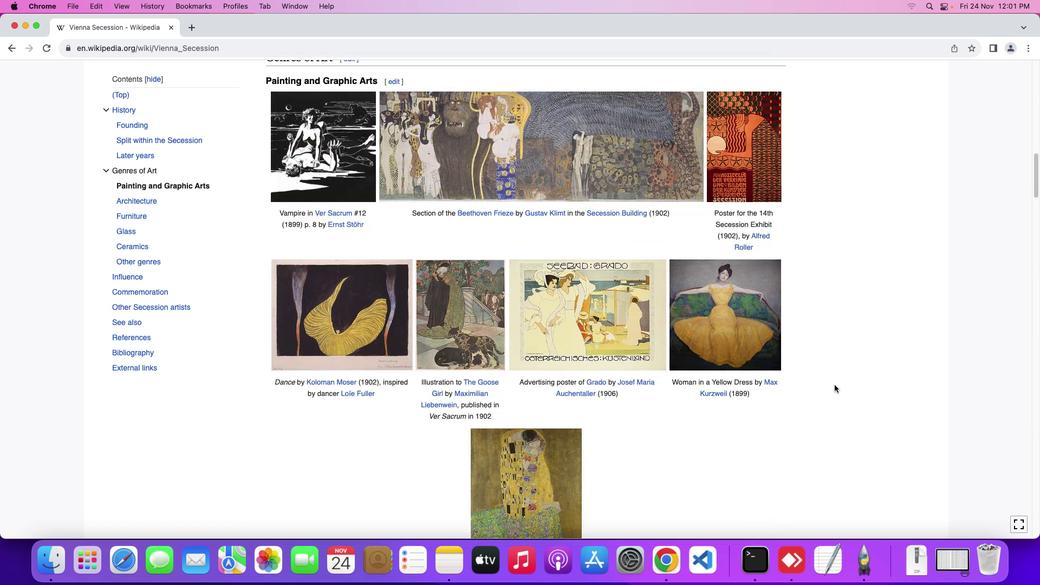 
Action: Mouse moved to (834, 384)
Screenshot: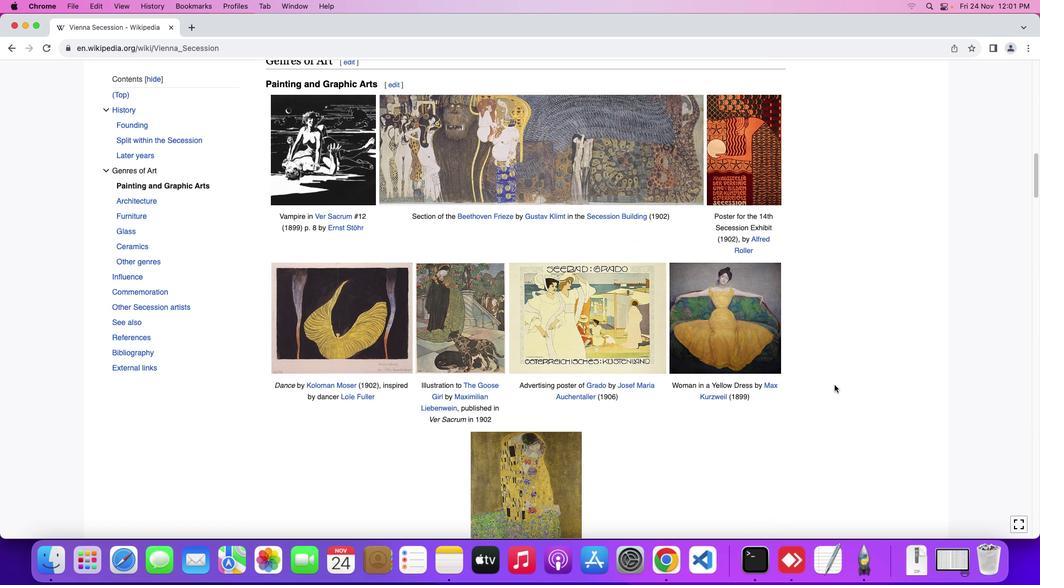 
Action: Mouse scrolled (834, 384) with delta (0, 0)
Screenshot: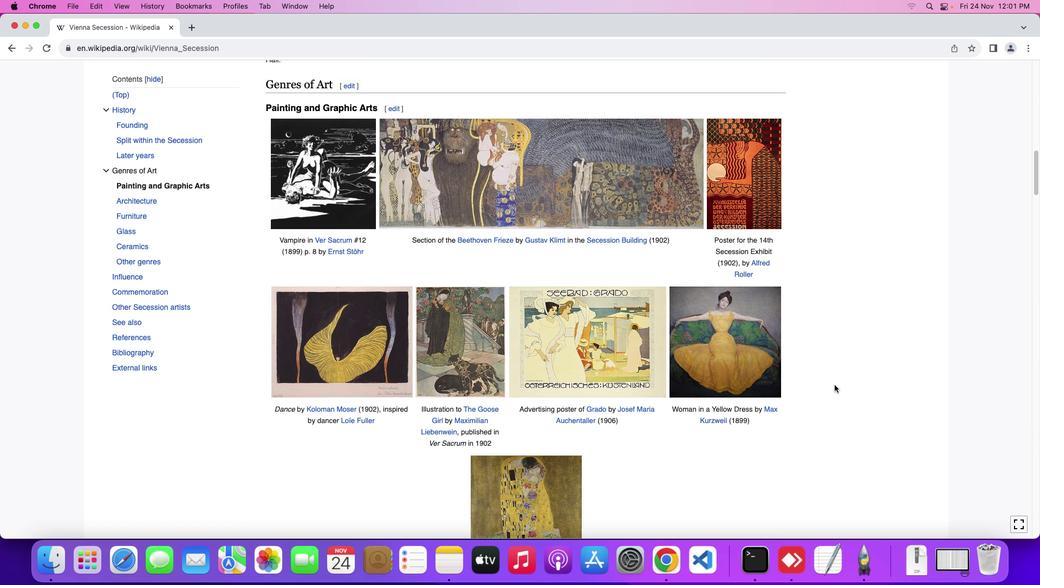 
Action: Mouse scrolled (834, 384) with delta (0, 0)
Screenshot: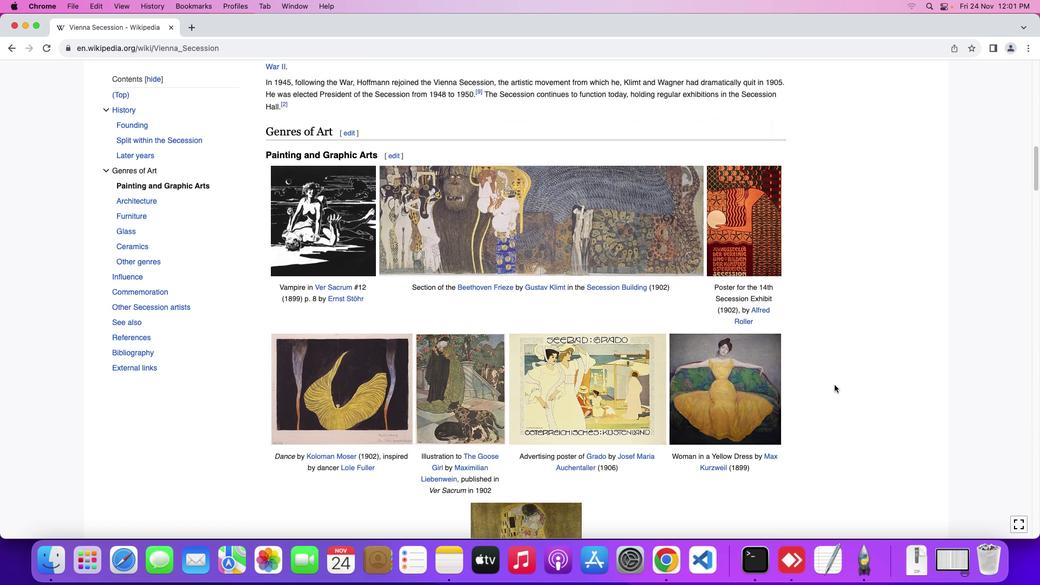 
Action: Mouse scrolled (834, 384) with delta (0, 1)
Screenshot: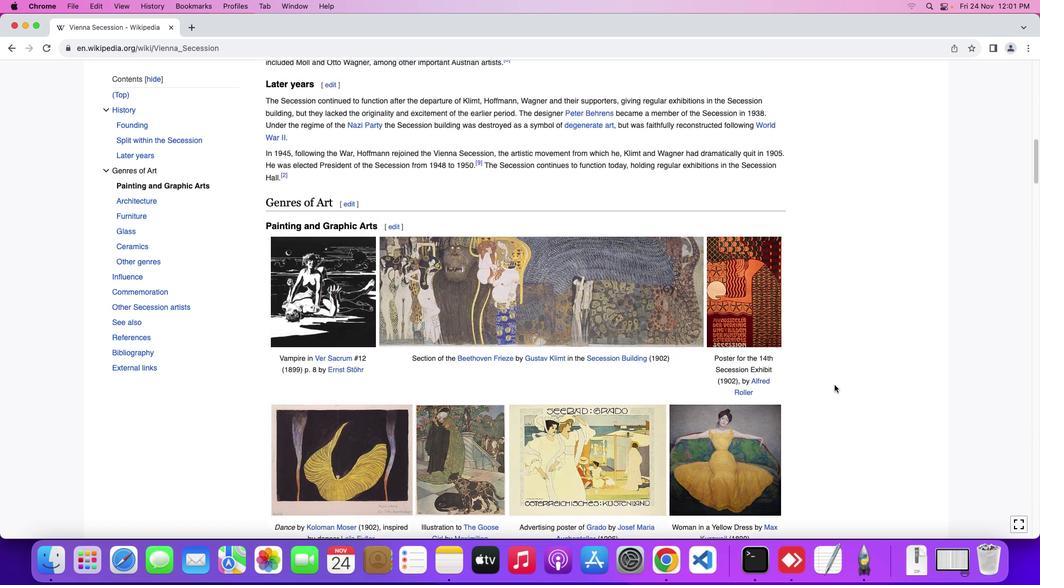 
Action: Mouse scrolled (834, 384) with delta (0, 2)
Screenshot: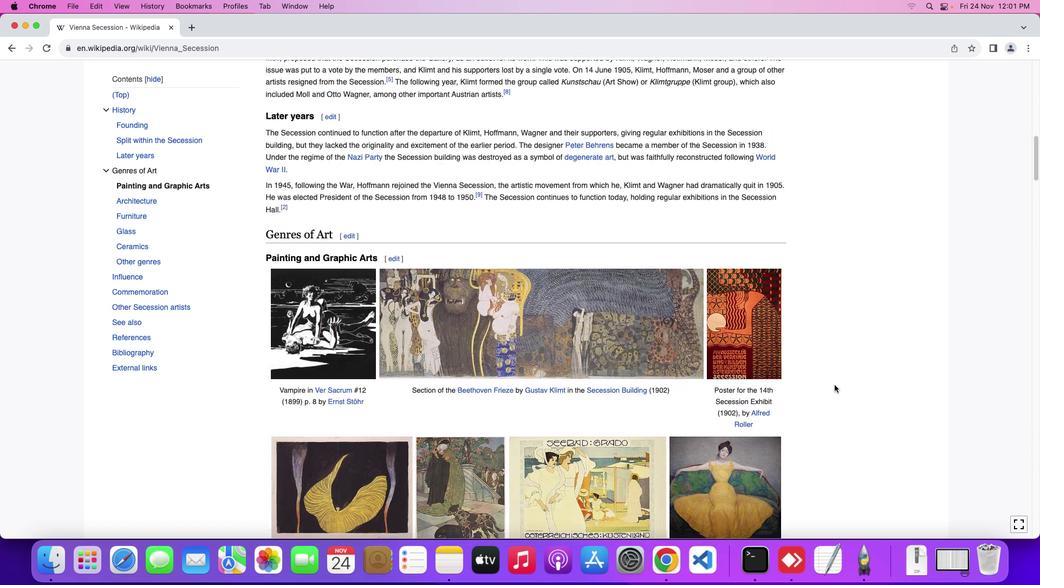 
Action: Mouse moved to (834, 384)
Screenshot: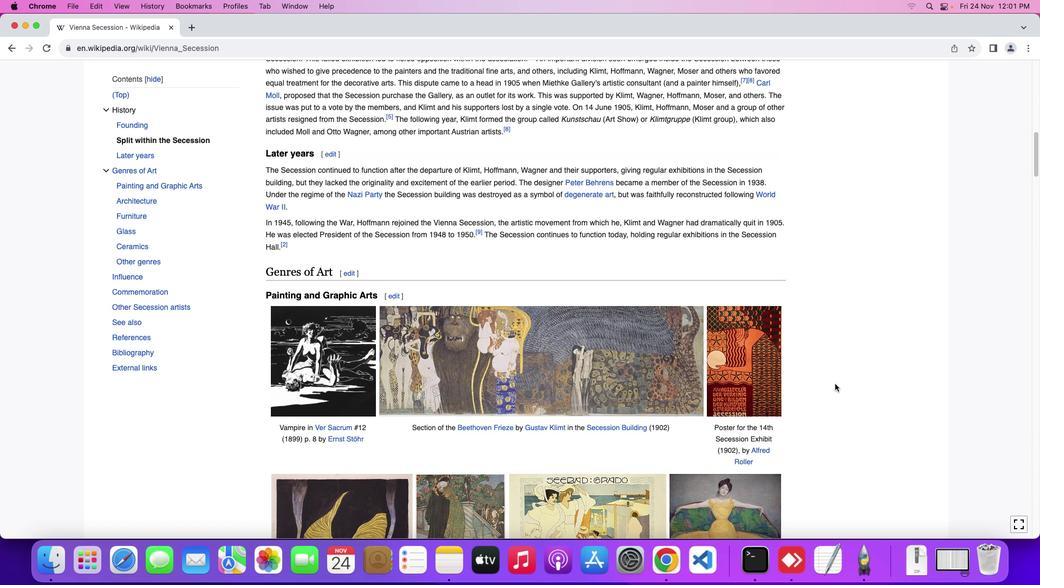
Action: Mouse scrolled (834, 384) with delta (0, 0)
Screenshot: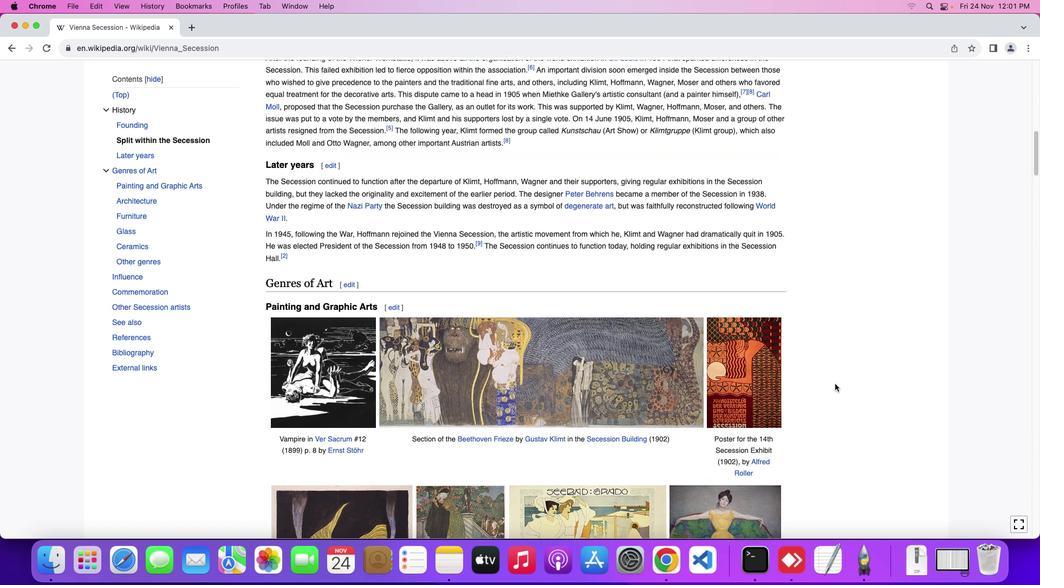 
Action: Mouse scrolled (834, 384) with delta (0, 0)
Screenshot: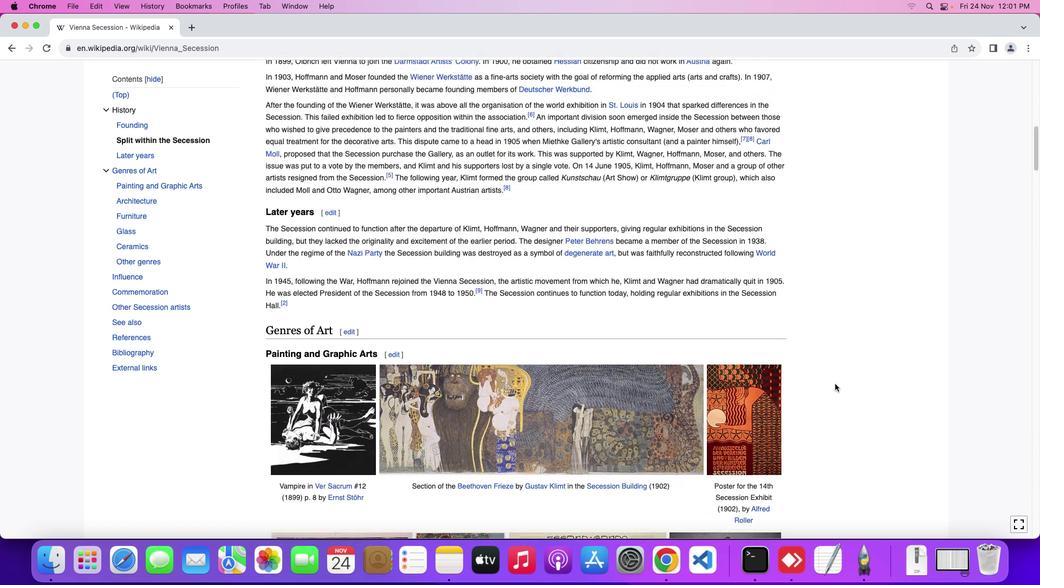 
Action: Mouse scrolled (834, 384) with delta (0, 1)
Screenshot: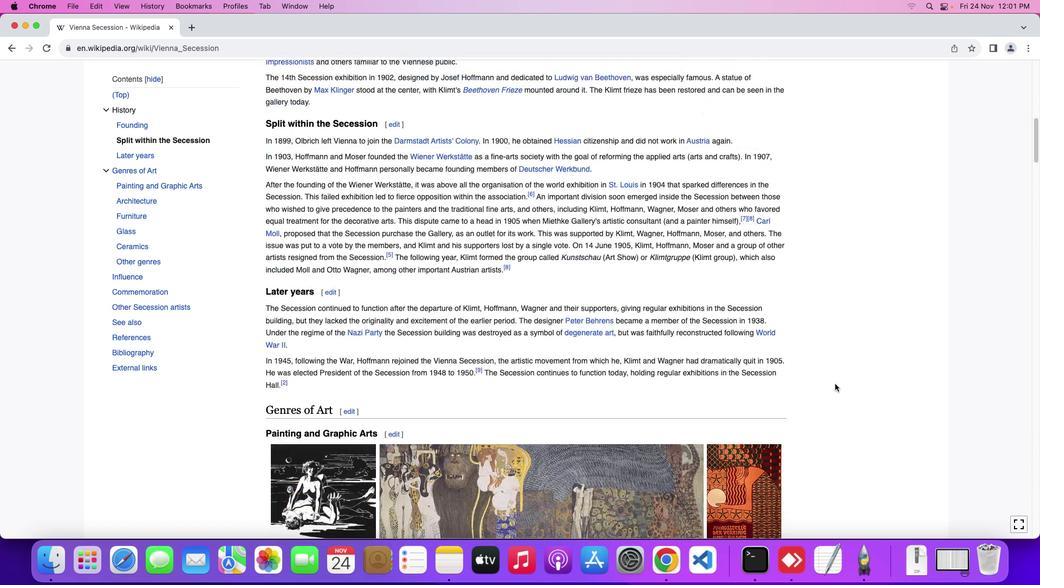 
Action: Mouse scrolled (834, 384) with delta (0, 2)
Screenshot: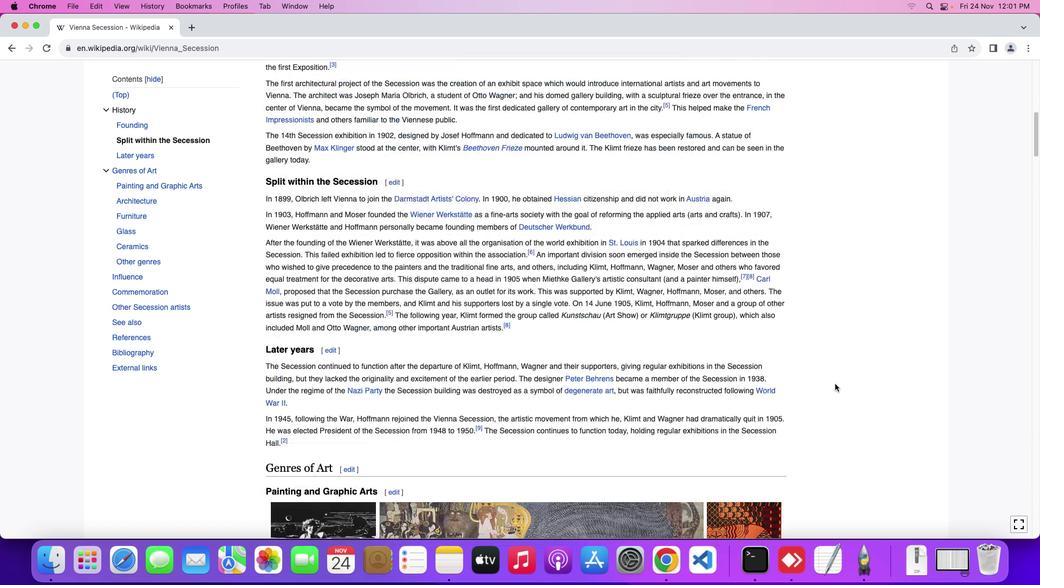 
Action: Mouse moved to (835, 383)
Screenshot: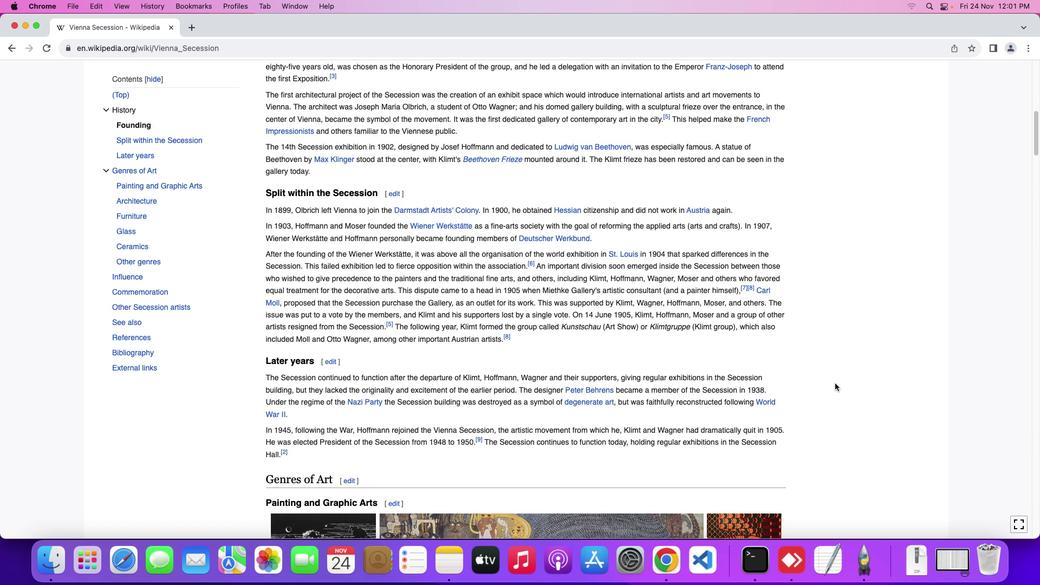 
Action: Mouse scrolled (835, 383) with delta (0, 0)
Screenshot: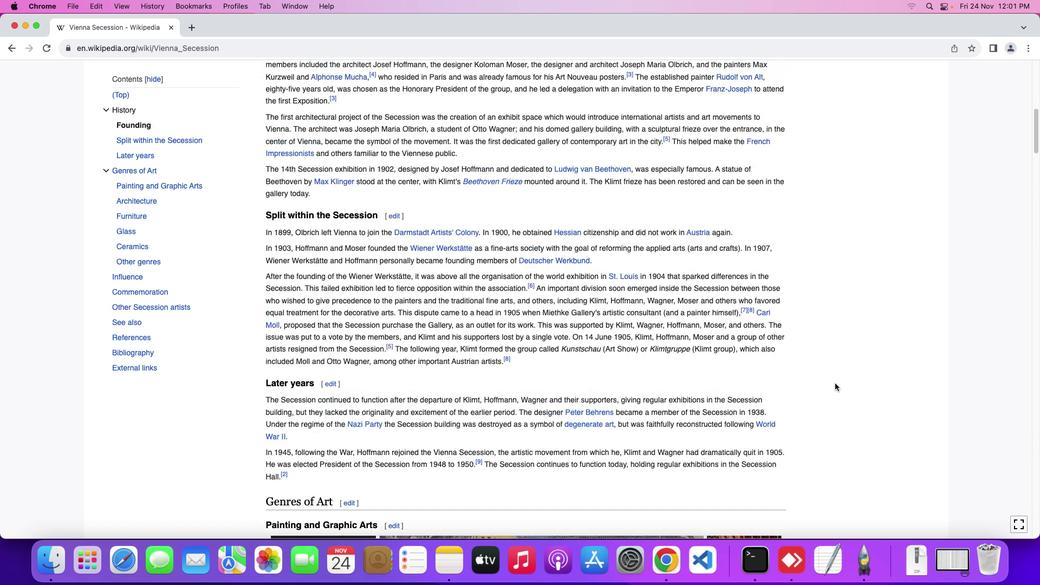 
Action: Mouse scrolled (835, 383) with delta (0, 0)
Screenshot: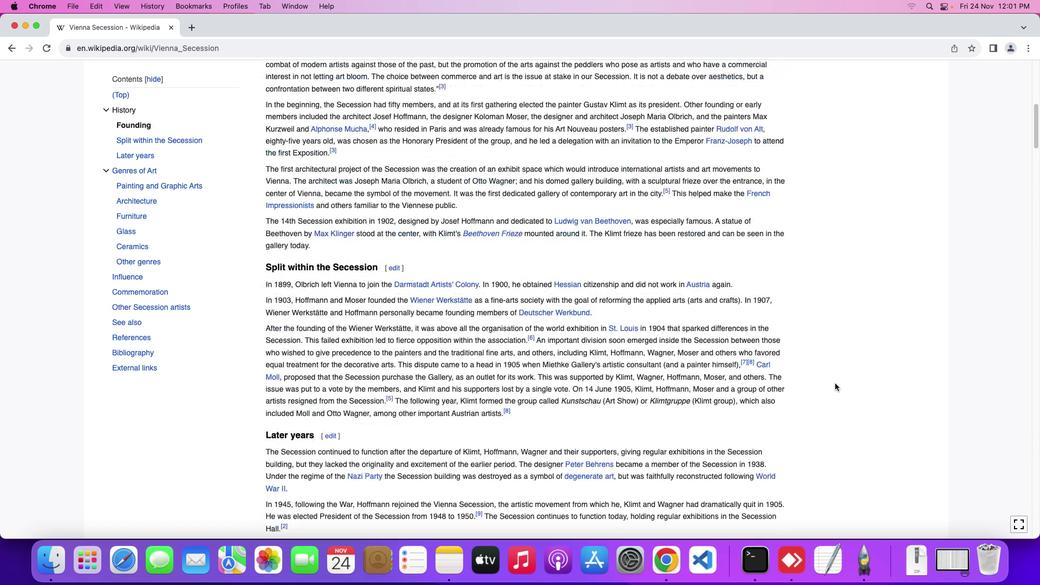 
Action: Mouse scrolled (835, 383) with delta (0, 1)
Screenshot: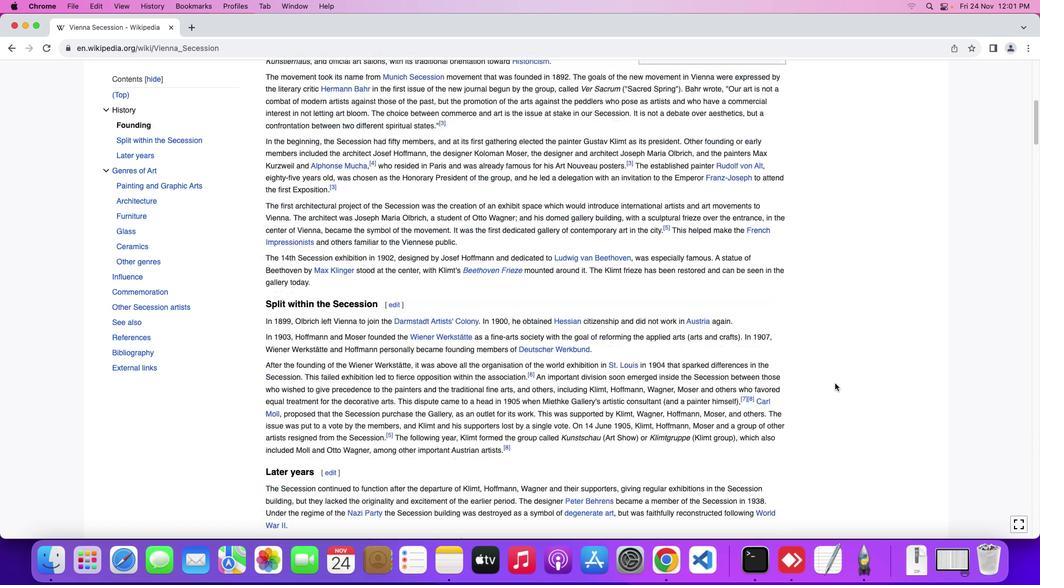 
Action: Mouse scrolled (835, 383) with delta (0, 2)
Screenshot: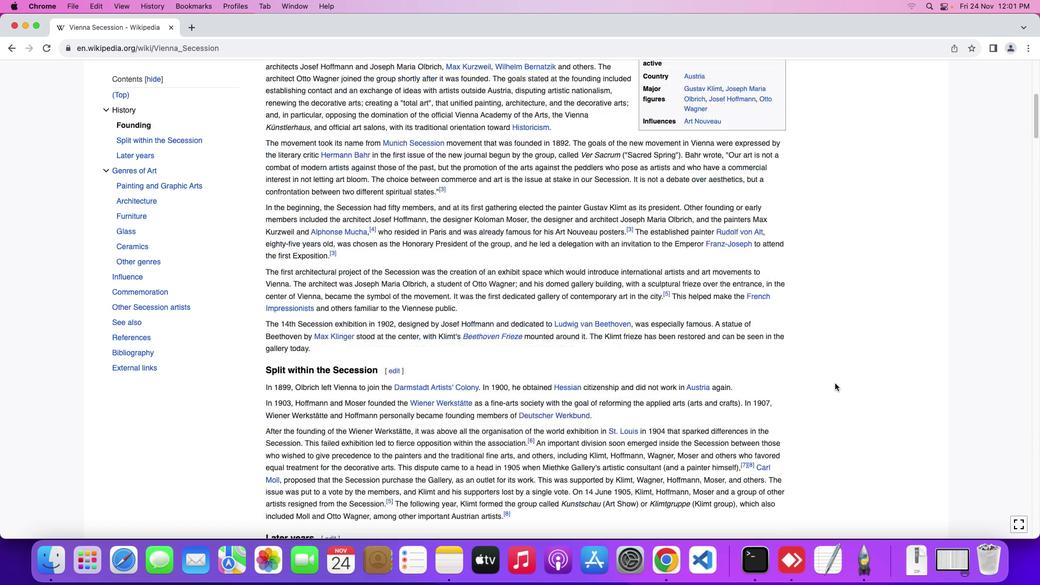 
Action: Mouse scrolled (835, 383) with delta (0, 0)
Screenshot: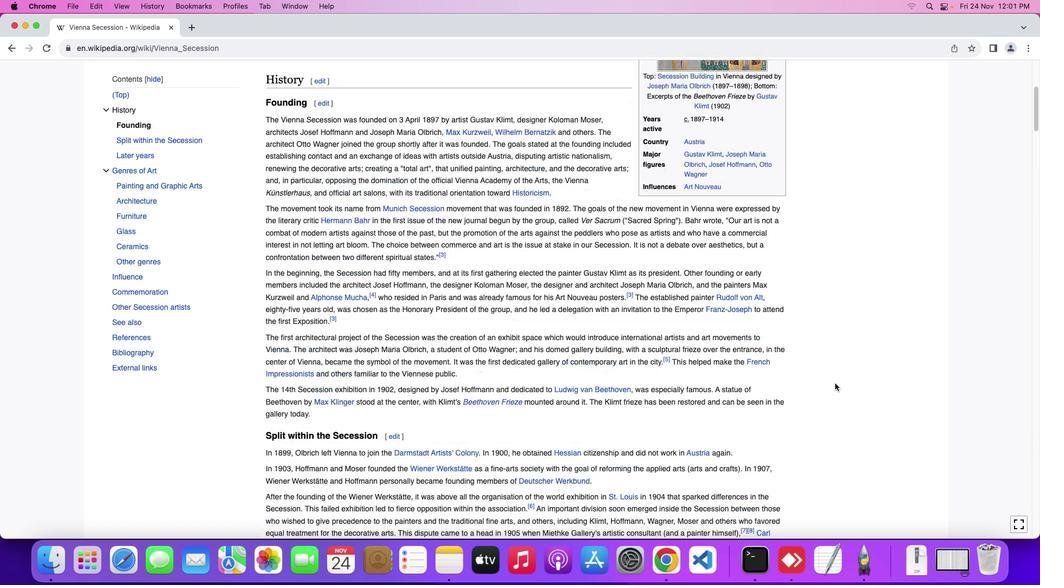 
Action: Mouse scrolled (835, 383) with delta (0, 0)
Screenshot: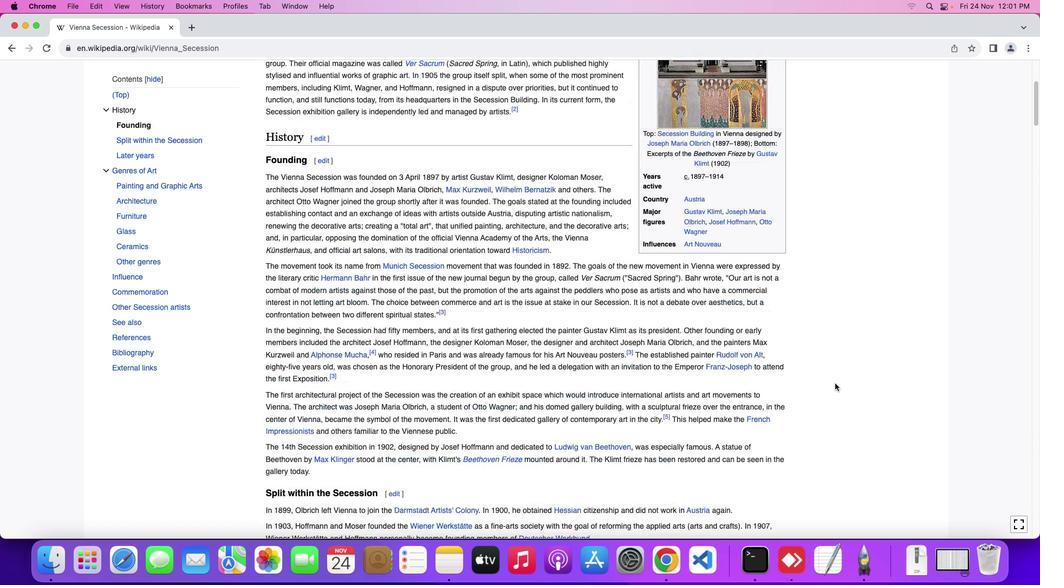 
Action: Mouse scrolled (835, 383) with delta (0, 1)
Screenshot: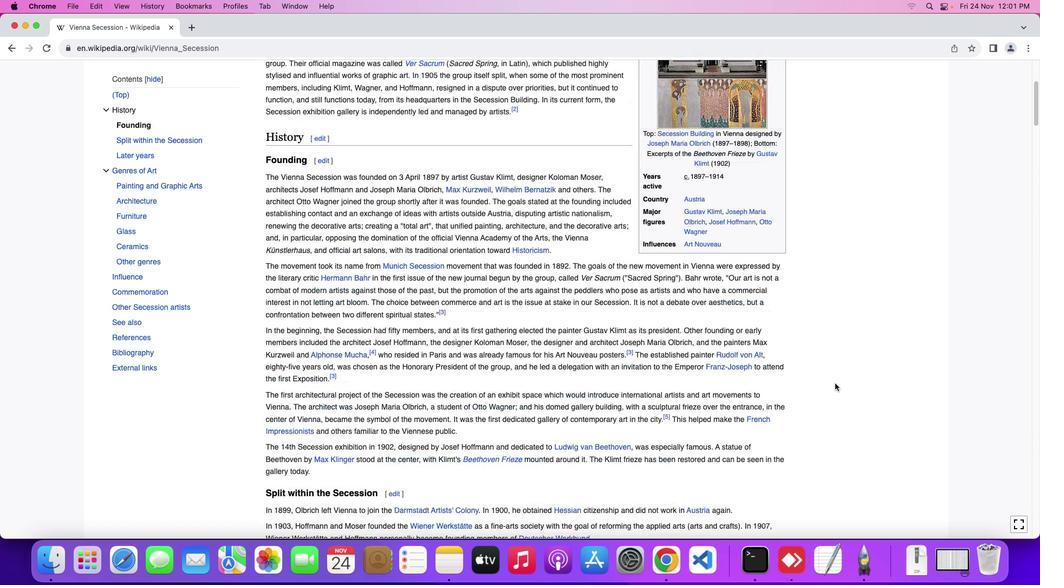 
Action: Mouse scrolled (835, 383) with delta (0, 2)
Screenshot: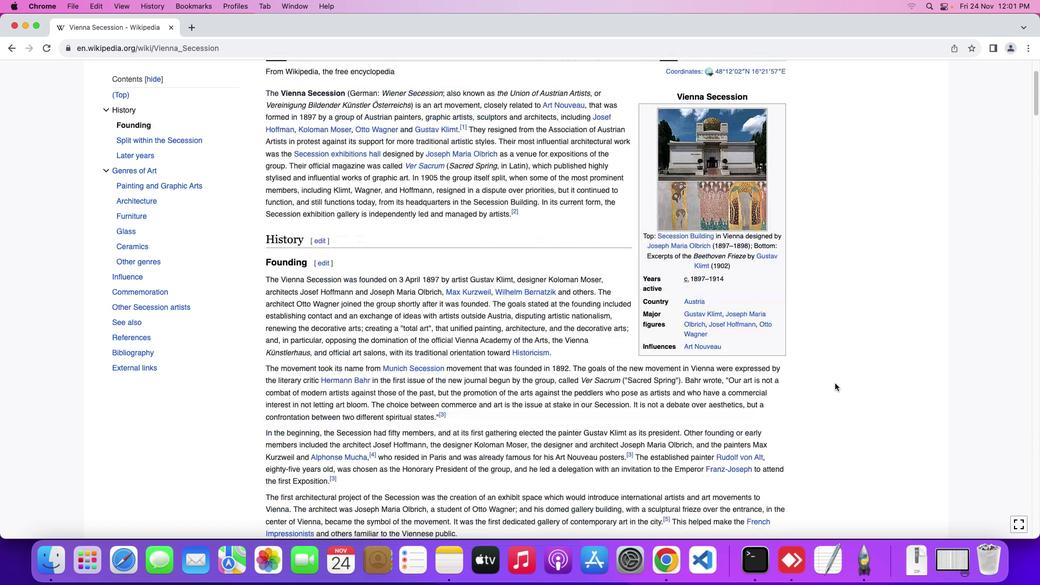 
Action: Mouse scrolled (835, 383) with delta (0, 0)
Screenshot: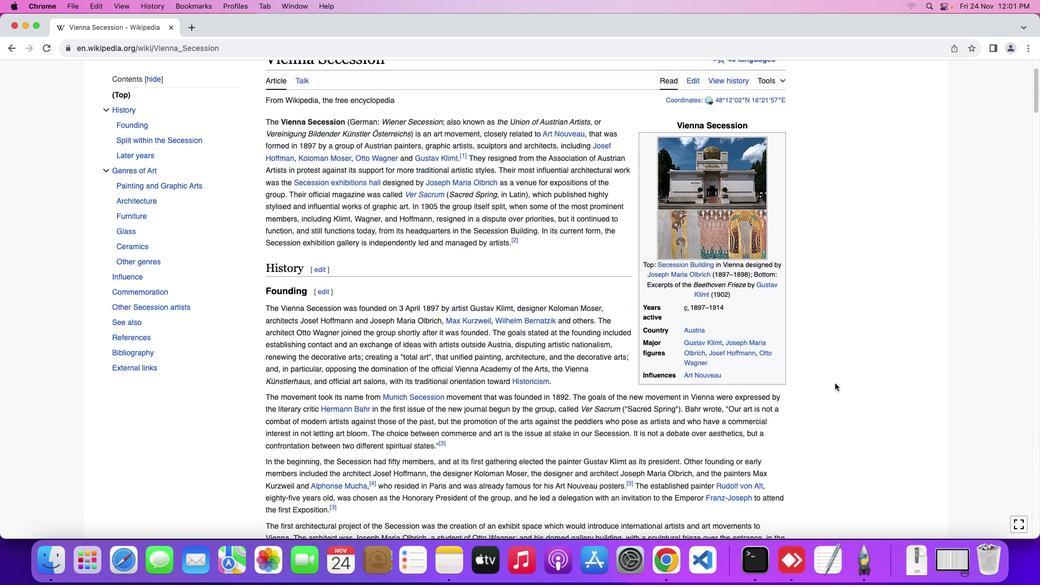 
Action: Mouse scrolled (835, 383) with delta (0, 0)
Screenshot: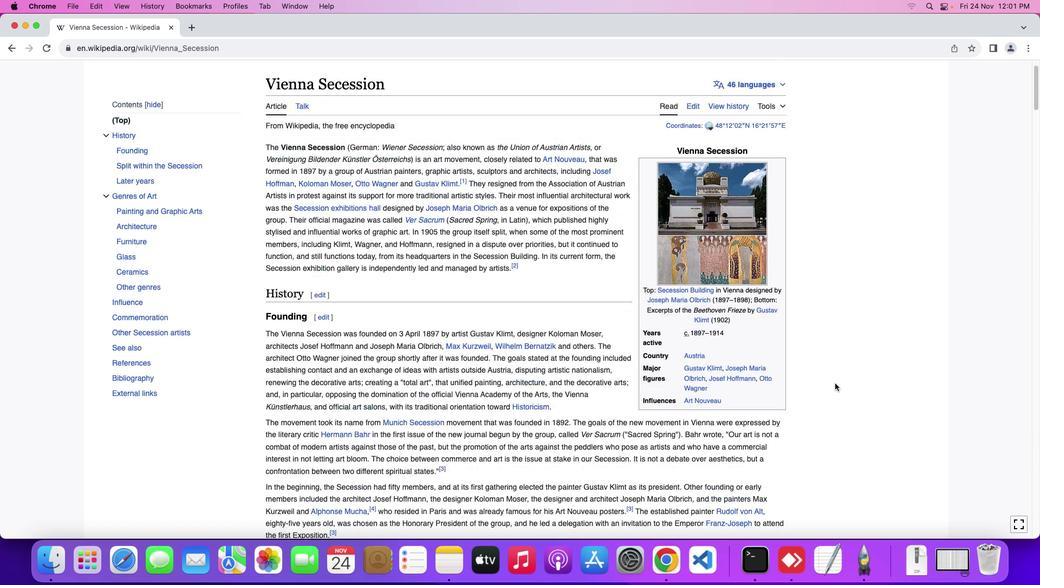 
Action: Mouse scrolled (835, 383) with delta (0, 1)
Screenshot: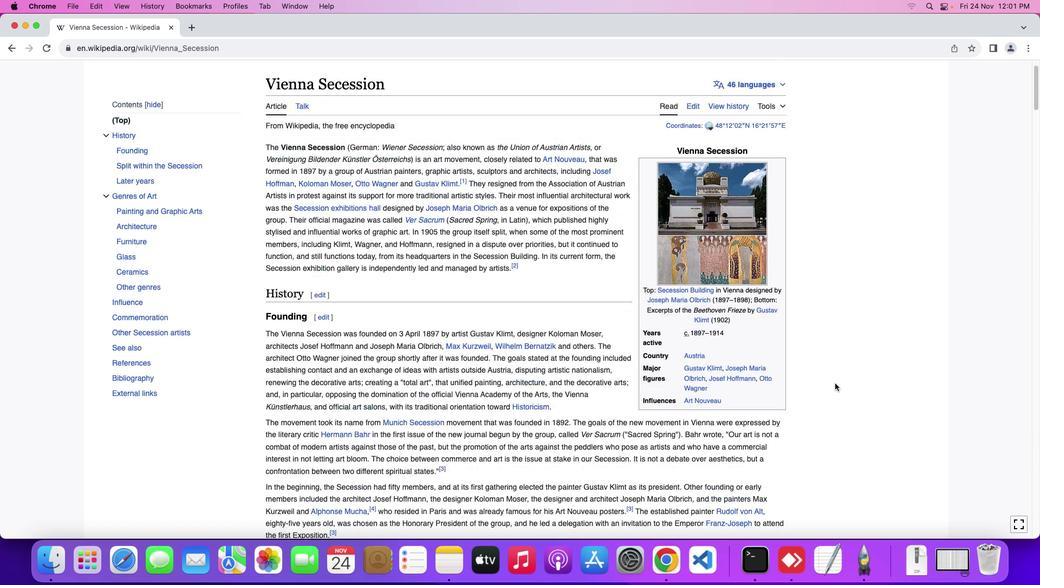 
Action: Mouse scrolled (835, 383) with delta (0, 2)
Screenshot: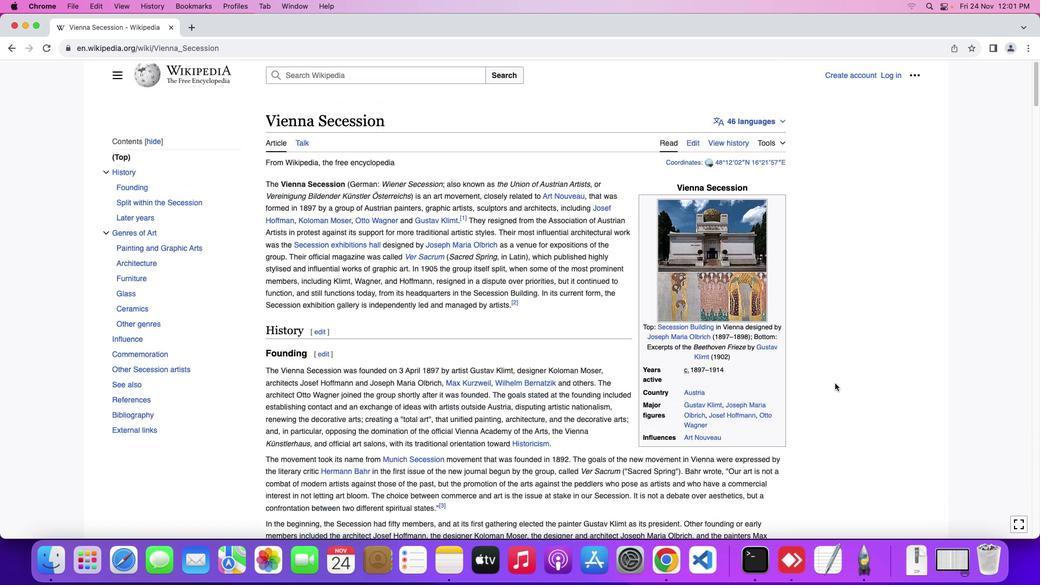 
Action: Mouse moved to (834, 383)
Screenshot: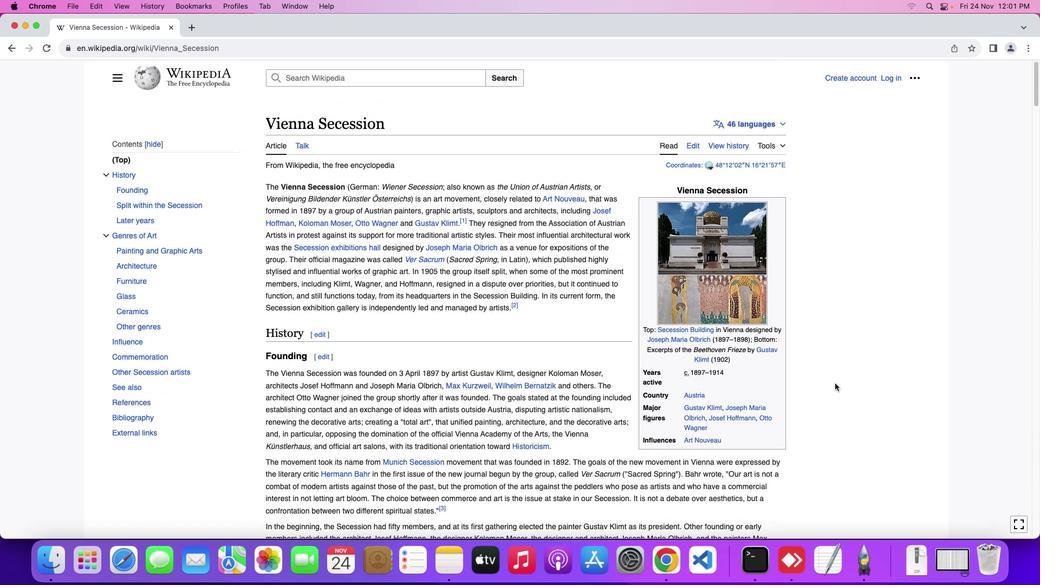 
Action: Mouse scrolled (834, 383) with delta (0, 0)
Screenshot: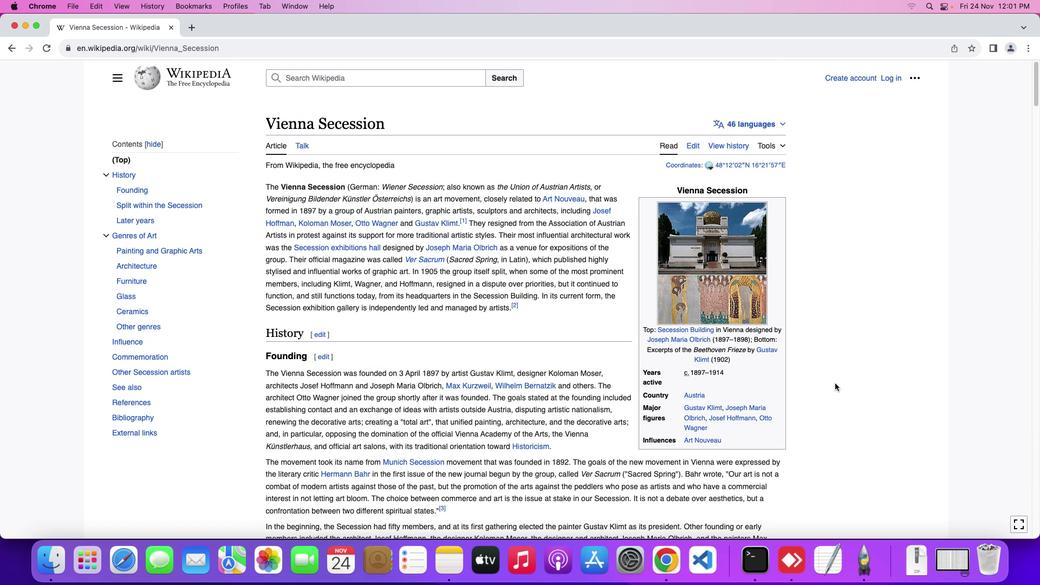 
Action: Mouse scrolled (834, 383) with delta (0, 0)
